 Task: Research Airbnb options in Tecamachalco, Mexico from 1st December, 2023 to 9th December, 2023 for 2 adults.1  bedroom having 1 bed and 1 bathroom. Property type can be house. Look for 5 properties as per requirement.
Action: Mouse moved to (568, 96)
Screenshot: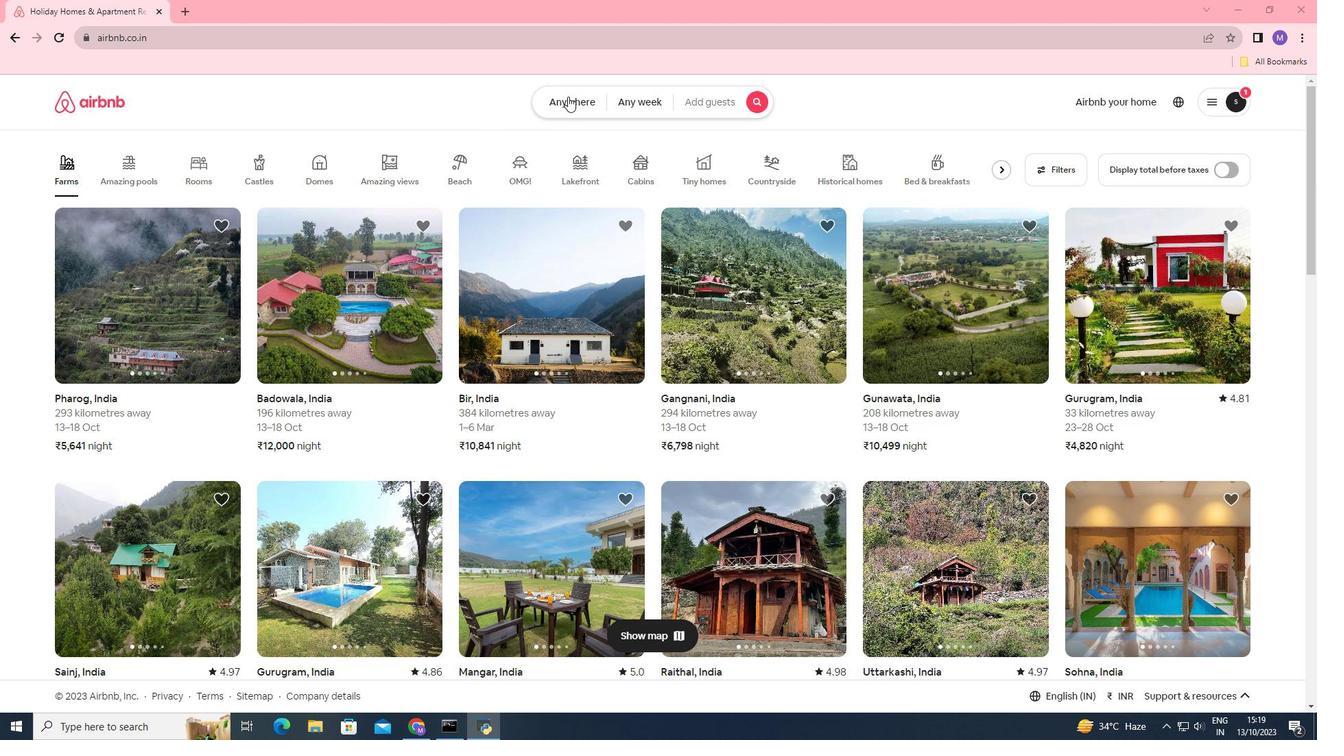 
Action: Mouse pressed left at (568, 96)
Screenshot: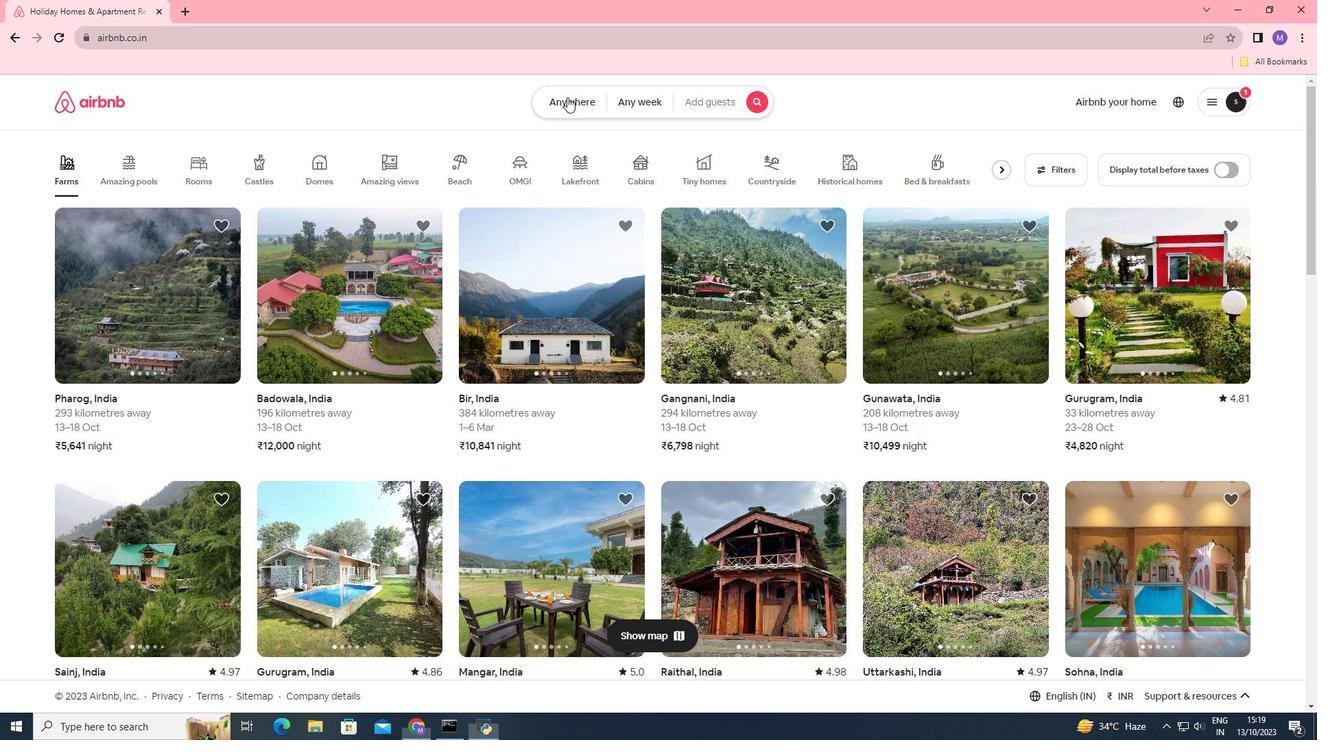 
Action: Mouse moved to (441, 161)
Screenshot: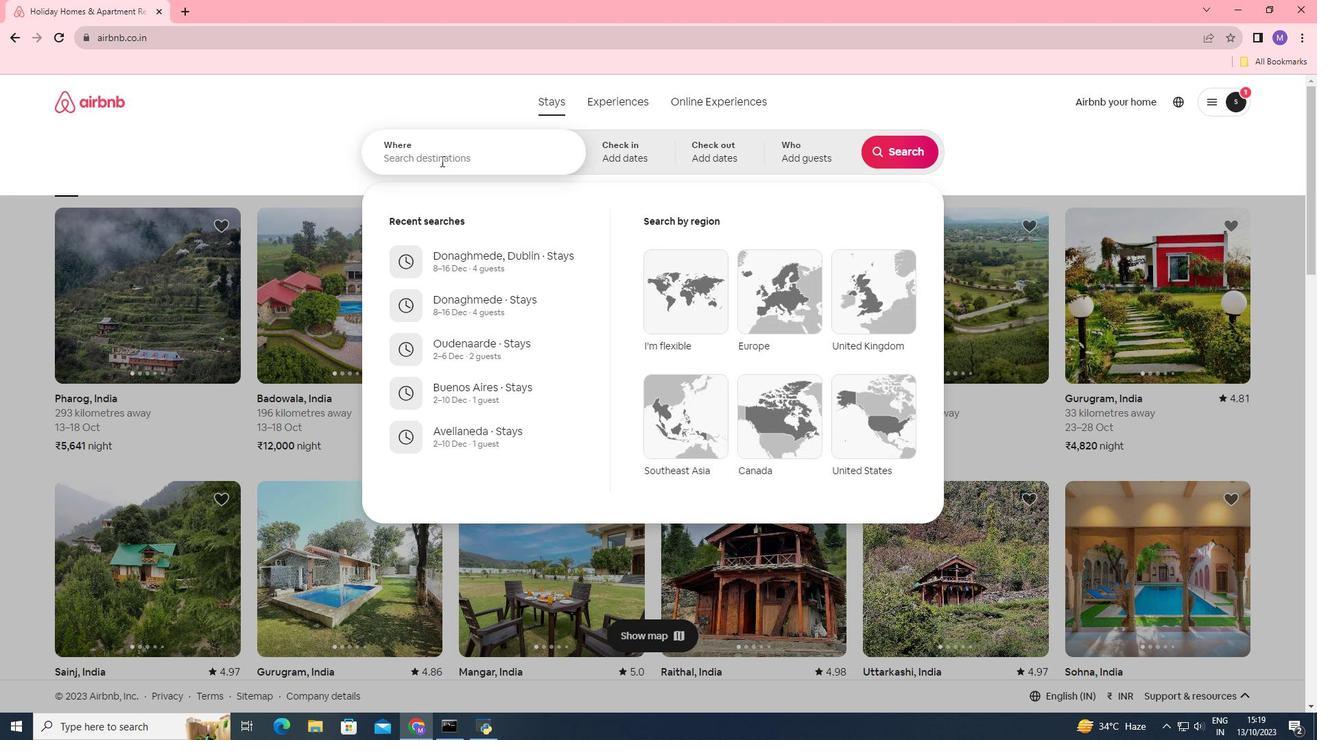 
Action: Mouse pressed left at (441, 161)
Screenshot: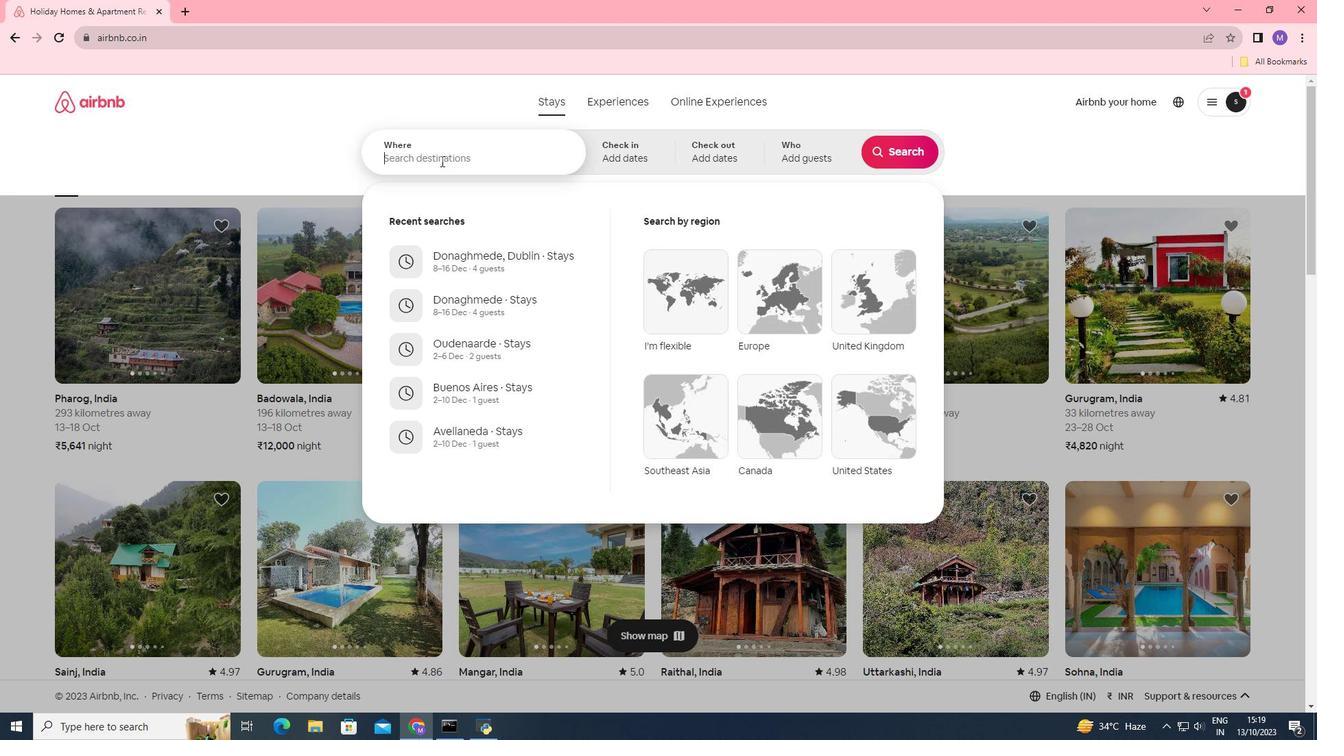 
Action: Key pressed <Key.shift>Tecamachalco,<Key.space><Key.shift_r><Key.shift_r><Key.shift_r><Key.shift_r><Key.shift_r>Mexico
Screenshot: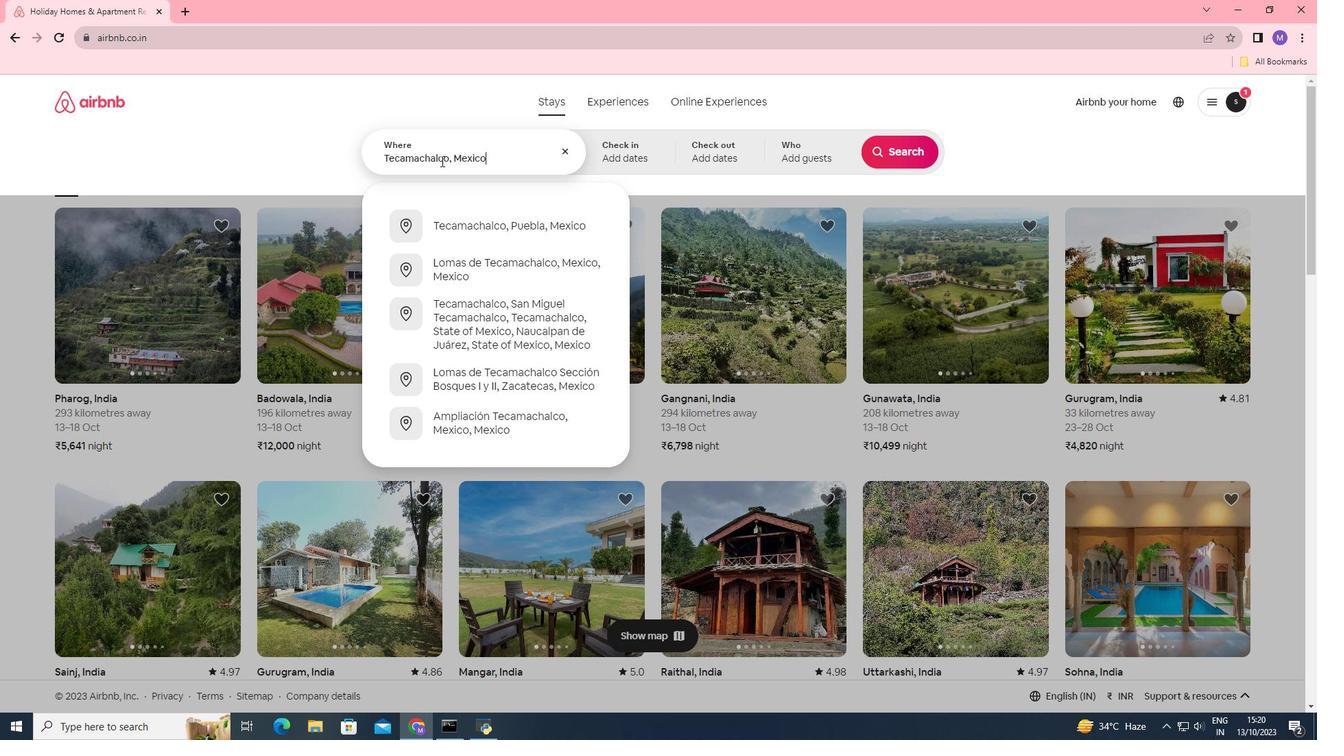 
Action: Mouse moved to (631, 157)
Screenshot: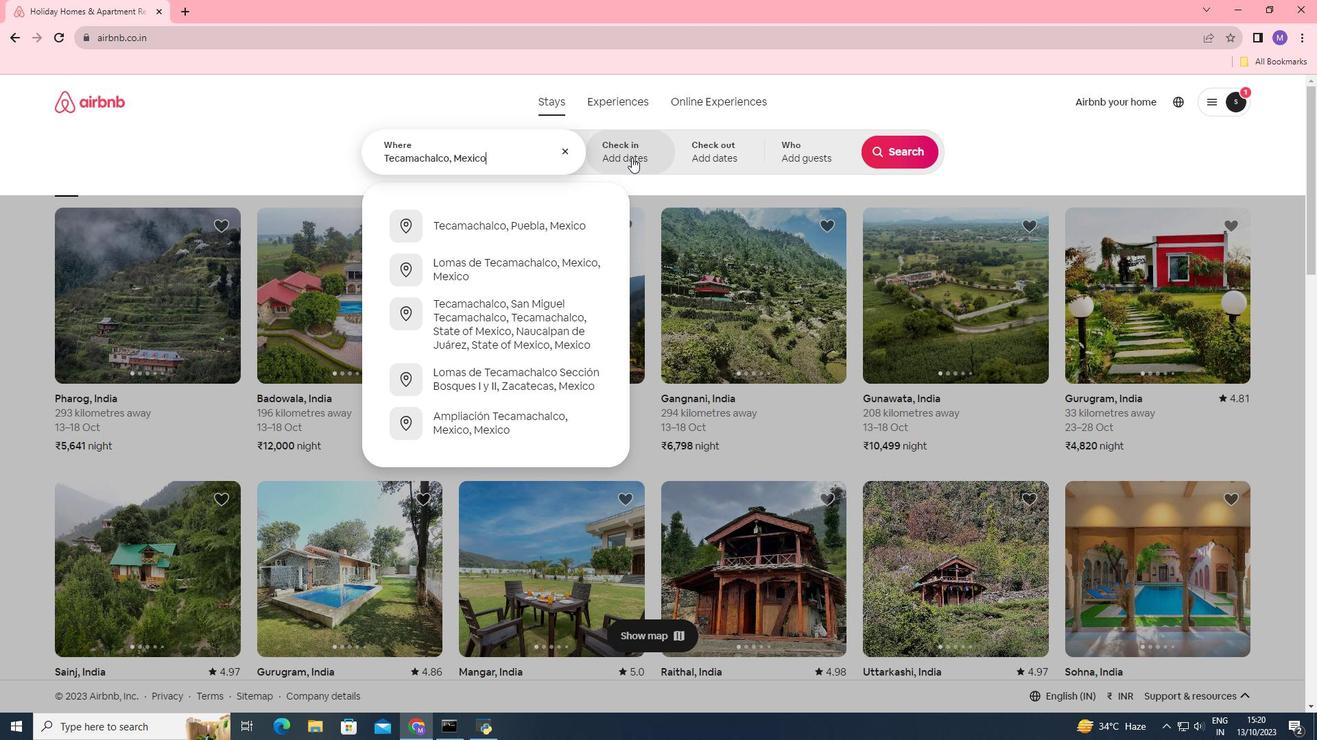 
Action: Mouse pressed left at (631, 157)
Screenshot: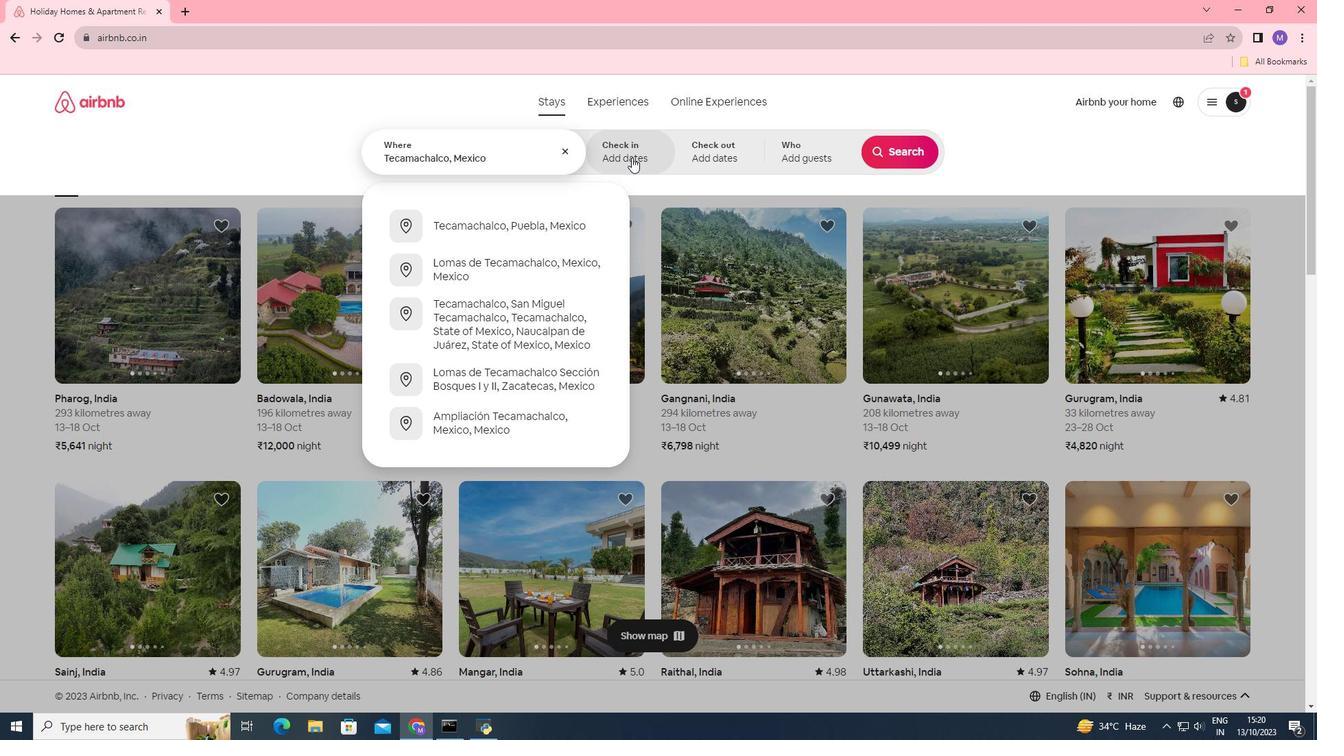
Action: Mouse moved to (898, 267)
Screenshot: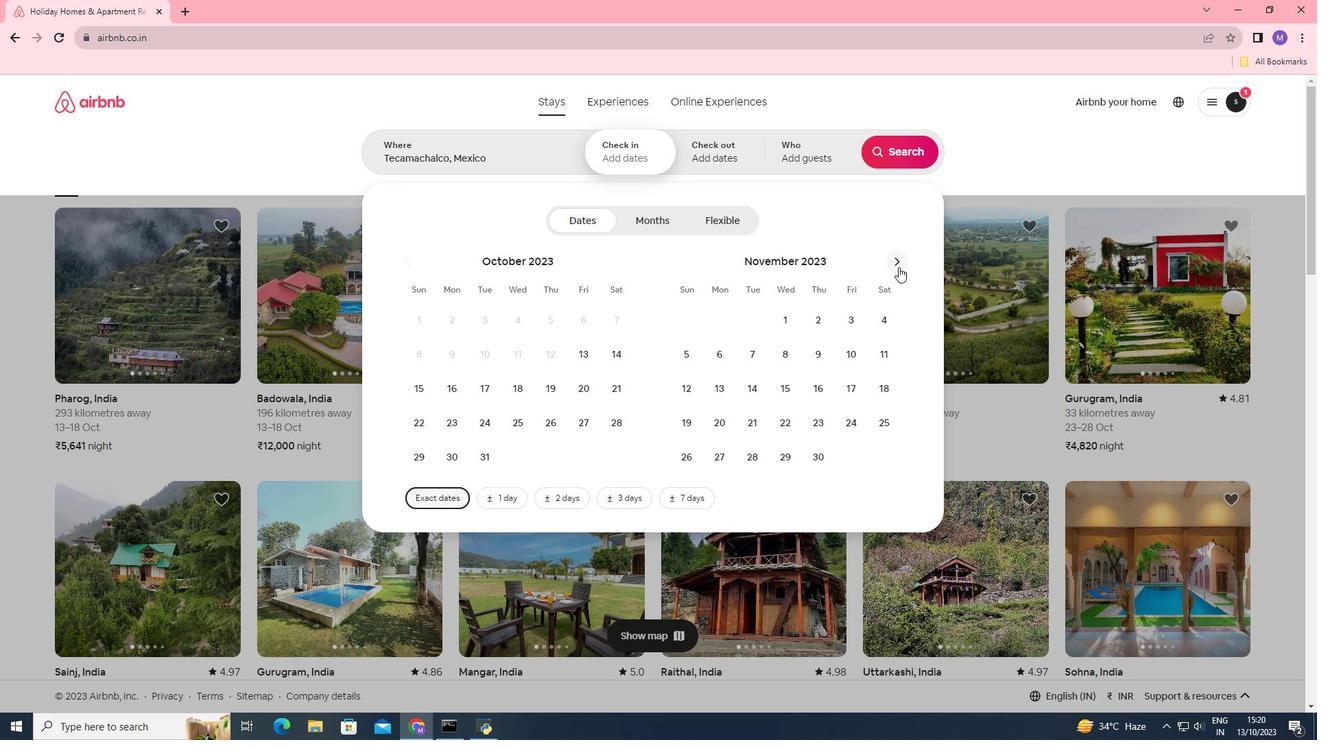 
Action: Mouse pressed left at (898, 267)
Screenshot: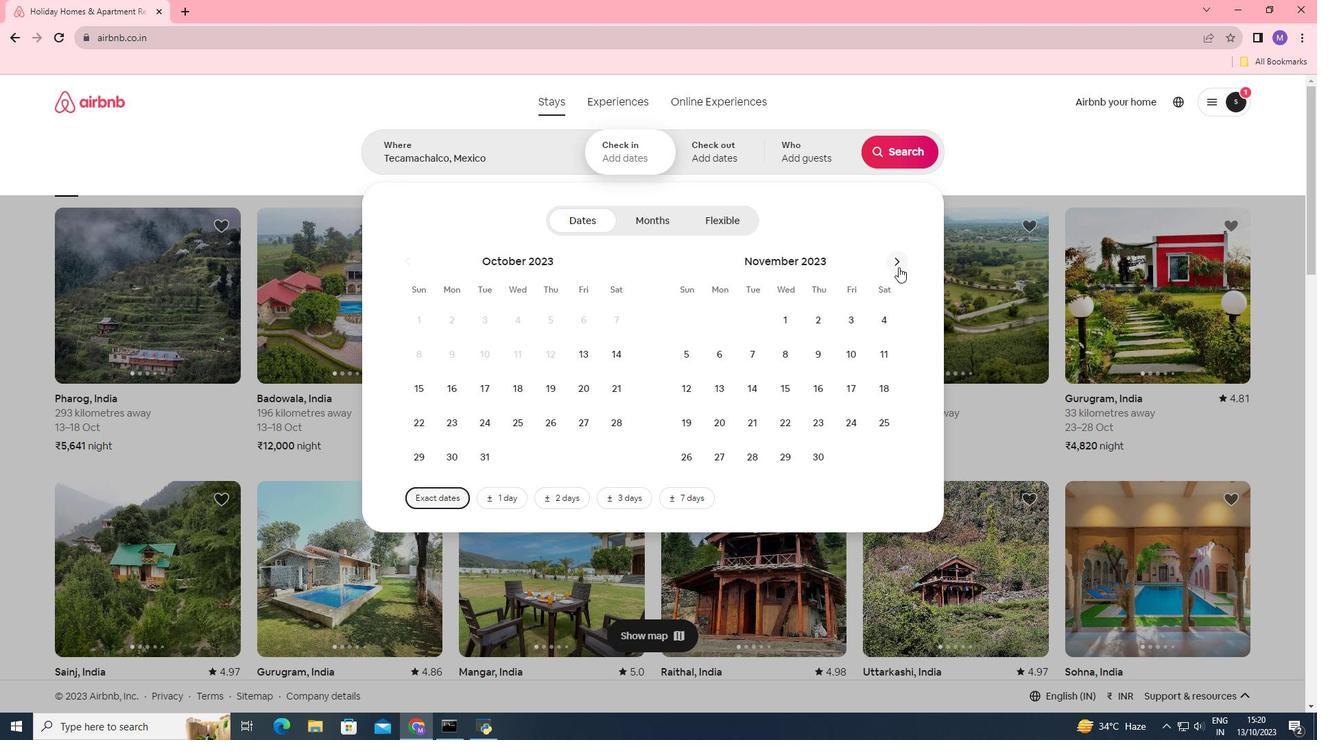 
Action: Mouse moved to (858, 321)
Screenshot: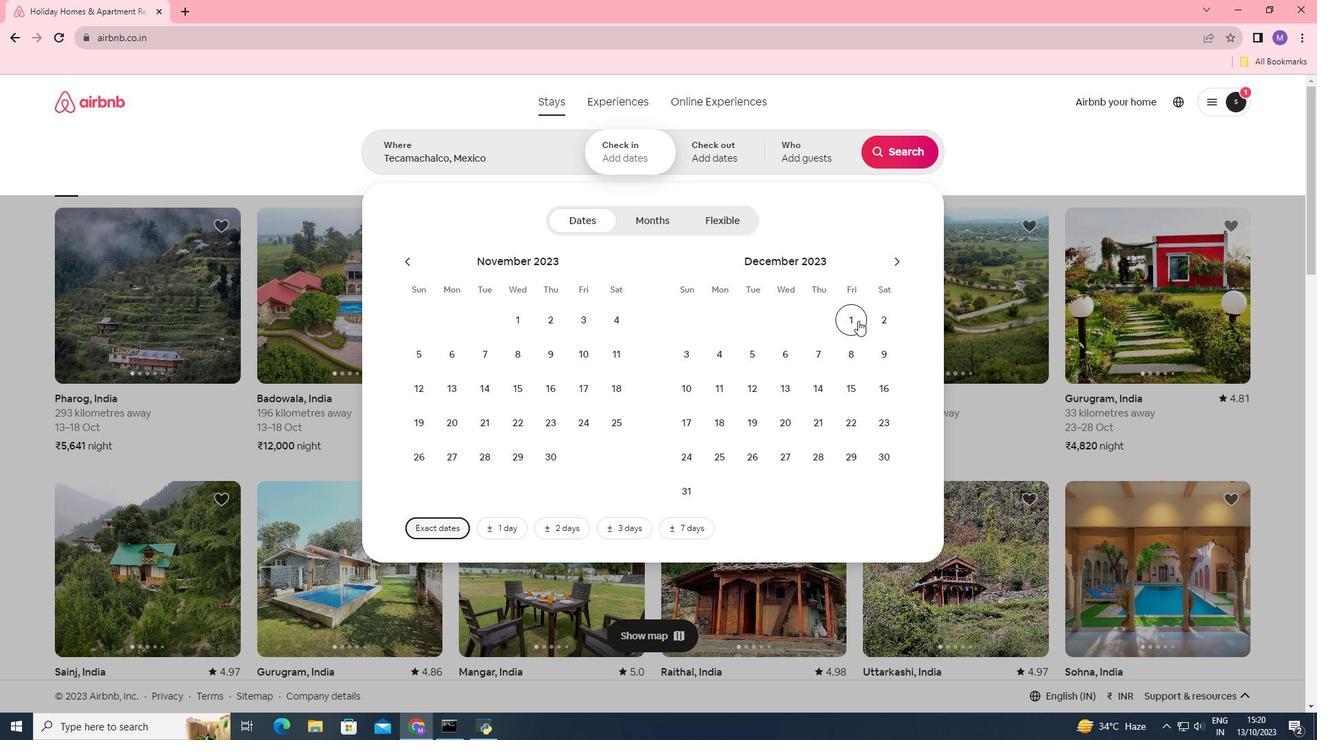 
Action: Mouse pressed left at (858, 321)
Screenshot: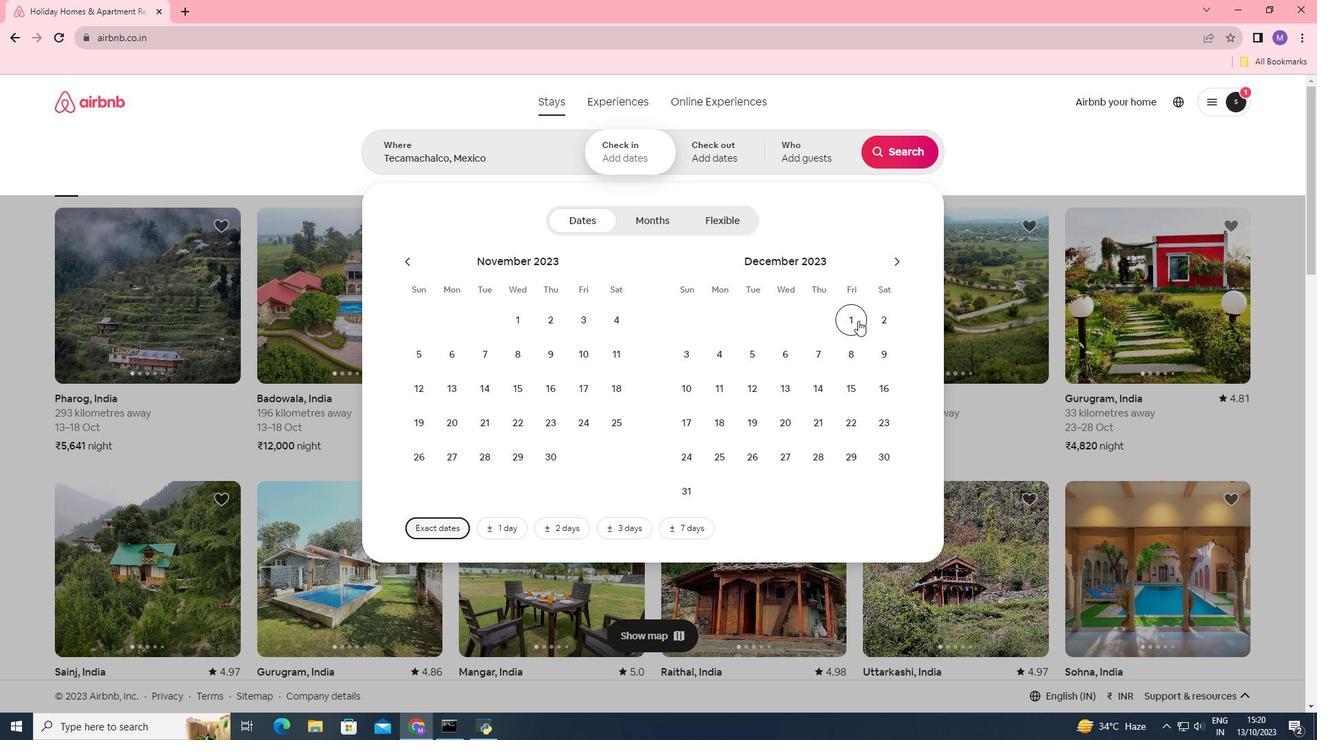 
Action: Mouse moved to (885, 365)
Screenshot: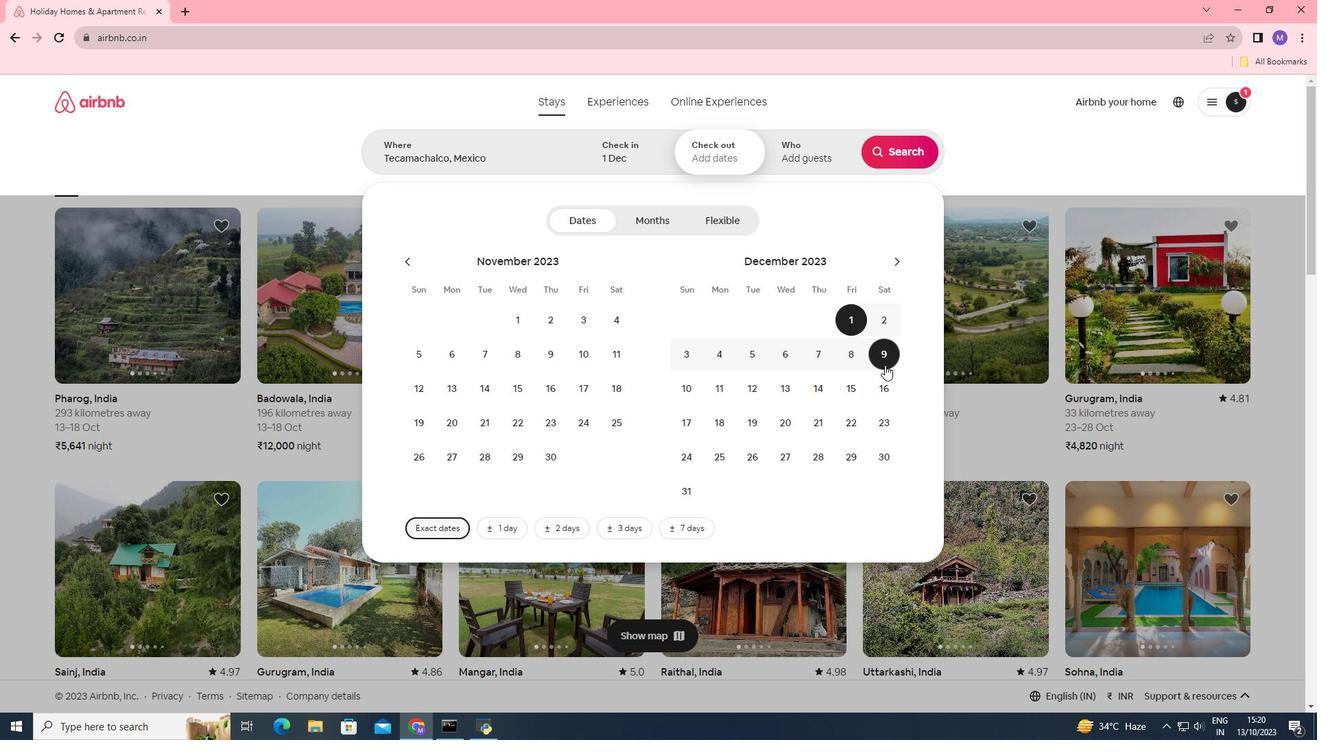 
Action: Mouse pressed left at (885, 365)
Screenshot: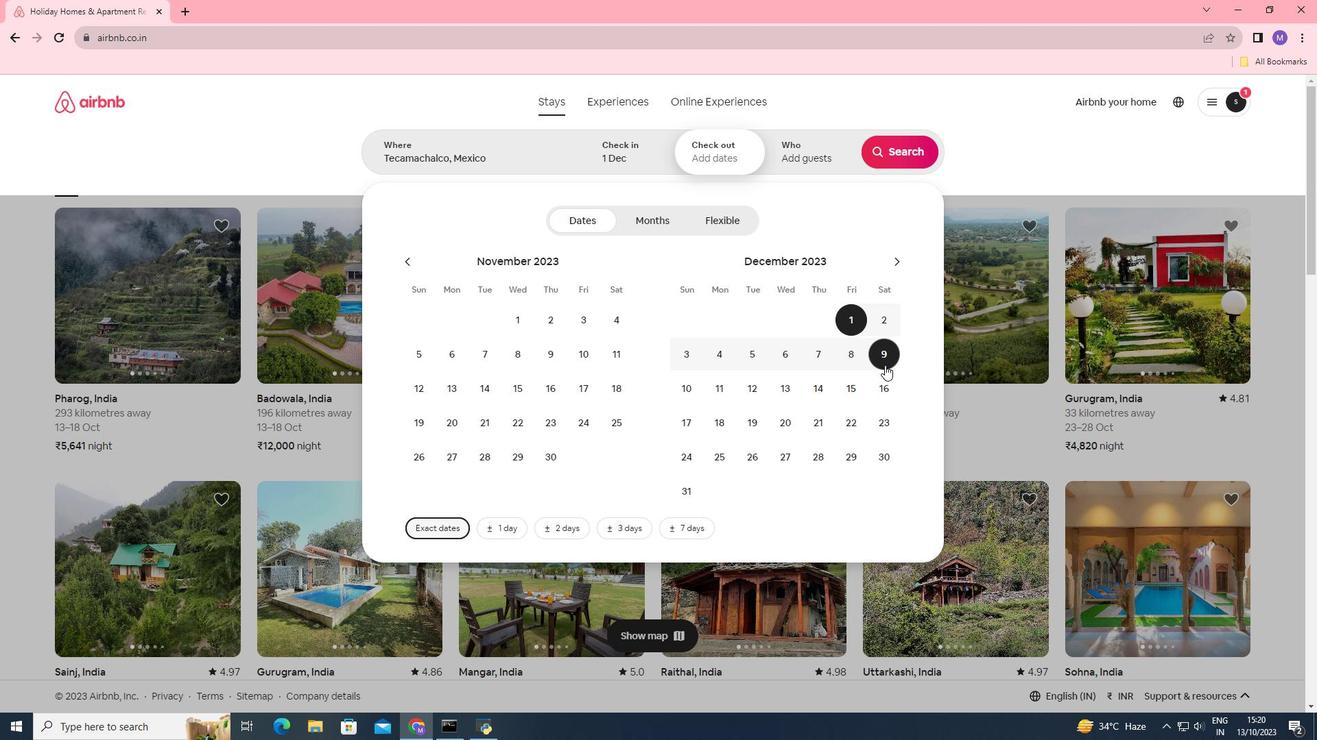 
Action: Mouse moved to (823, 162)
Screenshot: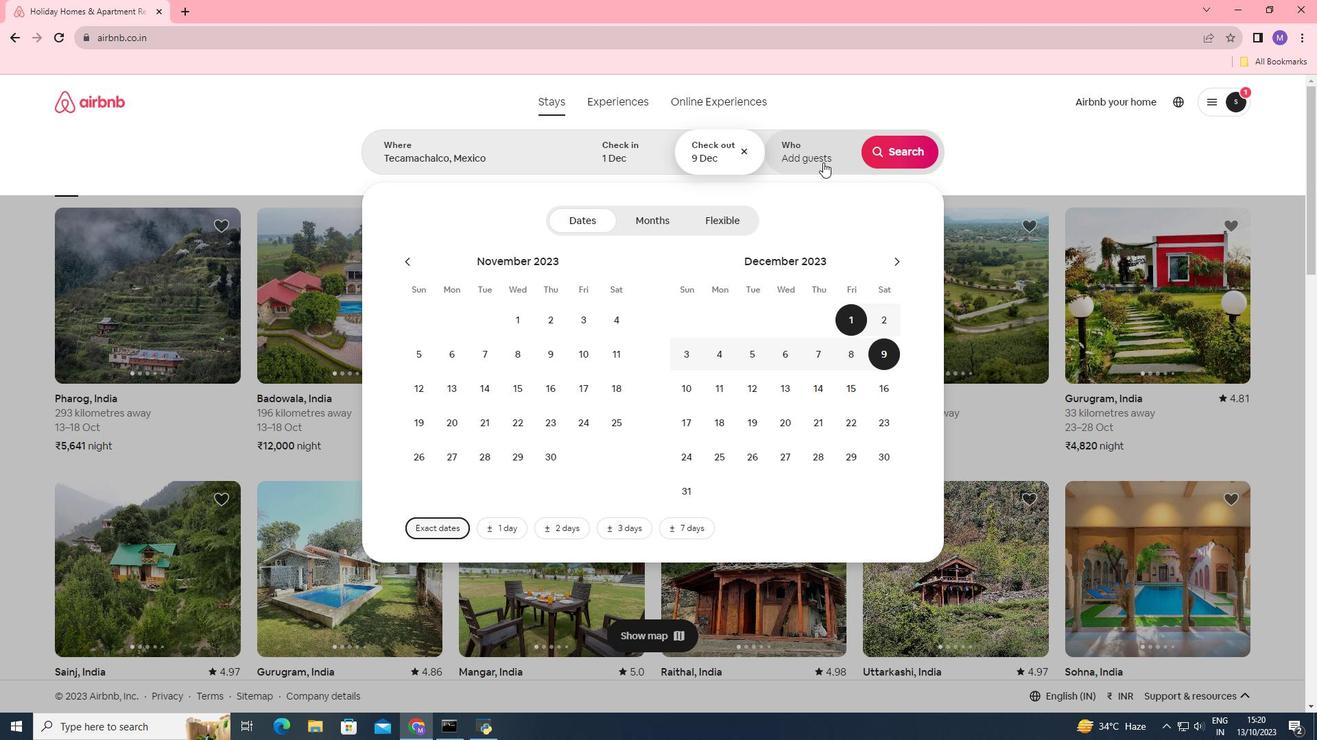 
Action: Mouse pressed left at (823, 162)
Screenshot: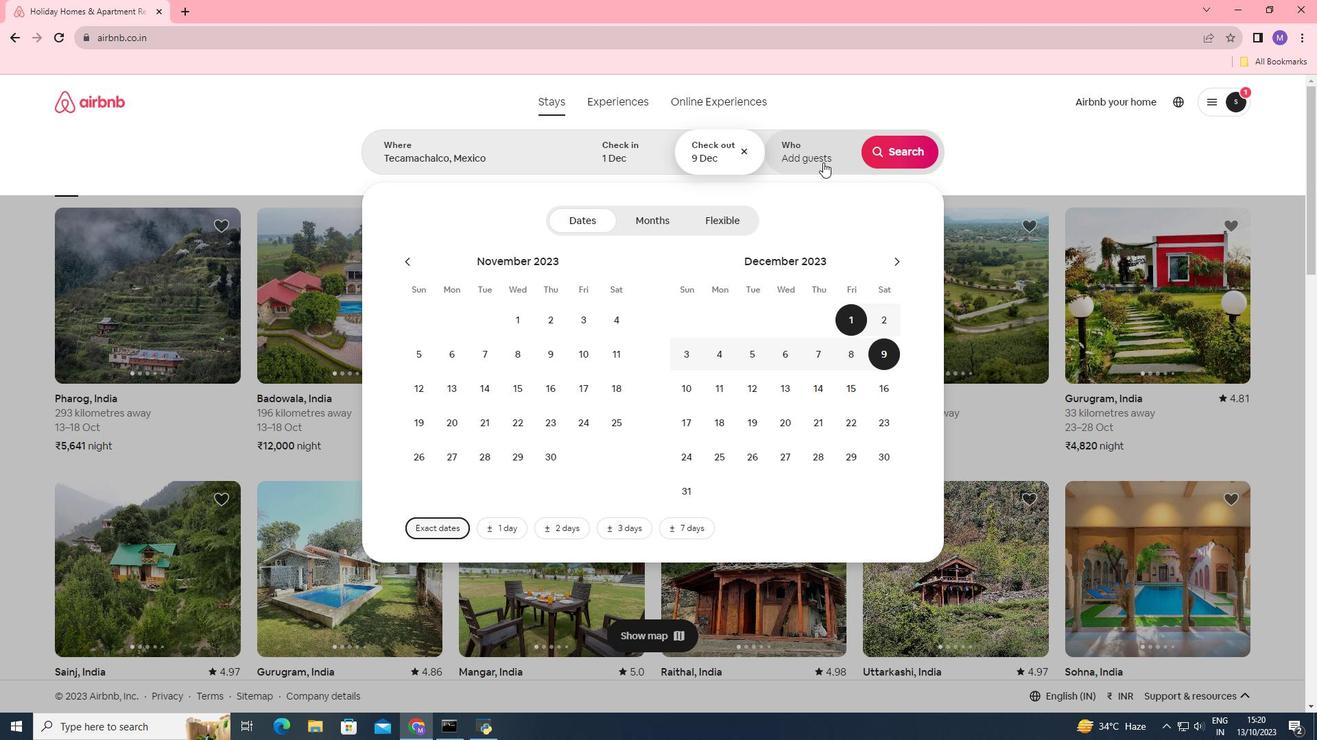 
Action: Mouse moved to (913, 223)
Screenshot: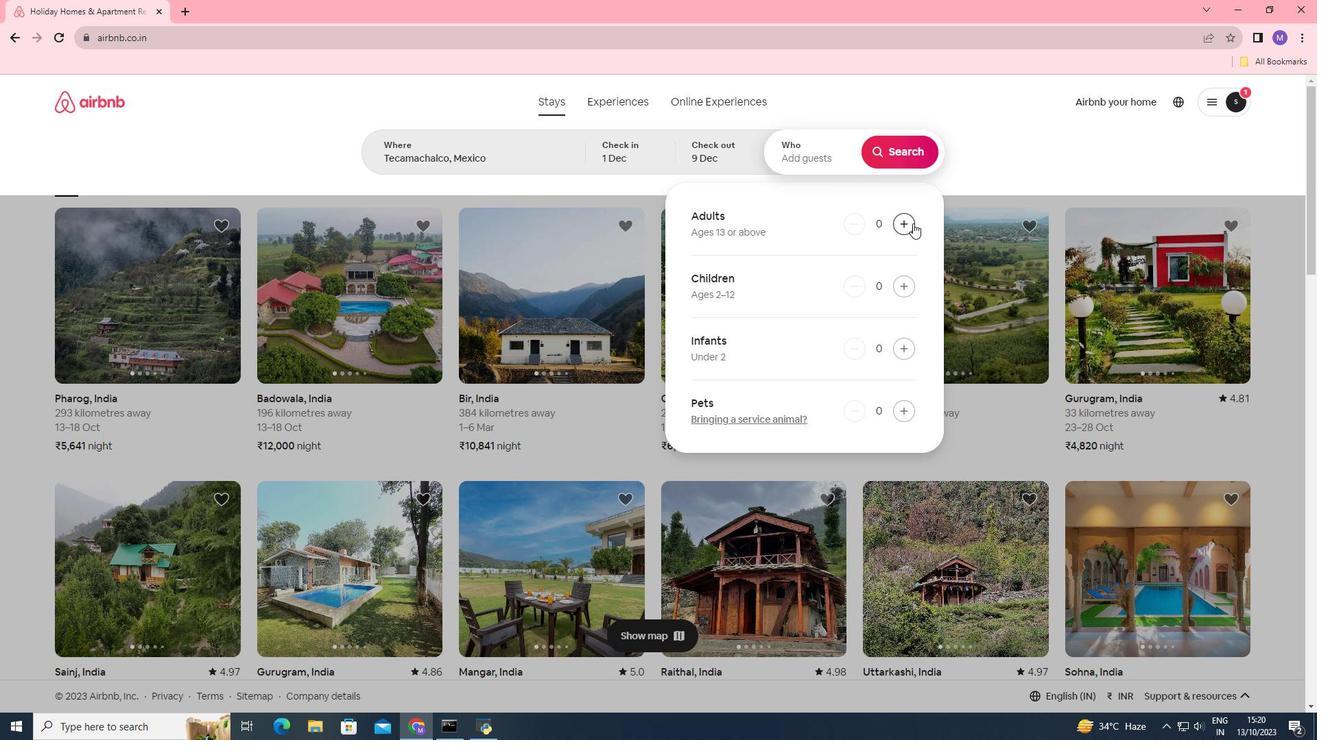 
Action: Mouse pressed left at (913, 223)
Screenshot: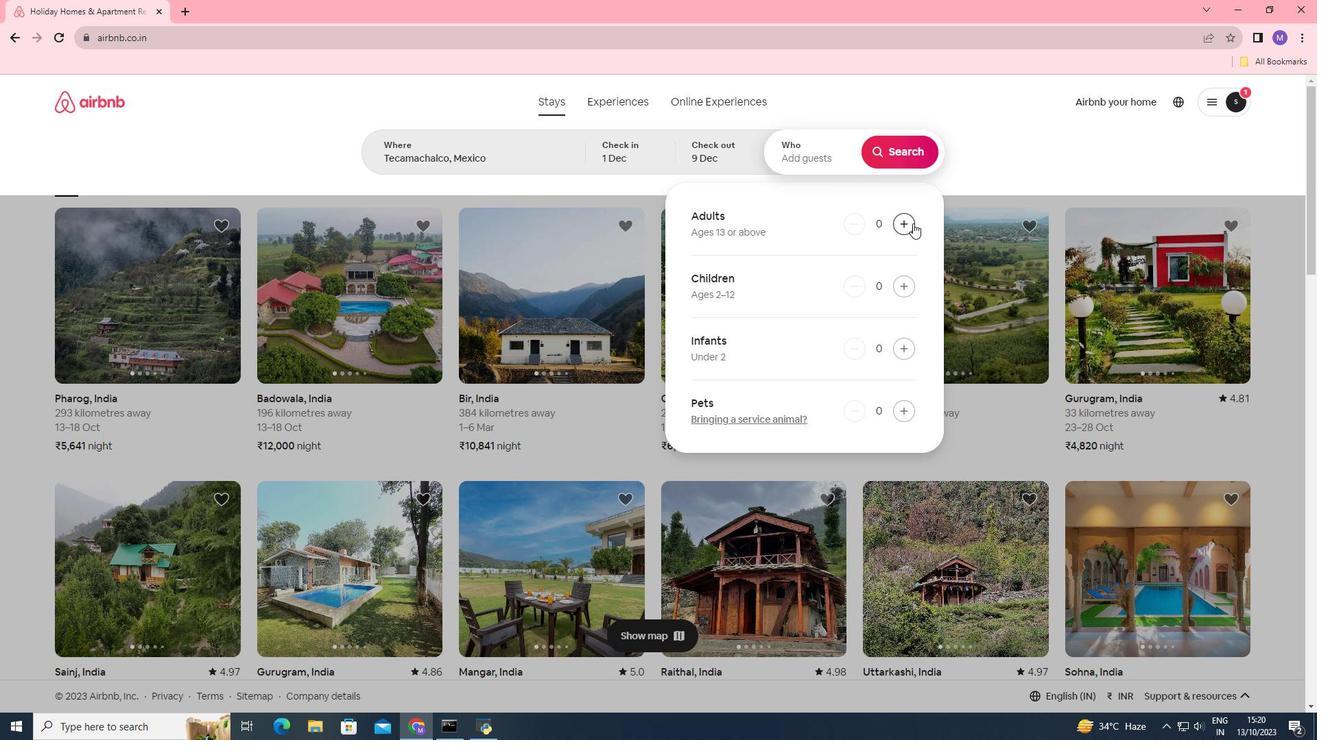 
Action: Mouse moved to (913, 223)
Screenshot: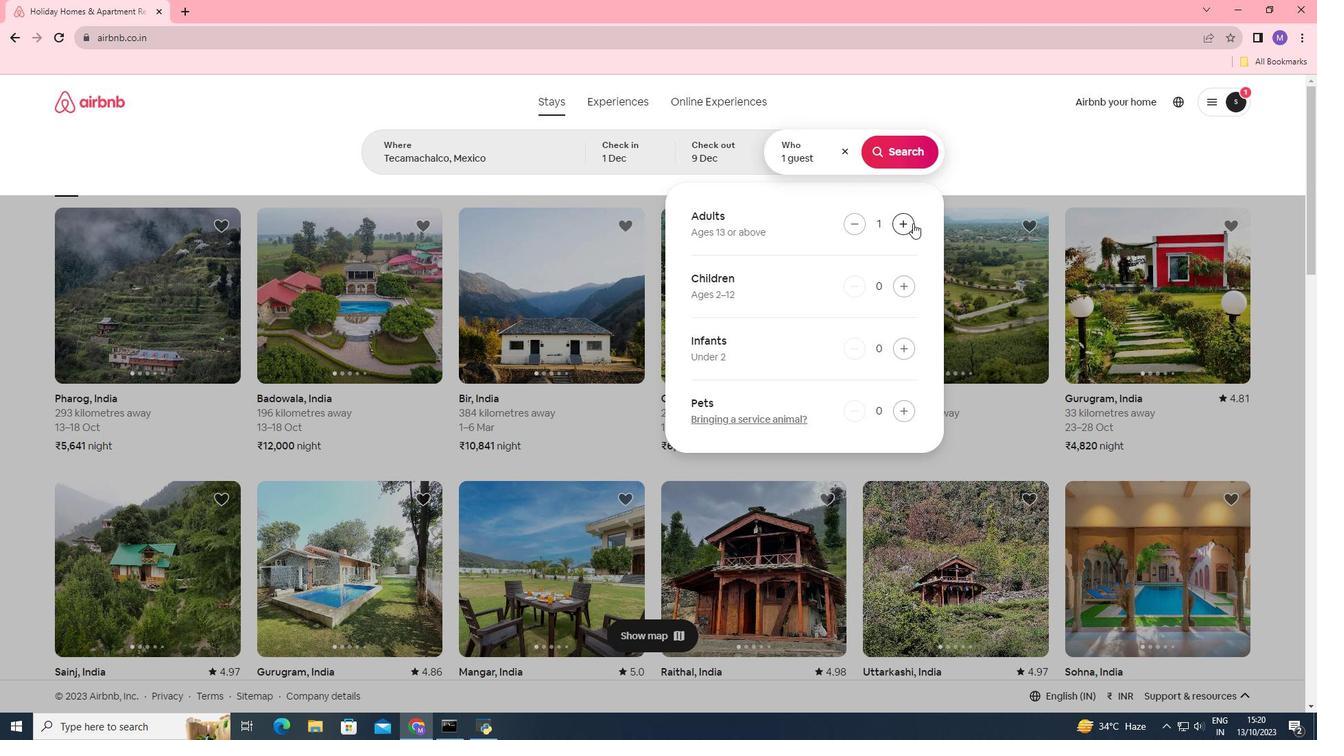 
Action: Mouse pressed left at (913, 223)
Screenshot: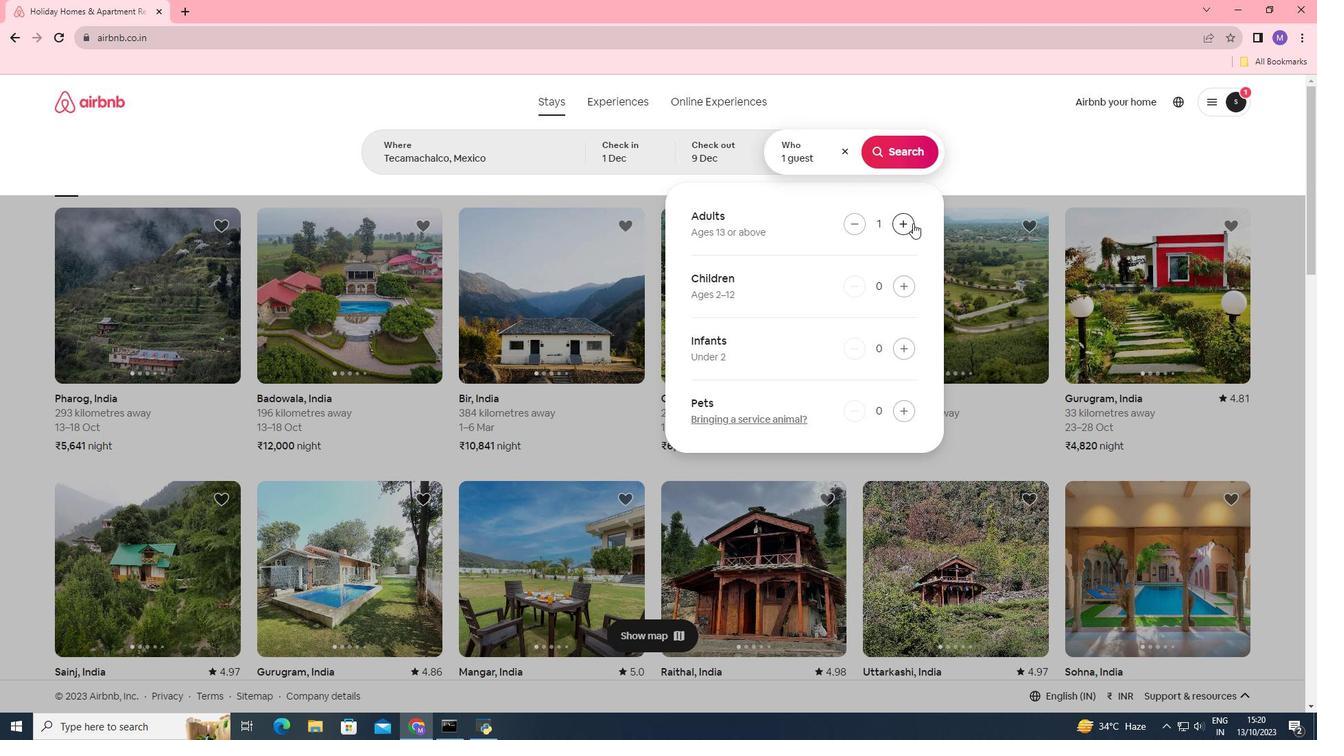 
Action: Mouse moved to (892, 146)
Screenshot: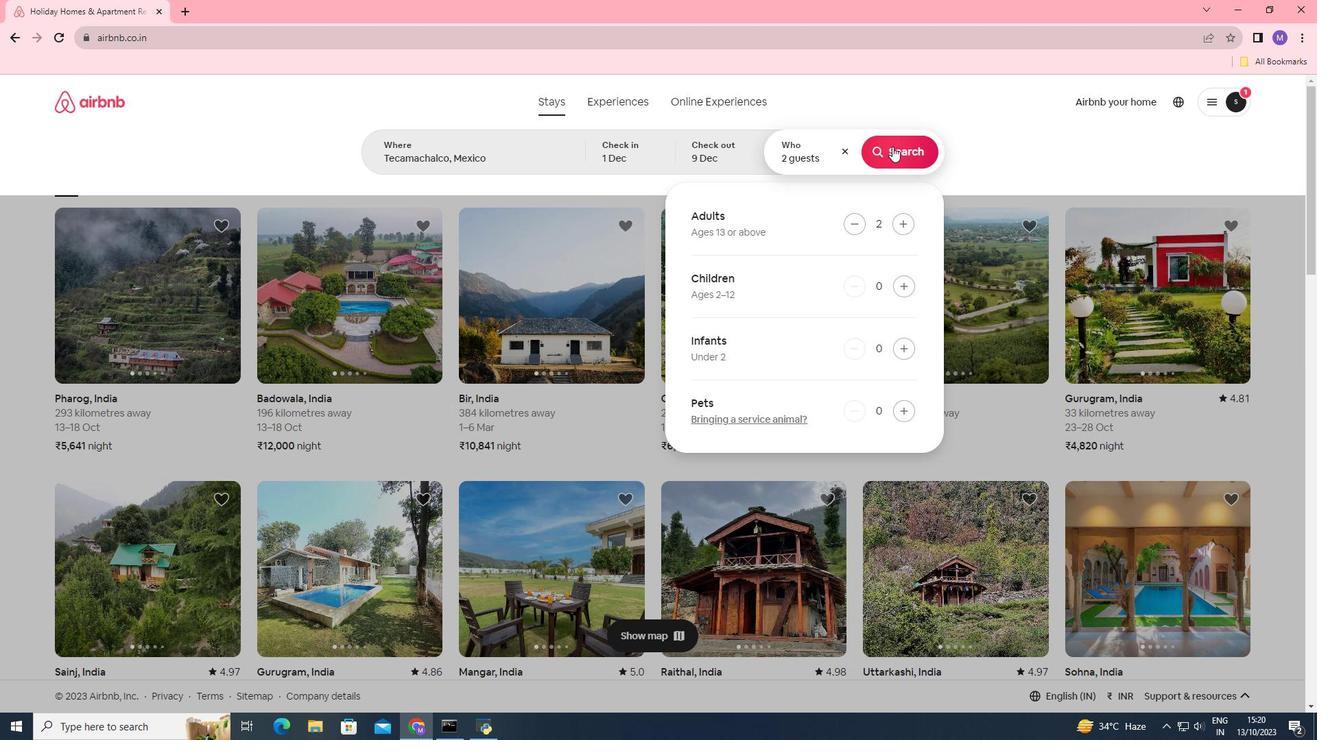 
Action: Mouse pressed left at (892, 146)
Screenshot: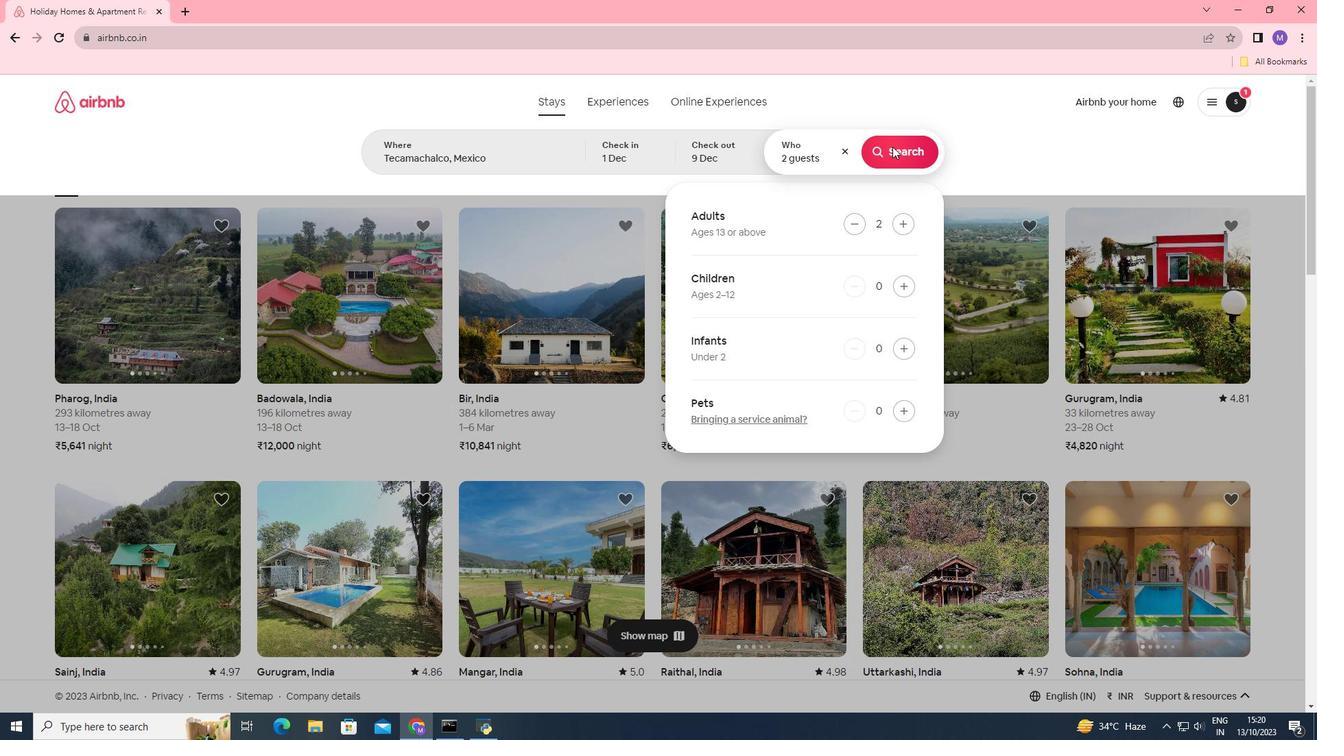 
Action: Mouse moved to (1097, 163)
Screenshot: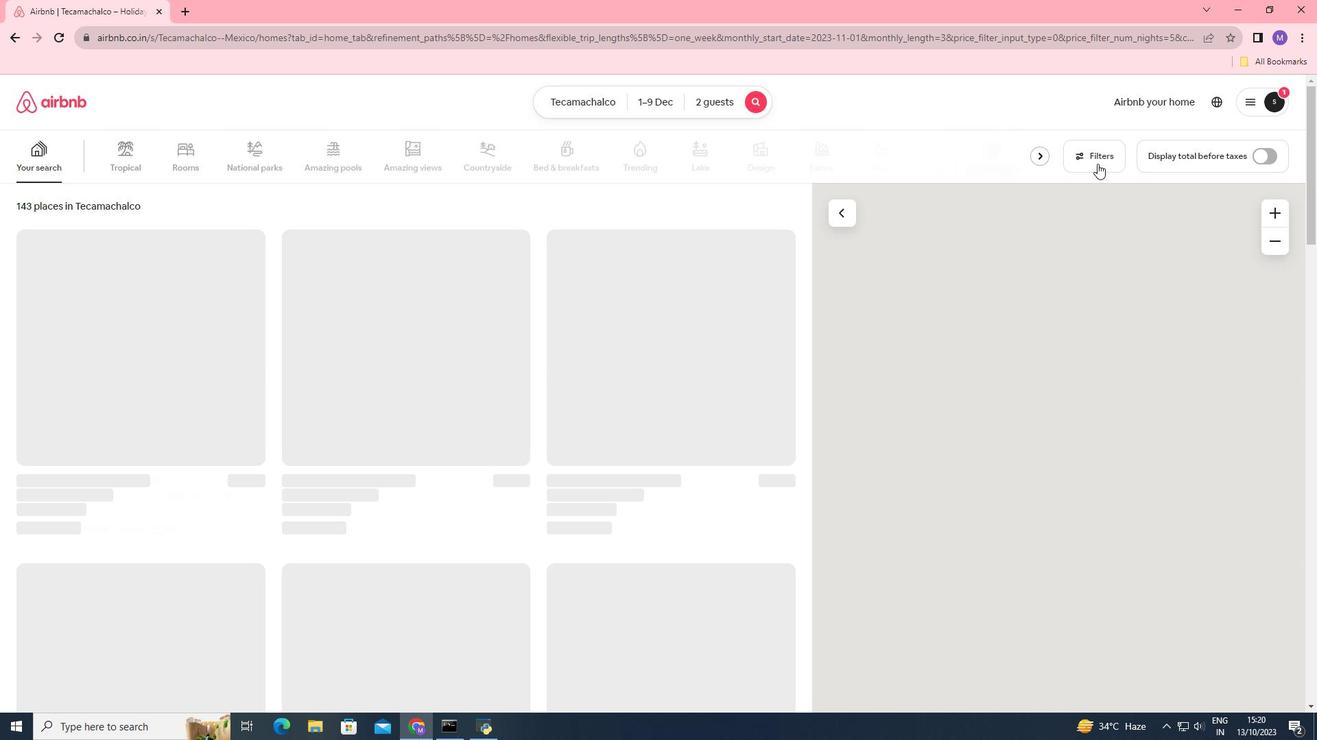 
Action: Mouse pressed left at (1097, 163)
Screenshot: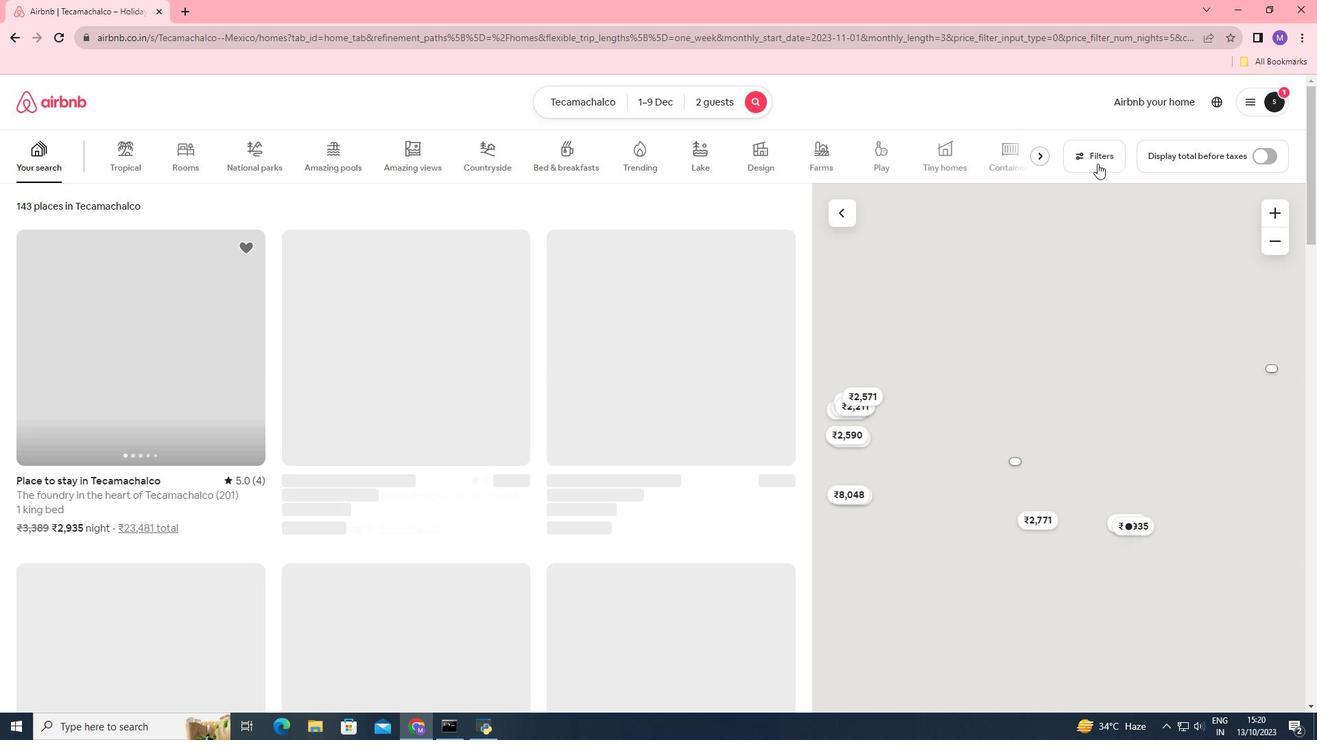 
Action: Mouse moved to (481, 508)
Screenshot: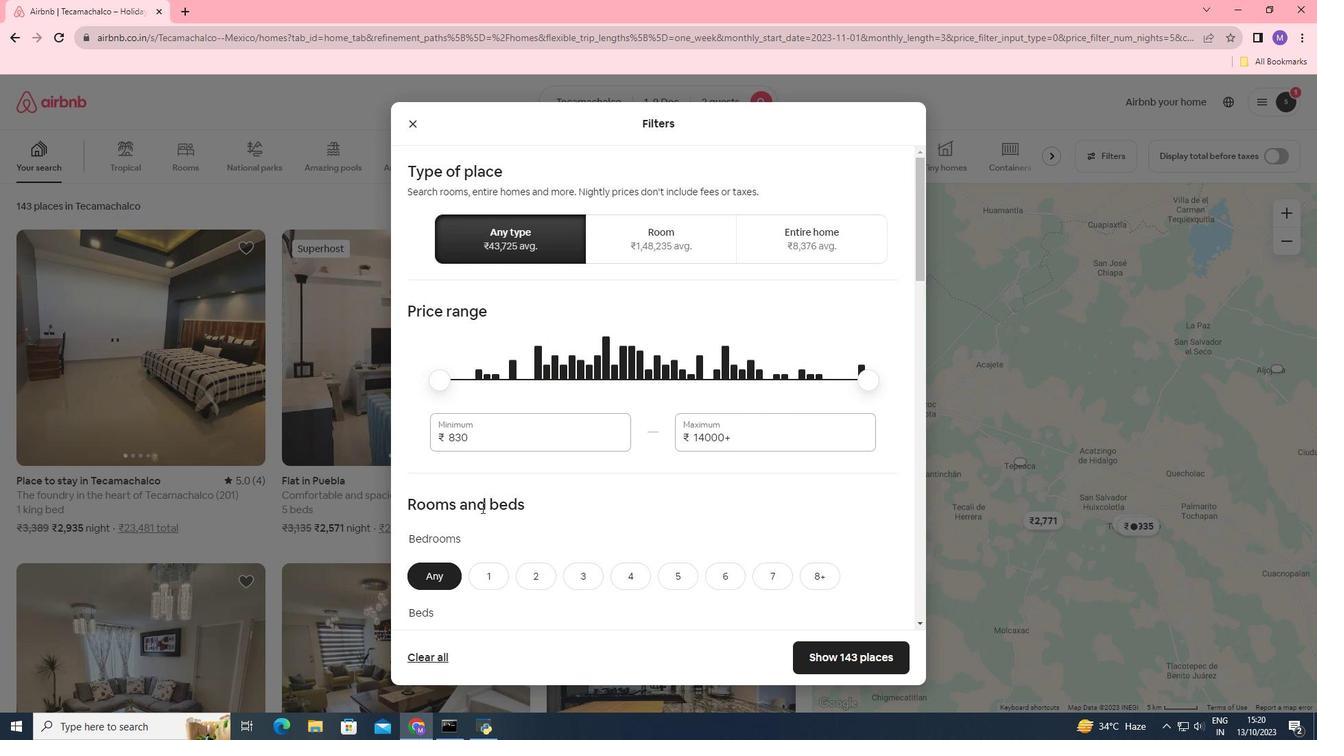 
Action: Mouse scrolled (481, 507) with delta (0, 0)
Screenshot: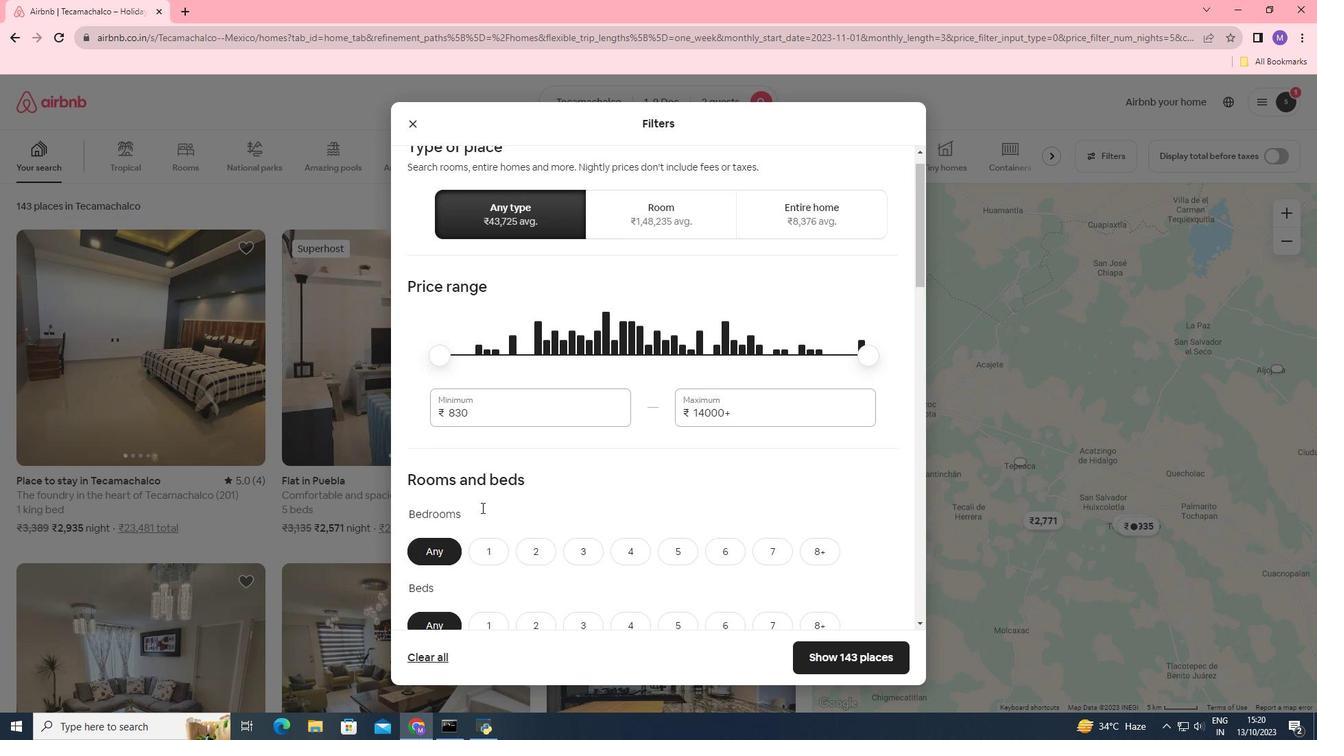 
Action: Mouse moved to (477, 507)
Screenshot: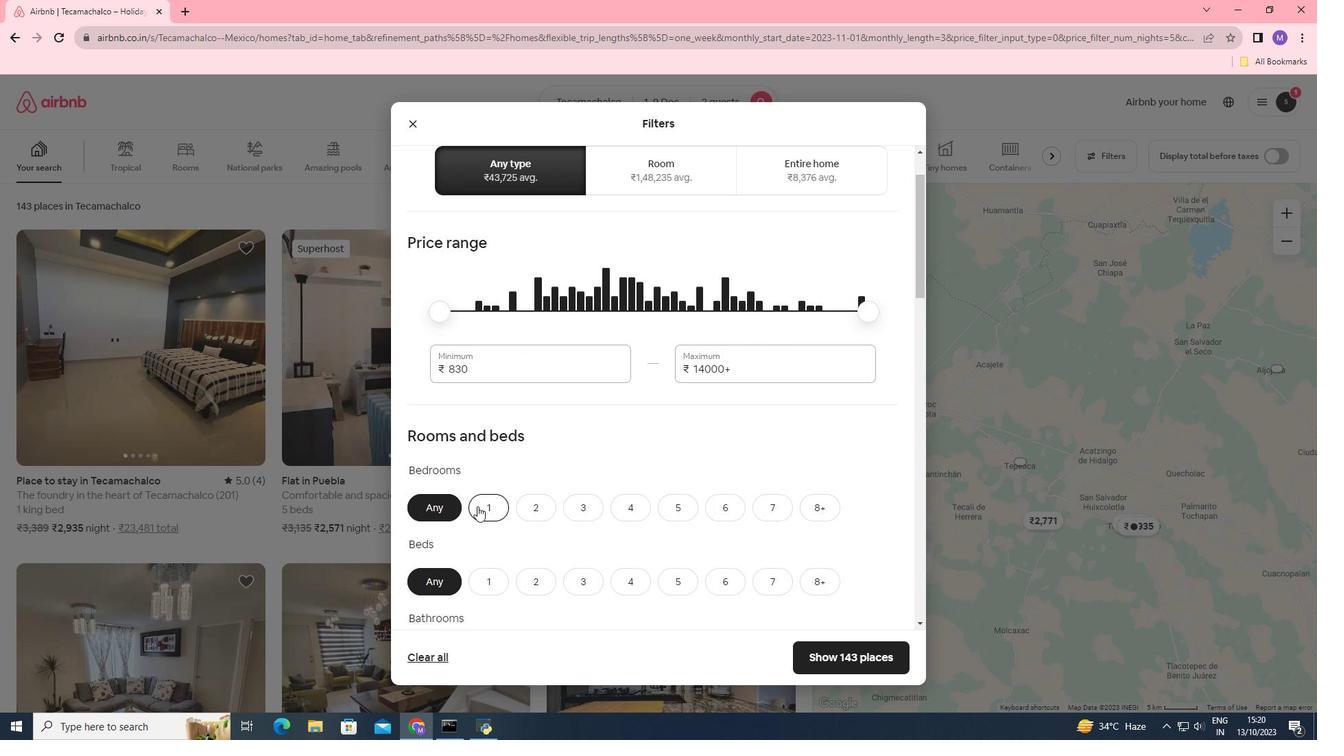 
Action: Mouse pressed left at (477, 507)
Screenshot: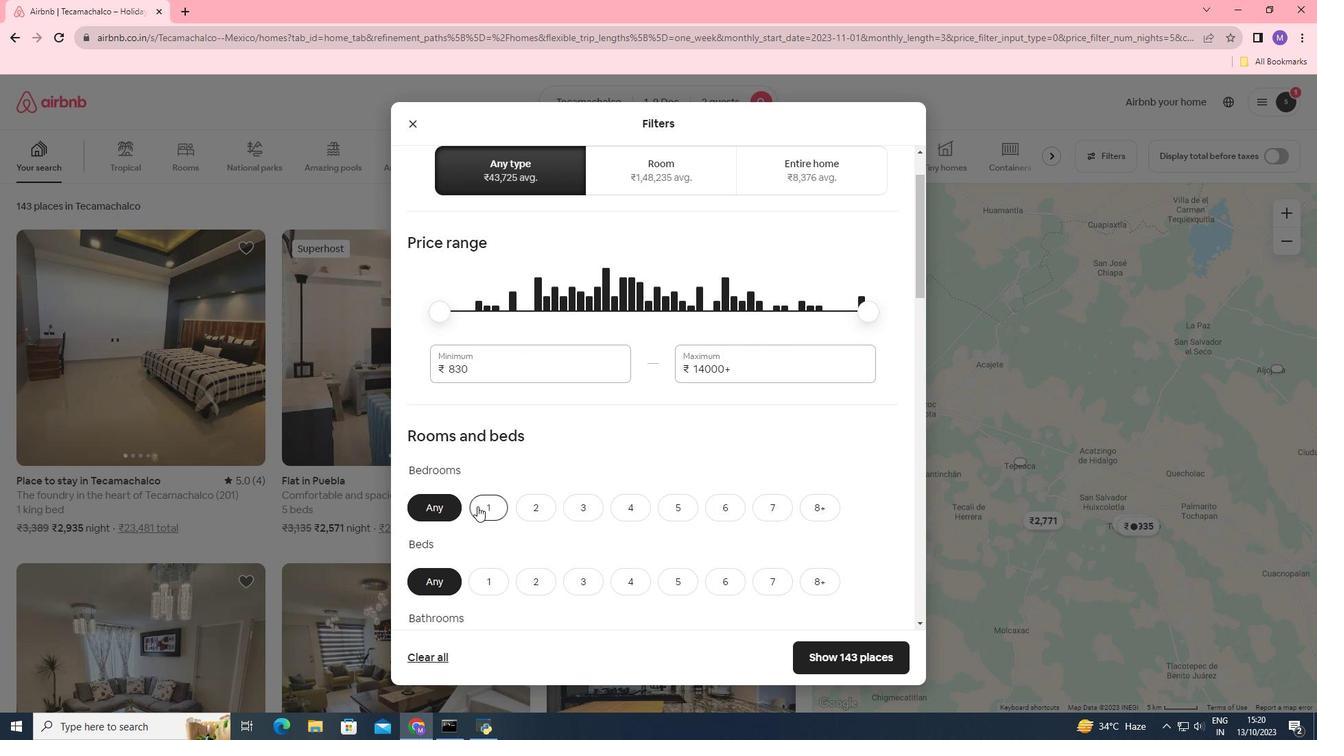 
Action: Mouse moved to (498, 464)
Screenshot: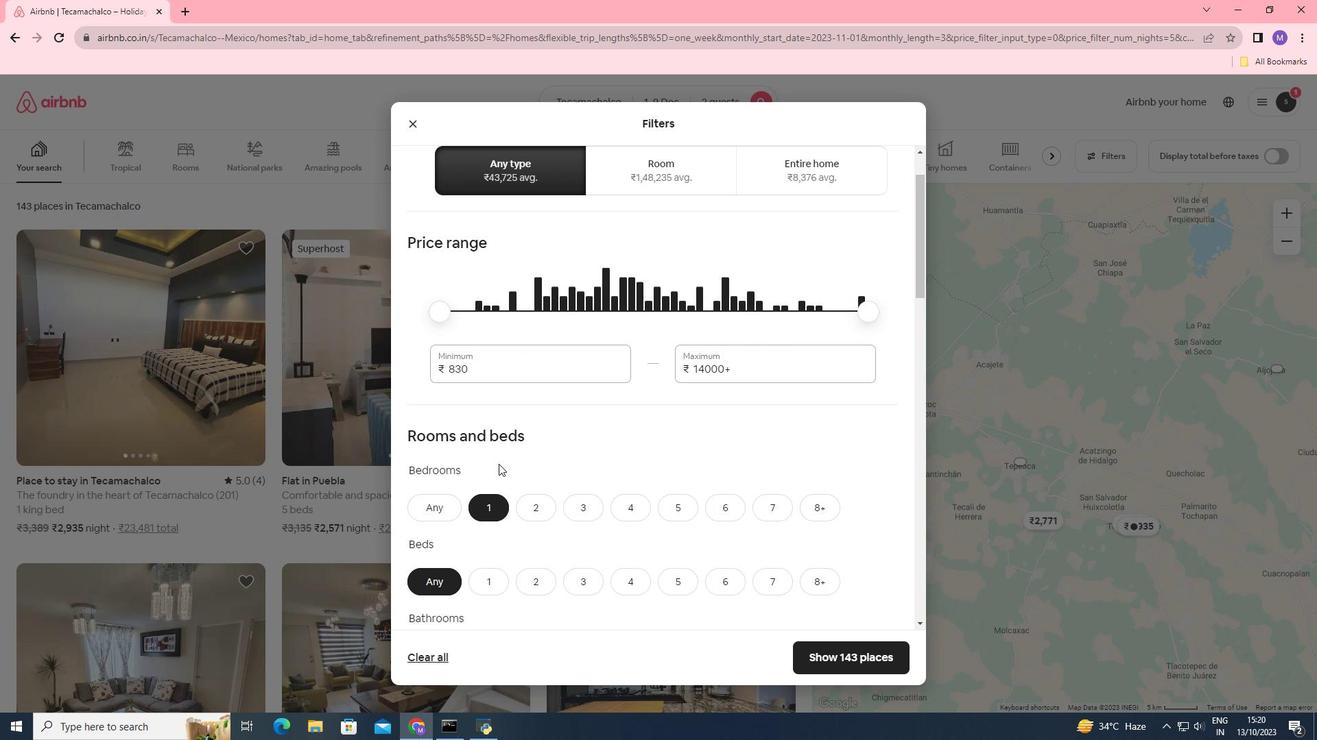 
Action: Mouse scrolled (498, 463) with delta (0, 0)
Screenshot: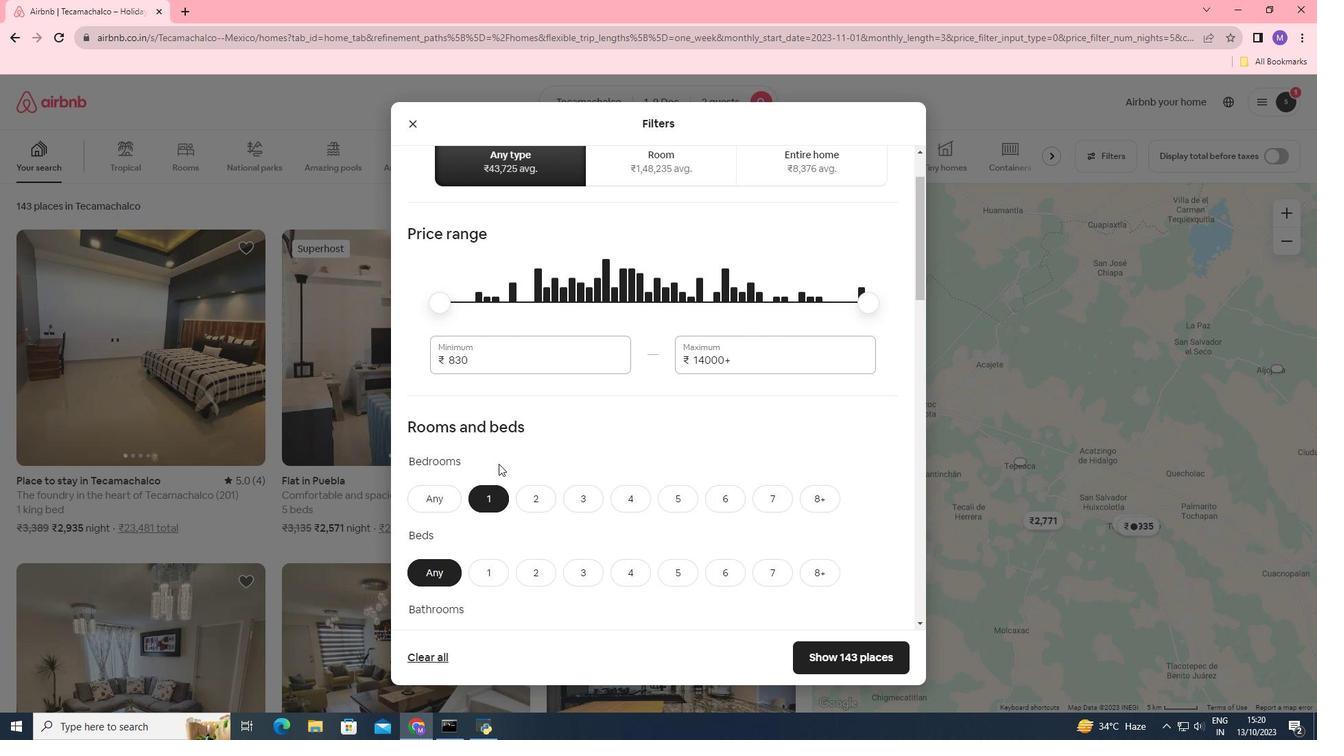 
Action: Mouse moved to (487, 513)
Screenshot: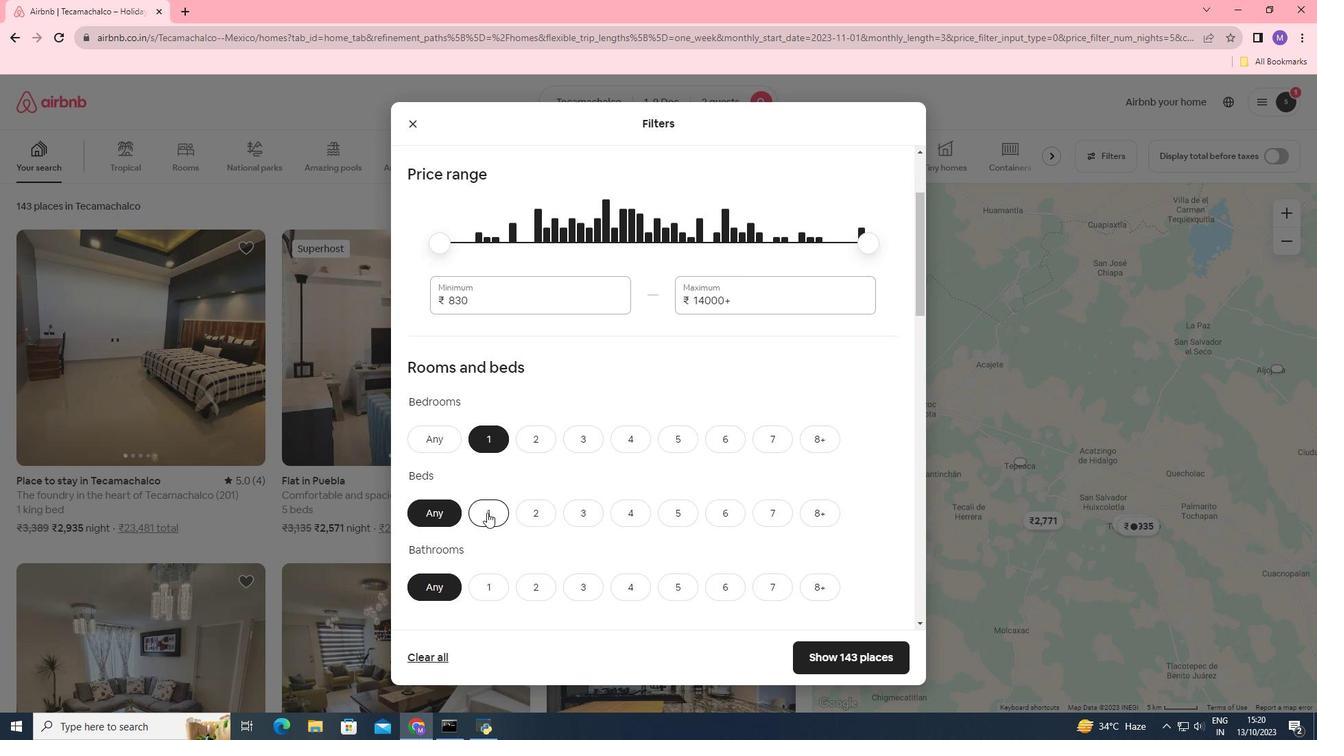 
Action: Mouse pressed left at (487, 513)
Screenshot: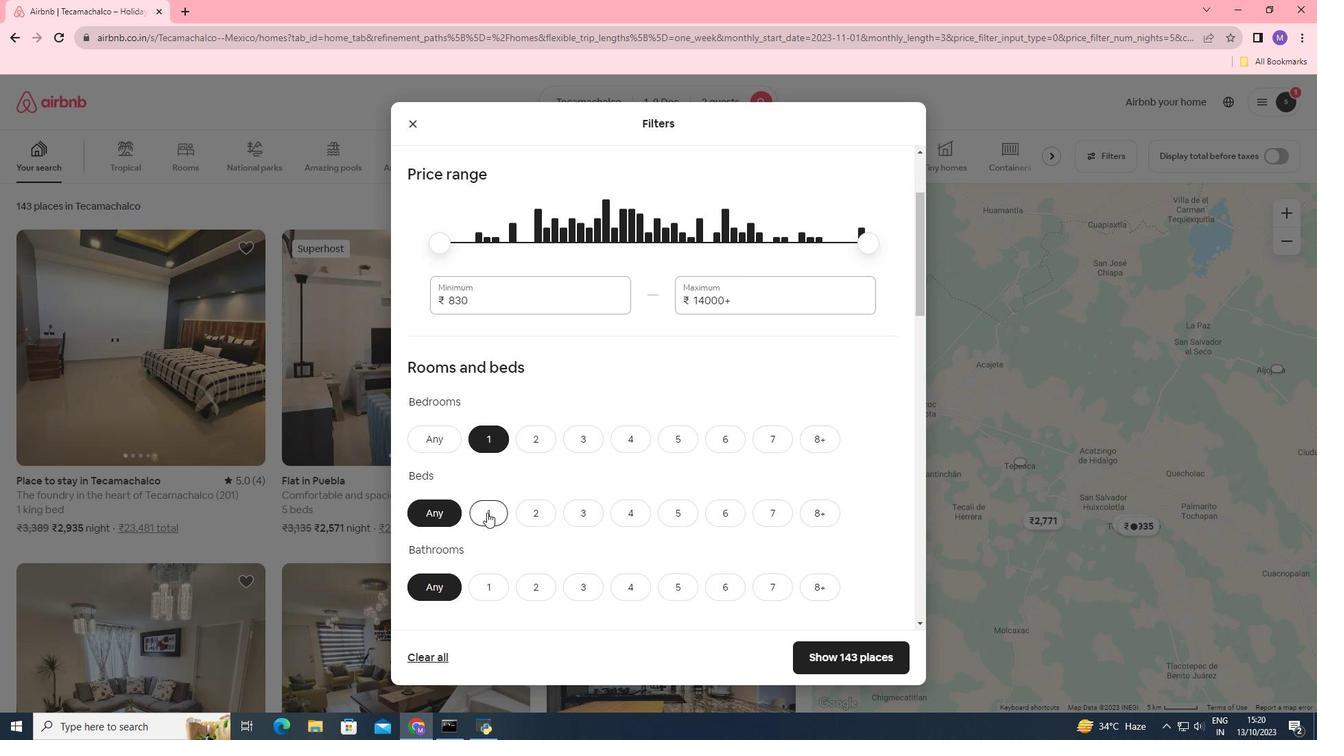 
Action: Mouse moved to (489, 590)
Screenshot: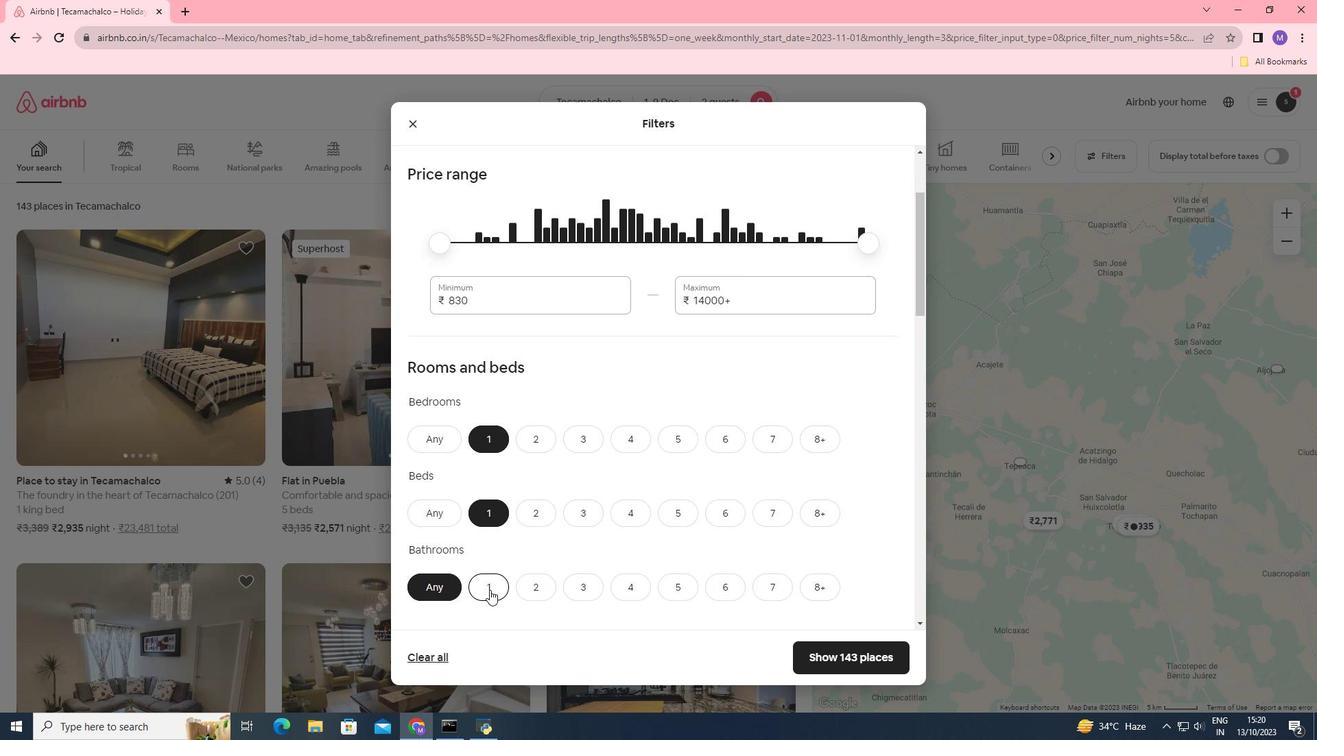 
Action: Mouse pressed left at (489, 590)
Screenshot: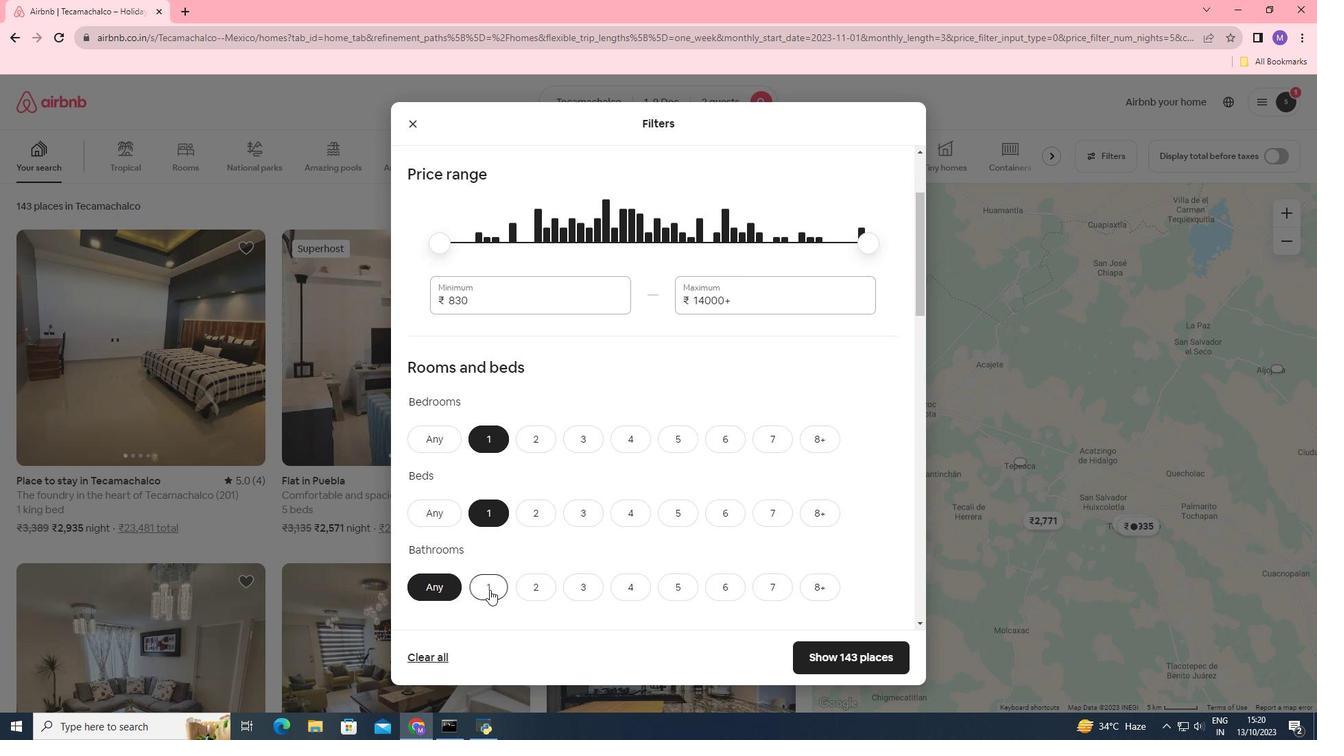 
Action: Mouse moved to (568, 432)
Screenshot: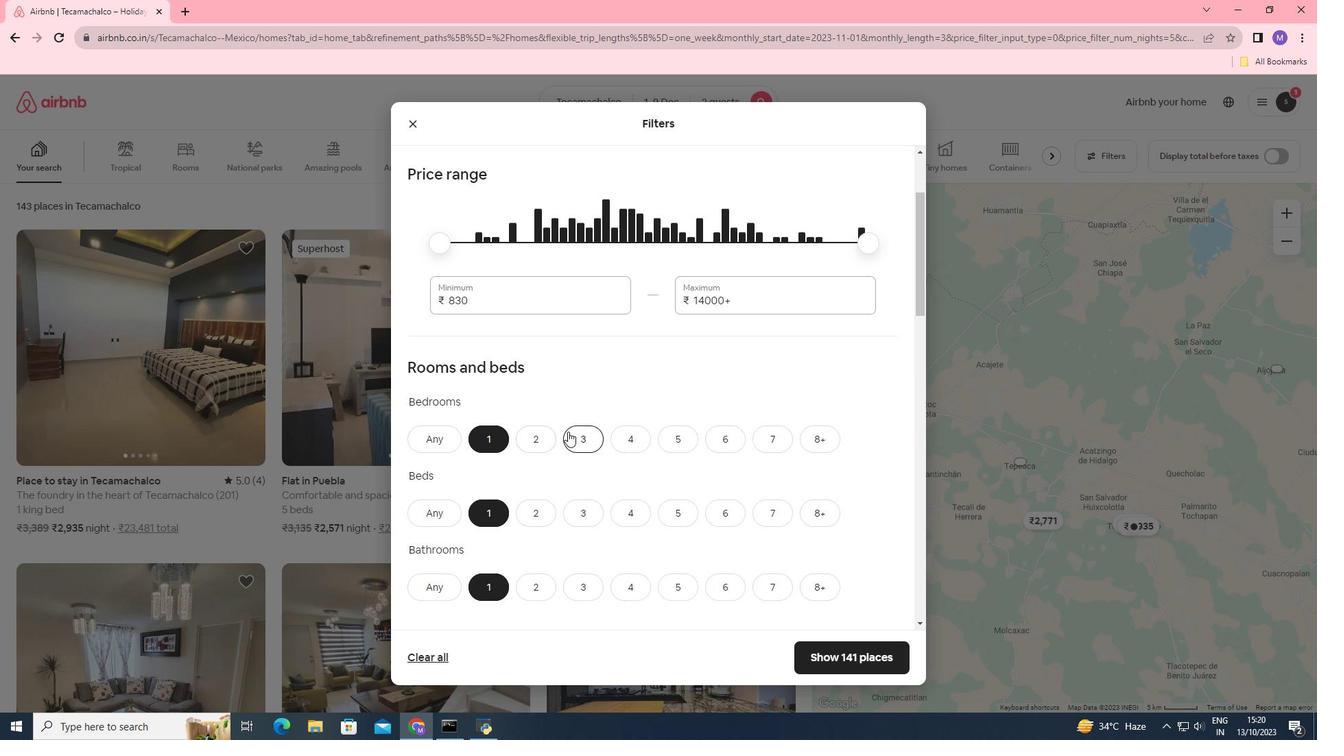 
Action: Mouse scrolled (568, 431) with delta (0, 0)
Screenshot: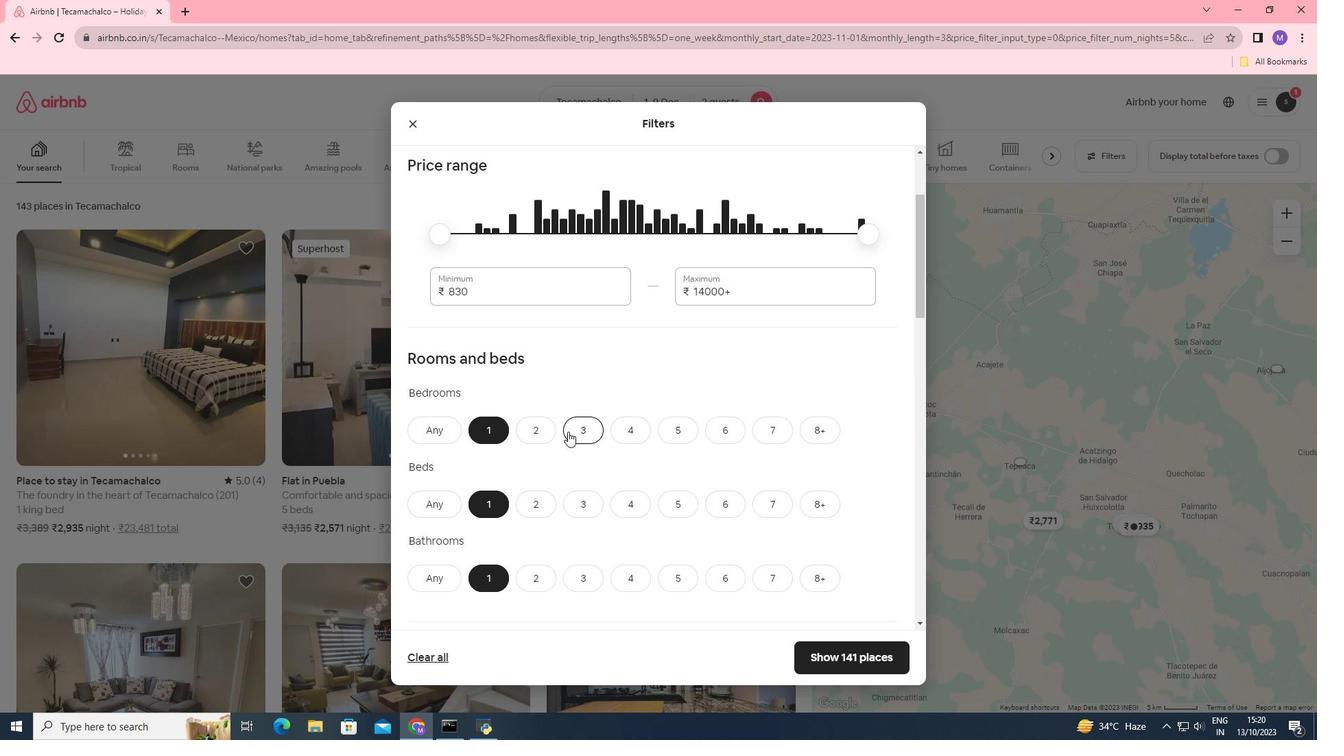 
Action: Mouse scrolled (568, 431) with delta (0, 0)
Screenshot: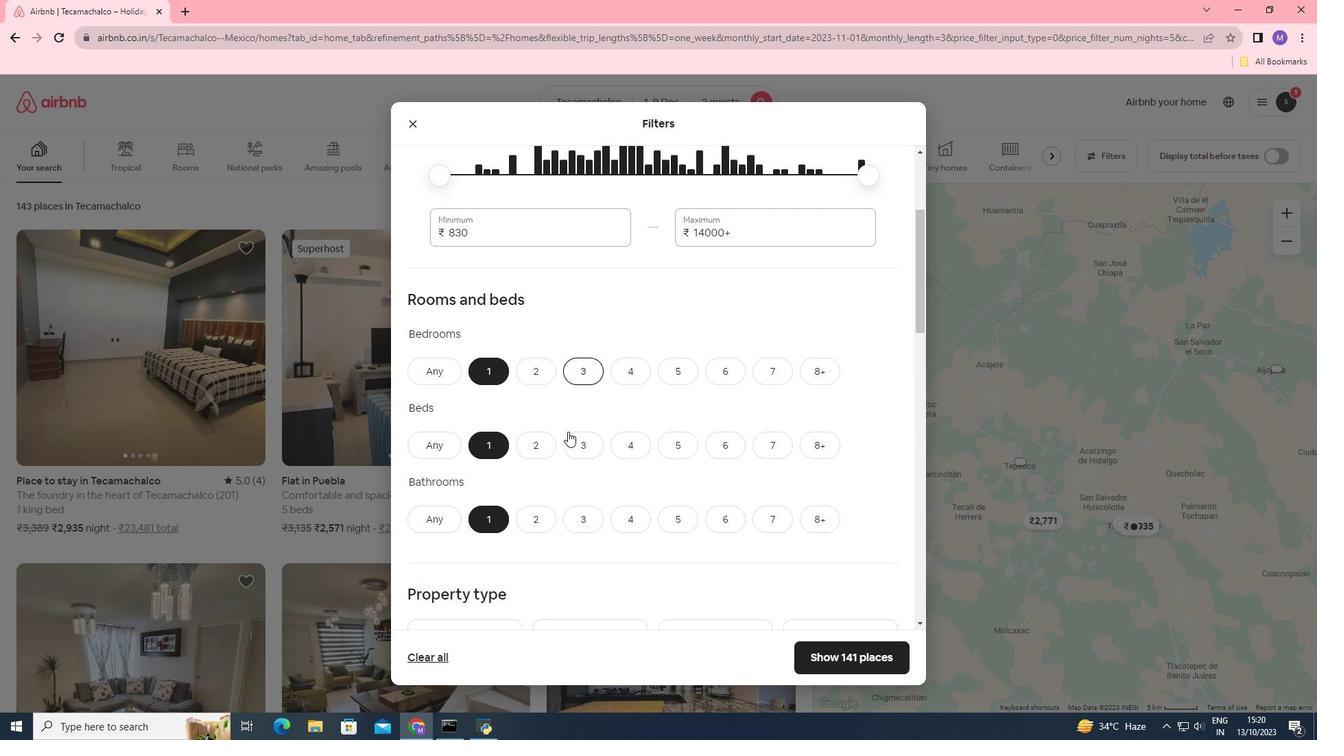 
Action: Mouse moved to (568, 432)
Screenshot: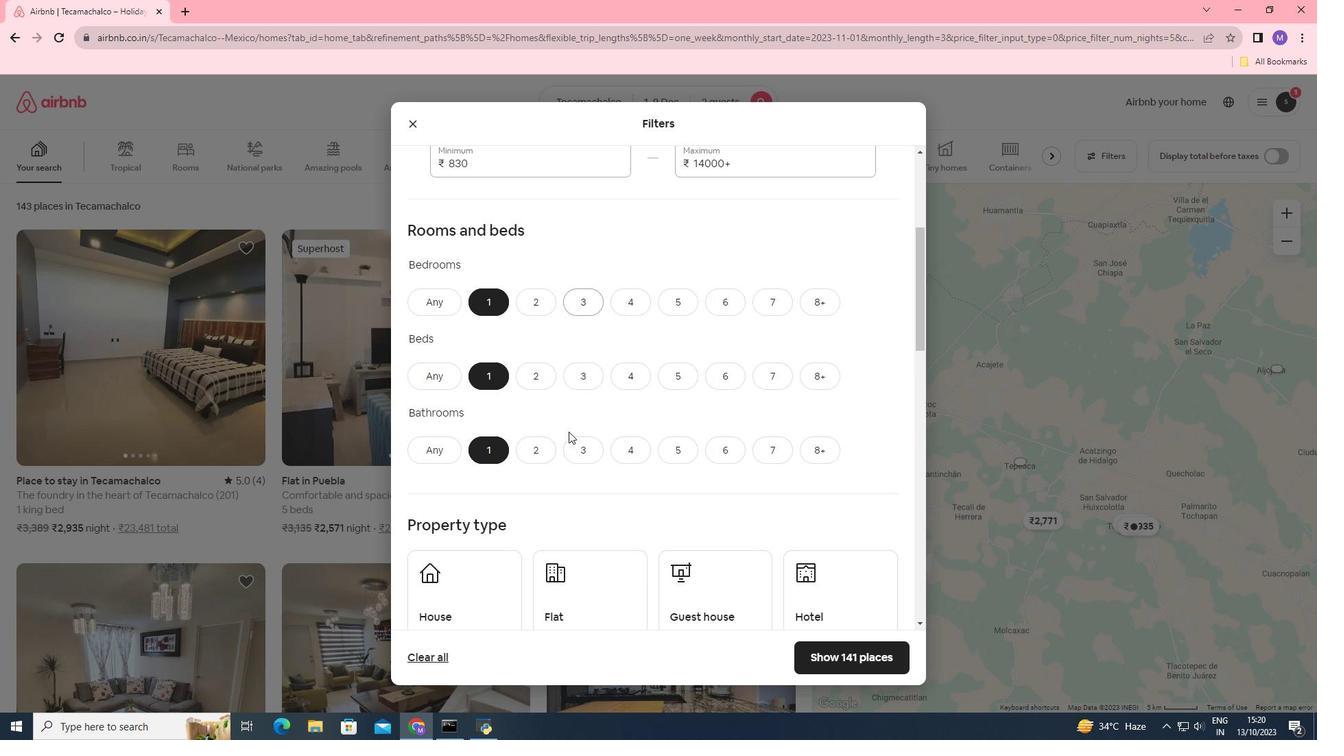
Action: Mouse scrolled (568, 431) with delta (0, 0)
Screenshot: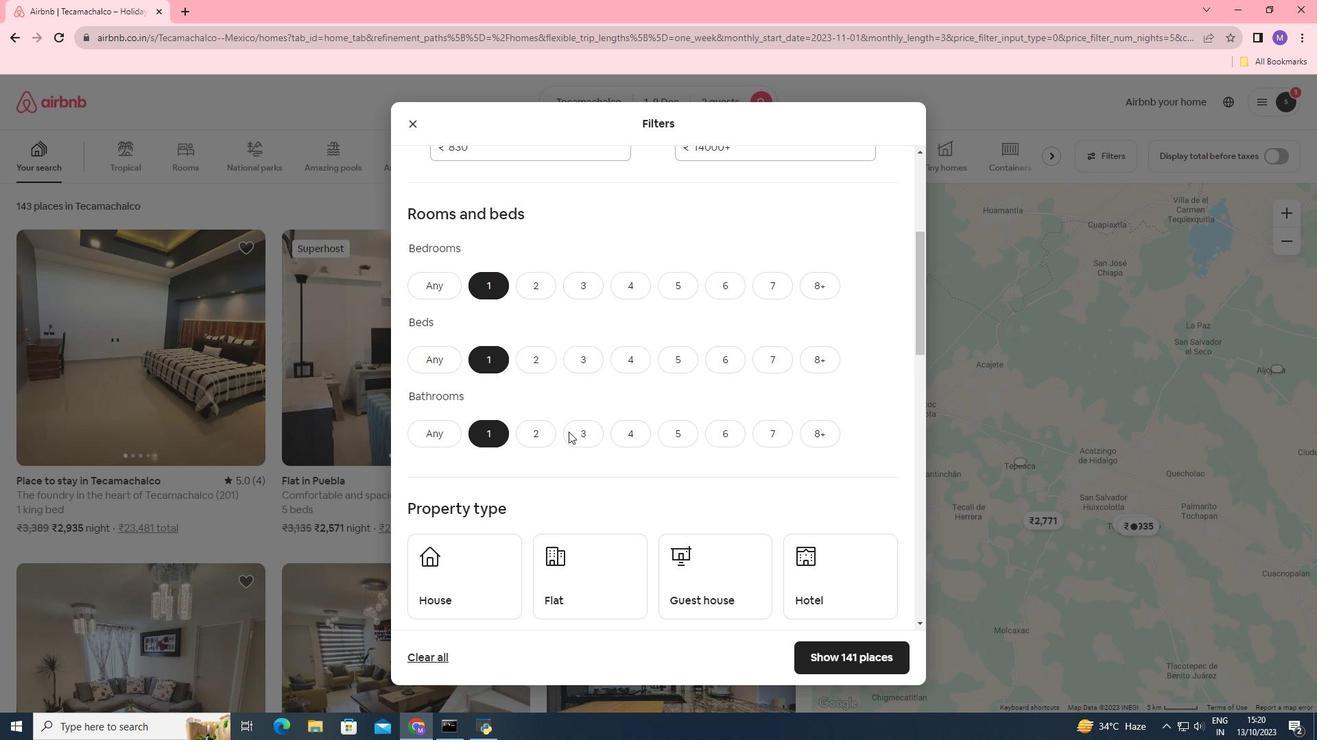 
Action: Mouse scrolled (568, 431) with delta (0, 0)
Screenshot: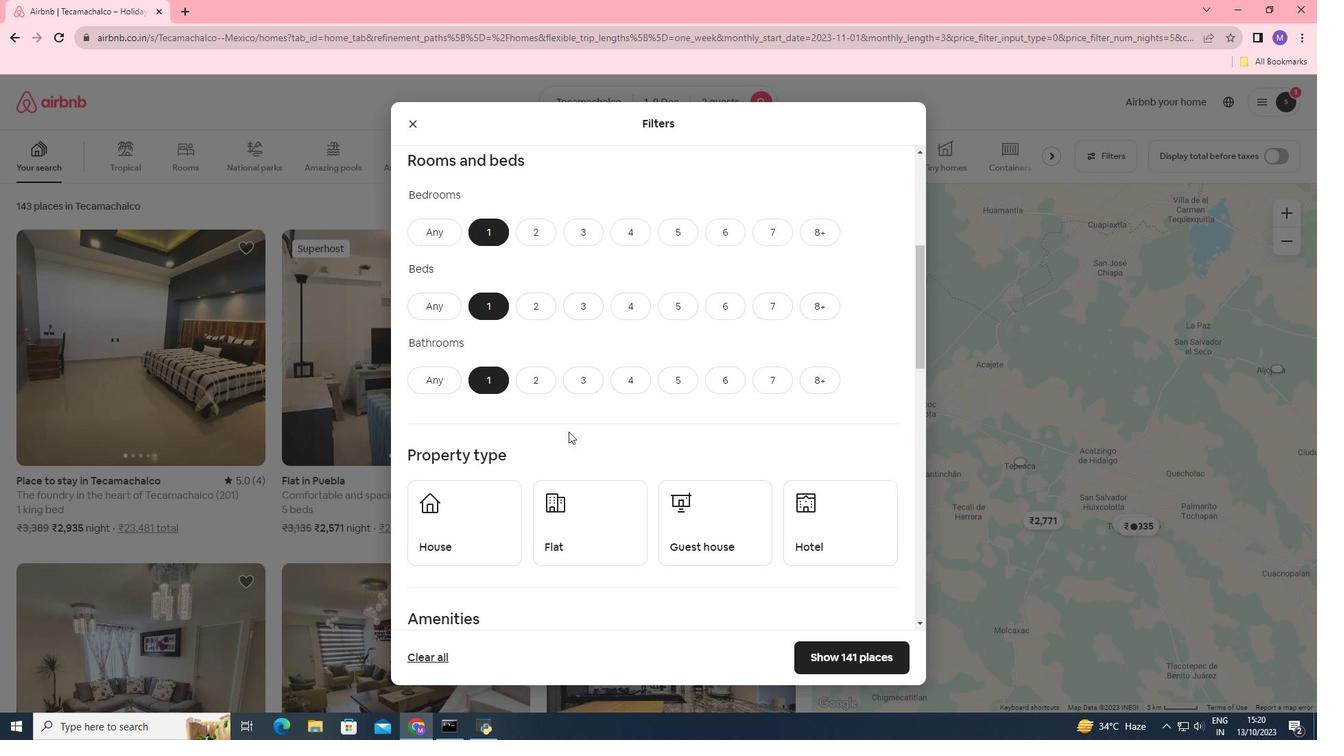 
Action: Mouse moved to (523, 455)
Screenshot: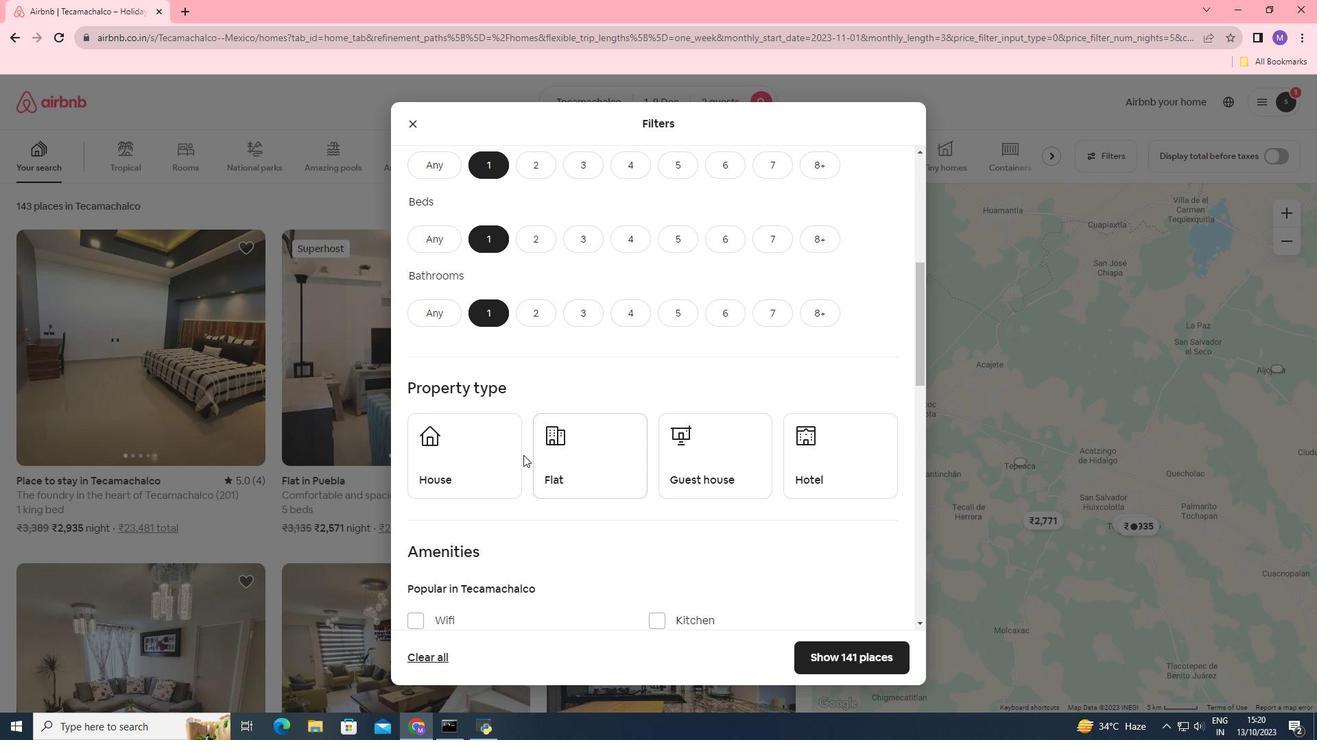 
Action: Mouse pressed left at (523, 455)
Screenshot: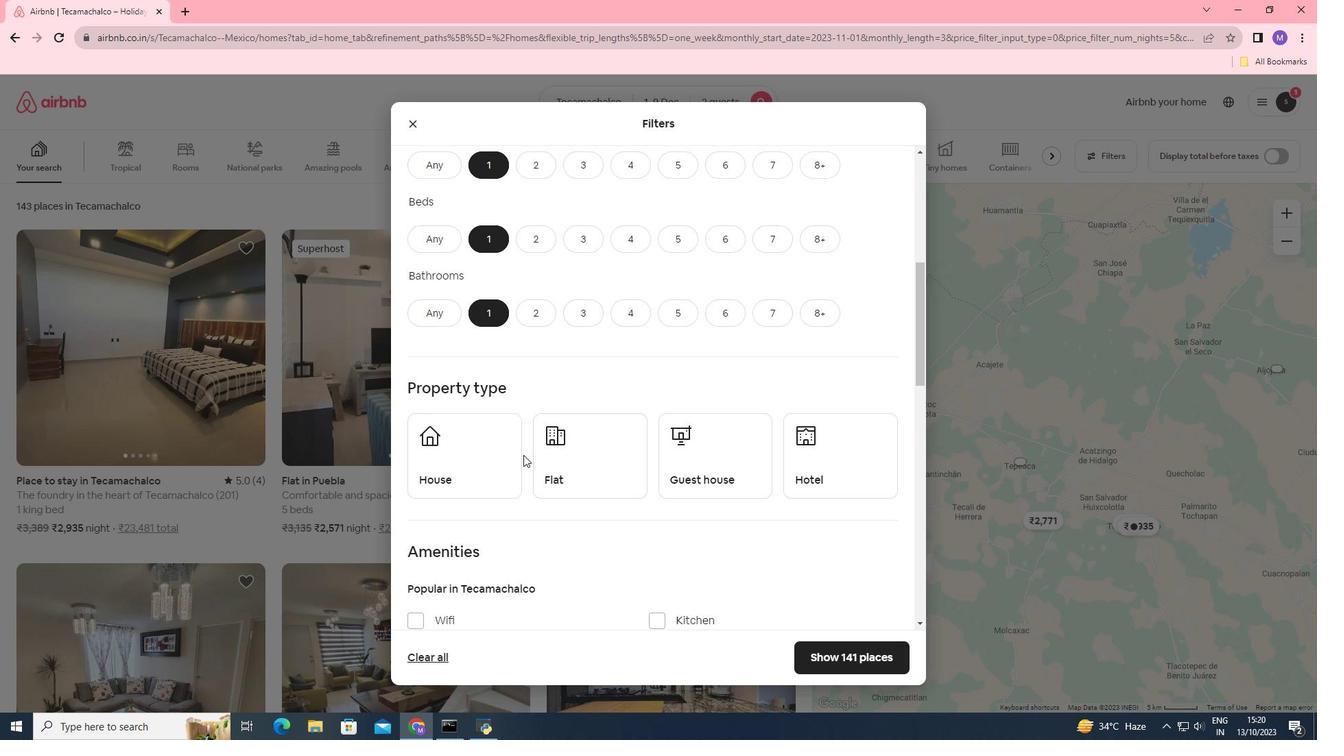 
Action: Mouse moved to (513, 452)
Screenshot: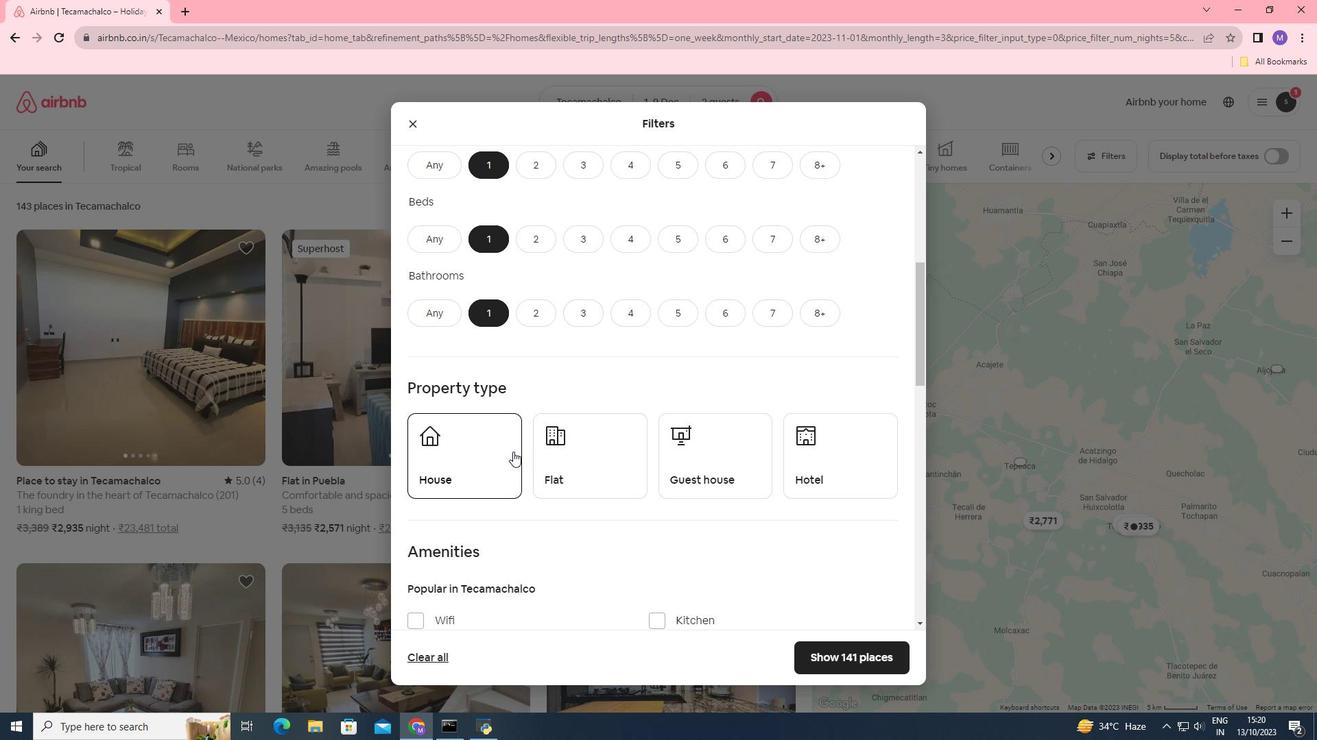 
Action: Mouse pressed left at (513, 452)
Screenshot: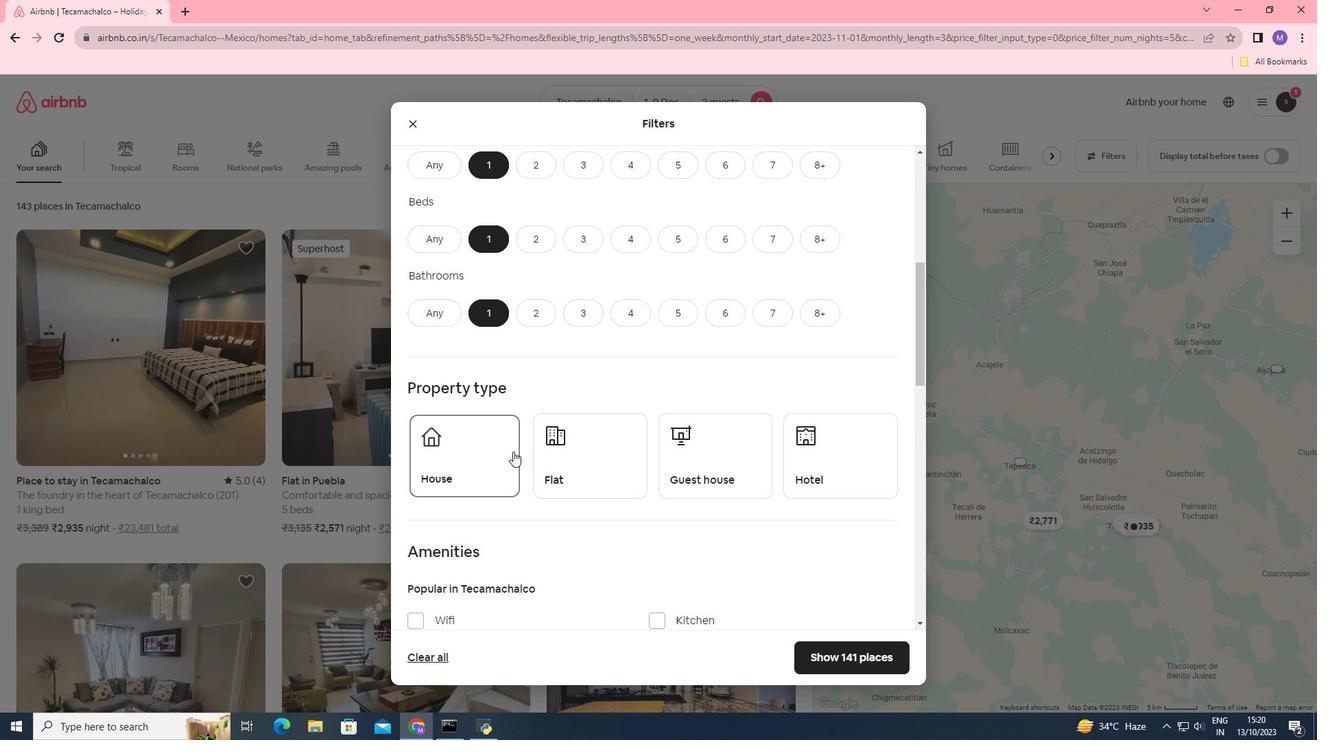 
Action: Mouse moved to (740, 495)
Screenshot: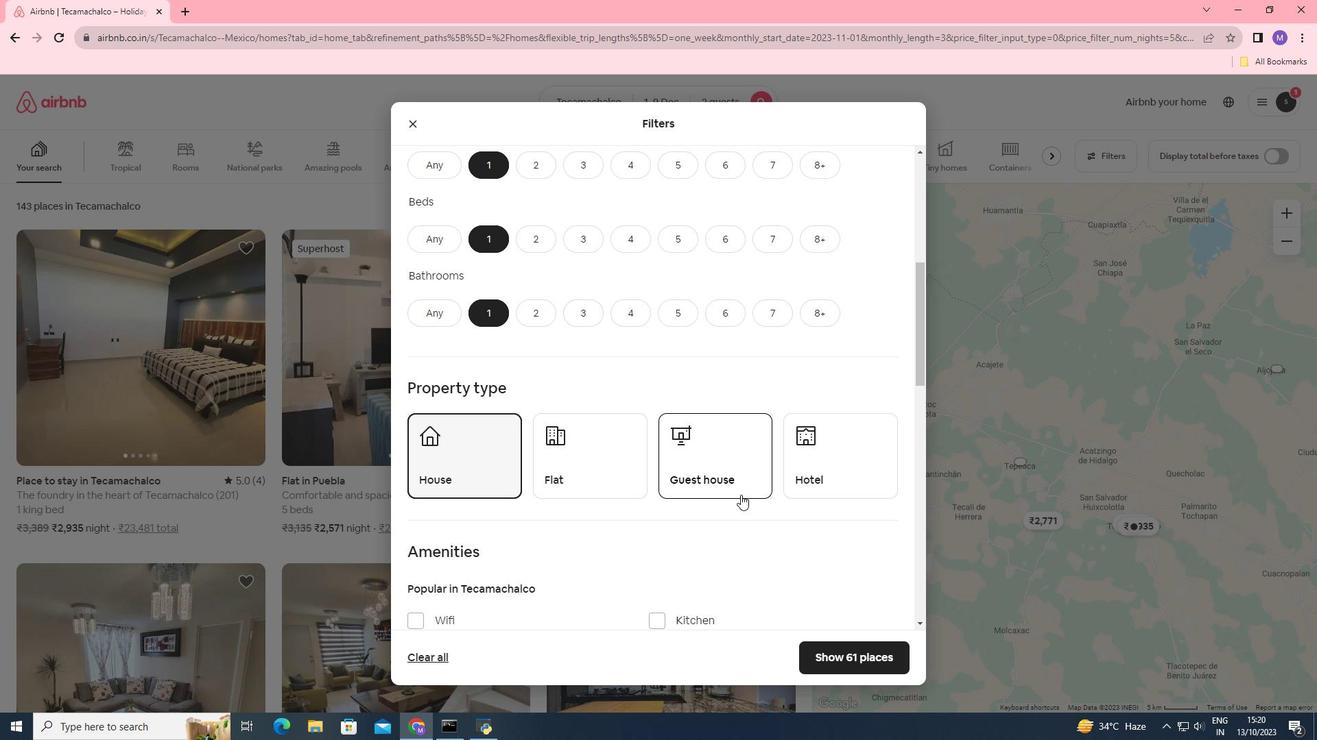 
Action: Mouse scrolled (740, 494) with delta (0, 0)
Screenshot: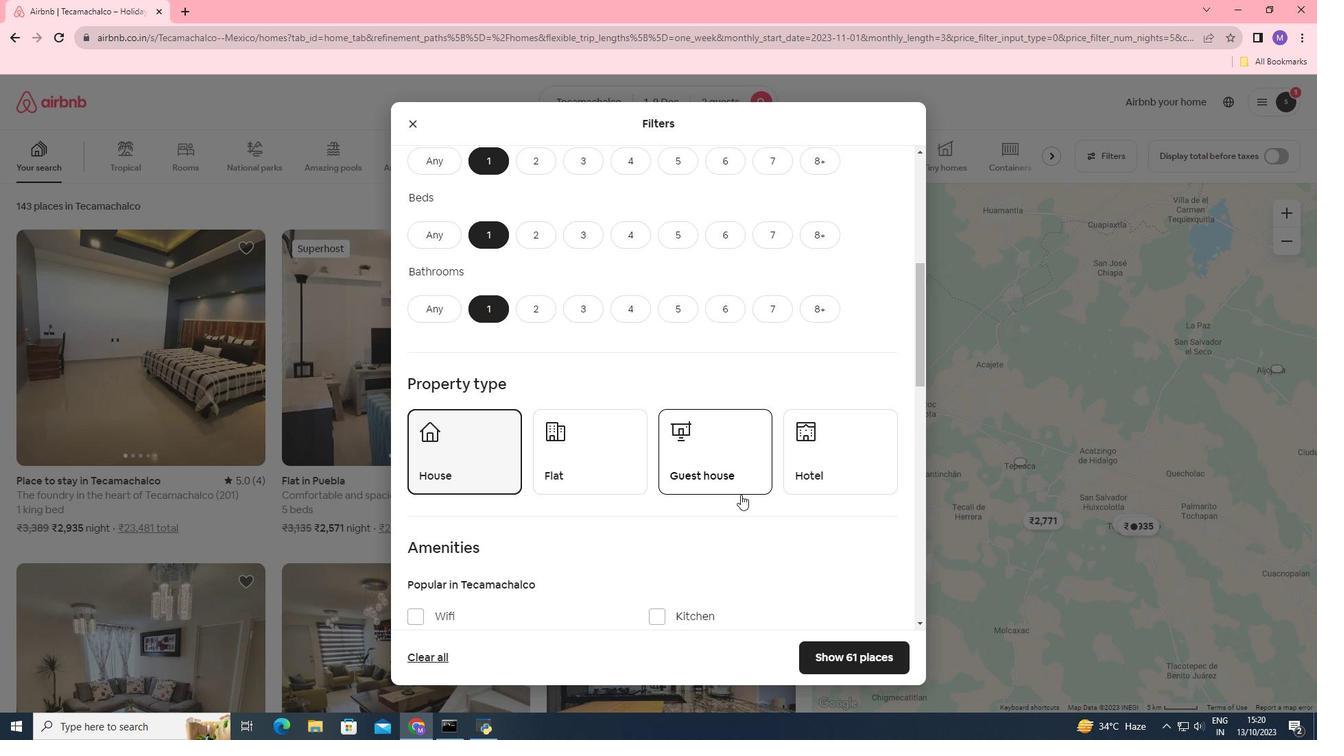 
Action: Mouse moved to (782, 483)
Screenshot: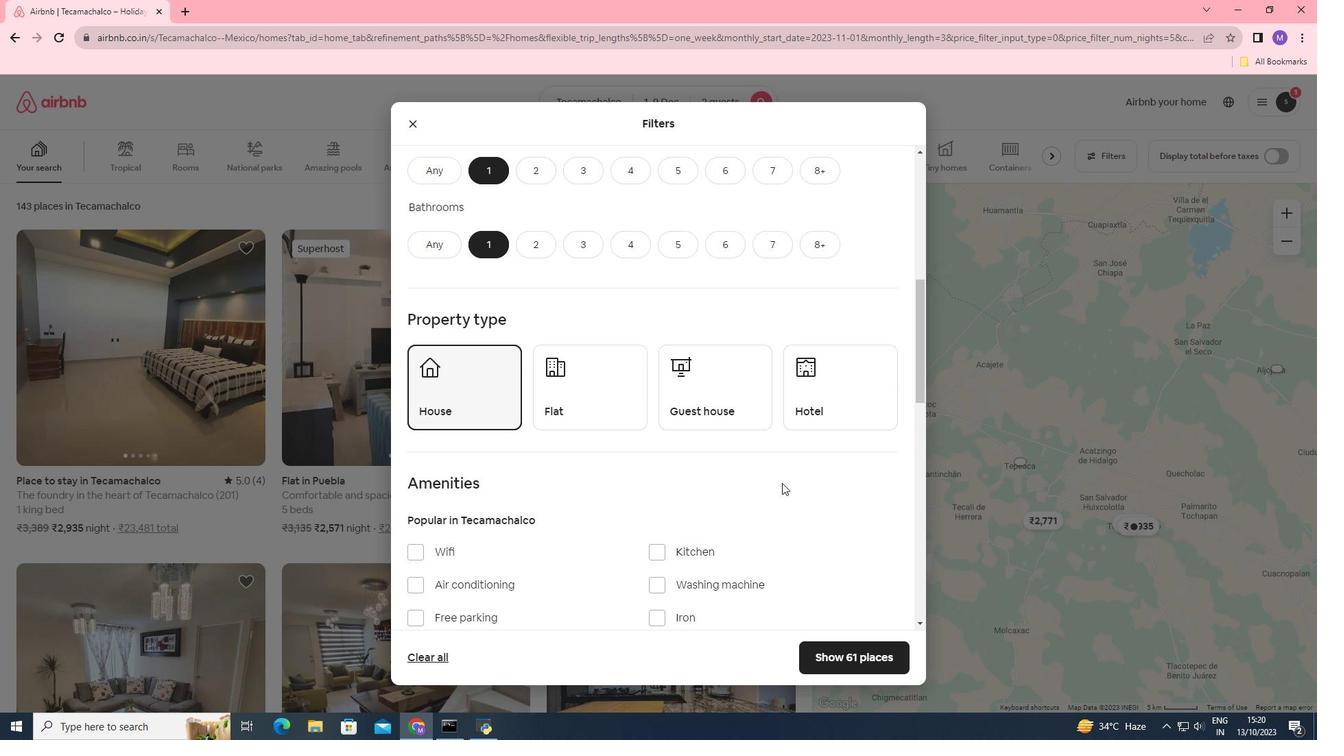 
Action: Mouse scrolled (782, 483) with delta (0, 0)
Screenshot: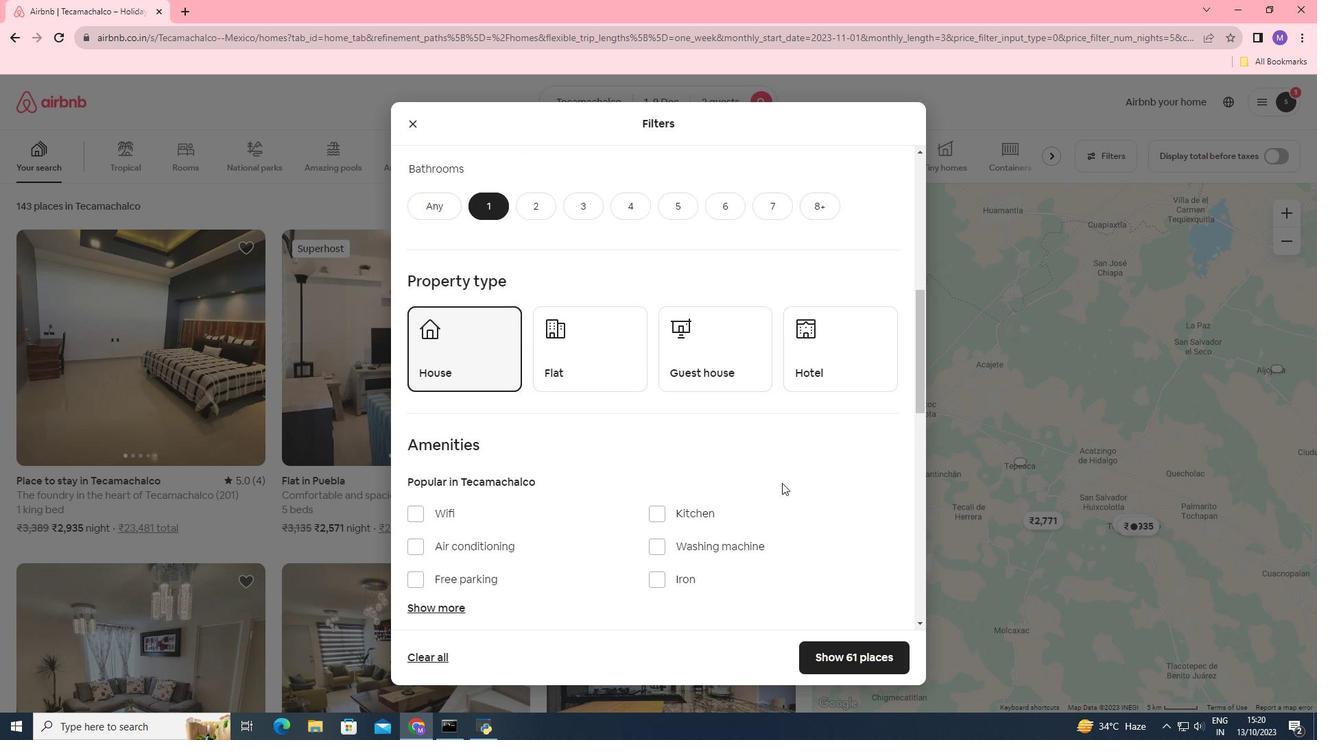 
Action: Mouse scrolled (782, 483) with delta (0, 0)
Screenshot: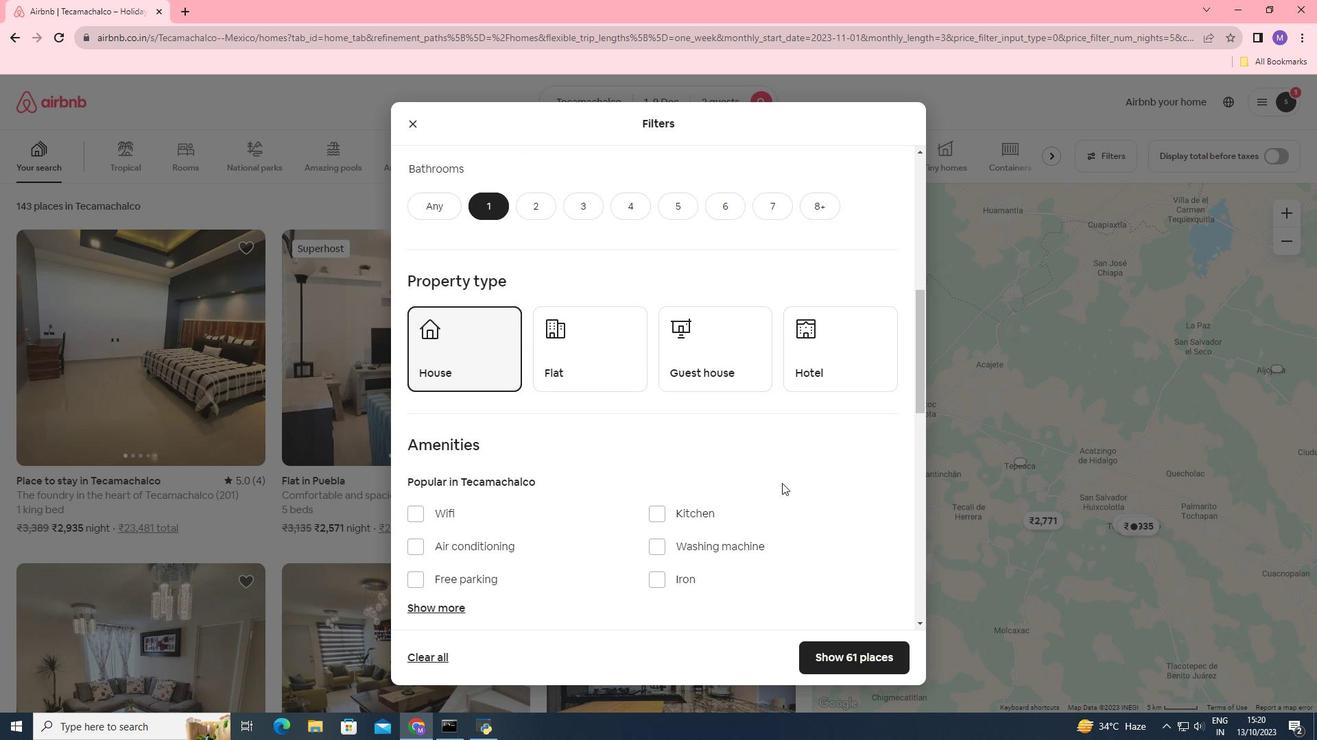 
Action: Mouse moved to (865, 659)
Screenshot: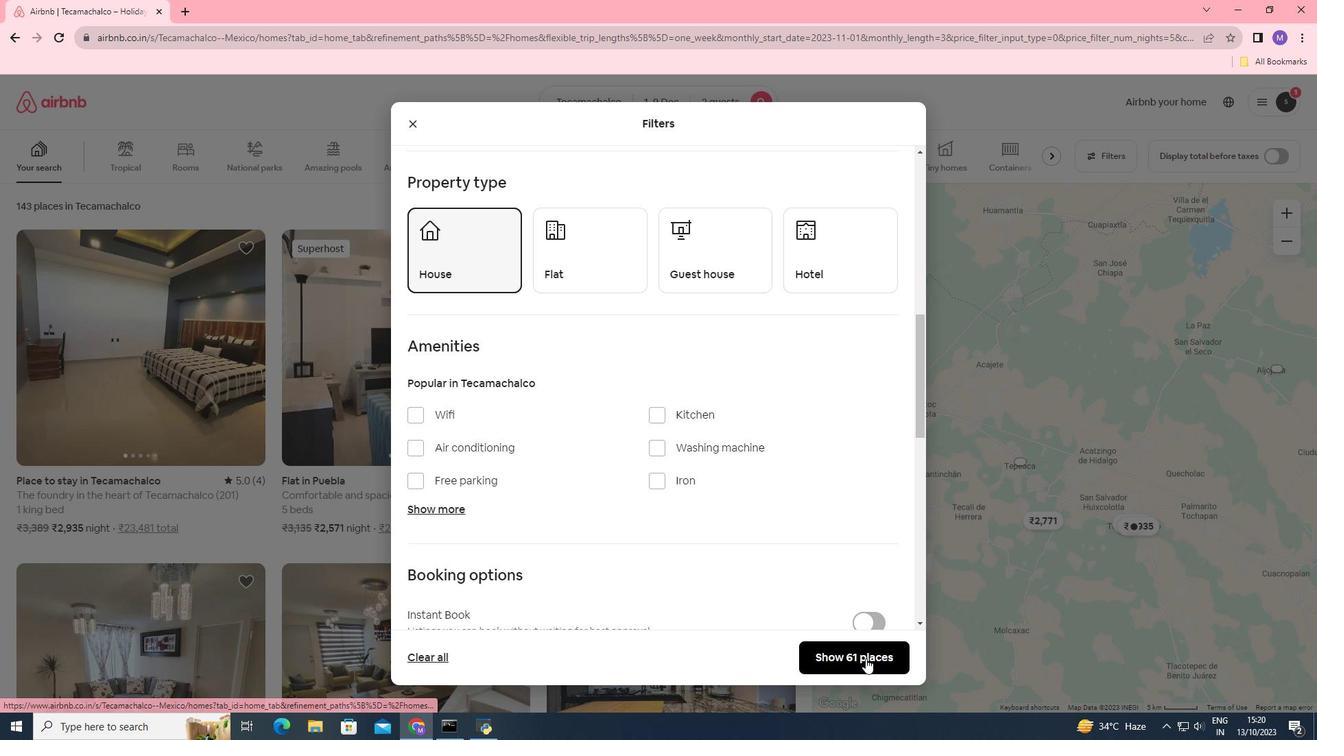 
Action: Mouse pressed left at (865, 659)
Screenshot: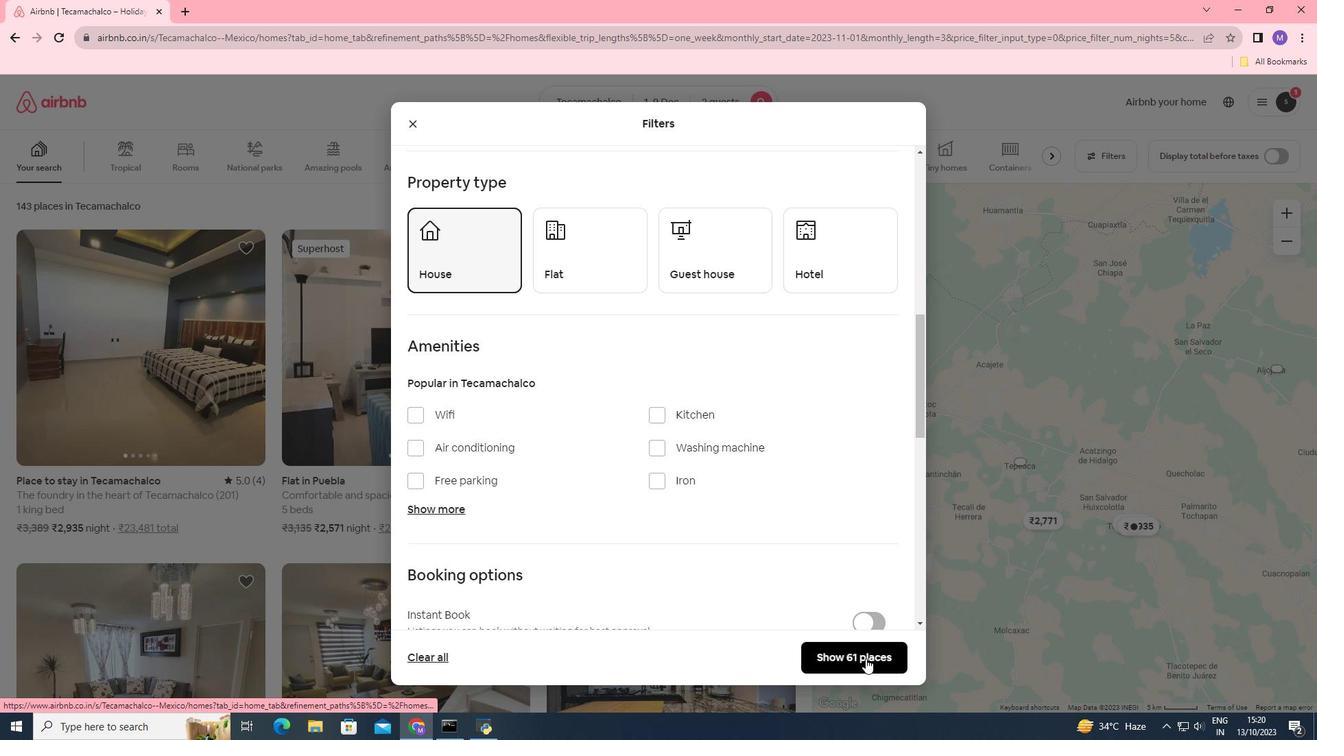 
Action: Mouse moved to (177, 369)
Screenshot: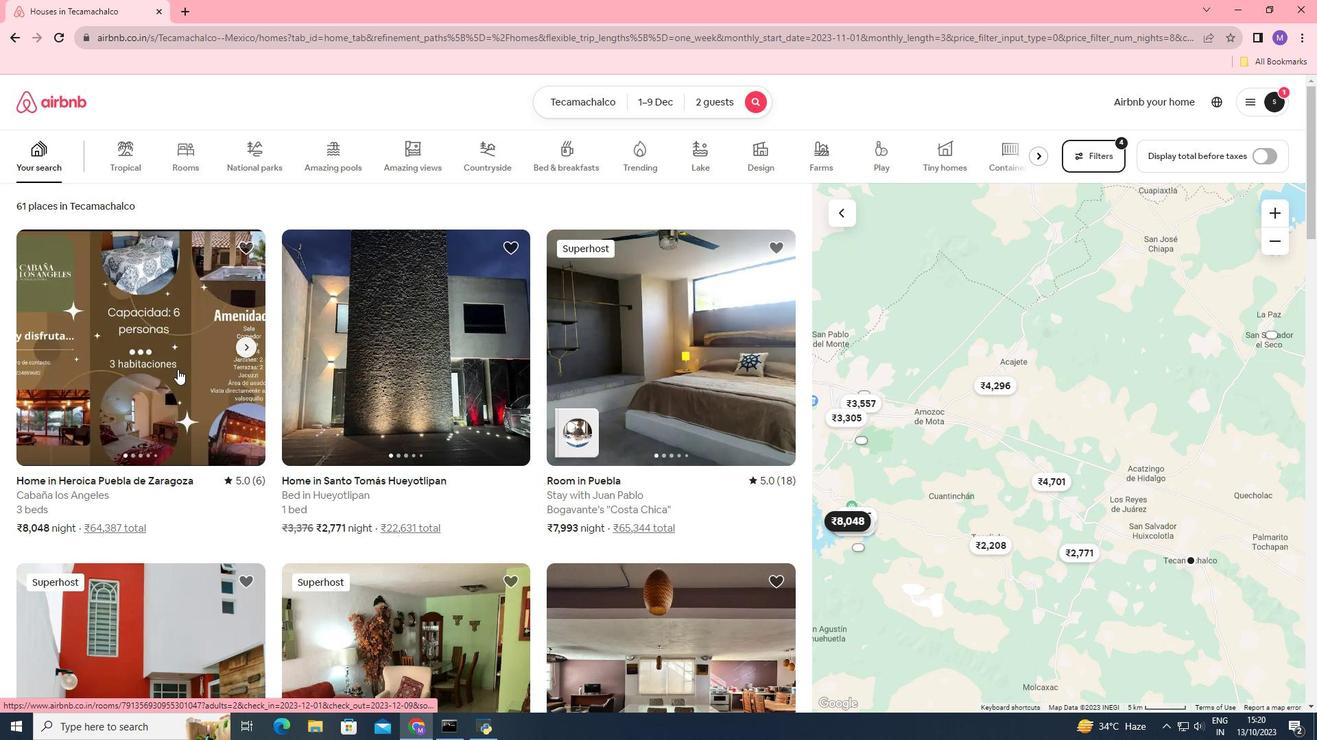 
Action: Mouse pressed left at (177, 369)
Screenshot: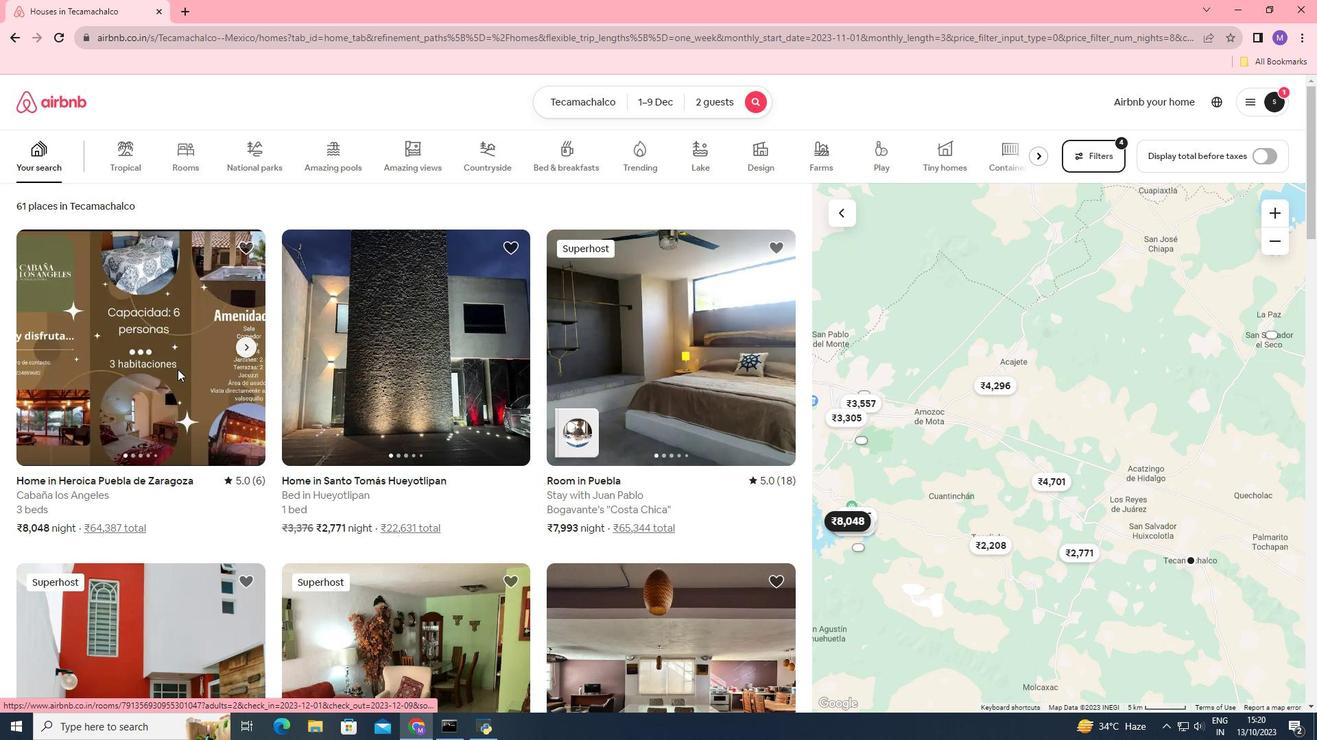 
Action: Mouse moved to (979, 517)
Screenshot: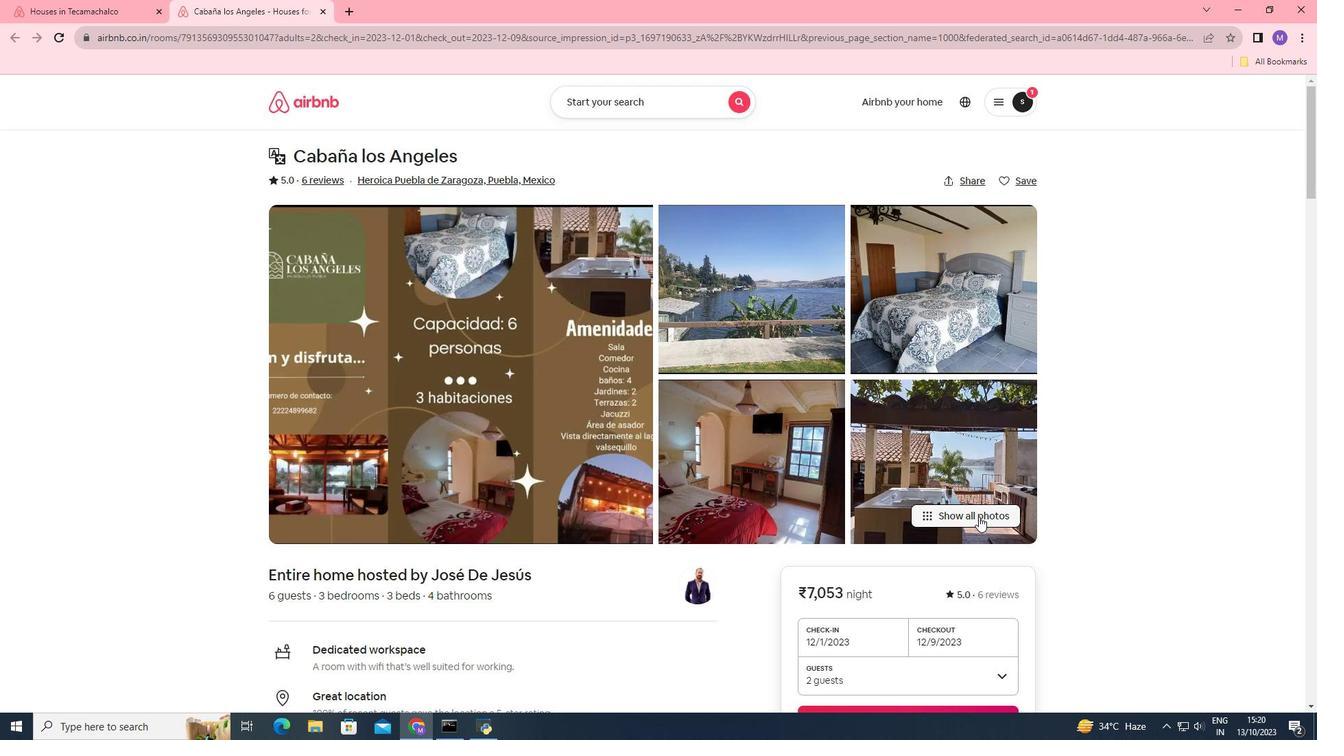 
Action: Mouse pressed left at (979, 517)
Screenshot: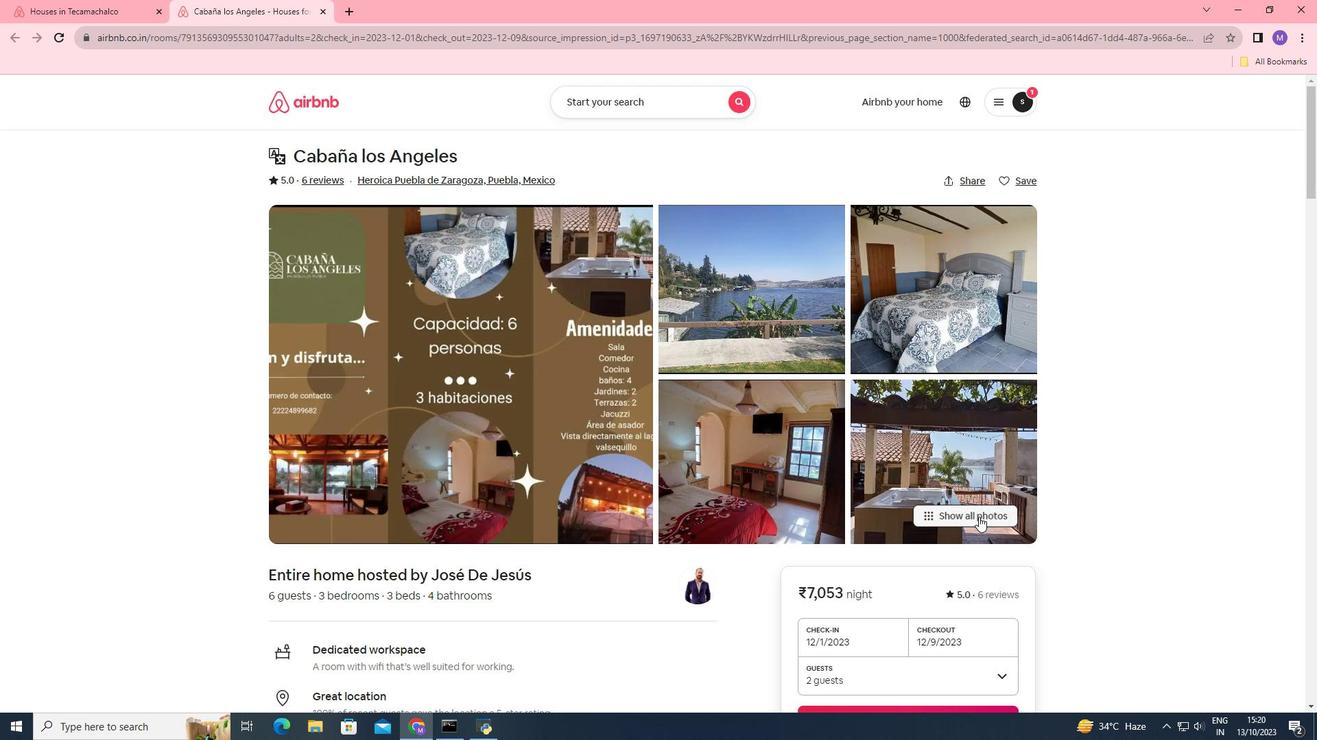 
Action: Mouse moved to (751, 371)
Screenshot: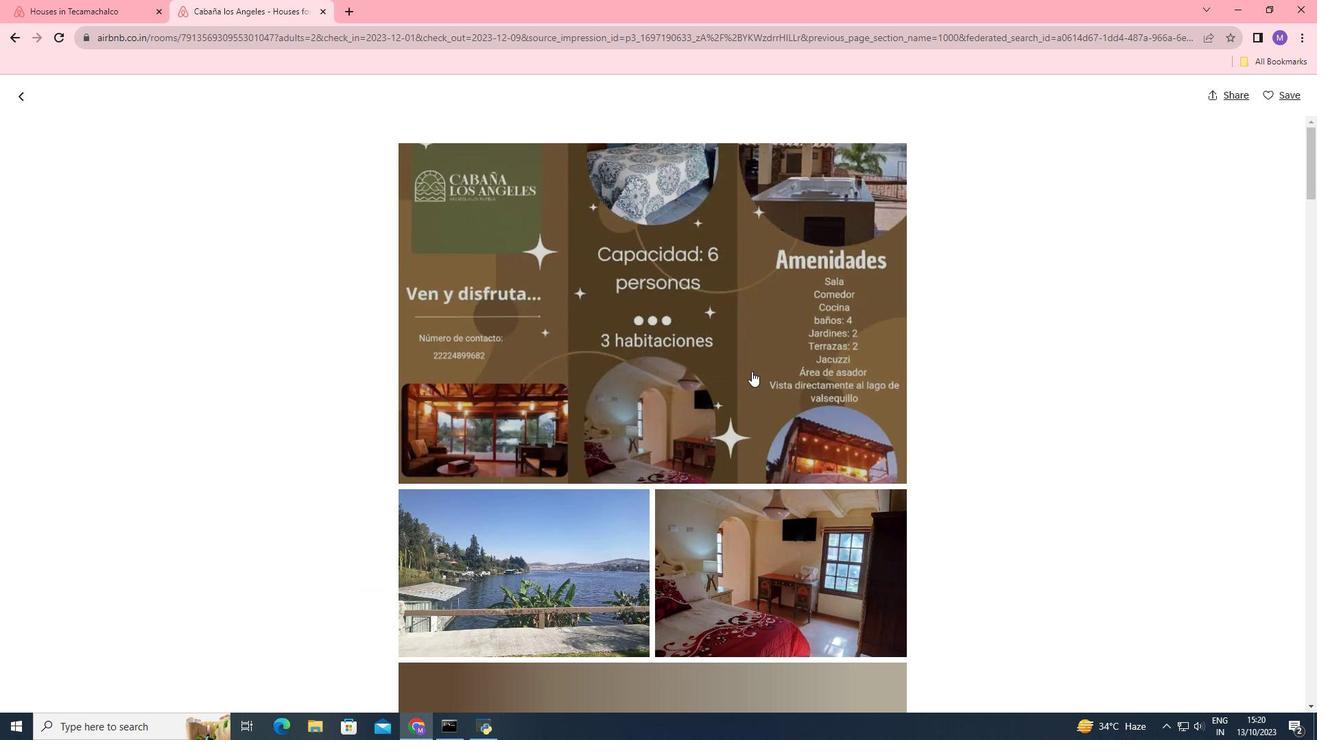
Action: Mouse scrolled (751, 371) with delta (0, 0)
Screenshot: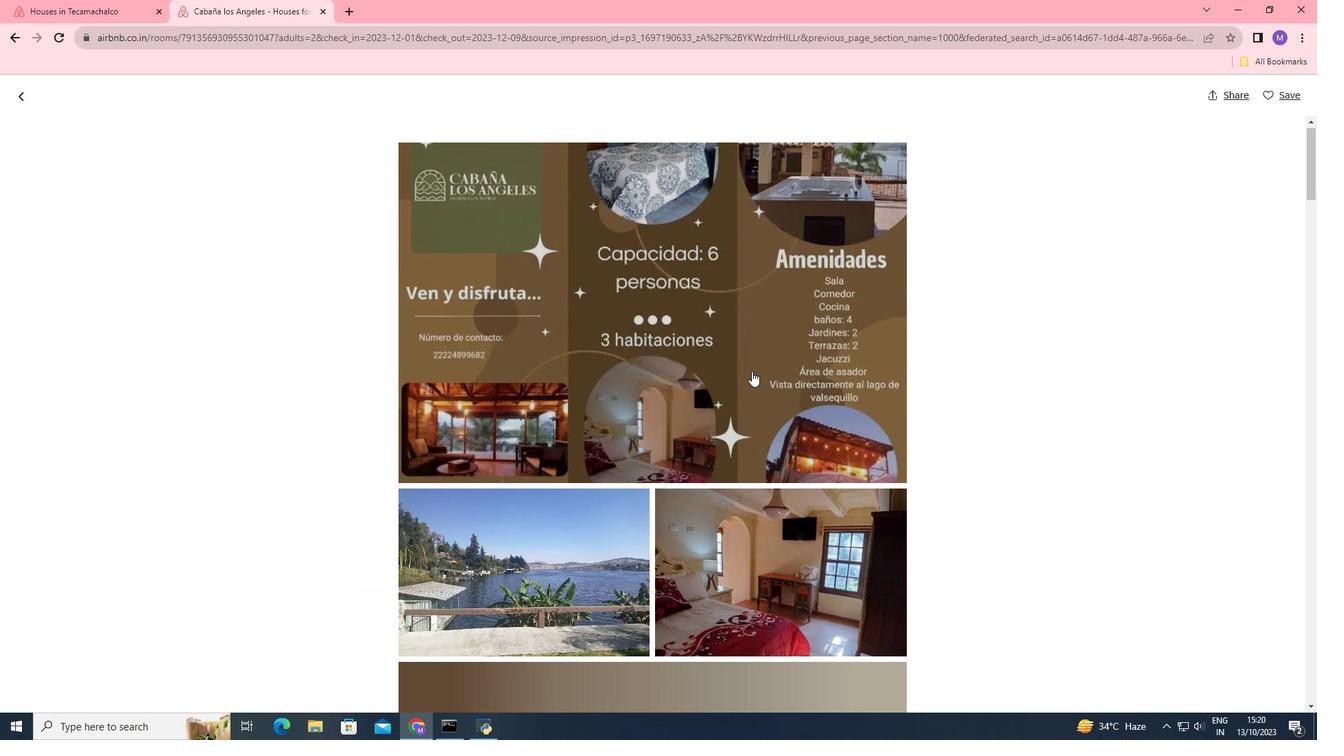 
Action: Mouse scrolled (751, 371) with delta (0, 0)
Screenshot: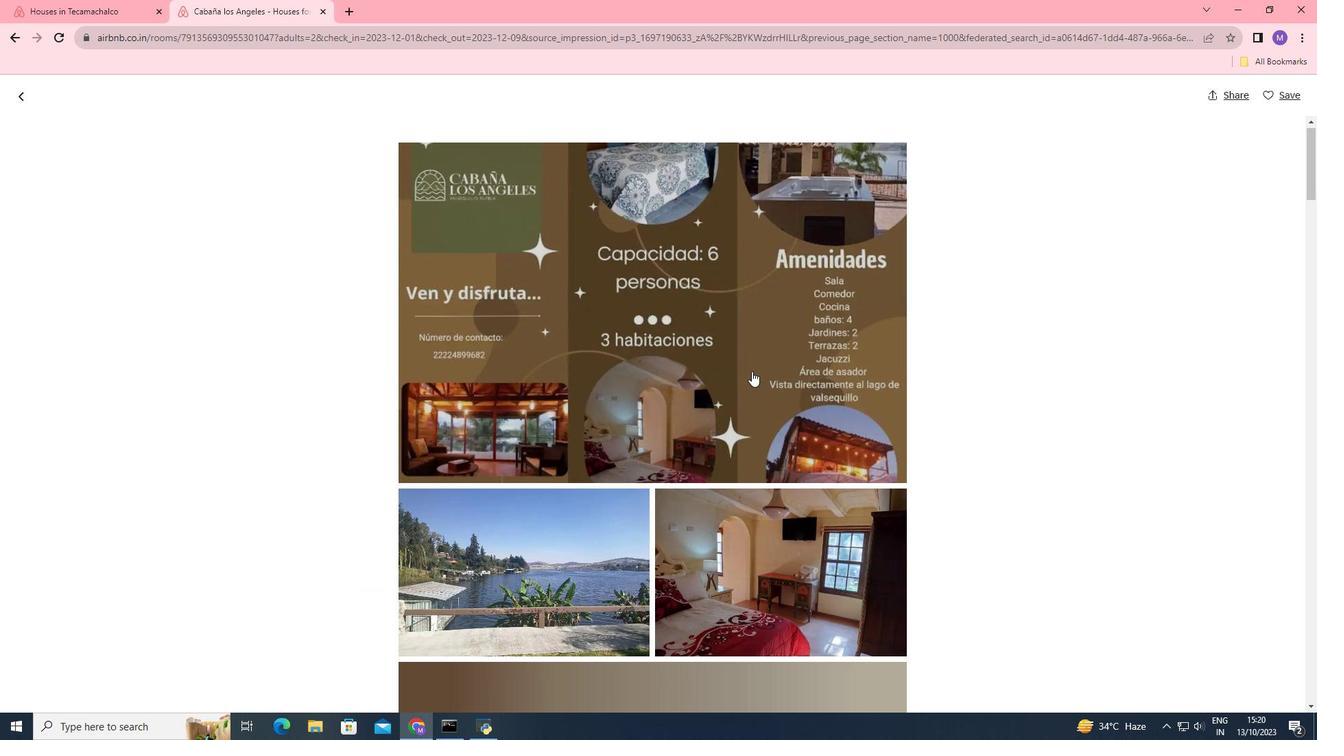 
Action: Mouse scrolled (751, 371) with delta (0, 0)
Screenshot: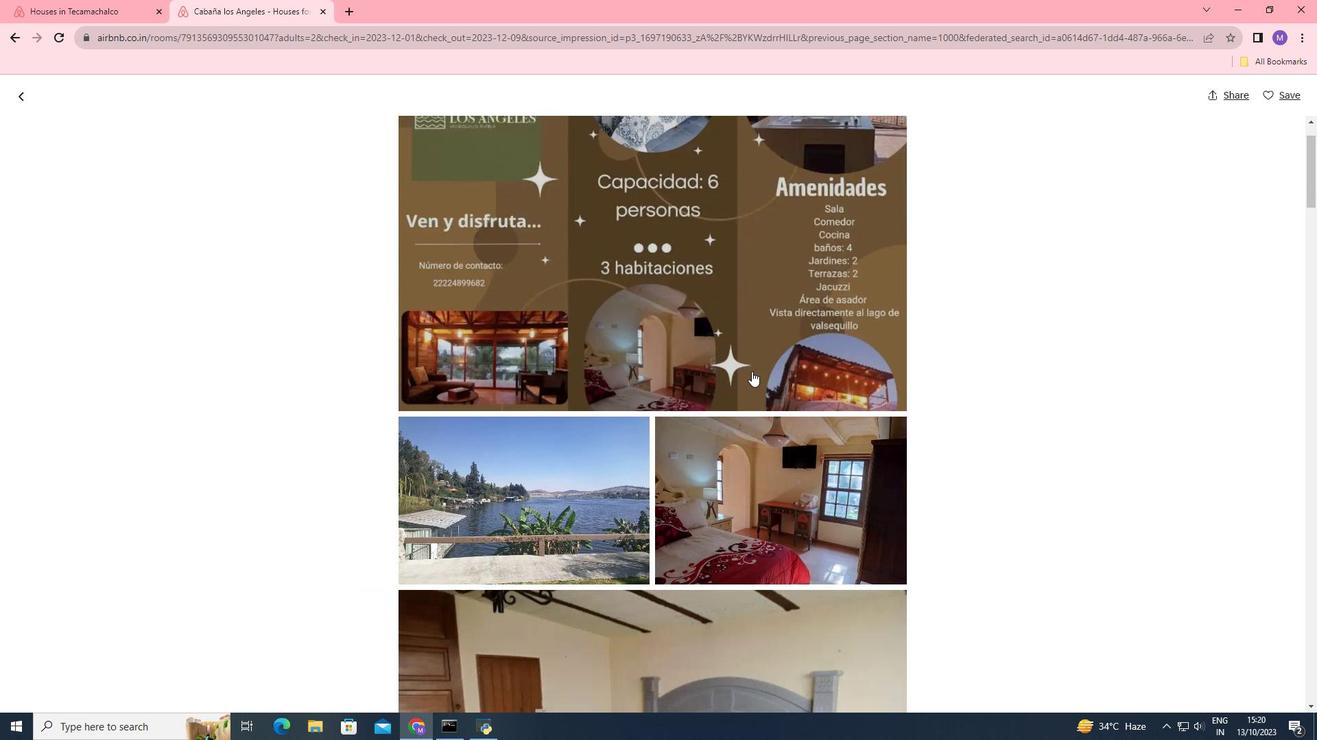 
Action: Mouse scrolled (751, 371) with delta (0, 0)
Screenshot: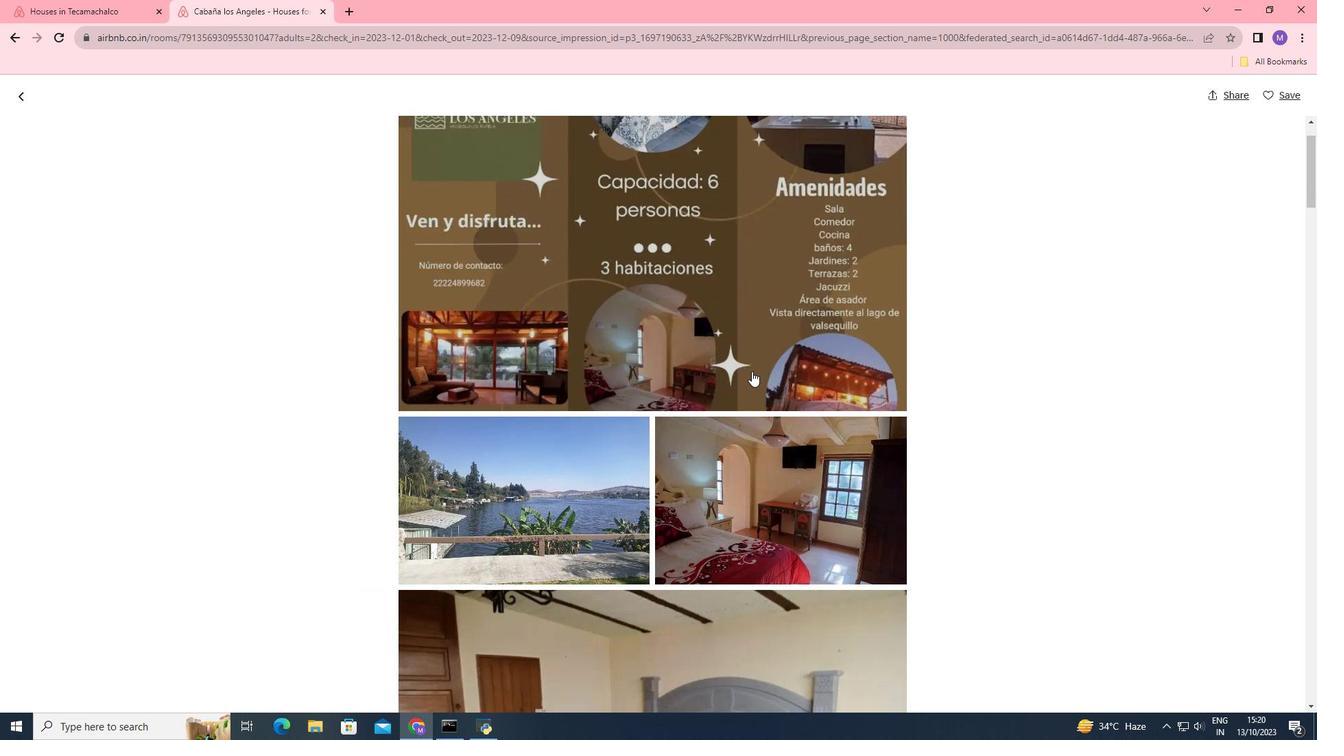 
Action: Mouse scrolled (751, 371) with delta (0, 0)
Screenshot: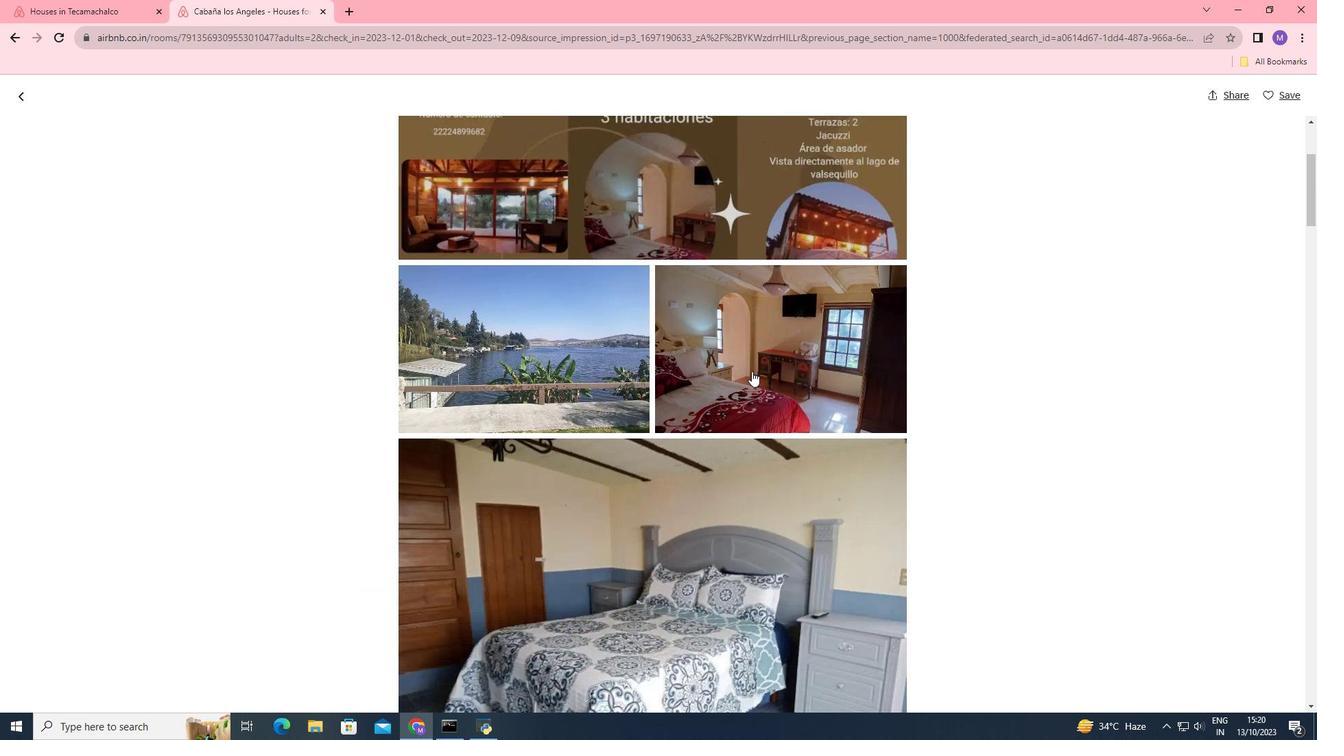
Action: Mouse moved to (773, 378)
Screenshot: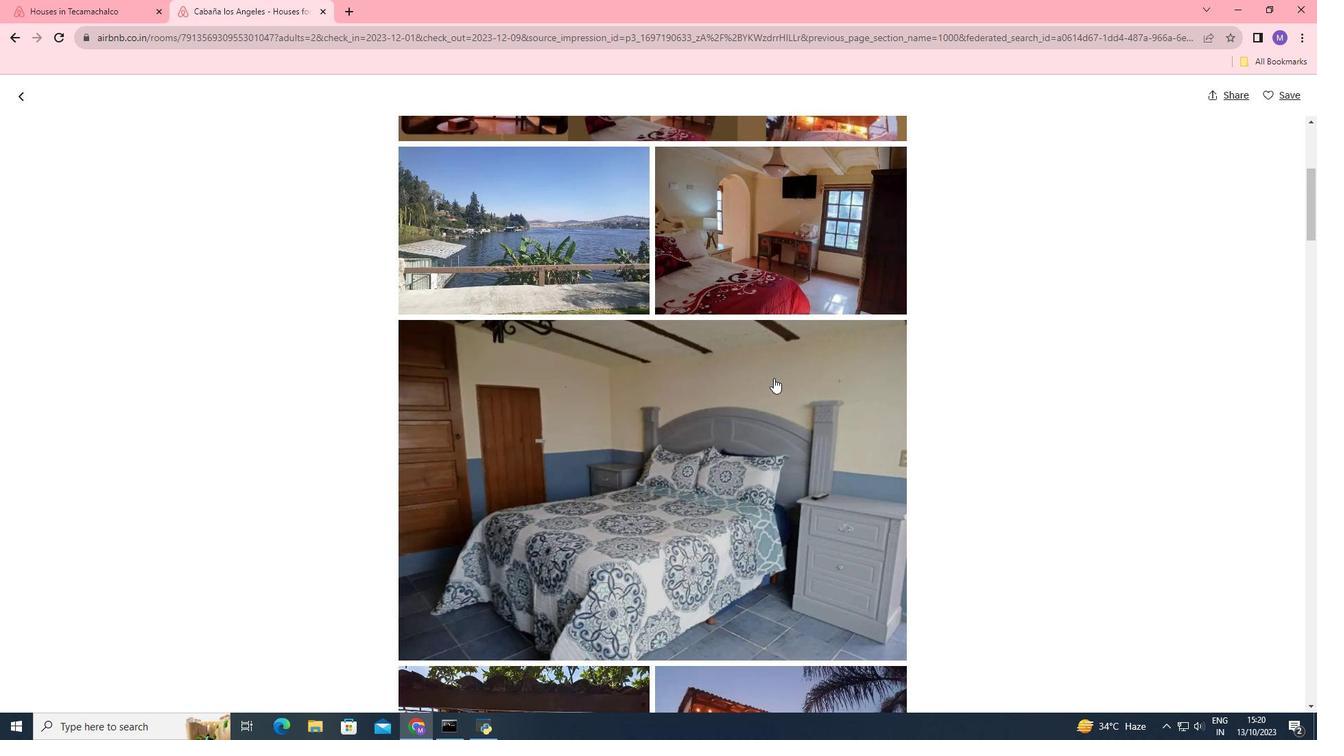
Action: Mouse scrolled (773, 378) with delta (0, 0)
Screenshot: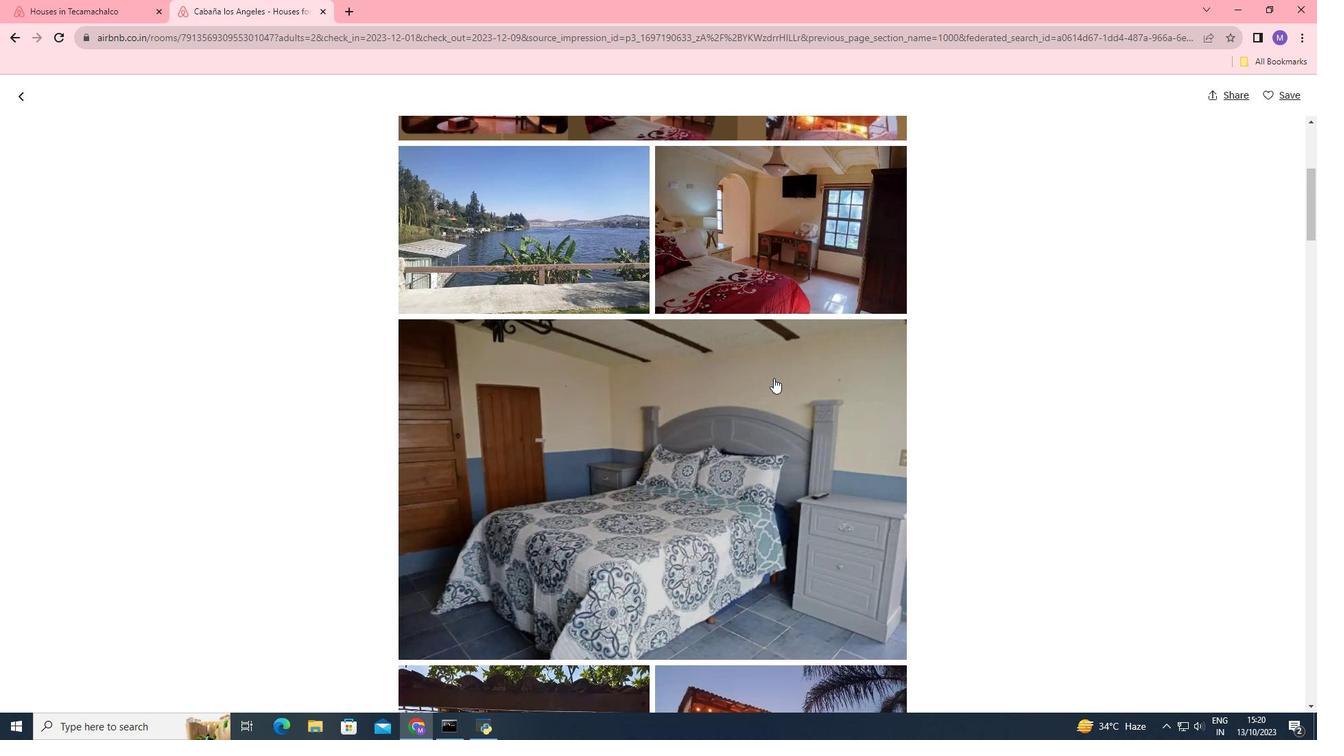 
Action: Mouse scrolled (773, 378) with delta (0, 0)
Screenshot: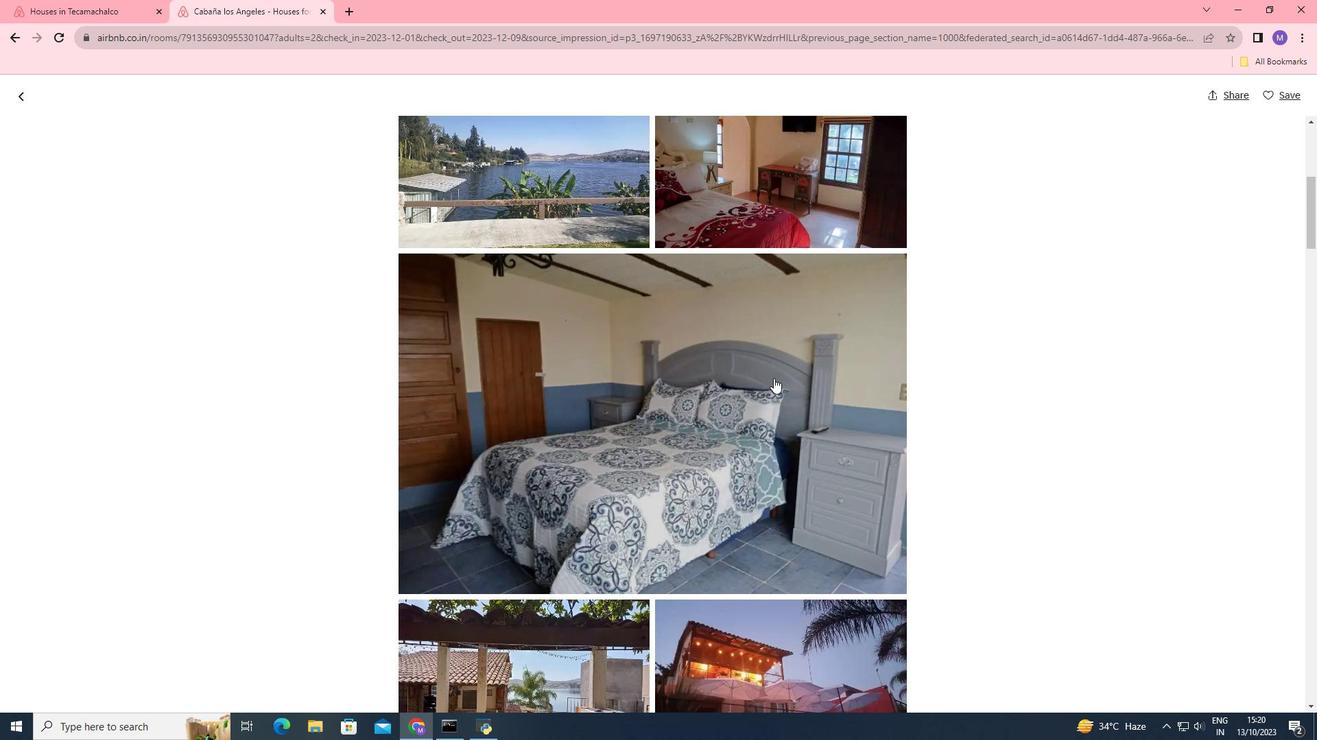 
Action: Mouse scrolled (773, 378) with delta (0, 0)
Screenshot: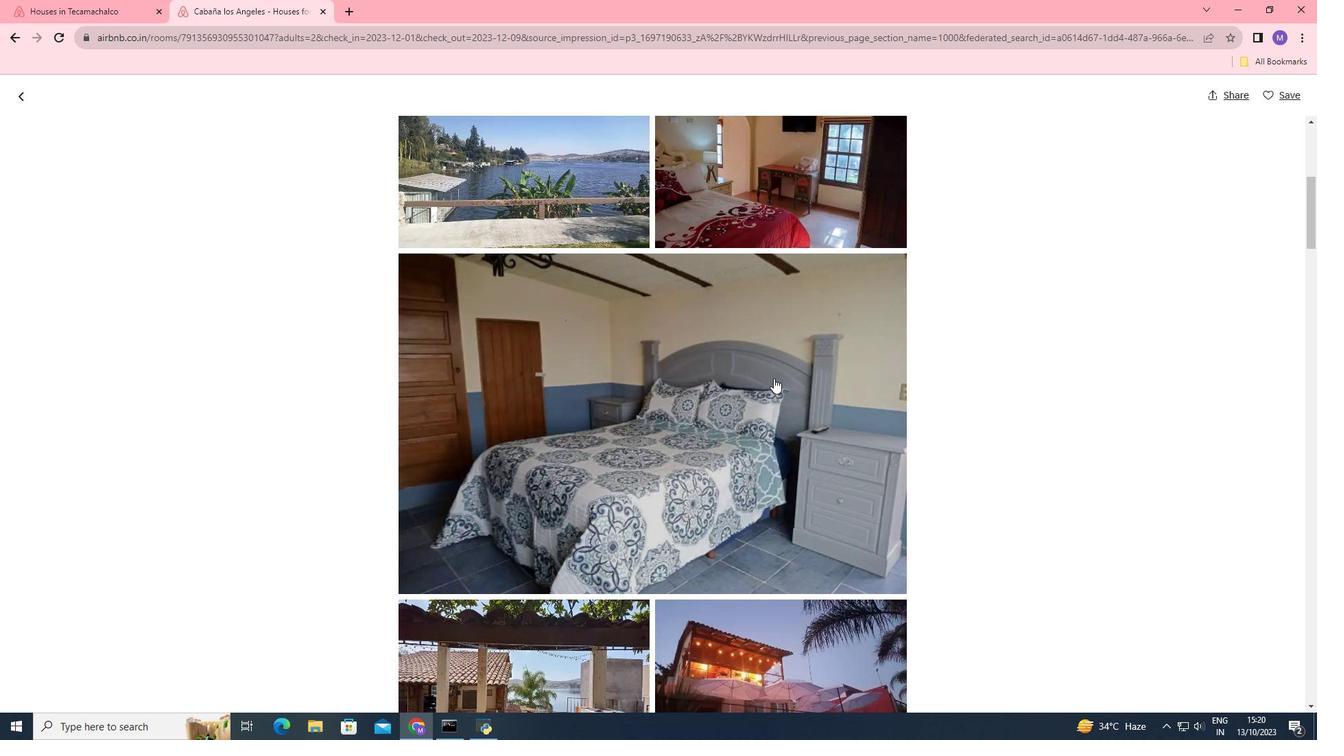 
Action: Mouse scrolled (773, 378) with delta (0, 0)
Screenshot: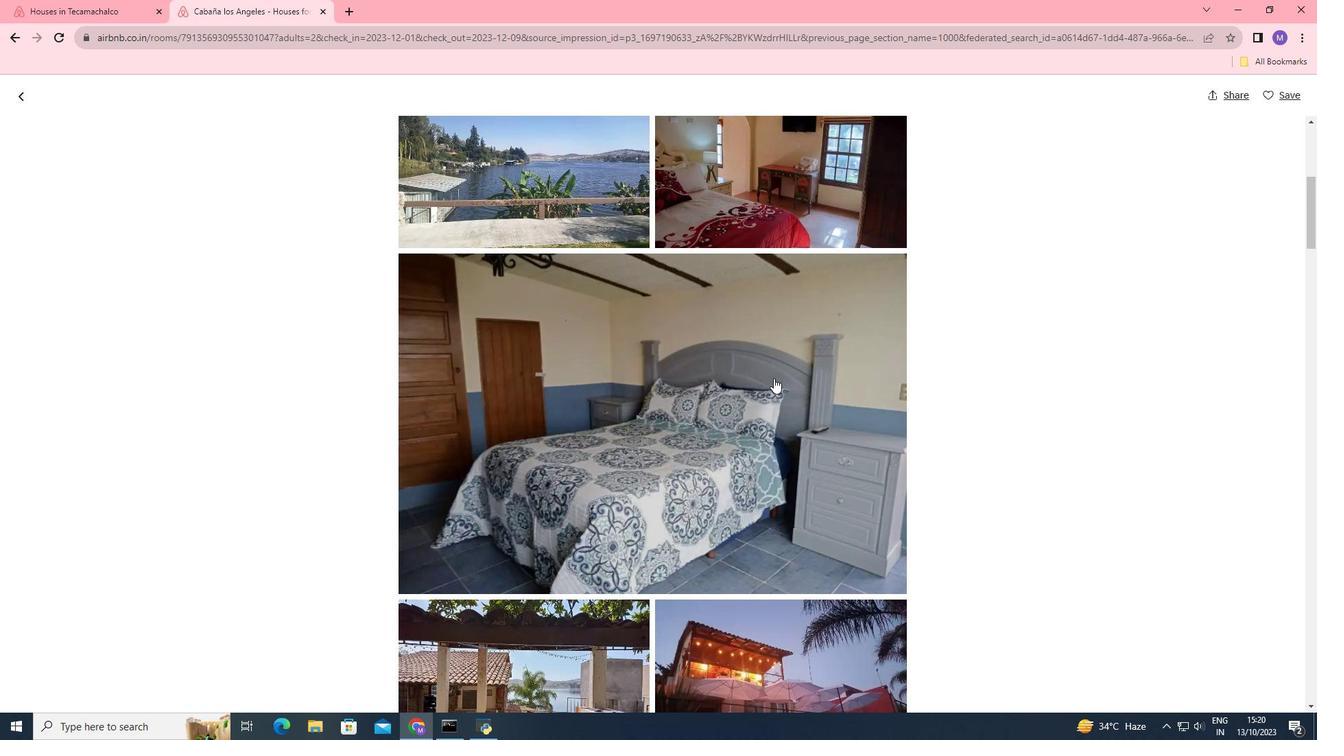 
Action: Mouse scrolled (773, 378) with delta (0, 0)
Screenshot: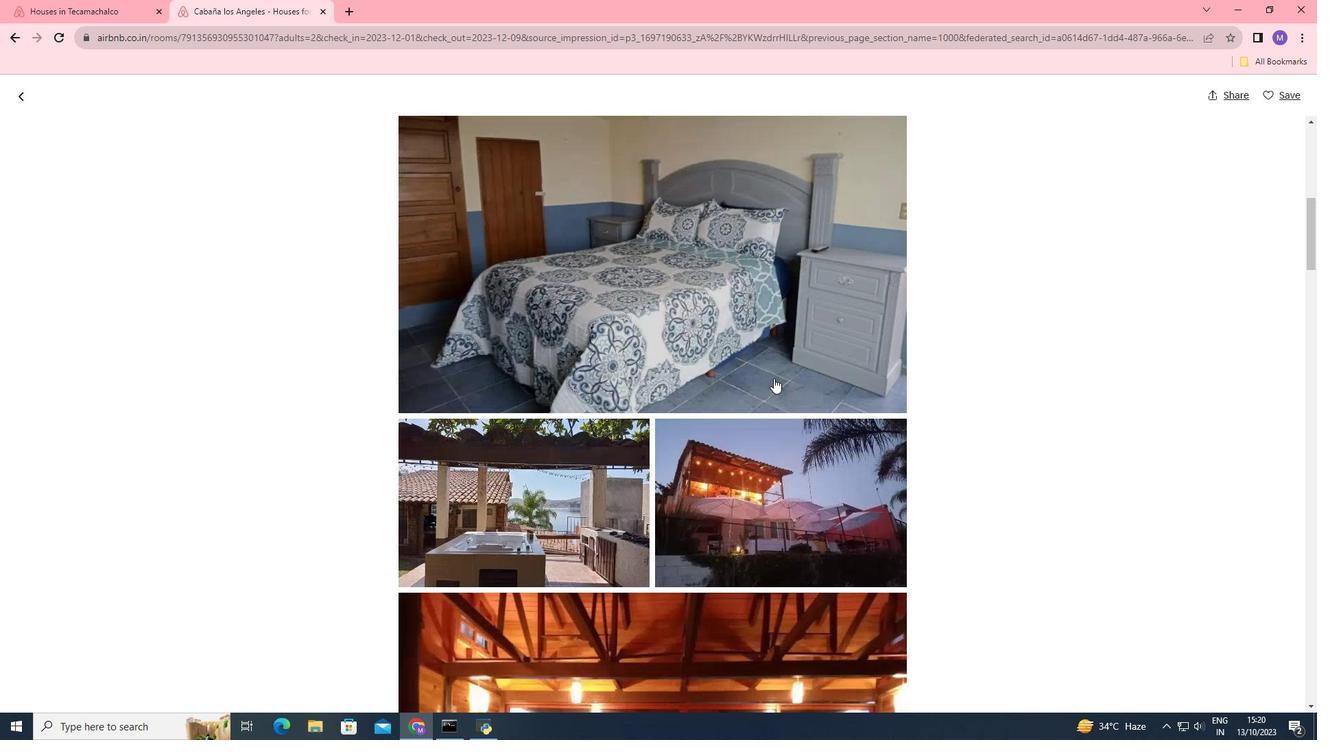 
Action: Mouse scrolled (773, 378) with delta (0, 0)
Screenshot: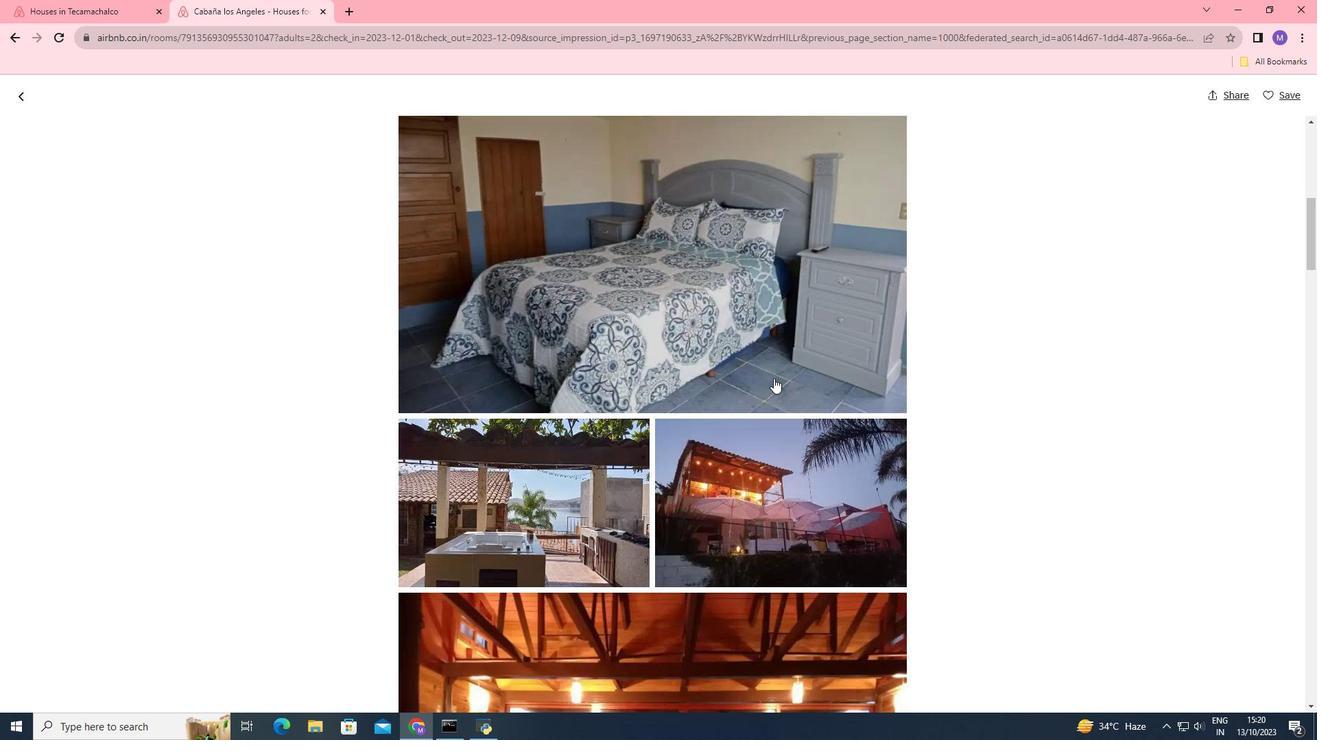 
Action: Mouse scrolled (773, 378) with delta (0, 0)
Screenshot: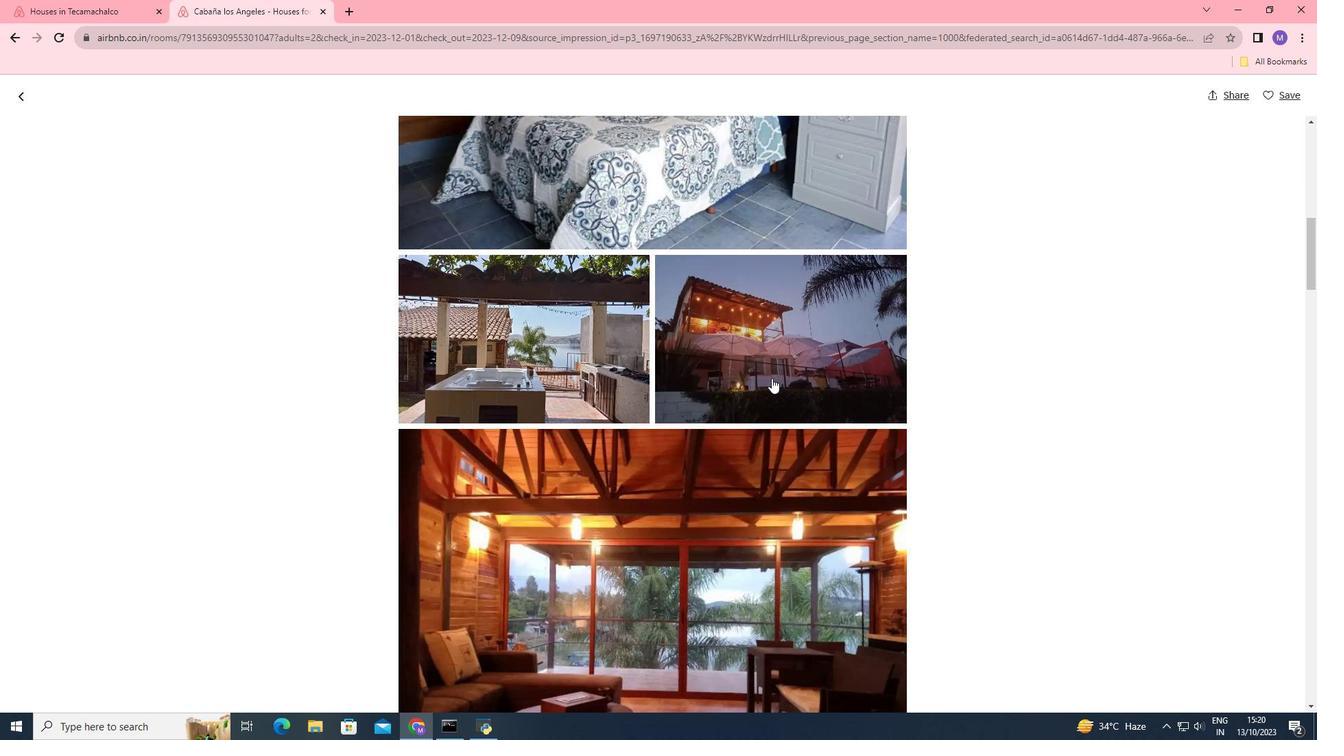 
Action: Mouse moved to (773, 378)
Screenshot: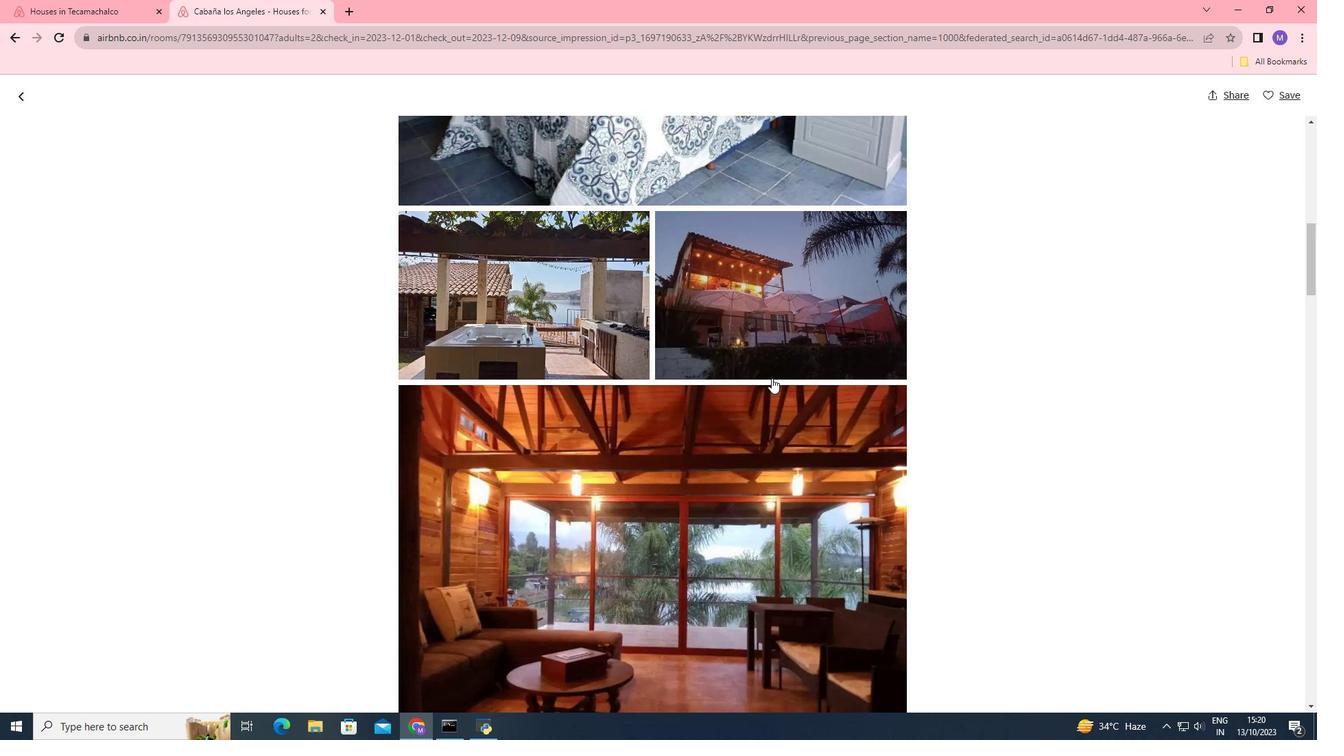 
Action: Mouse scrolled (773, 378) with delta (0, 0)
Screenshot: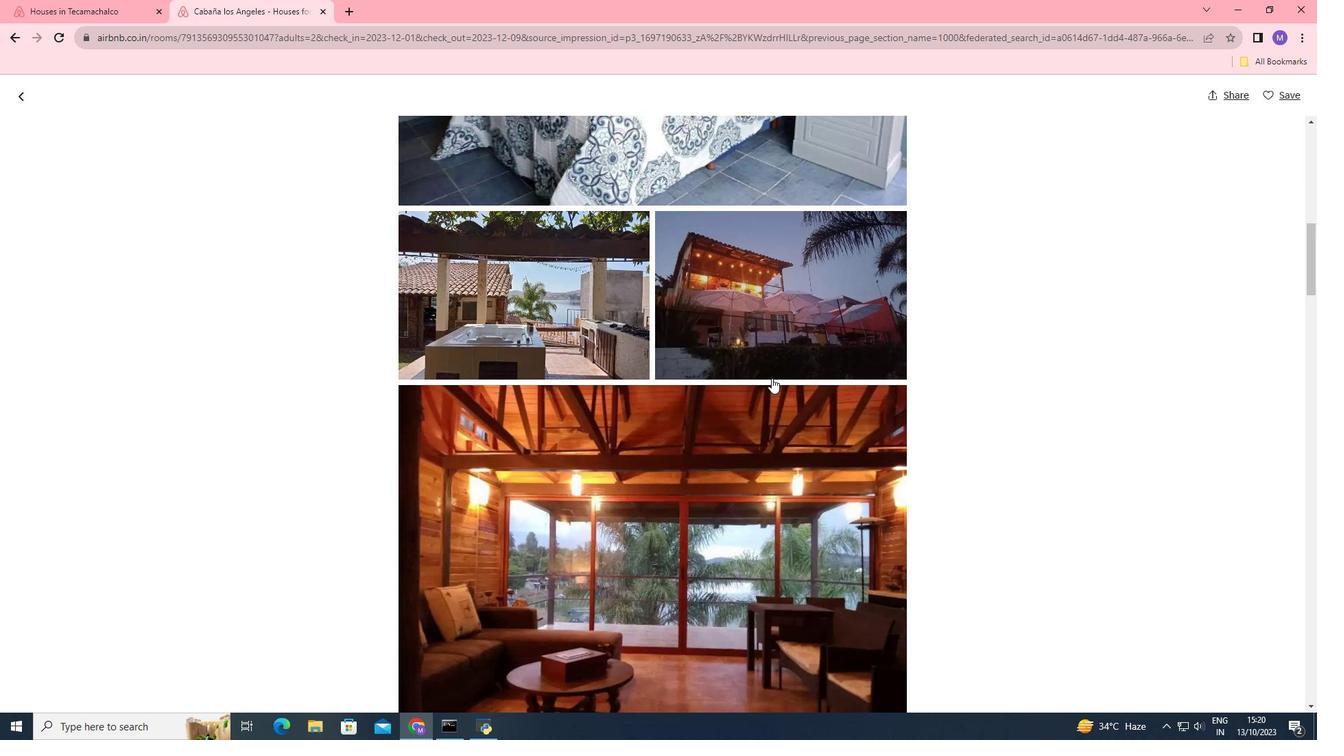 
Action: Mouse moved to (771, 378)
Screenshot: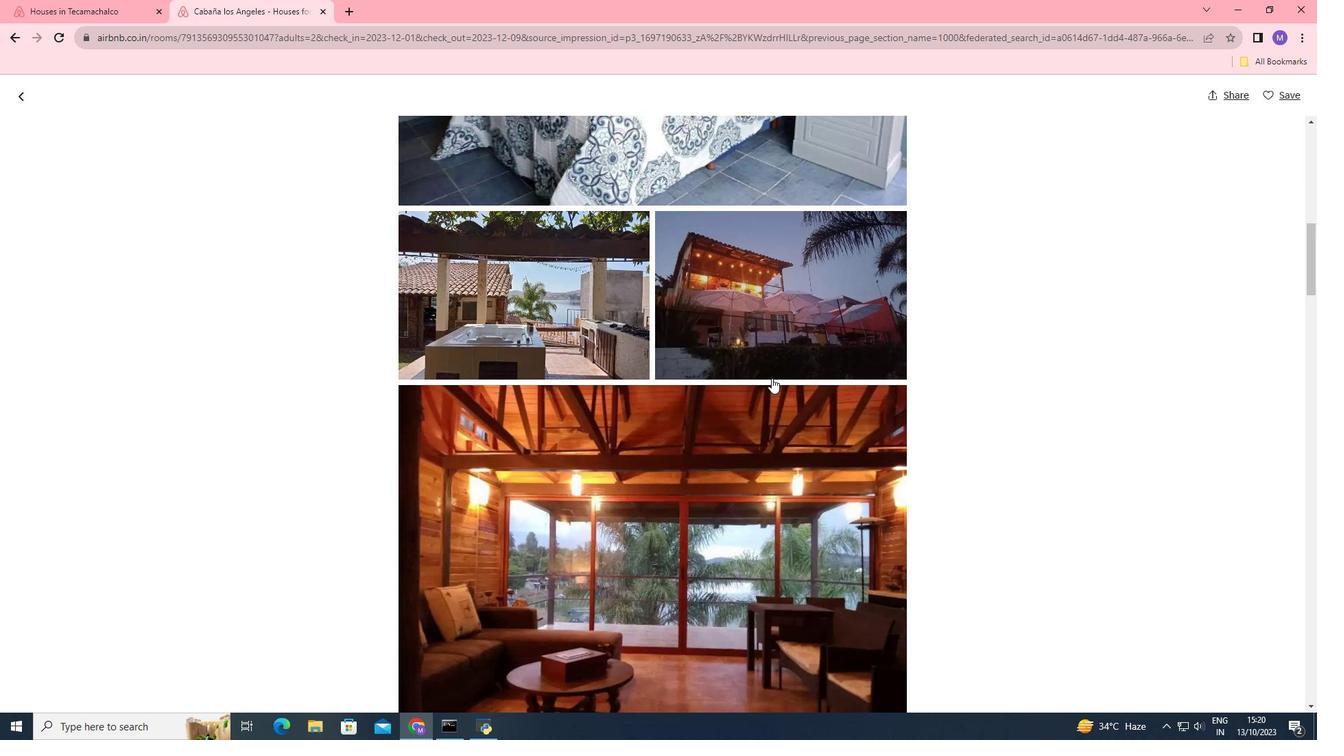 
Action: Mouse scrolled (771, 378) with delta (0, 0)
Screenshot: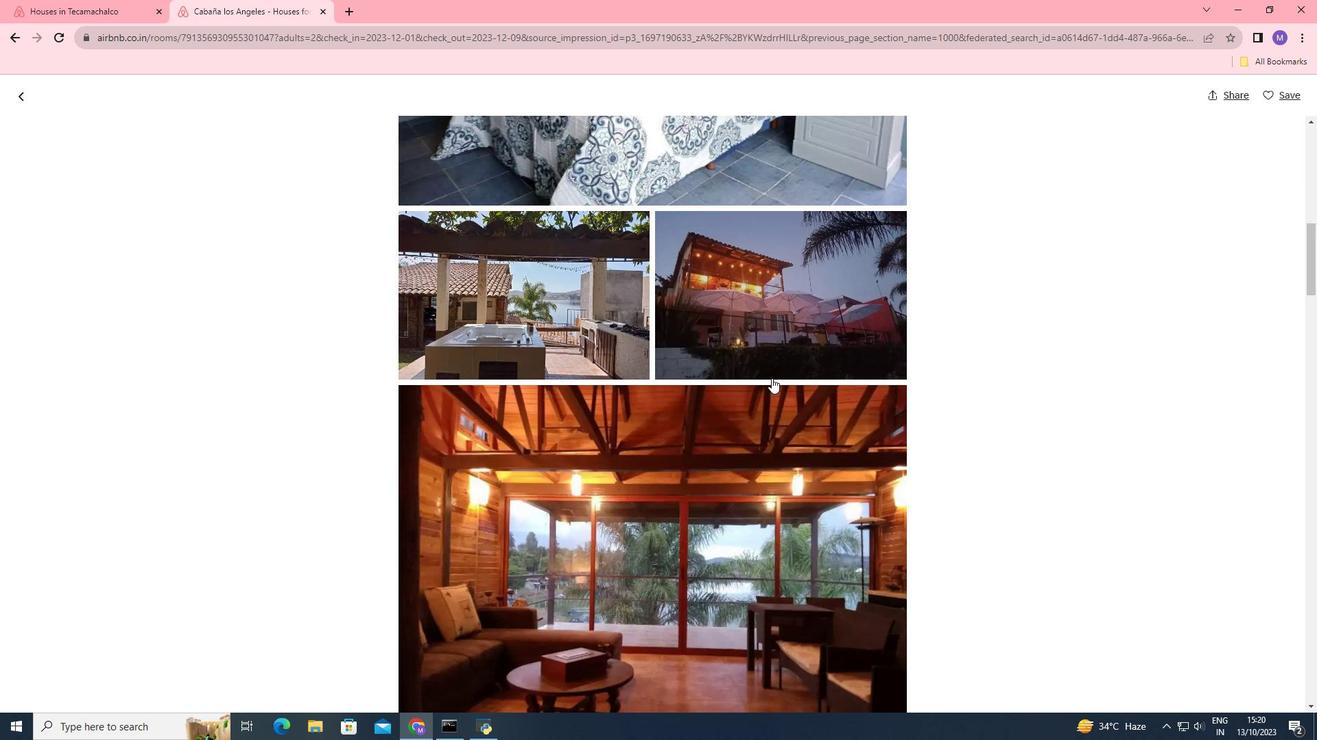 
Action: Mouse scrolled (771, 378) with delta (0, 0)
Screenshot: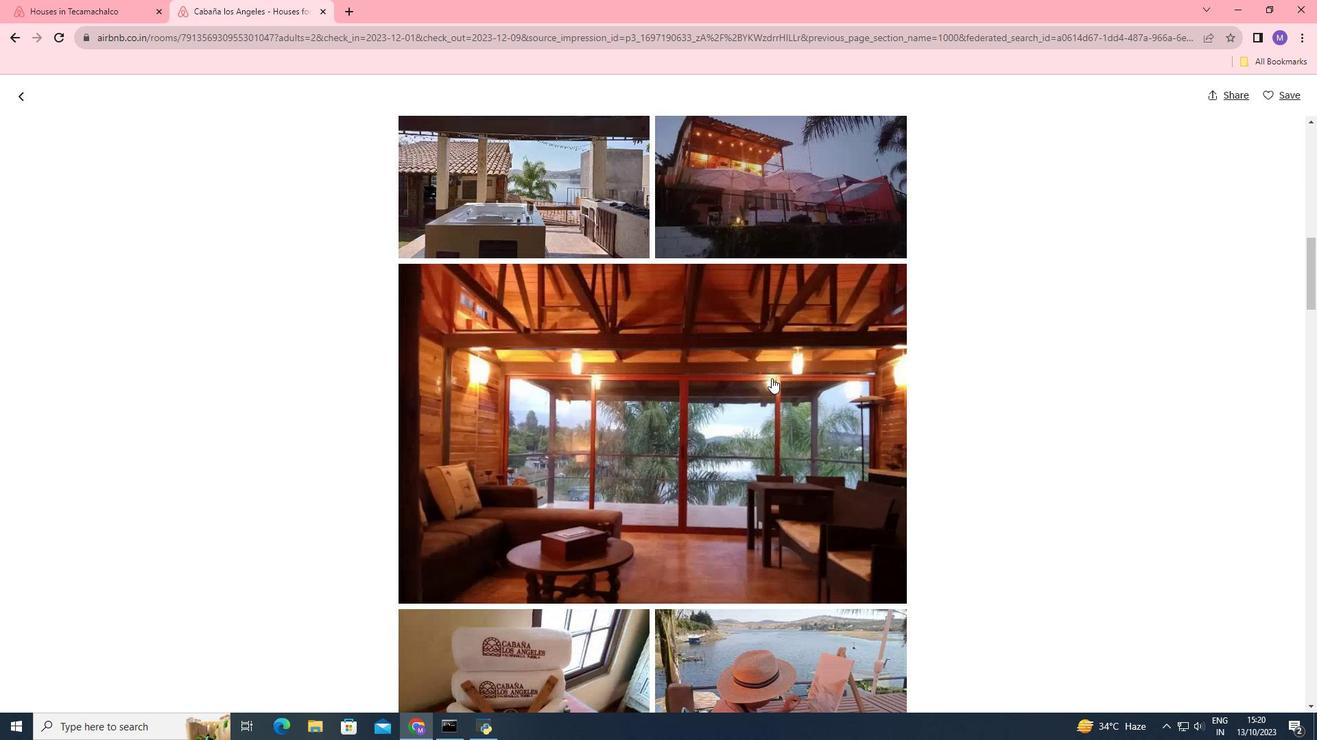 
Action: Mouse scrolled (771, 378) with delta (0, 0)
Screenshot: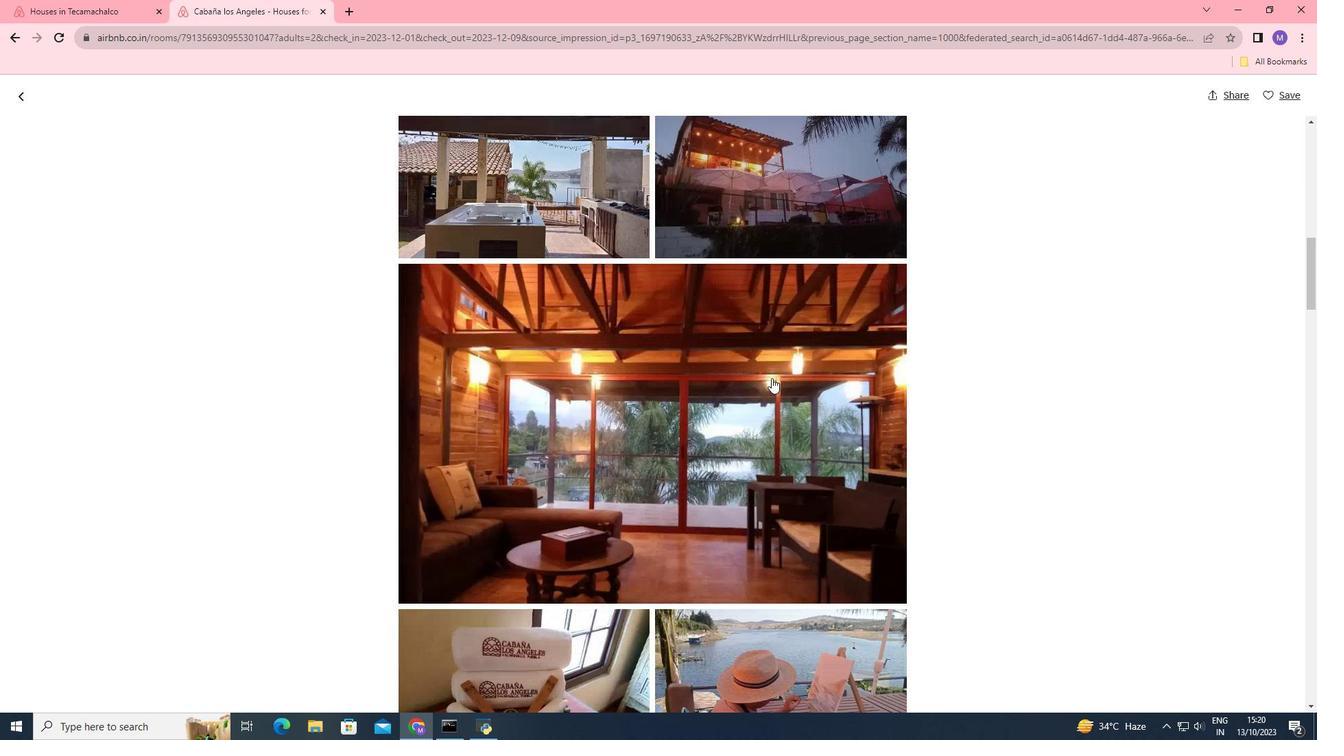 
Action: Mouse scrolled (771, 378) with delta (0, 0)
Screenshot: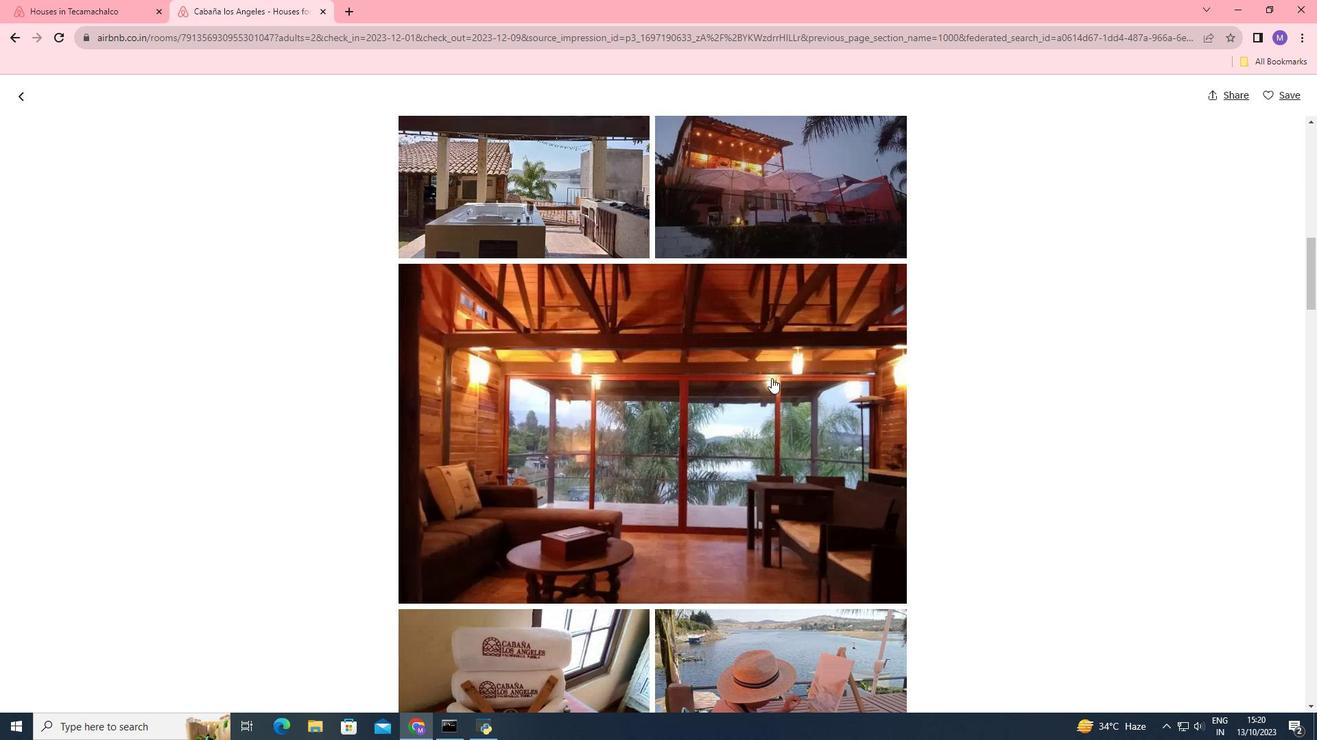 
Action: Mouse scrolled (771, 378) with delta (0, 0)
Screenshot: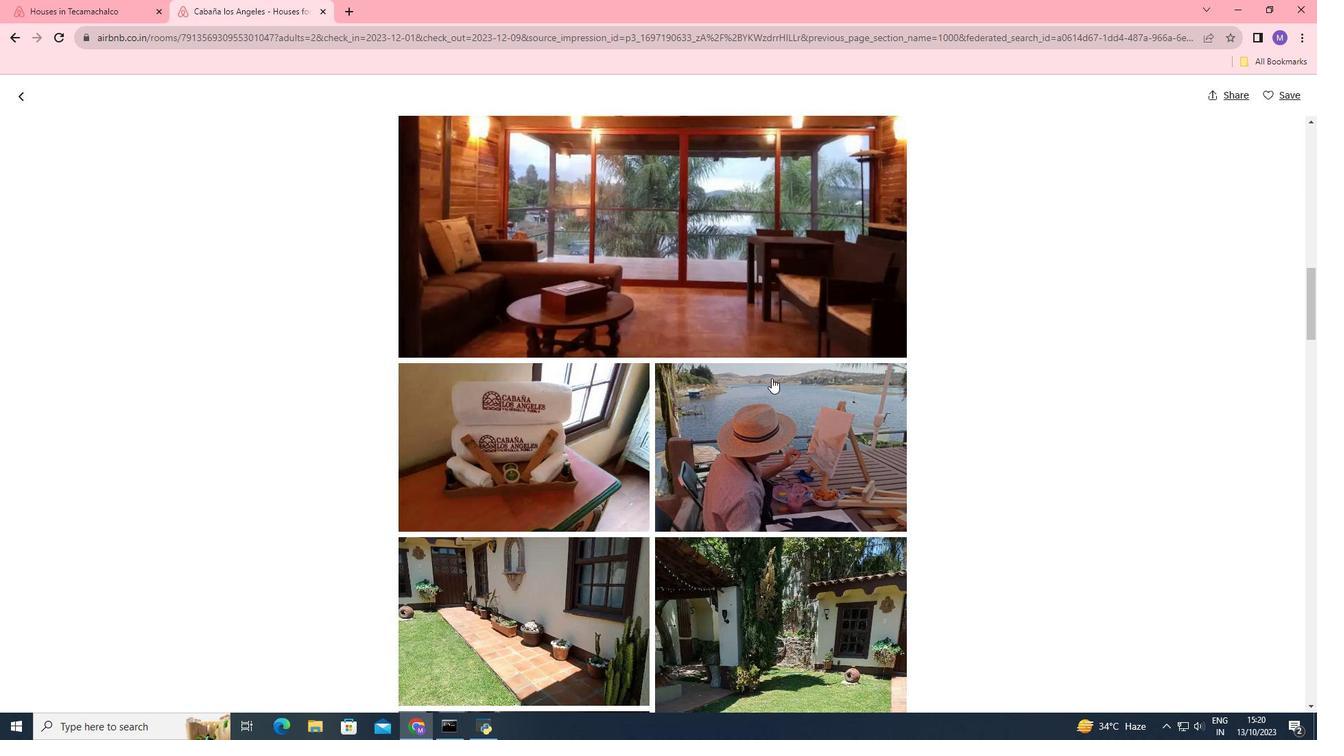 
Action: Mouse scrolled (771, 378) with delta (0, 0)
Screenshot: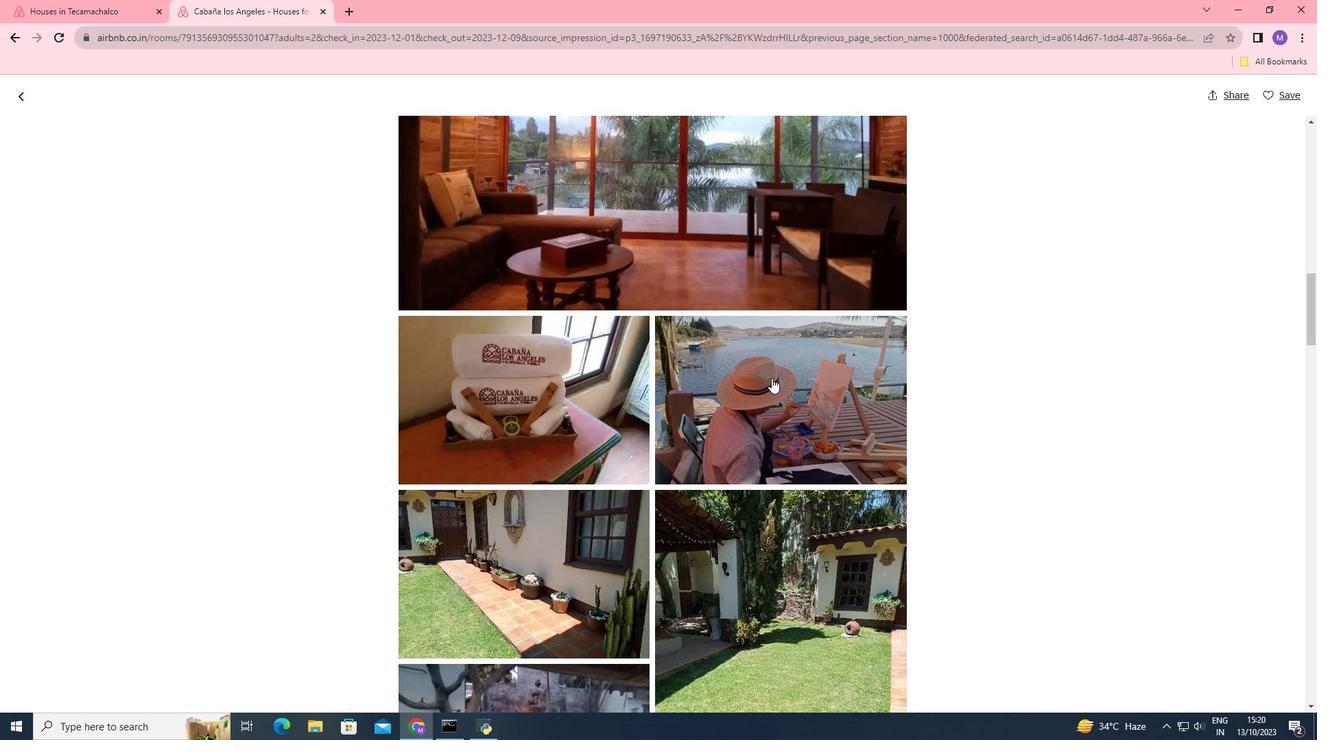 
Action: Mouse scrolled (771, 378) with delta (0, 0)
Screenshot: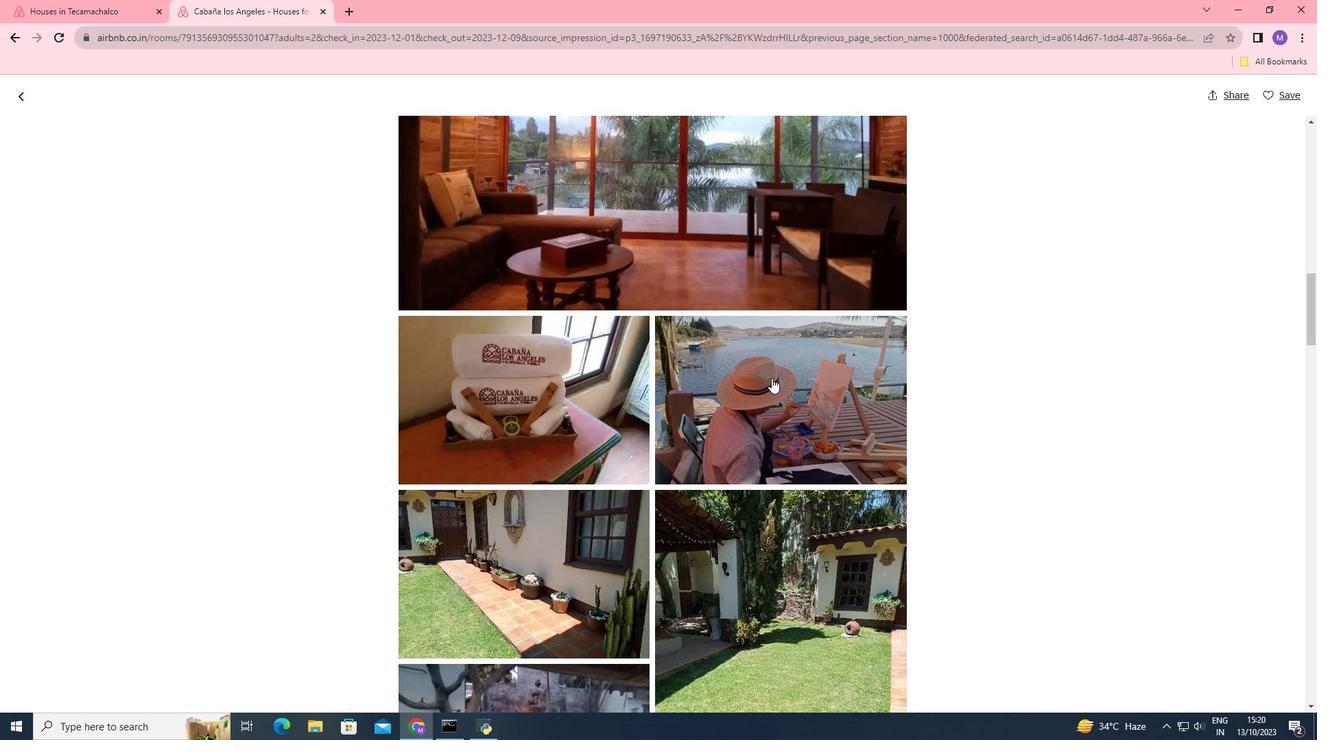 
Action: Mouse scrolled (771, 378) with delta (0, 0)
Screenshot: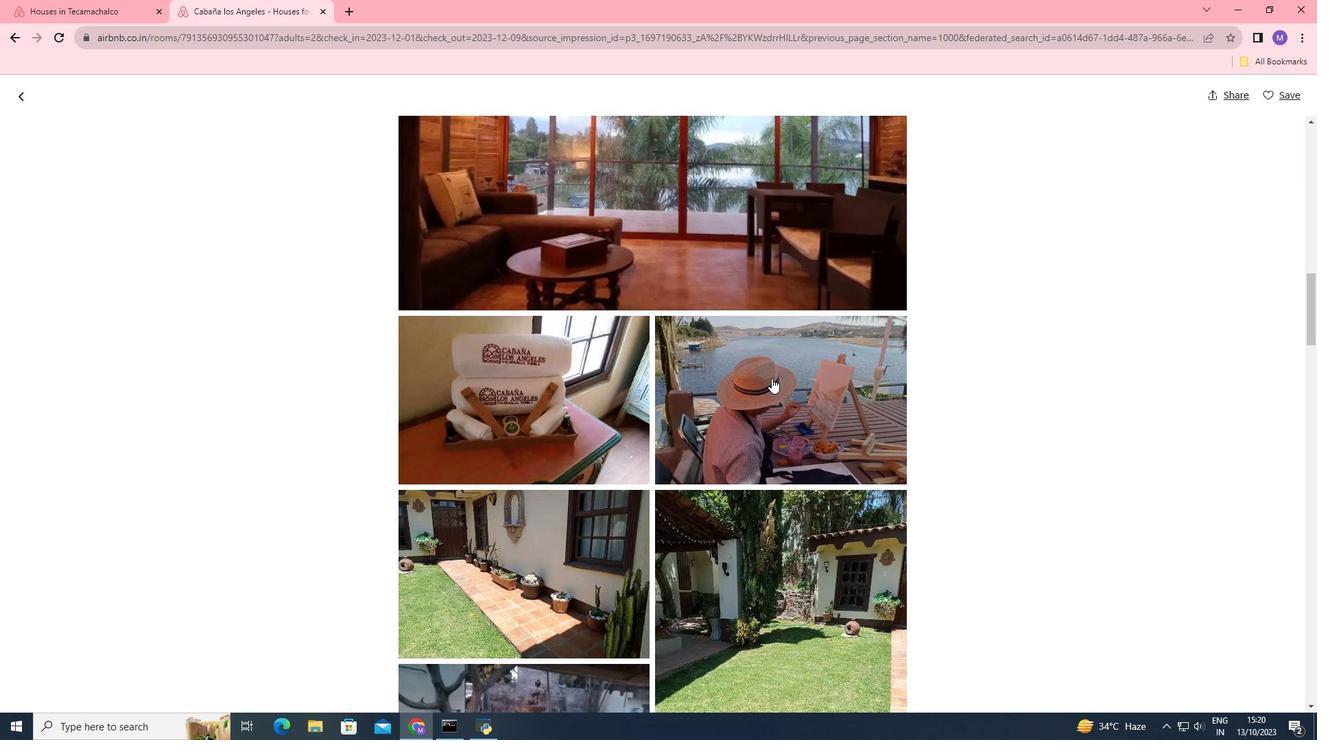 
Action: Mouse scrolled (771, 378) with delta (0, 0)
Screenshot: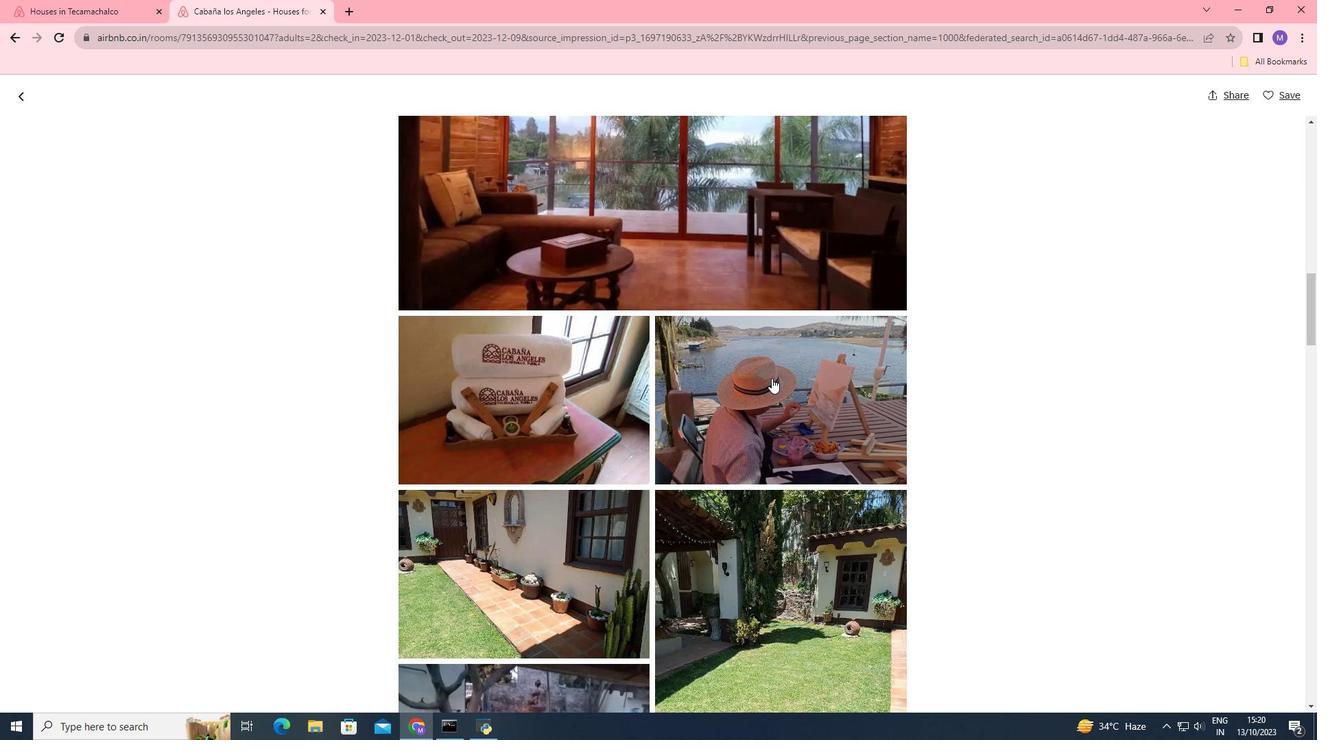 
Action: Mouse scrolled (771, 378) with delta (0, 0)
Screenshot: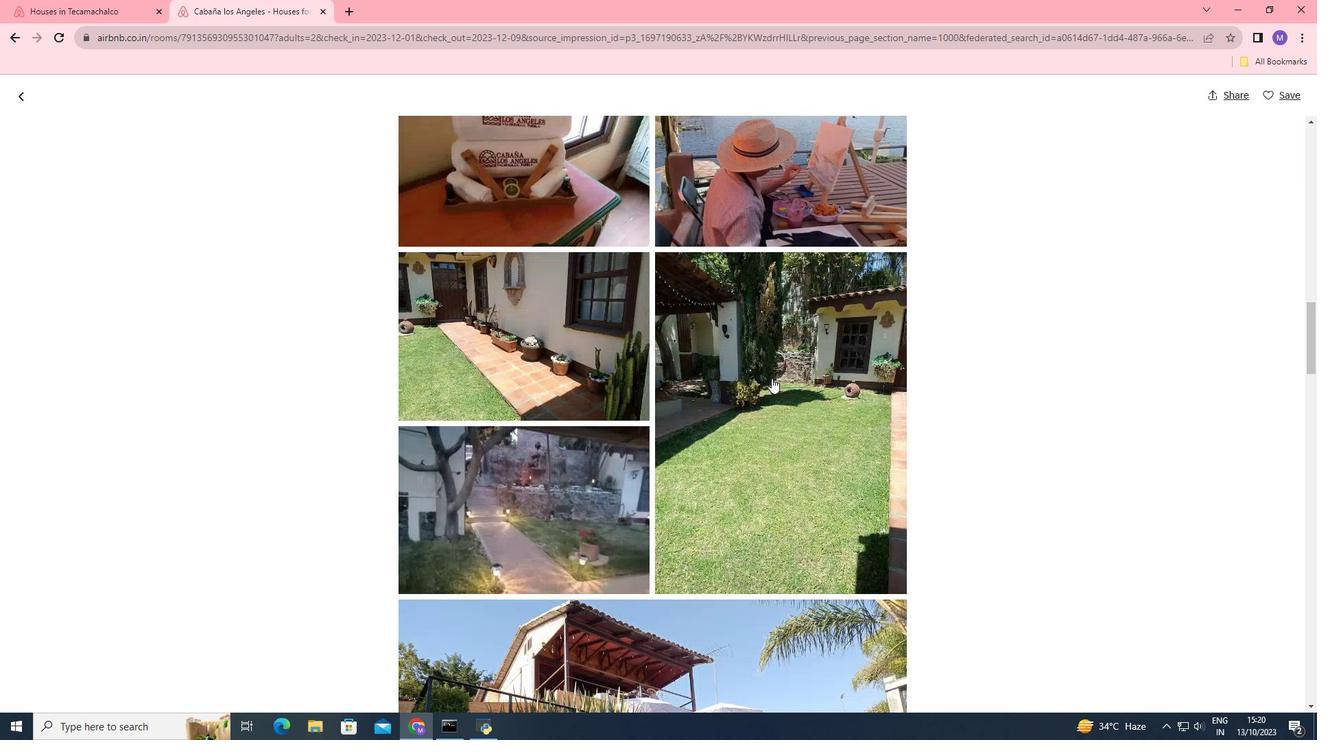 
Action: Mouse scrolled (771, 378) with delta (0, 0)
Screenshot: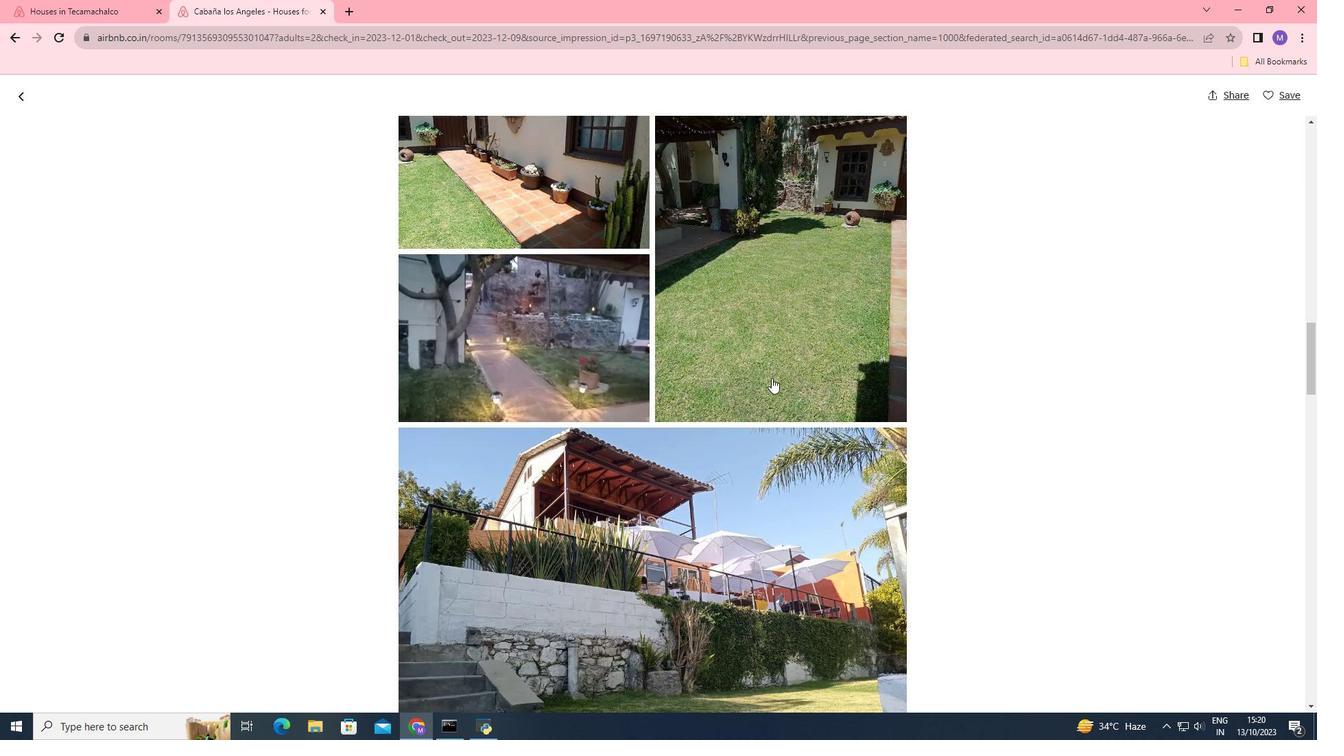 
Action: Mouse scrolled (771, 378) with delta (0, 0)
Screenshot: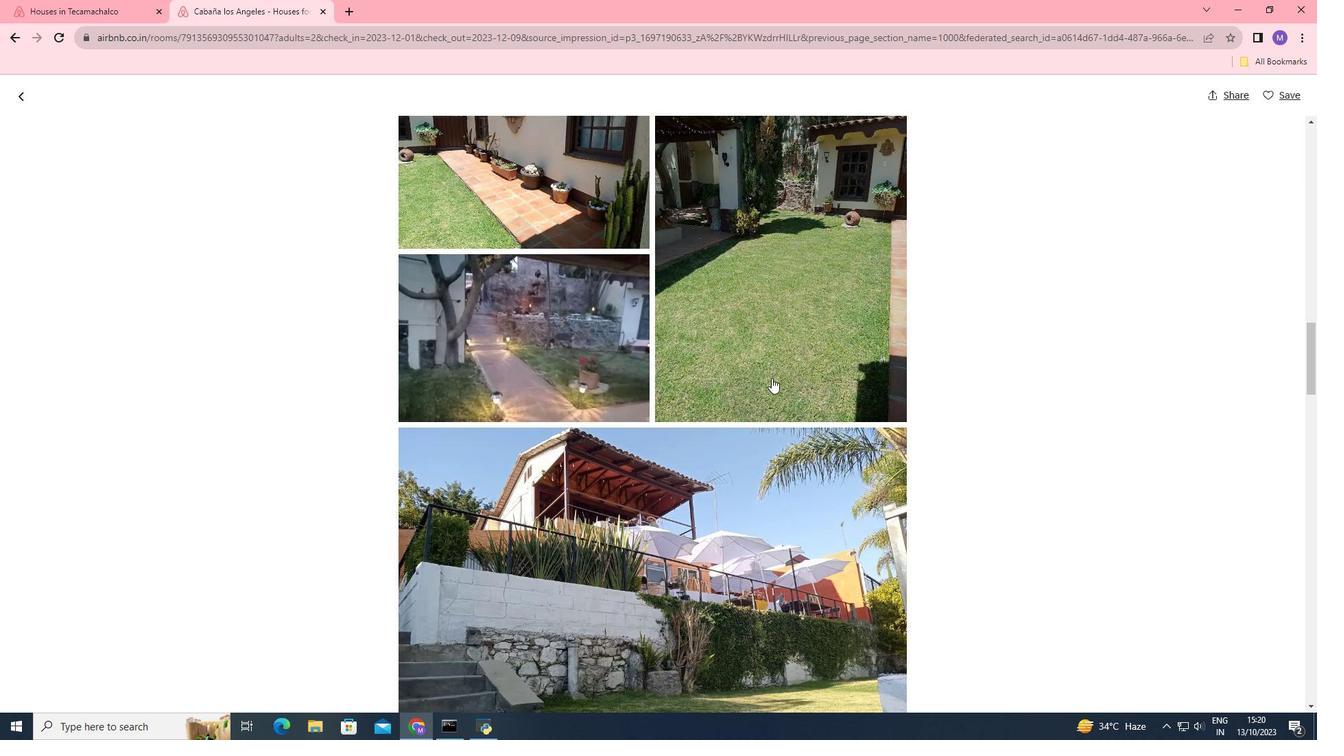 
Action: Mouse scrolled (771, 378) with delta (0, 0)
Screenshot: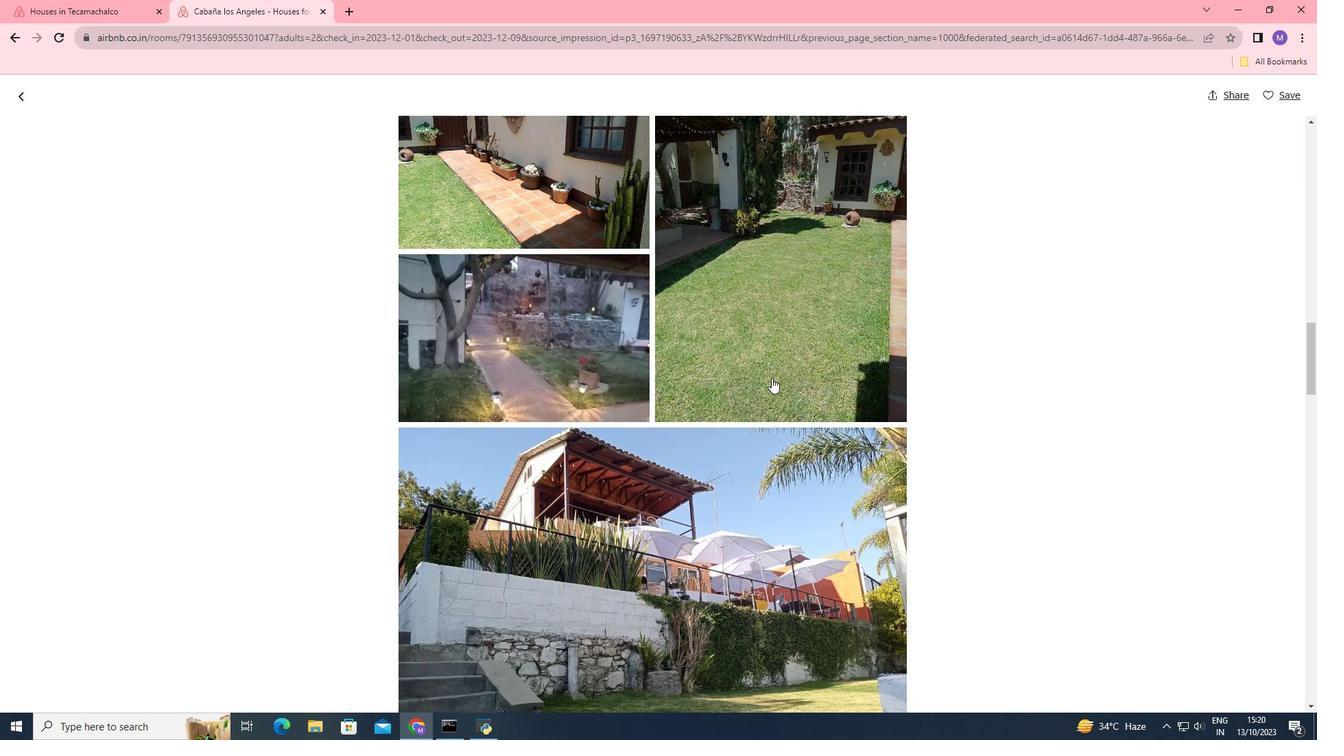 
Action: Mouse scrolled (771, 378) with delta (0, 0)
Screenshot: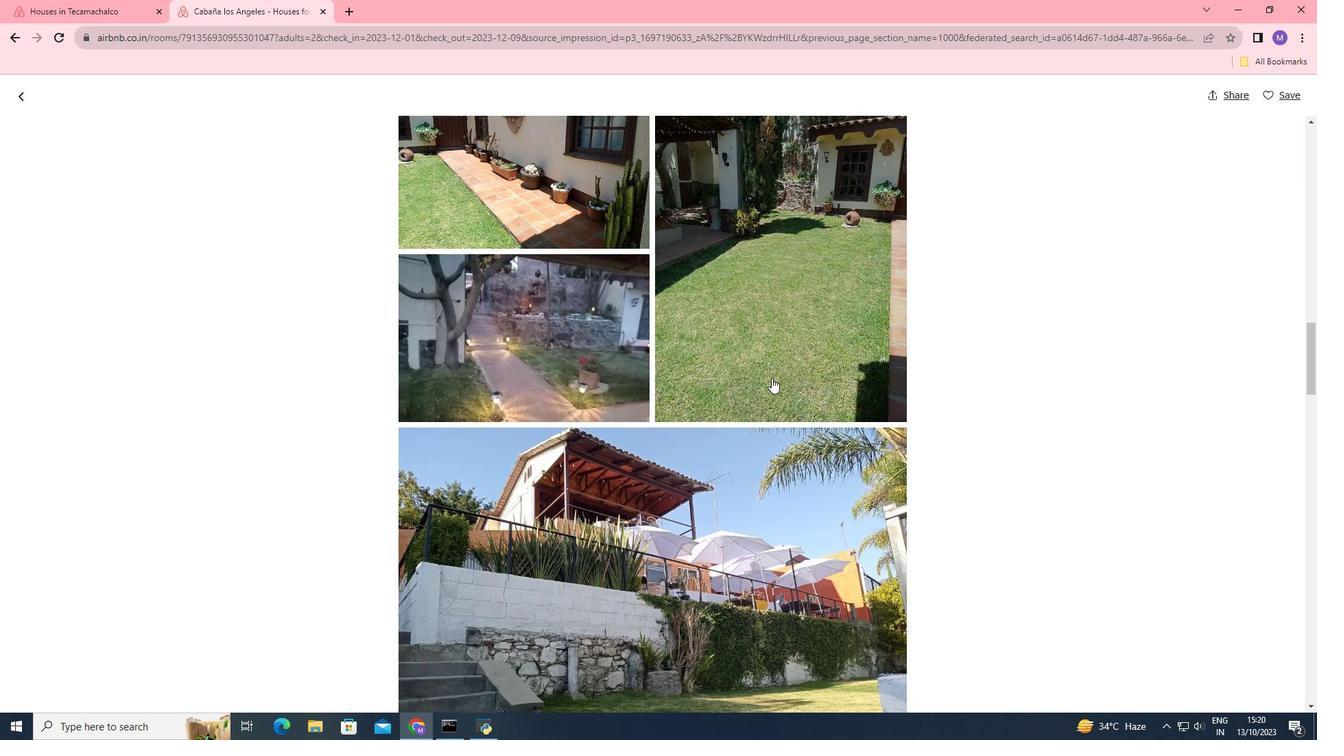 
Action: Mouse scrolled (771, 378) with delta (0, 0)
Screenshot: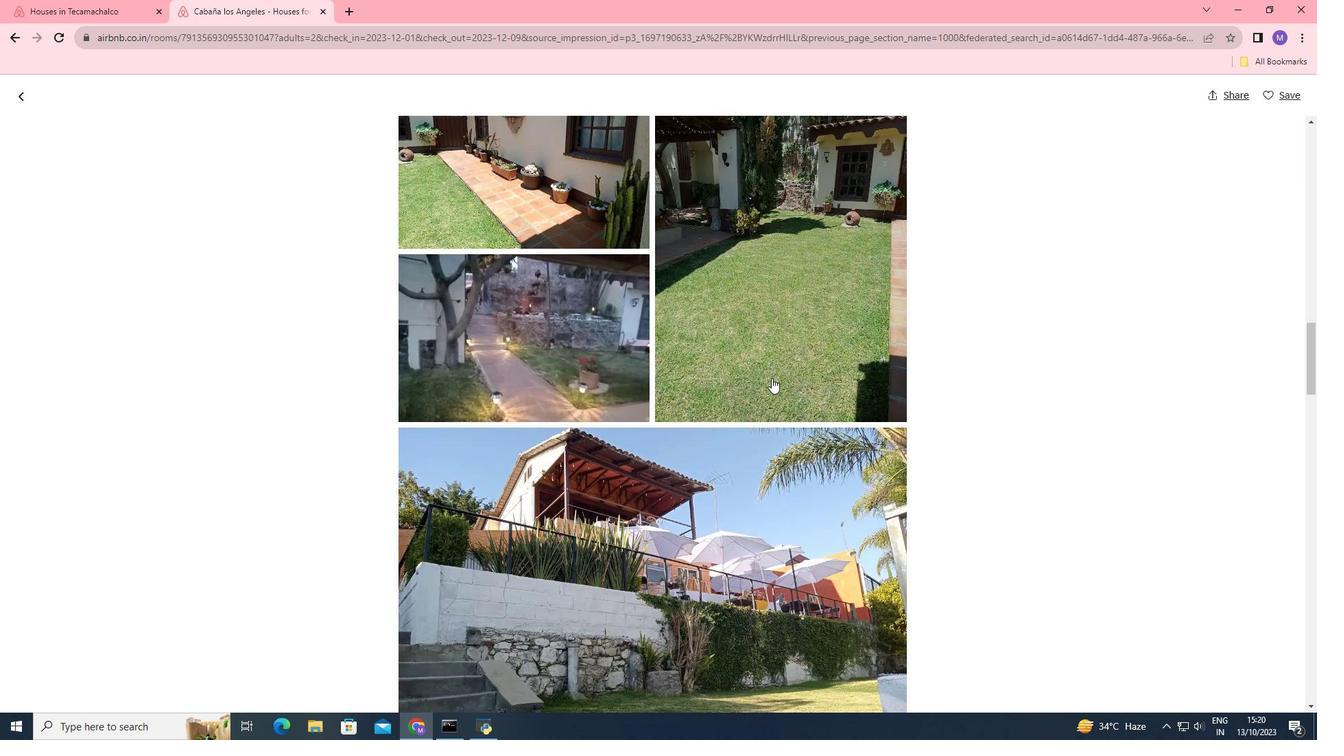 
Action: Mouse scrolled (771, 378) with delta (0, 0)
Screenshot: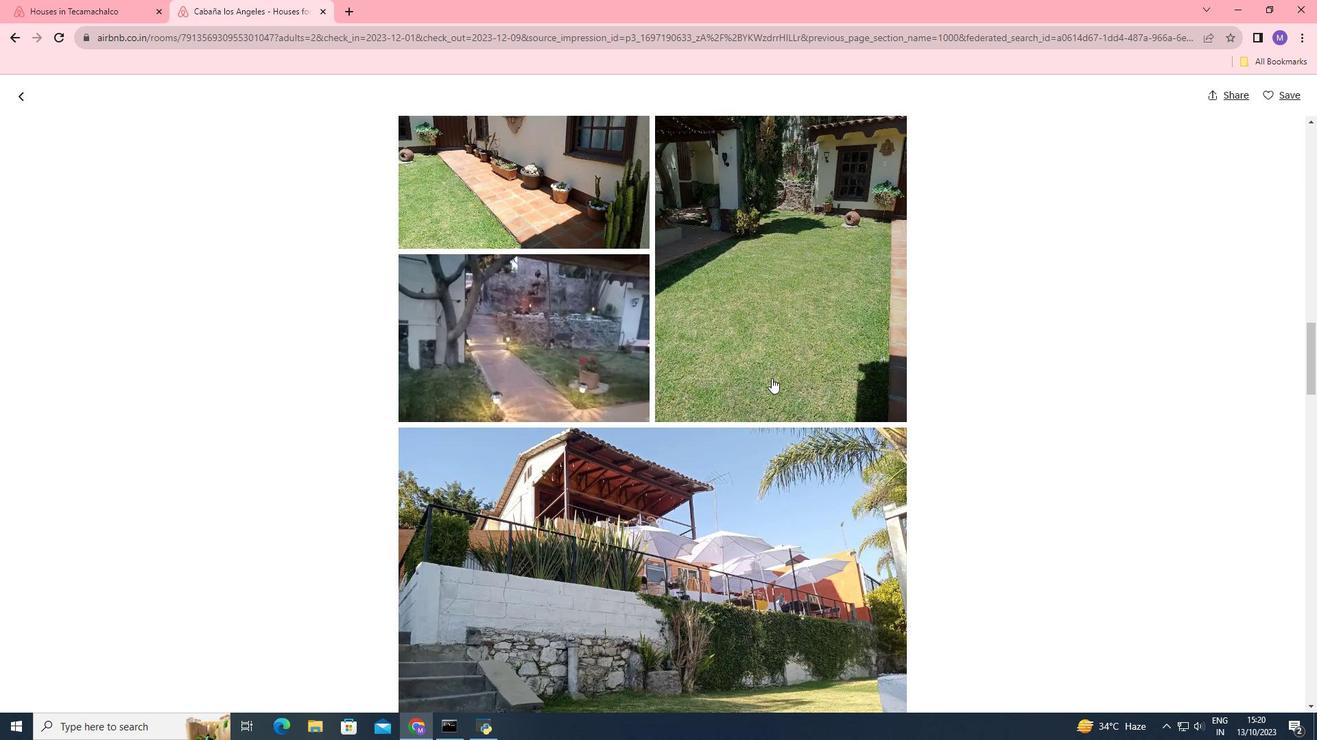 
Action: Mouse scrolled (771, 378) with delta (0, 0)
Screenshot: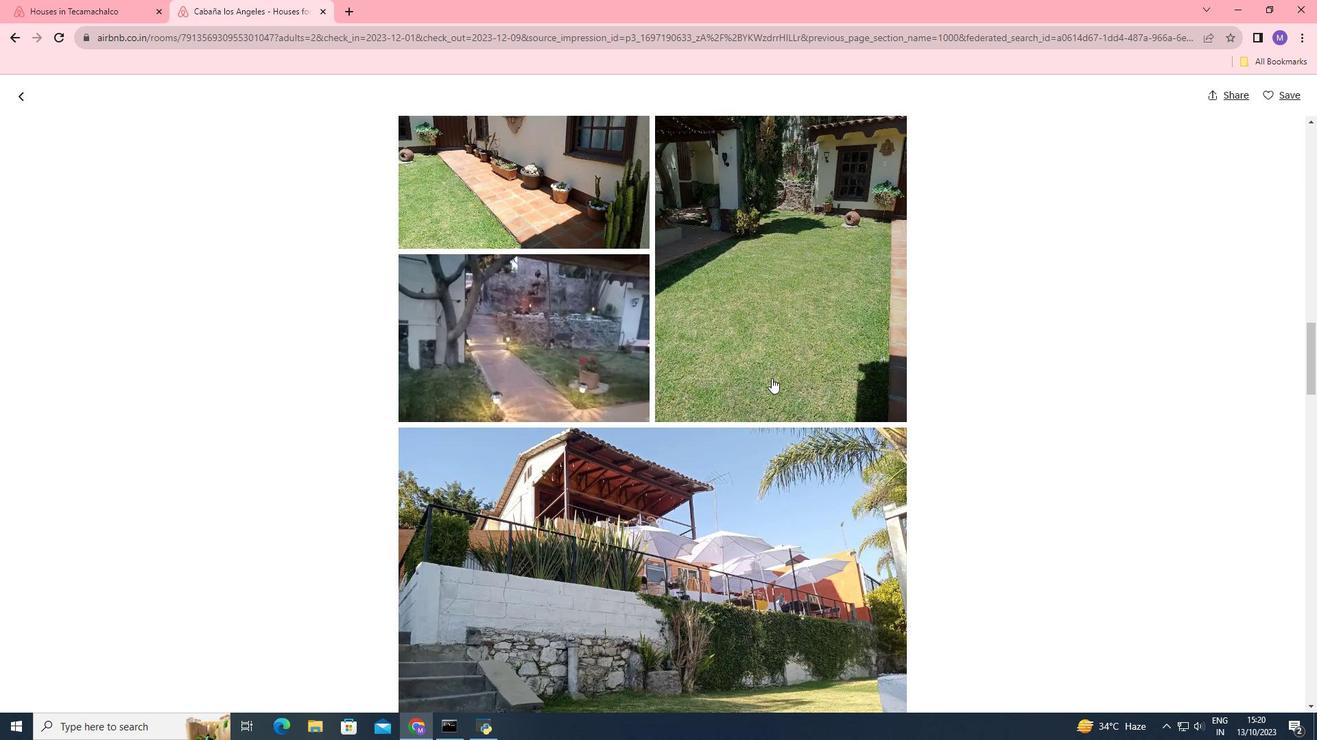 
Action: Mouse moved to (771, 379)
Screenshot: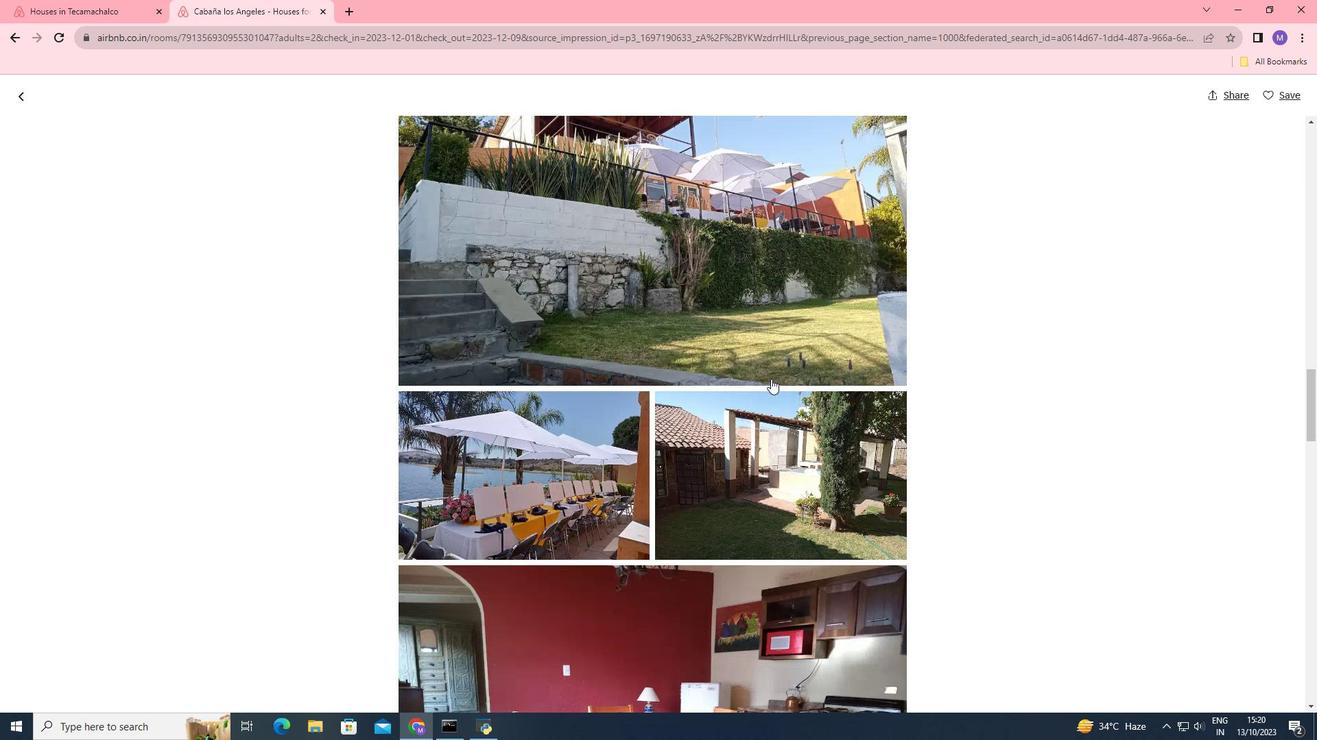 
Action: Mouse scrolled (771, 378) with delta (0, 0)
Screenshot: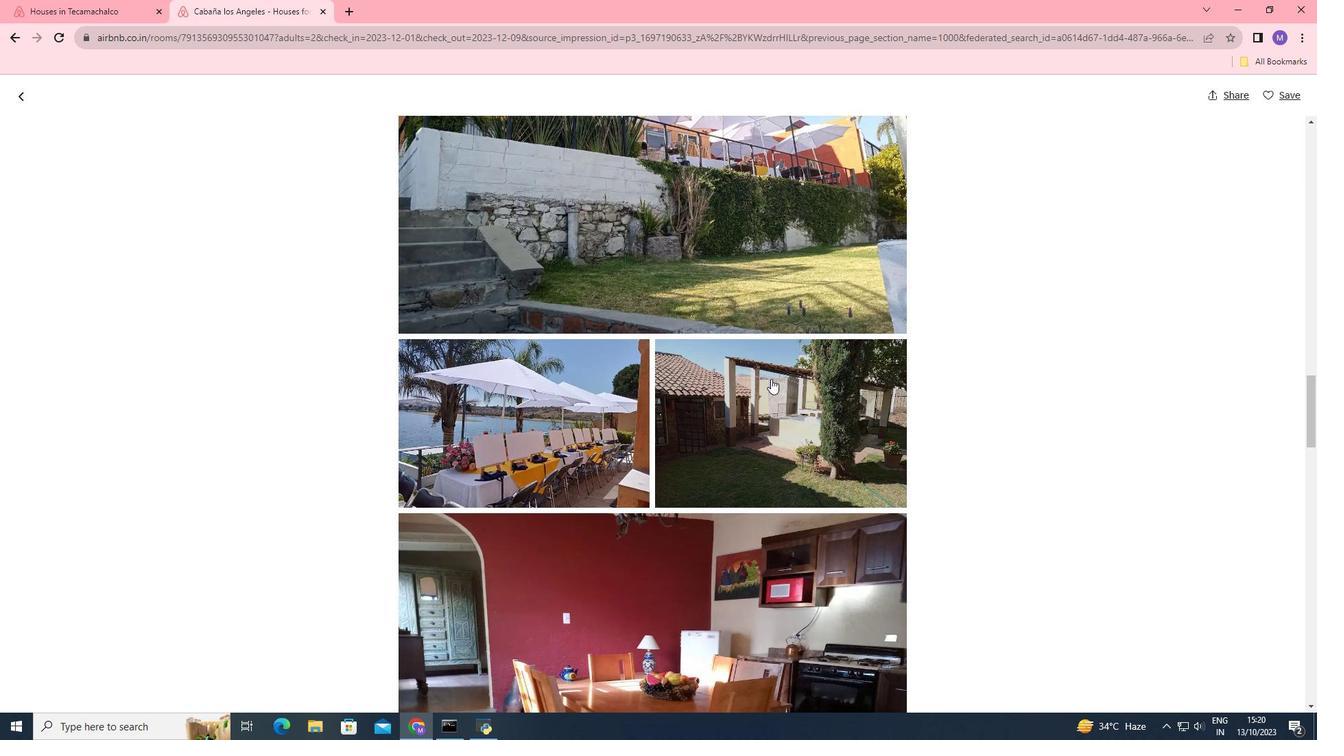 
Action: Mouse scrolled (771, 378) with delta (0, 0)
Screenshot: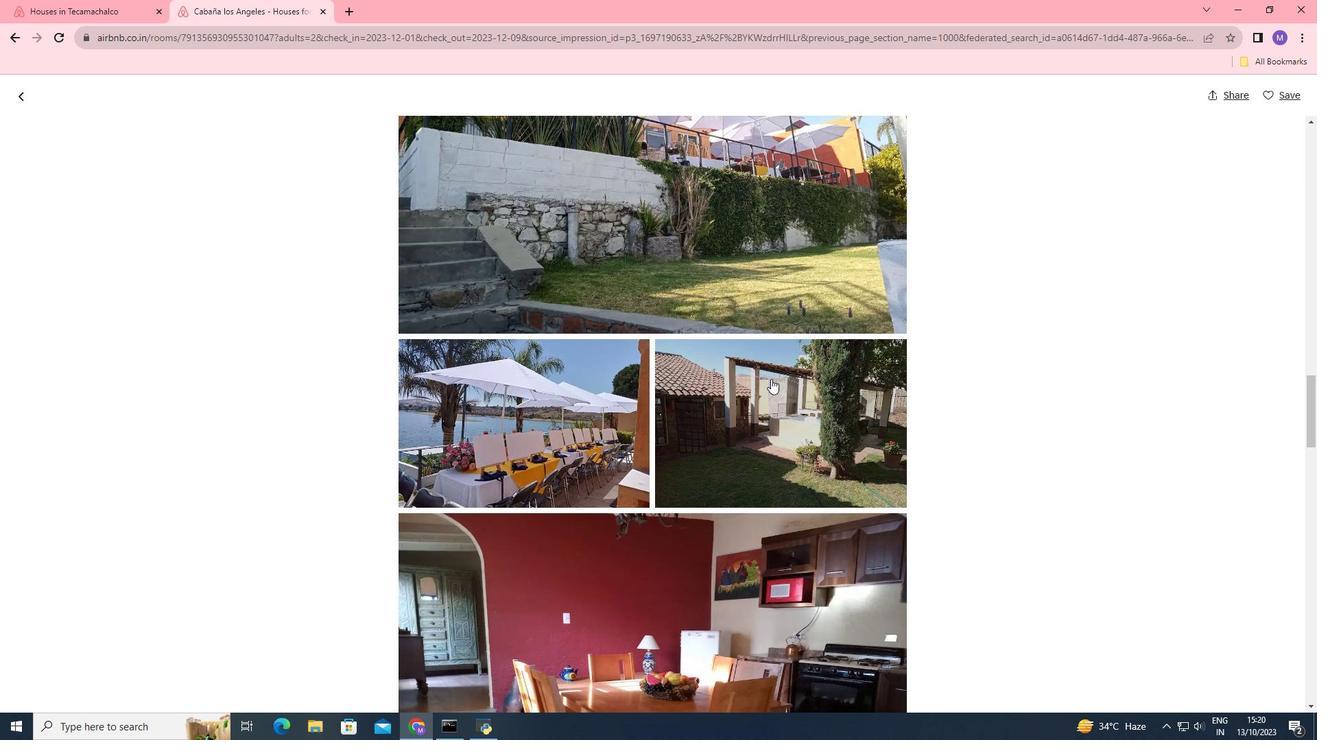 
Action: Mouse scrolled (771, 378) with delta (0, 0)
Screenshot: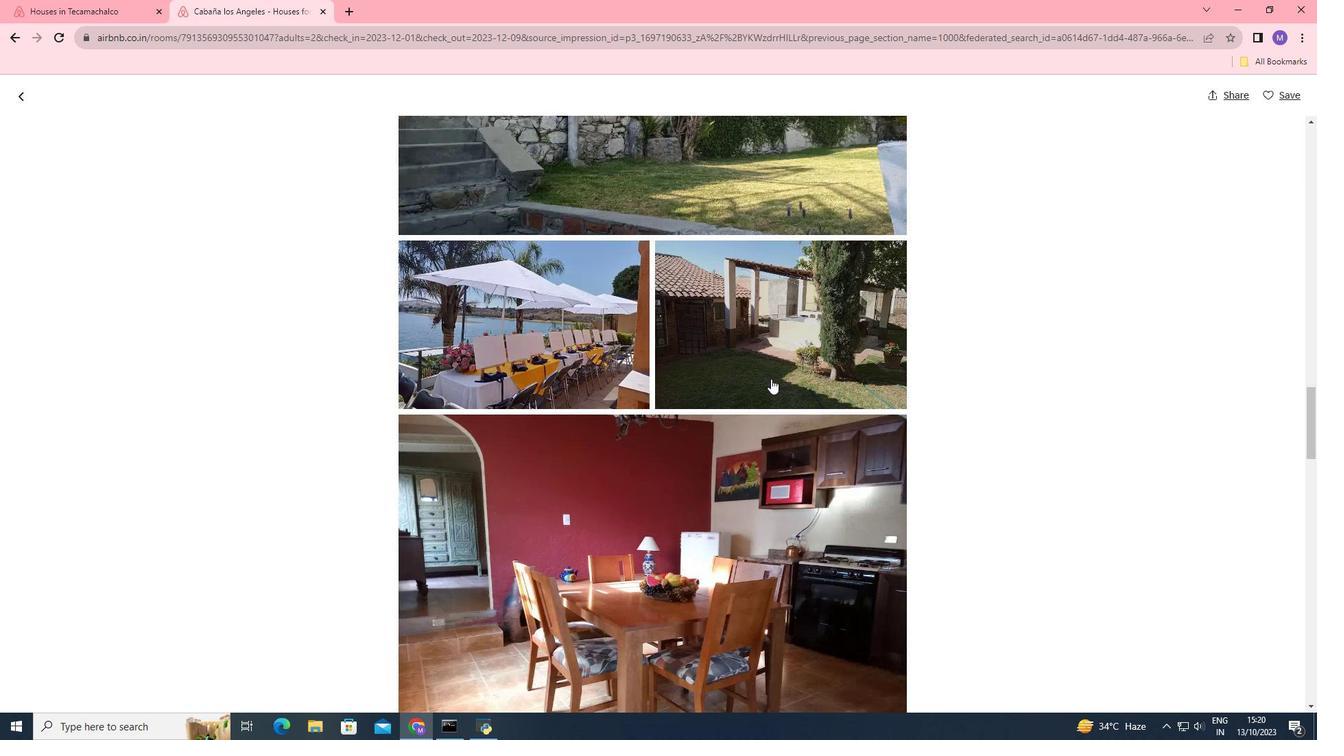
Action: Mouse scrolled (771, 378) with delta (0, 0)
Screenshot: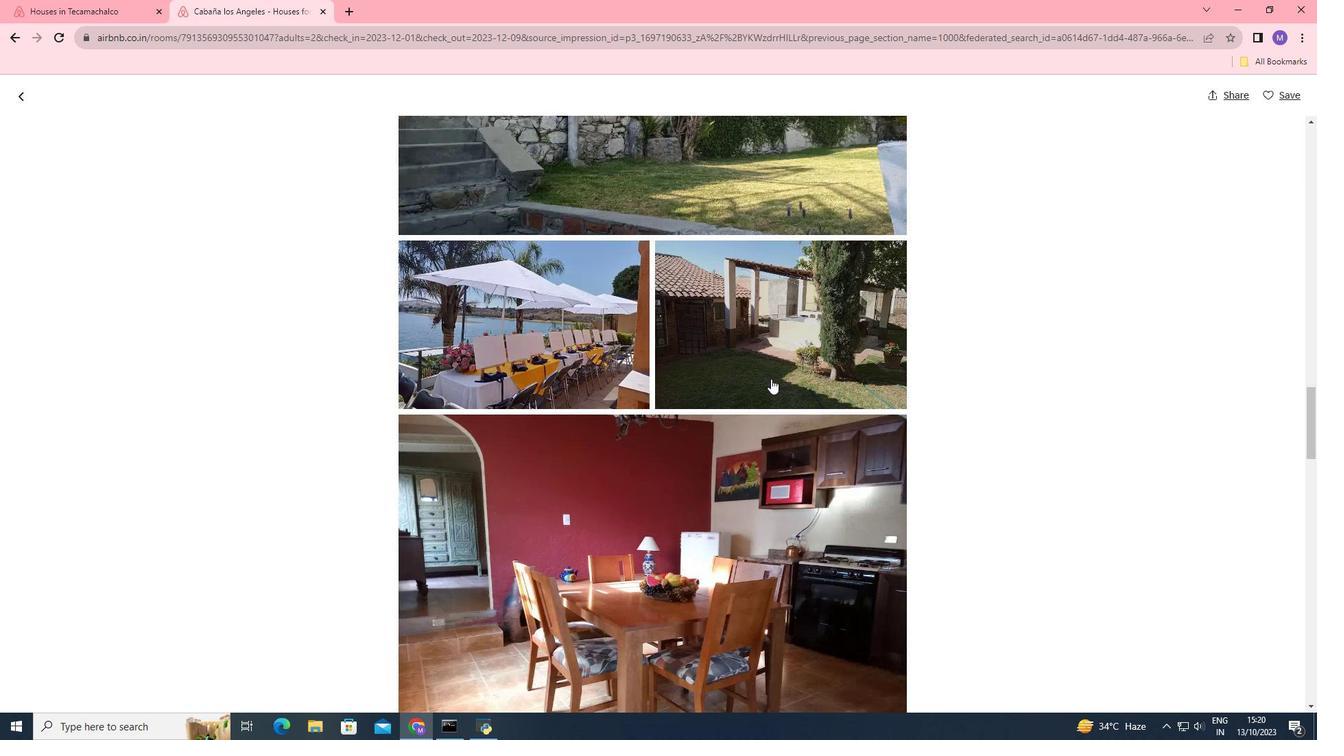 
Action: Mouse scrolled (771, 378) with delta (0, 0)
Screenshot: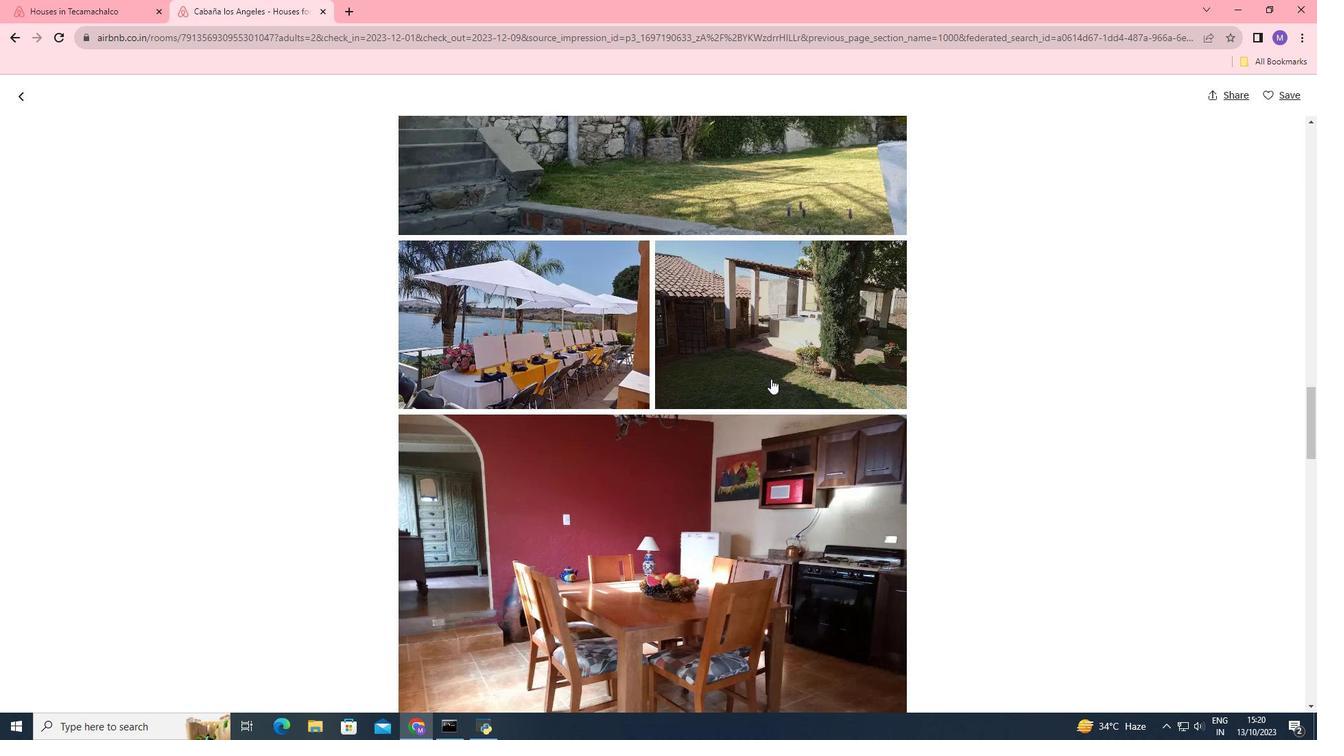 
Action: Mouse scrolled (771, 378) with delta (0, 0)
Screenshot: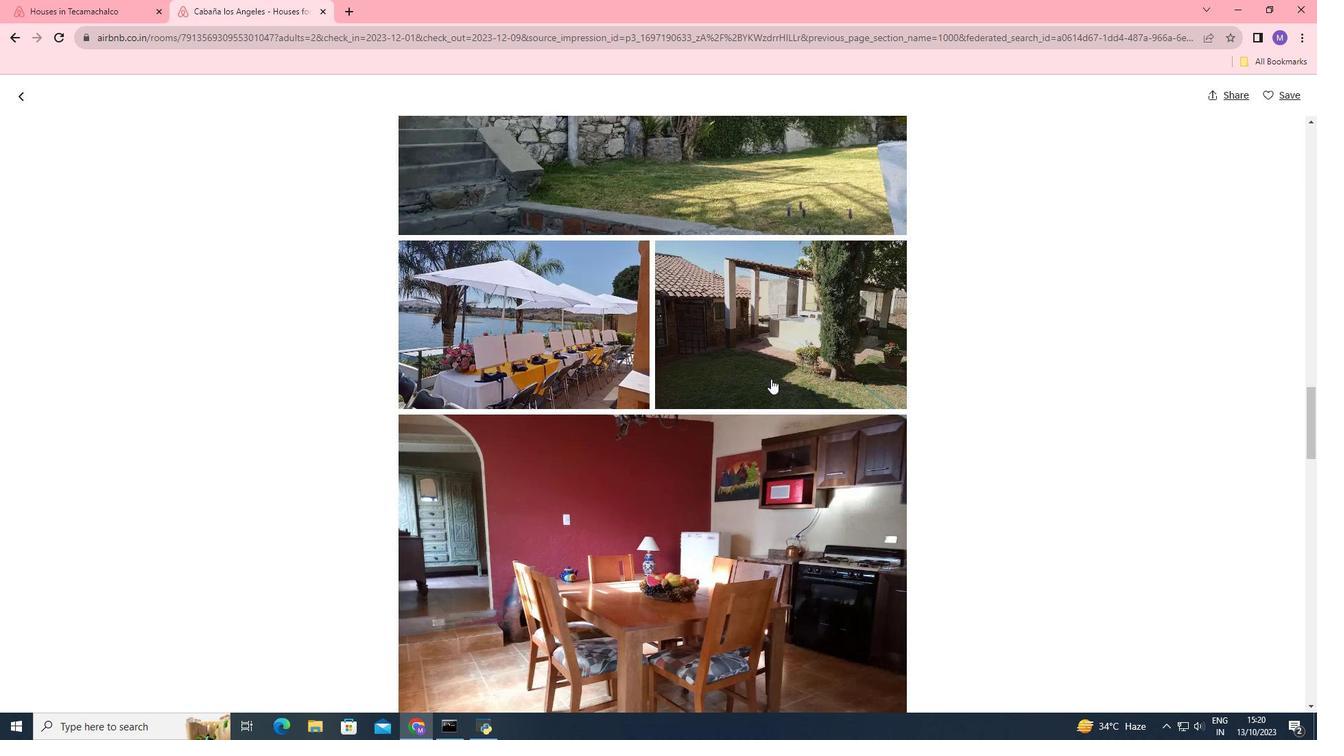 
Action: Mouse scrolled (771, 378) with delta (0, 0)
Screenshot: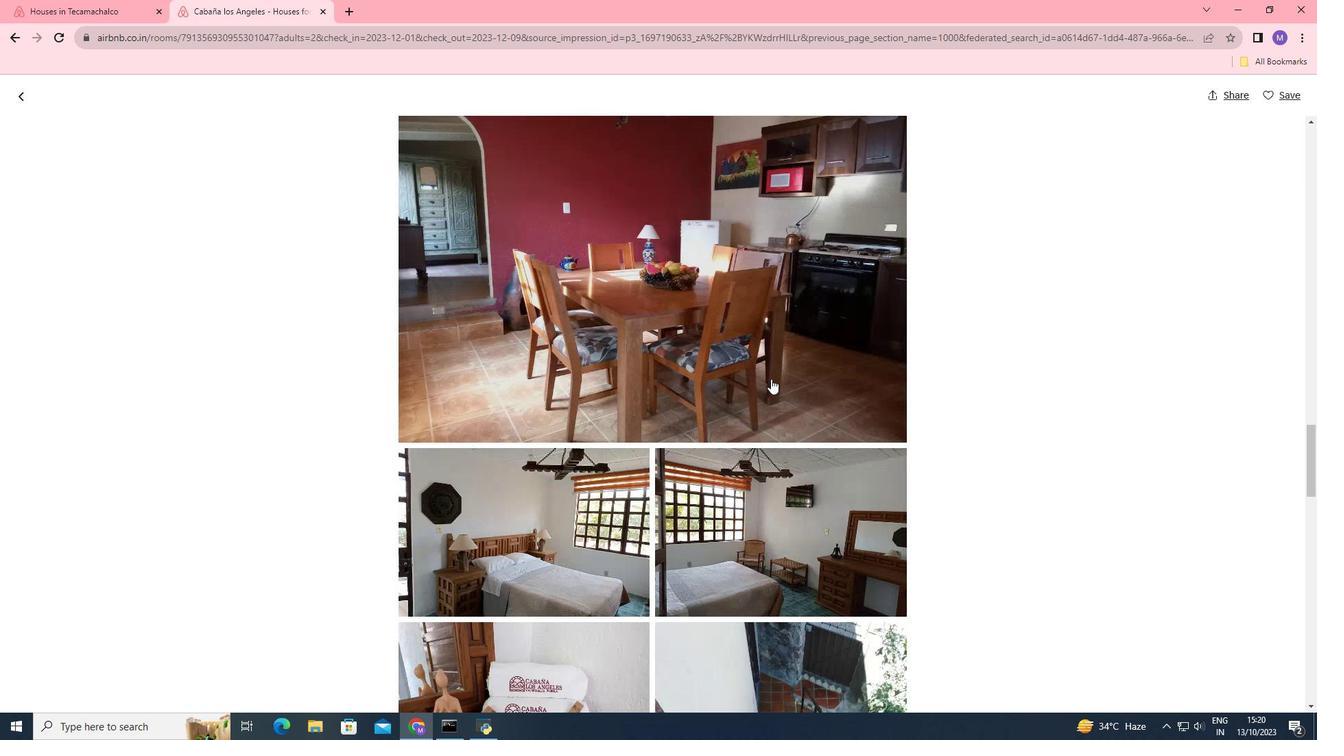 
Action: Mouse scrolled (771, 378) with delta (0, 0)
Screenshot: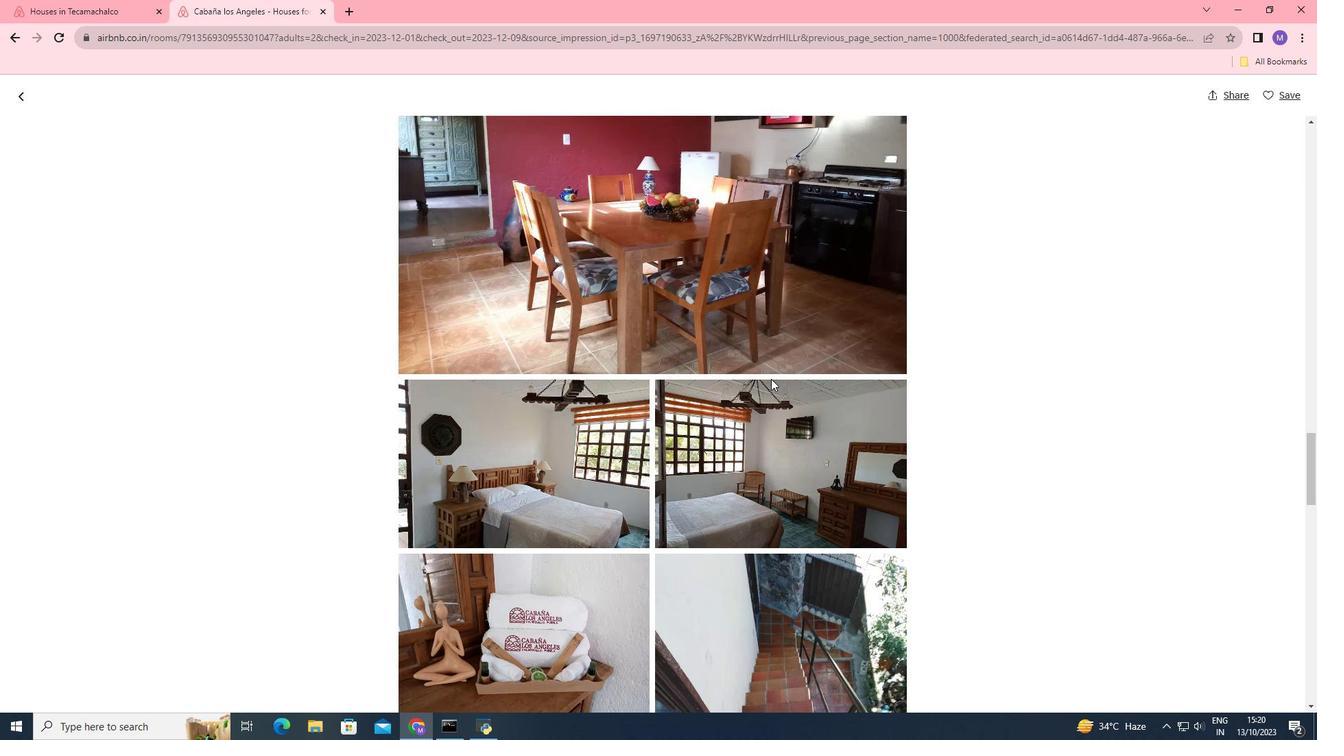 
Action: Mouse scrolled (771, 378) with delta (0, 0)
Screenshot: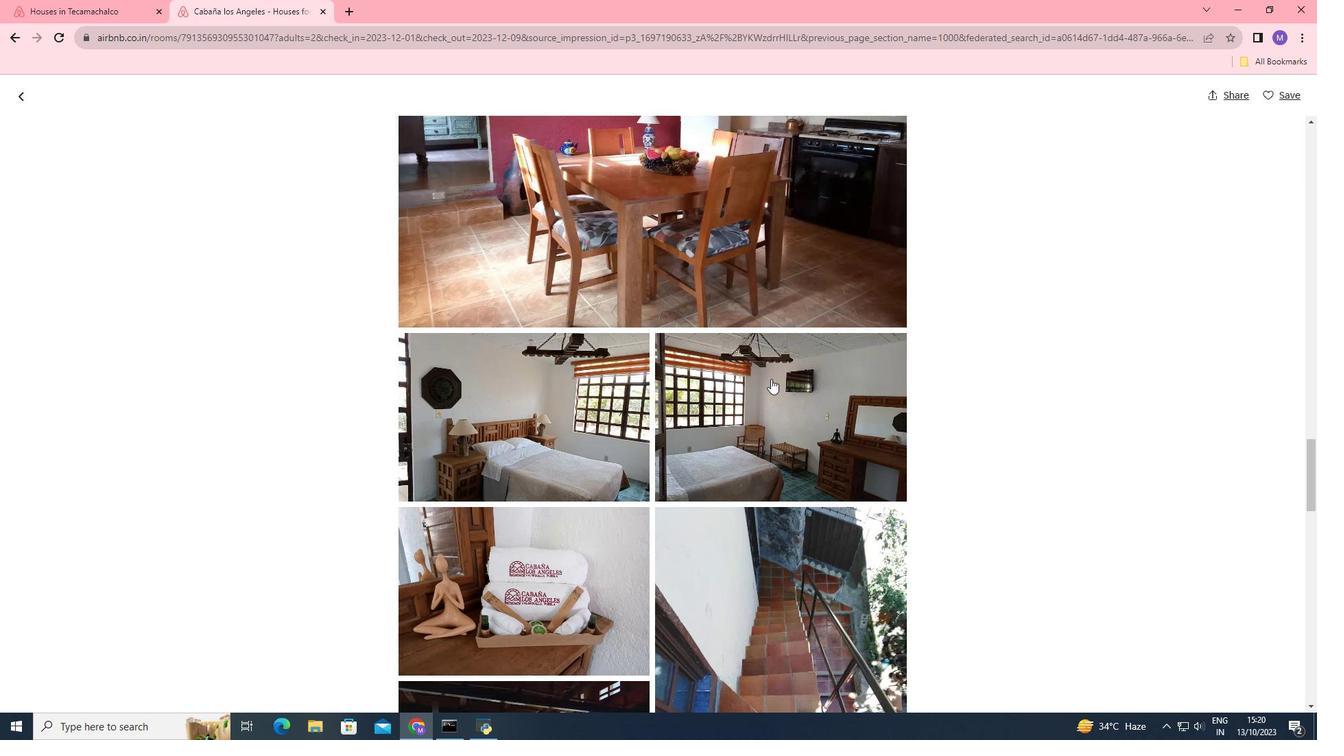 
Action: Mouse scrolled (771, 378) with delta (0, 0)
Screenshot: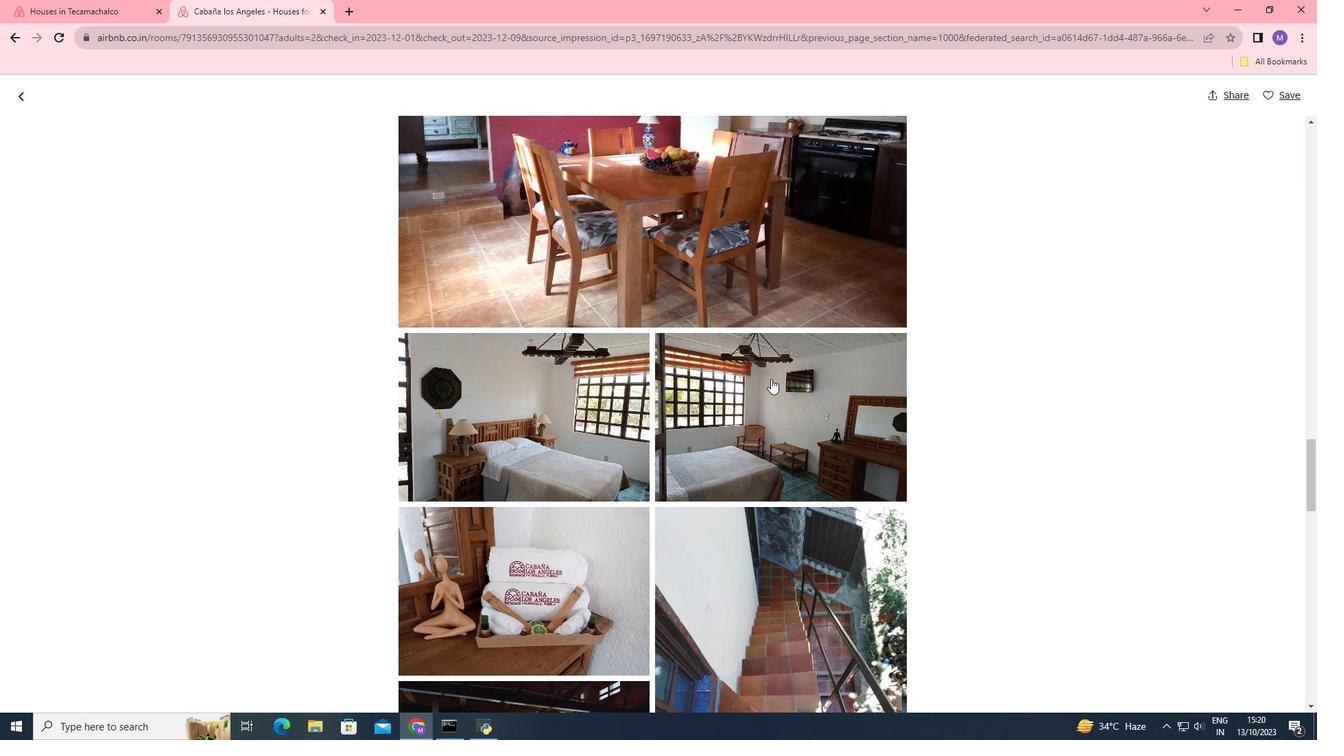 
Action: Mouse scrolled (771, 378) with delta (0, 0)
Screenshot: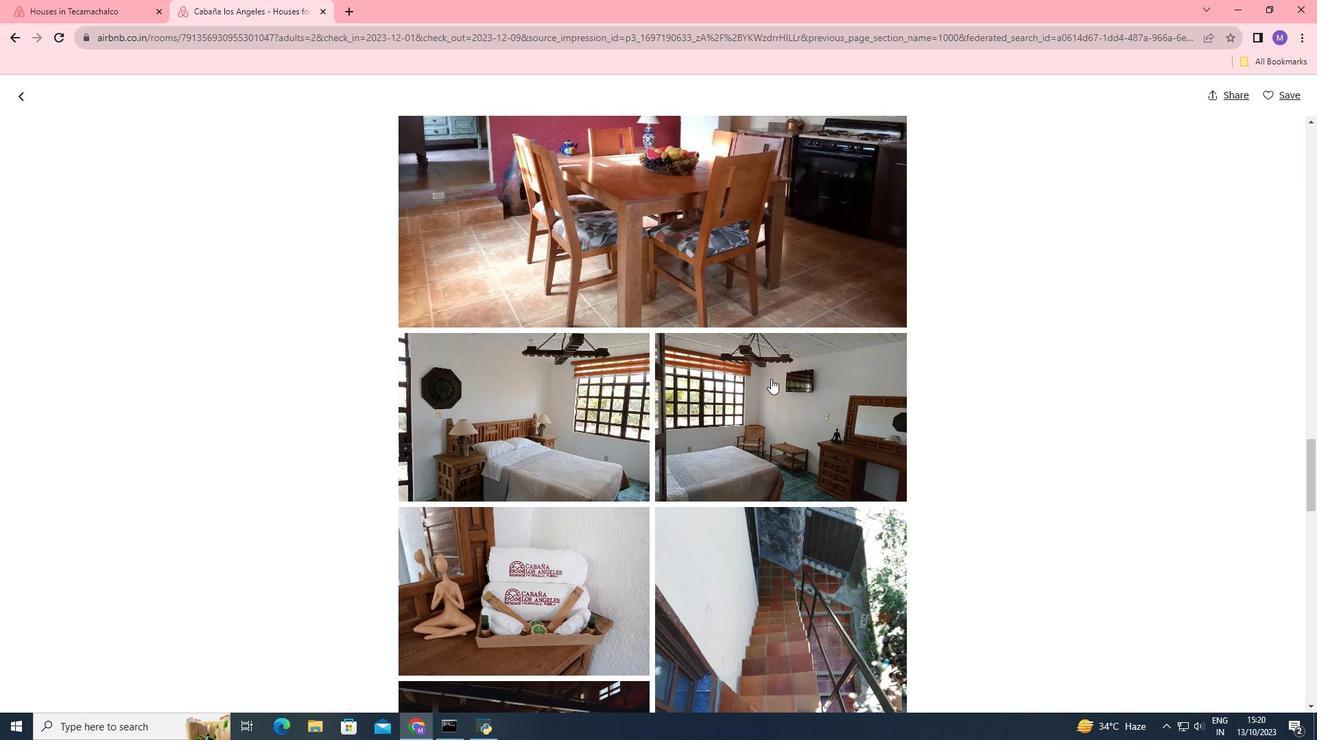 
Action: Mouse scrolled (771, 378) with delta (0, 0)
Screenshot: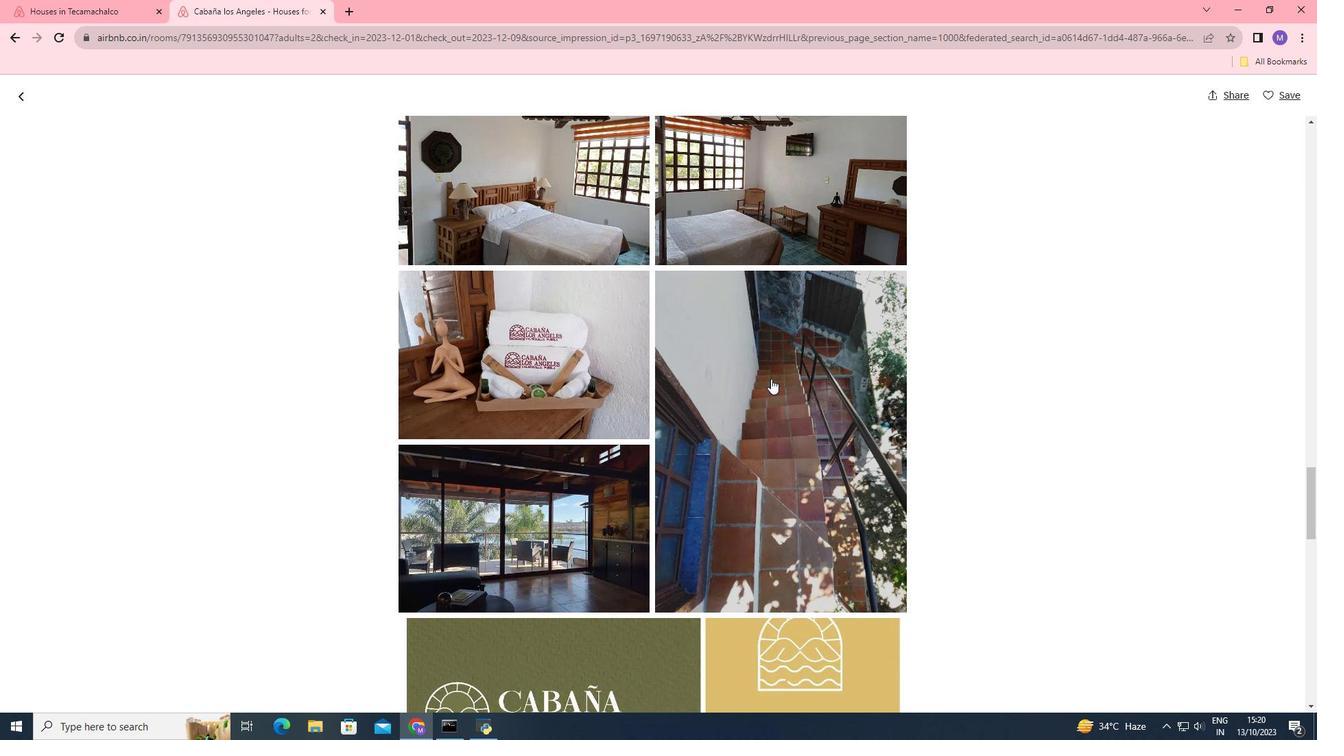 
Action: Mouse scrolled (771, 378) with delta (0, 0)
Screenshot: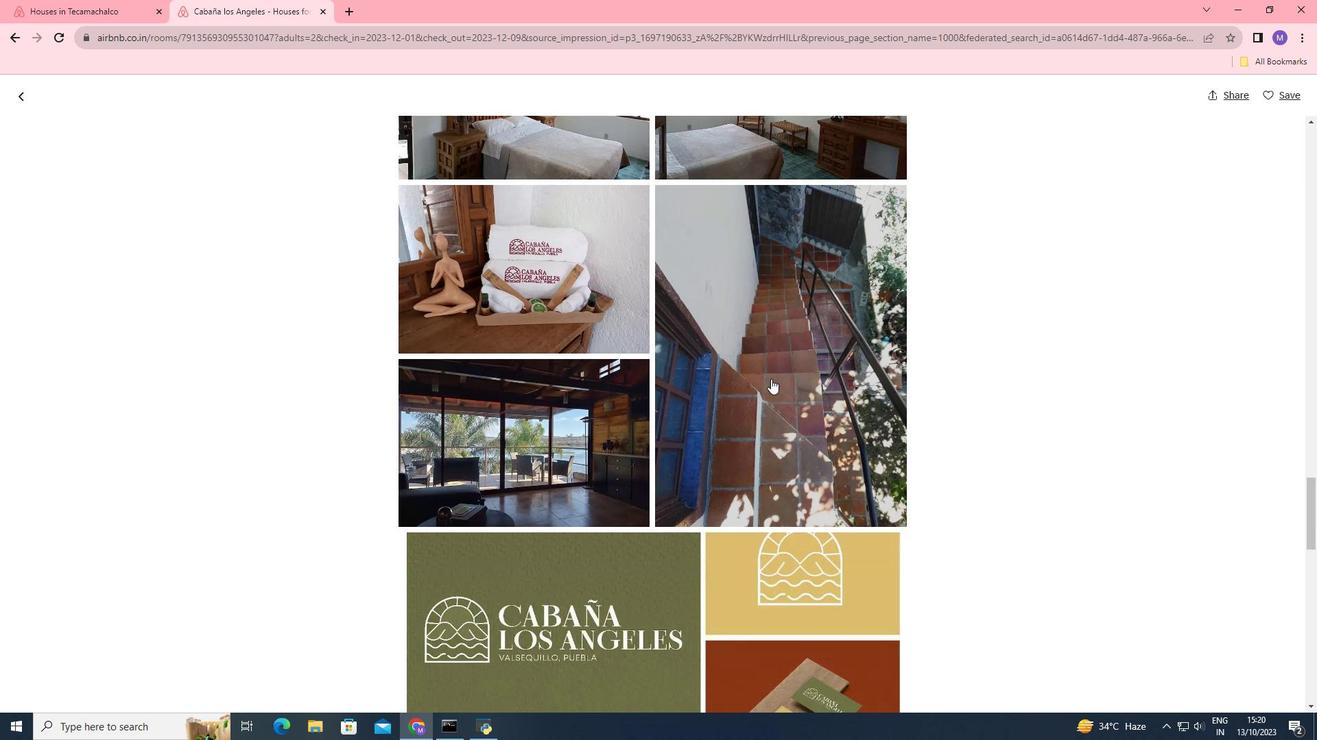 
Action: Mouse scrolled (771, 378) with delta (0, 0)
Screenshot: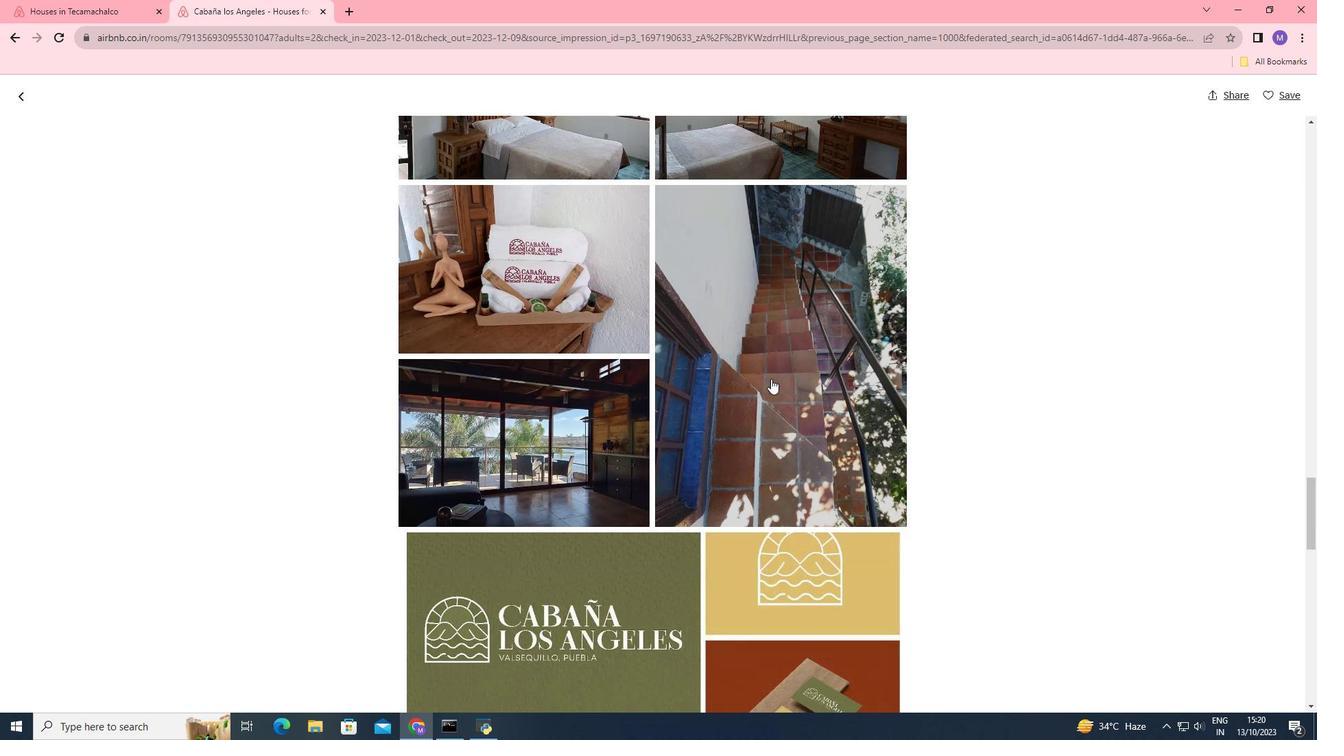 
Action: Mouse scrolled (771, 378) with delta (0, 0)
Screenshot: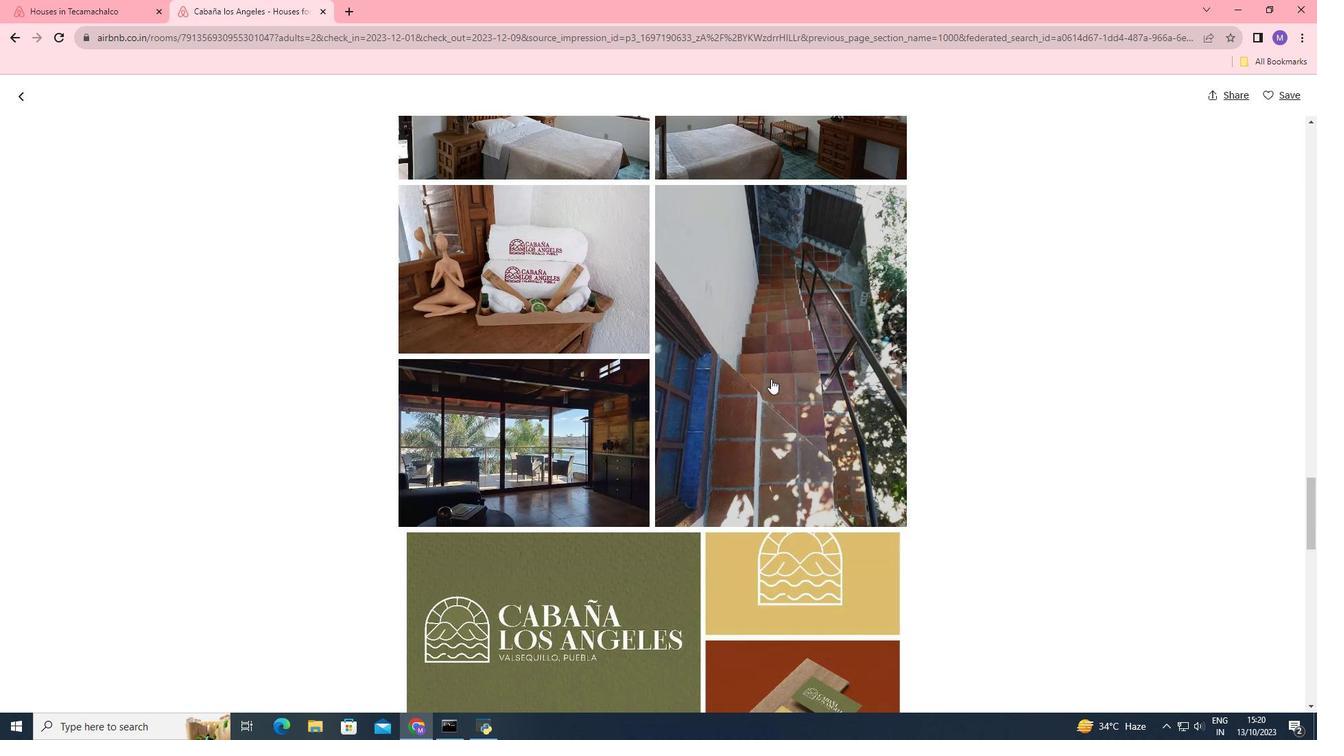 
Action: Mouse scrolled (771, 378) with delta (0, 0)
Screenshot: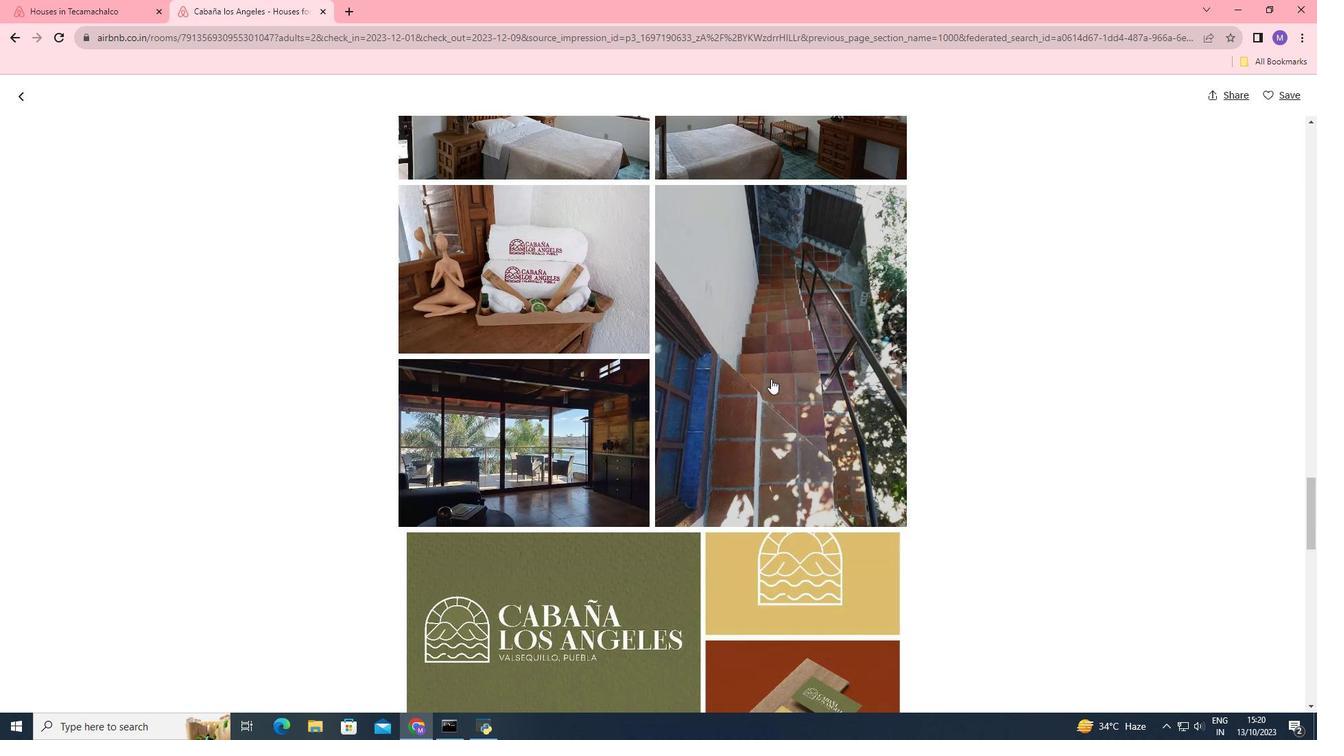 
Action: Mouse scrolled (771, 378) with delta (0, 0)
Screenshot: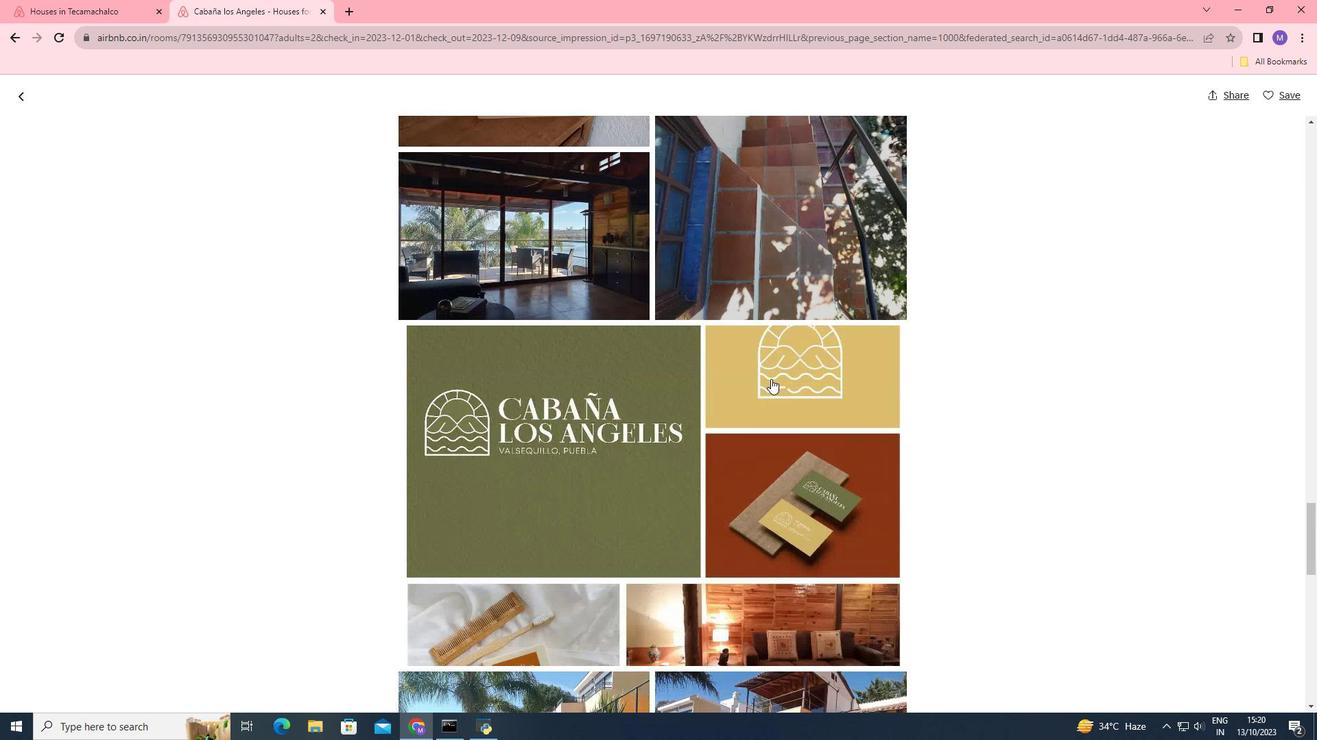 
Action: Mouse scrolled (771, 378) with delta (0, 0)
Screenshot: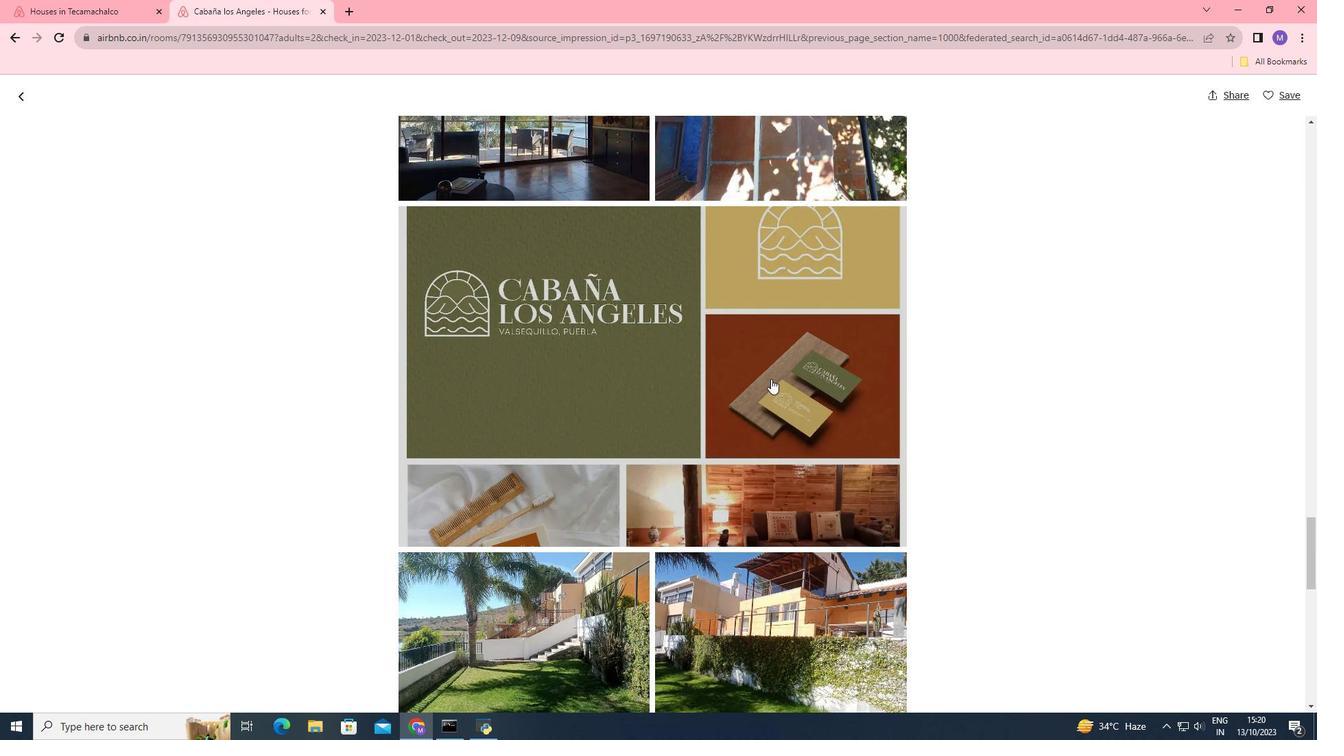 
Action: Mouse scrolled (771, 378) with delta (0, 0)
Screenshot: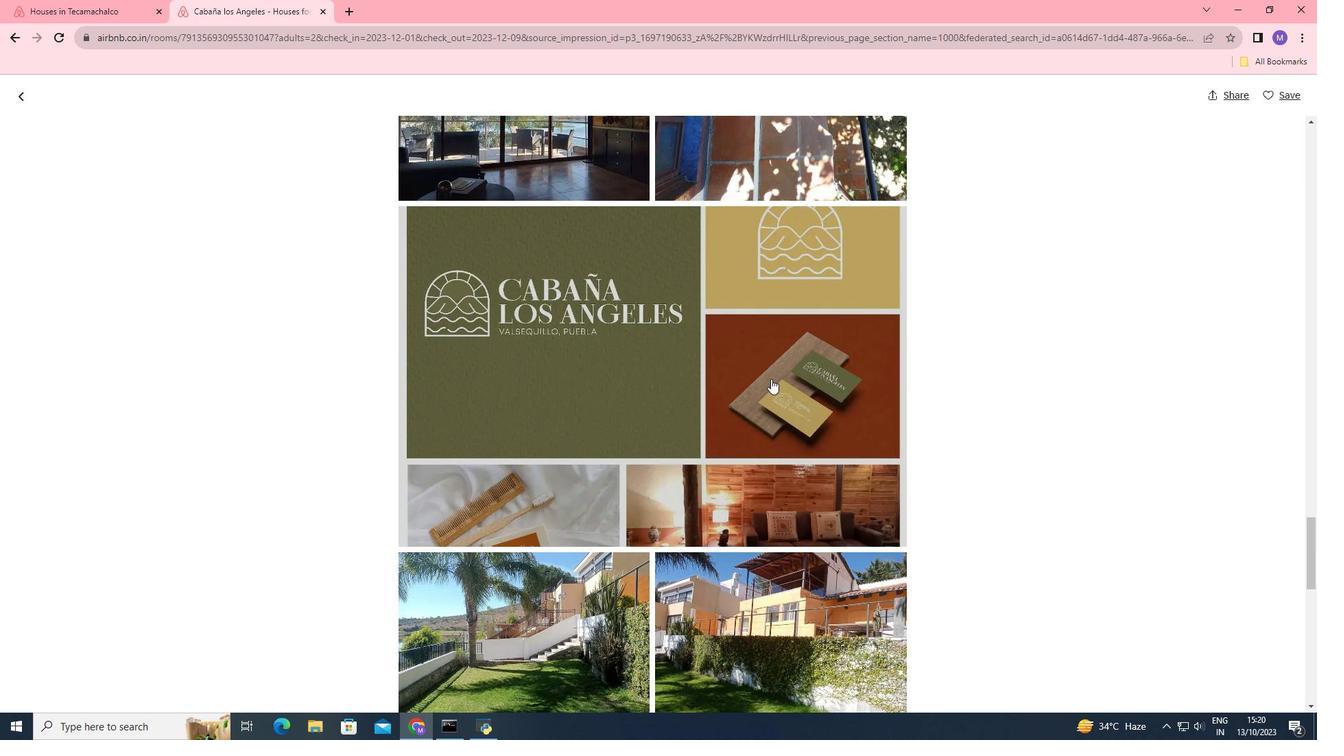 
Action: Mouse scrolled (771, 378) with delta (0, 0)
Screenshot: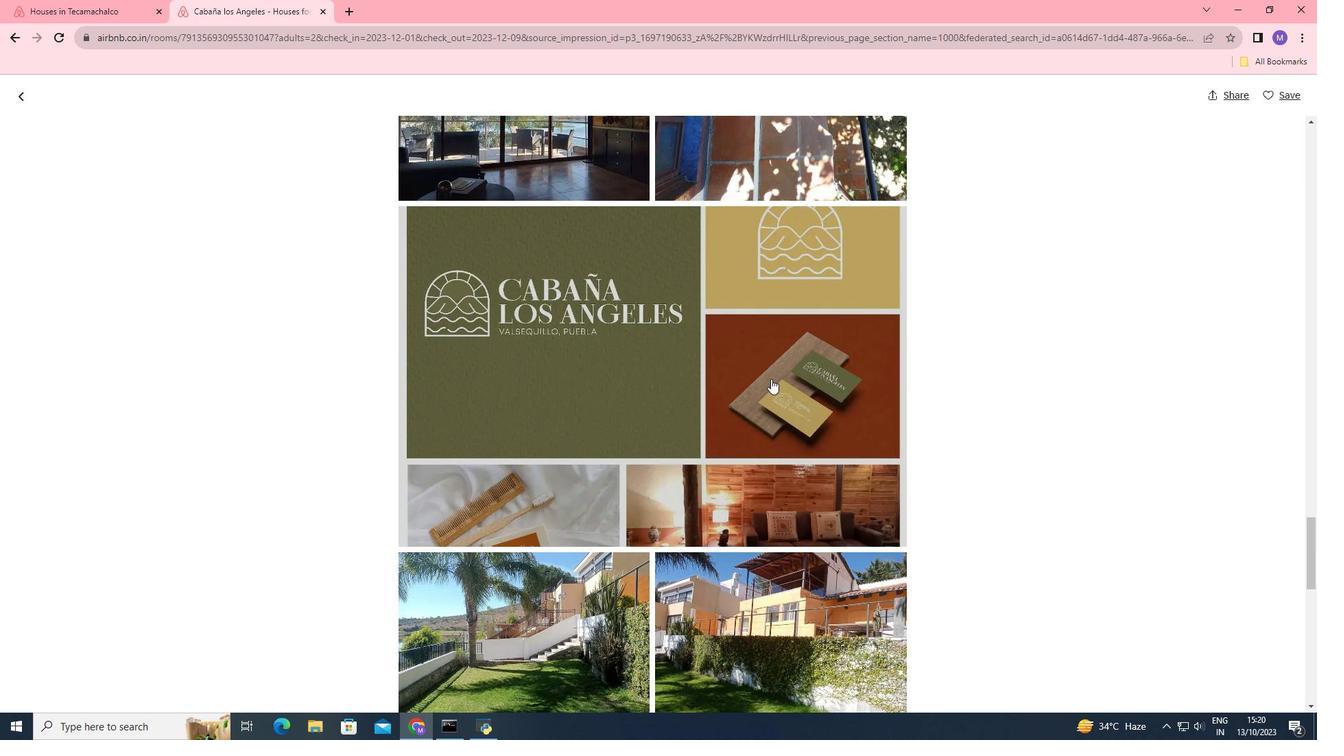 
Action: Mouse scrolled (771, 378) with delta (0, 0)
Screenshot: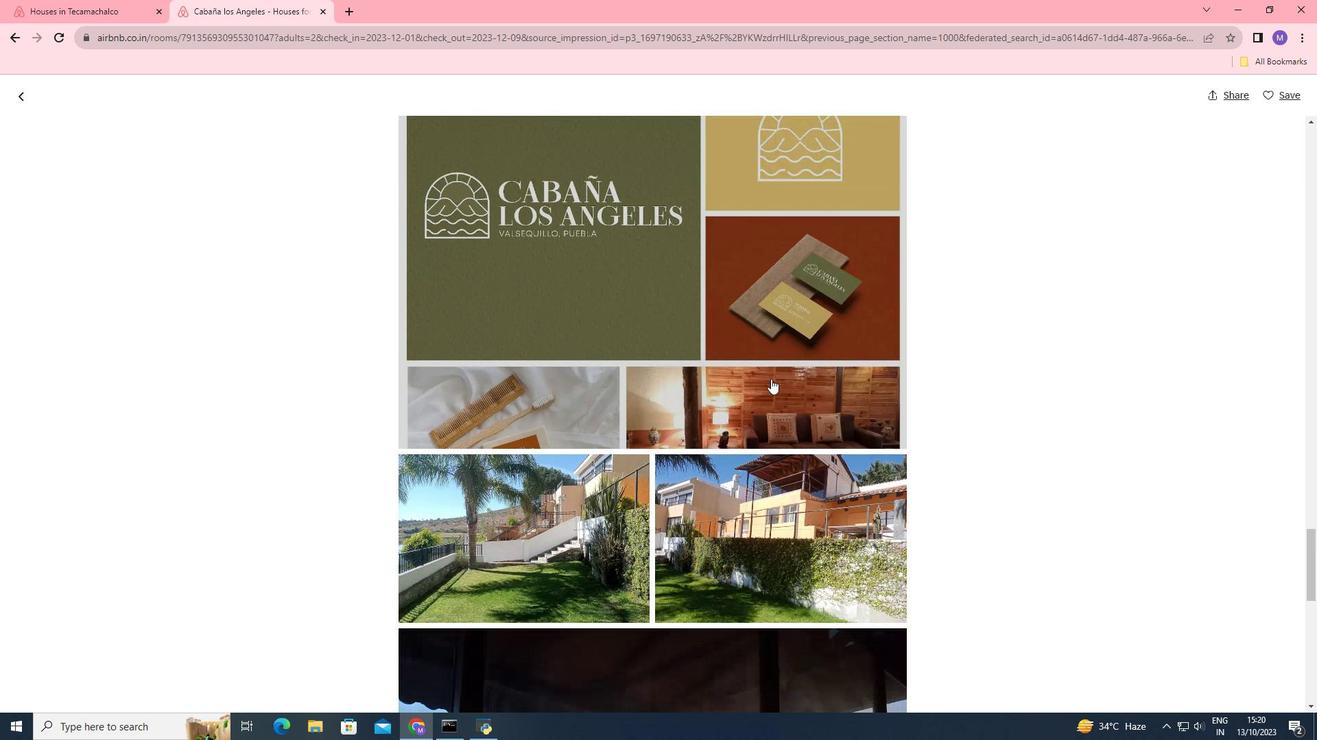 
Action: Mouse scrolled (771, 378) with delta (0, 0)
Screenshot: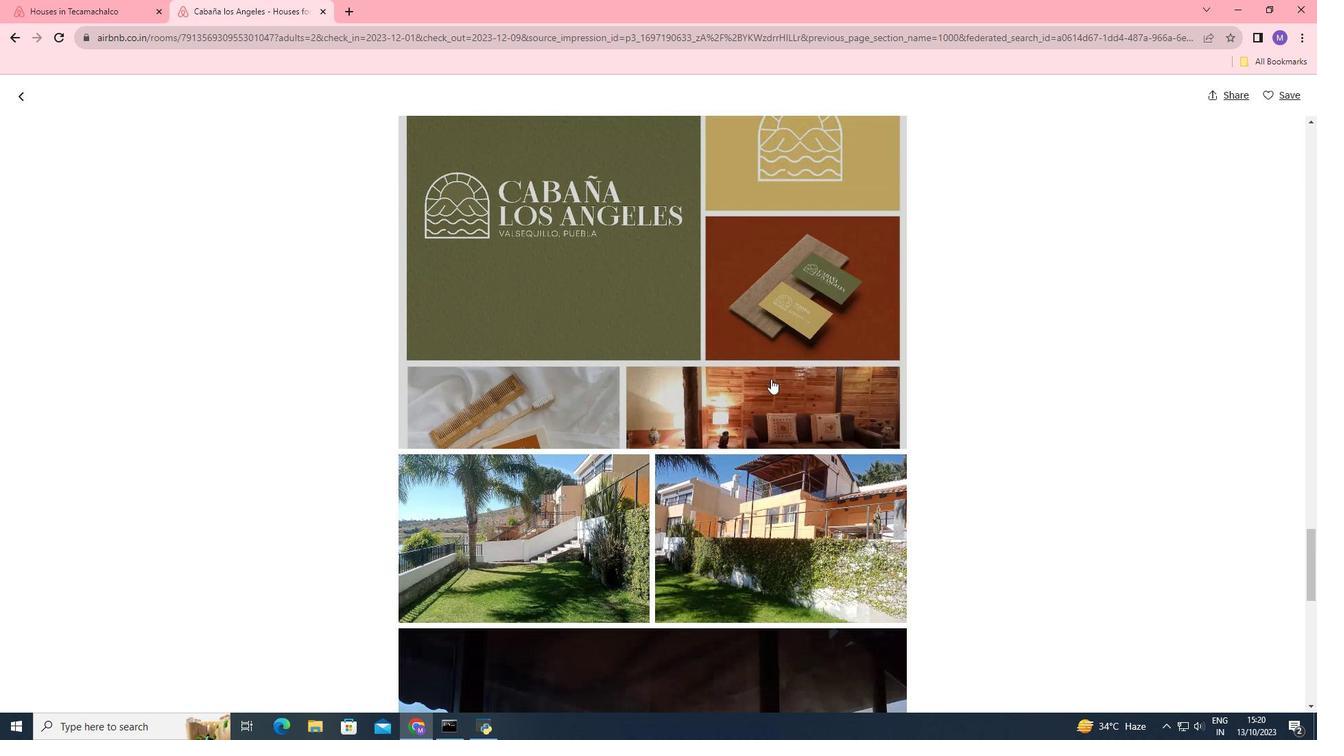 
Action: Mouse scrolled (771, 378) with delta (0, 0)
Screenshot: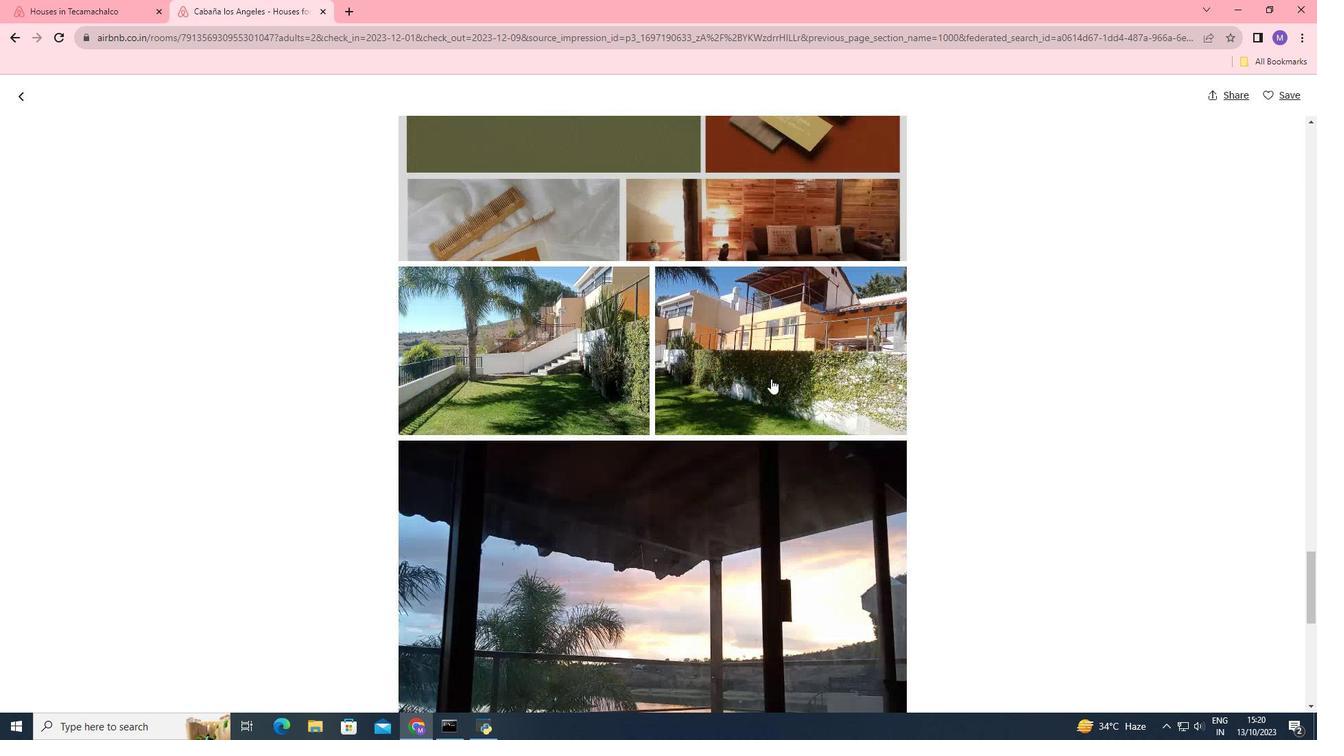 
Action: Mouse scrolled (771, 378) with delta (0, 0)
Screenshot: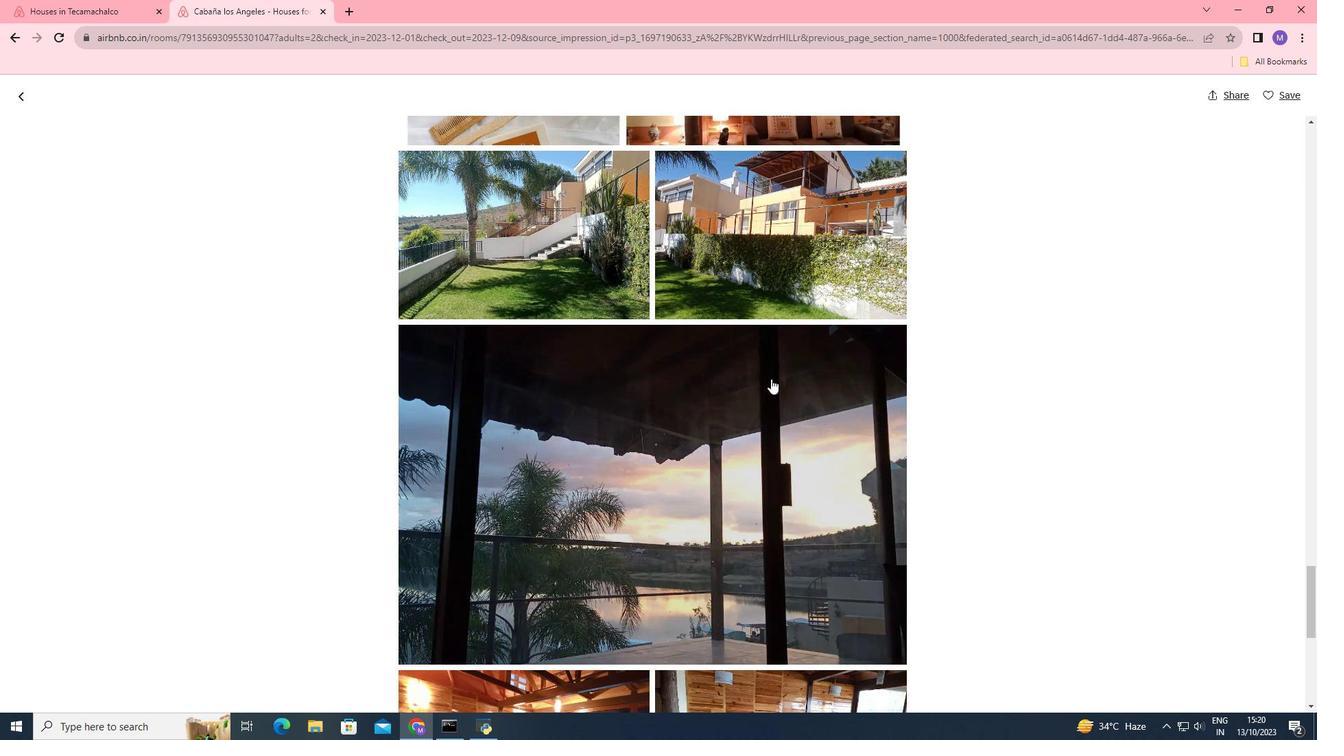 
Action: Mouse scrolled (771, 378) with delta (0, 0)
Screenshot: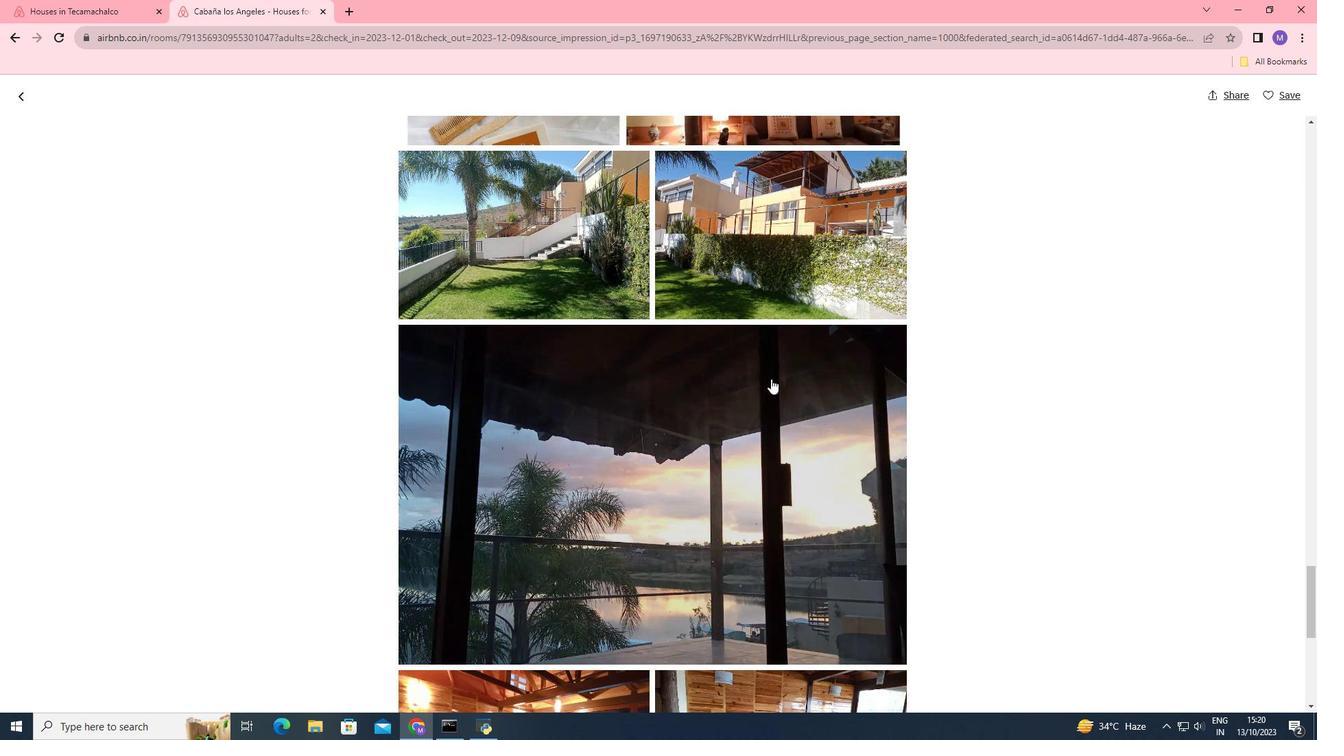 
Action: Mouse scrolled (771, 378) with delta (0, 0)
Screenshot: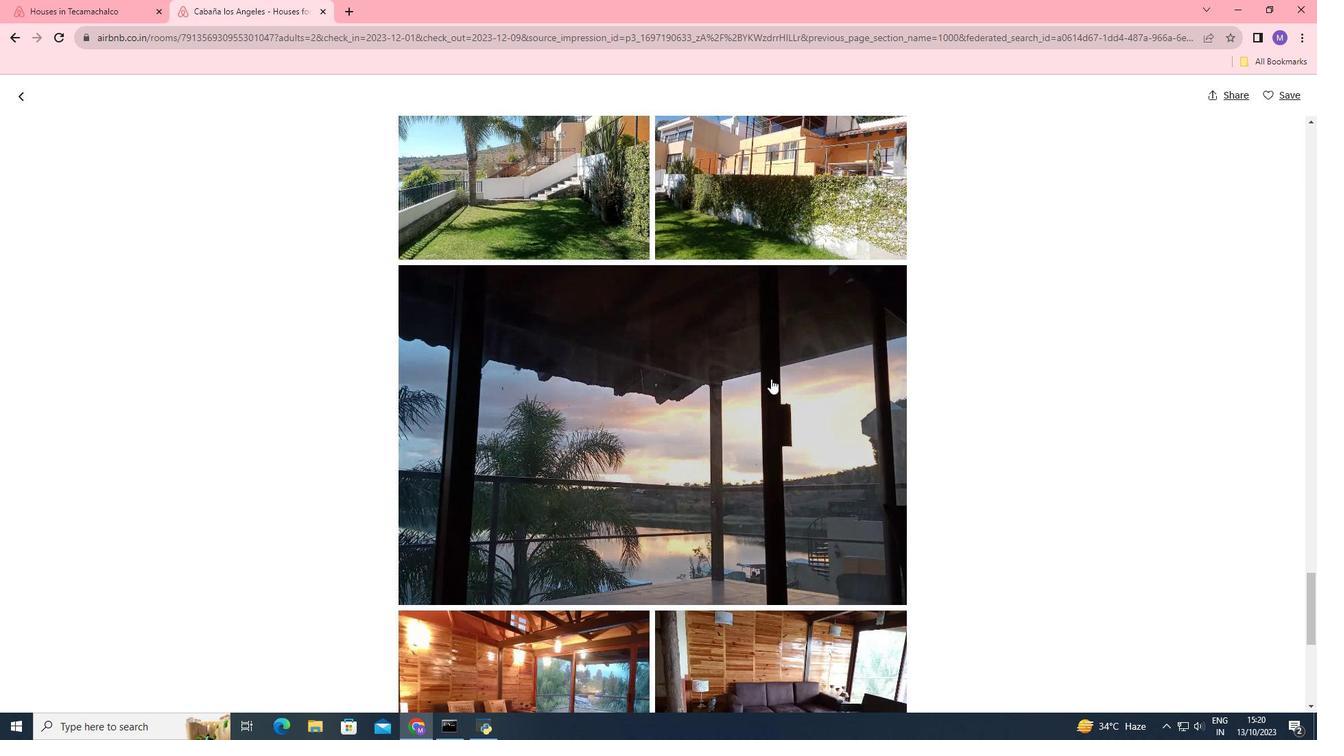 
Action: Mouse scrolled (771, 378) with delta (0, 0)
Screenshot: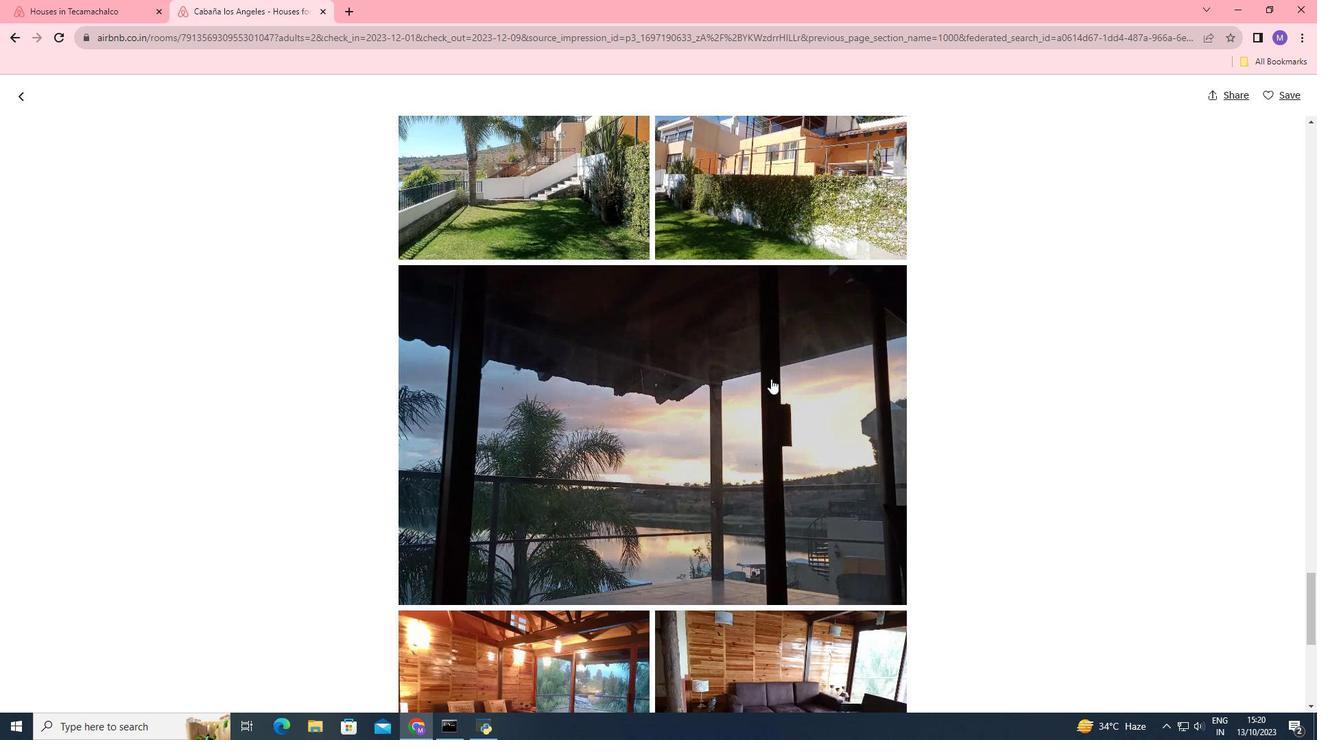 
Action: Mouse scrolled (771, 378) with delta (0, 0)
Screenshot: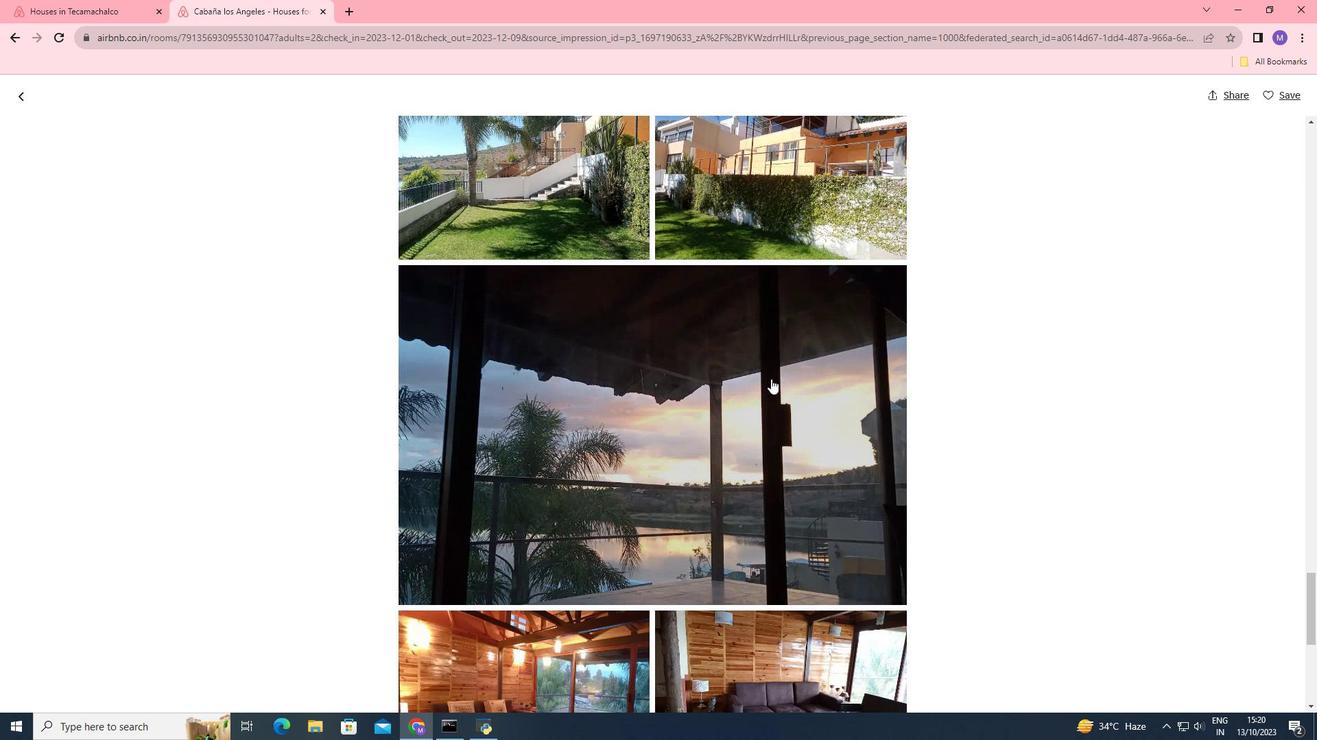 
Action: Mouse scrolled (771, 378) with delta (0, 0)
Screenshot: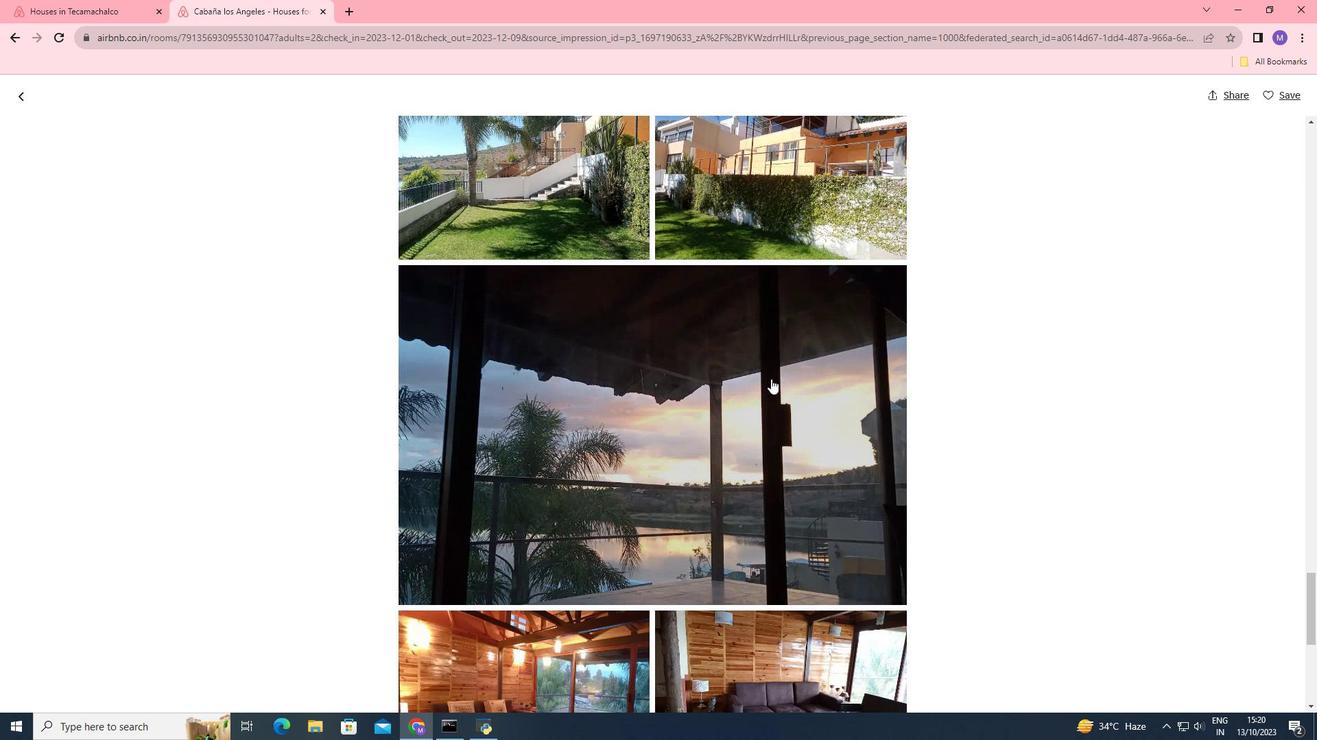 
Action: Mouse scrolled (771, 378) with delta (0, 0)
Screenshot: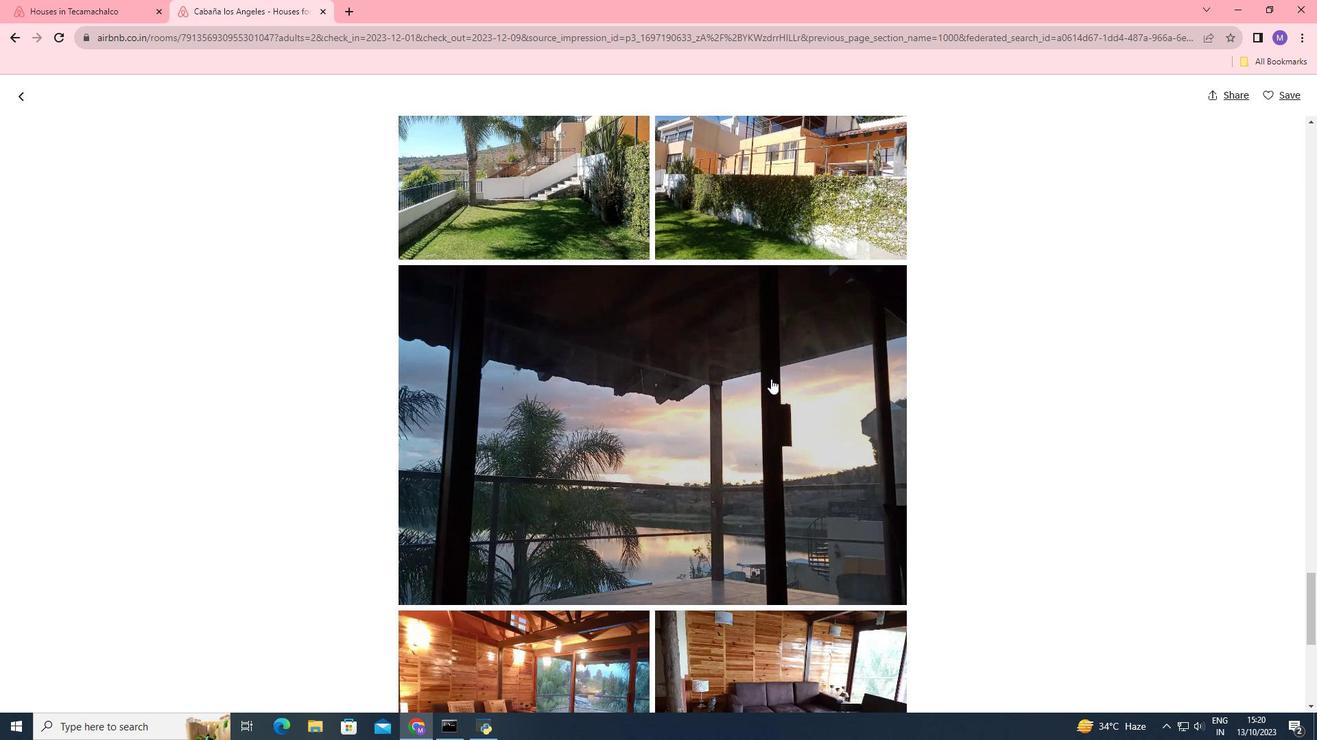 
Action: Mouse scrolled (771, 378) with delta (0, 0)
Screenshot: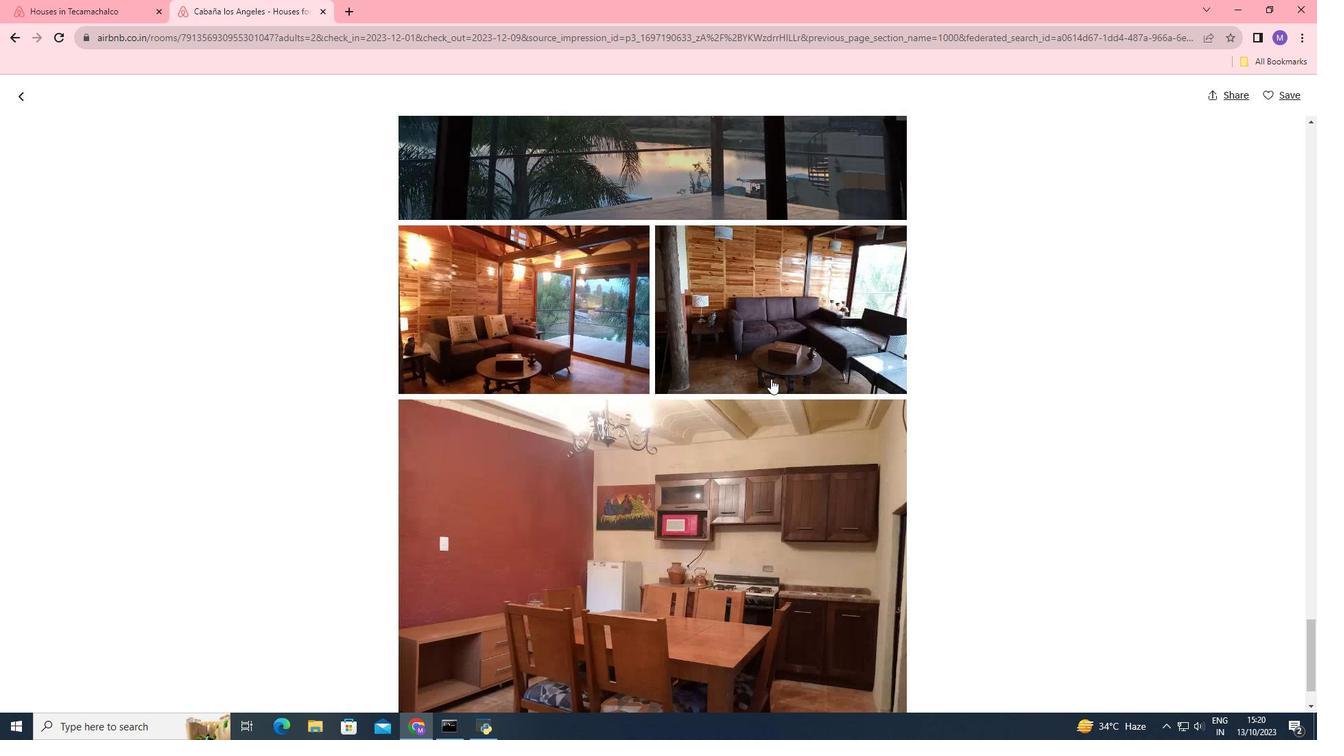 
Action: Mouse moved to (13, 95)
Screenshot: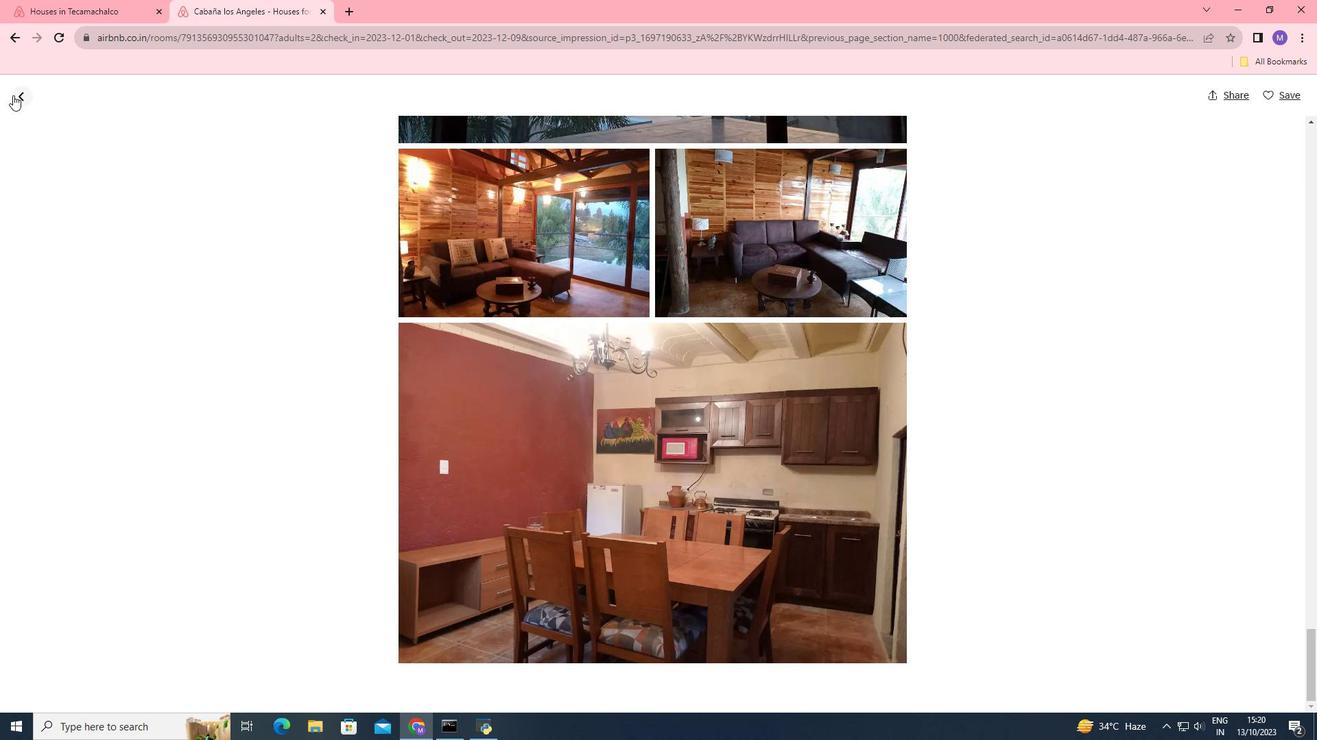 
Action: Mouse pressed left at (13, 95)
Screenshot: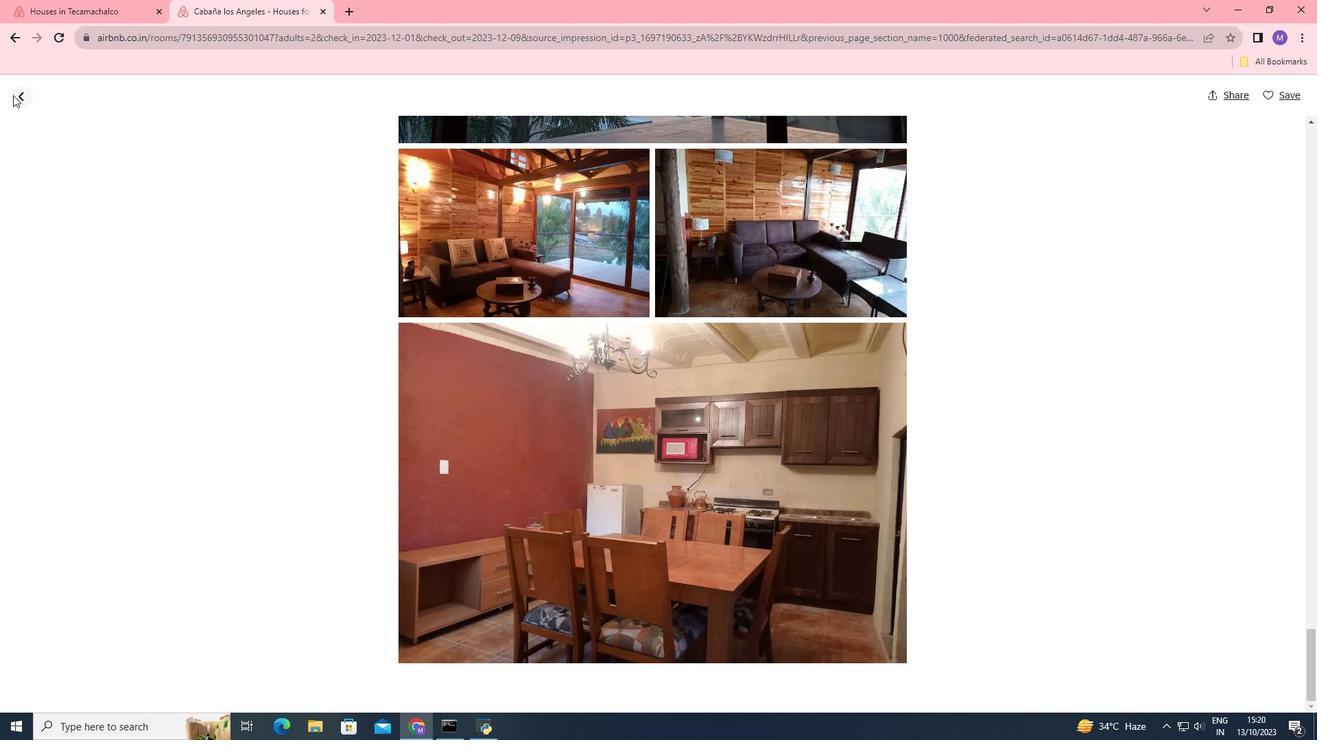
Action: Mouse moved to (623, 416)
Screenshot: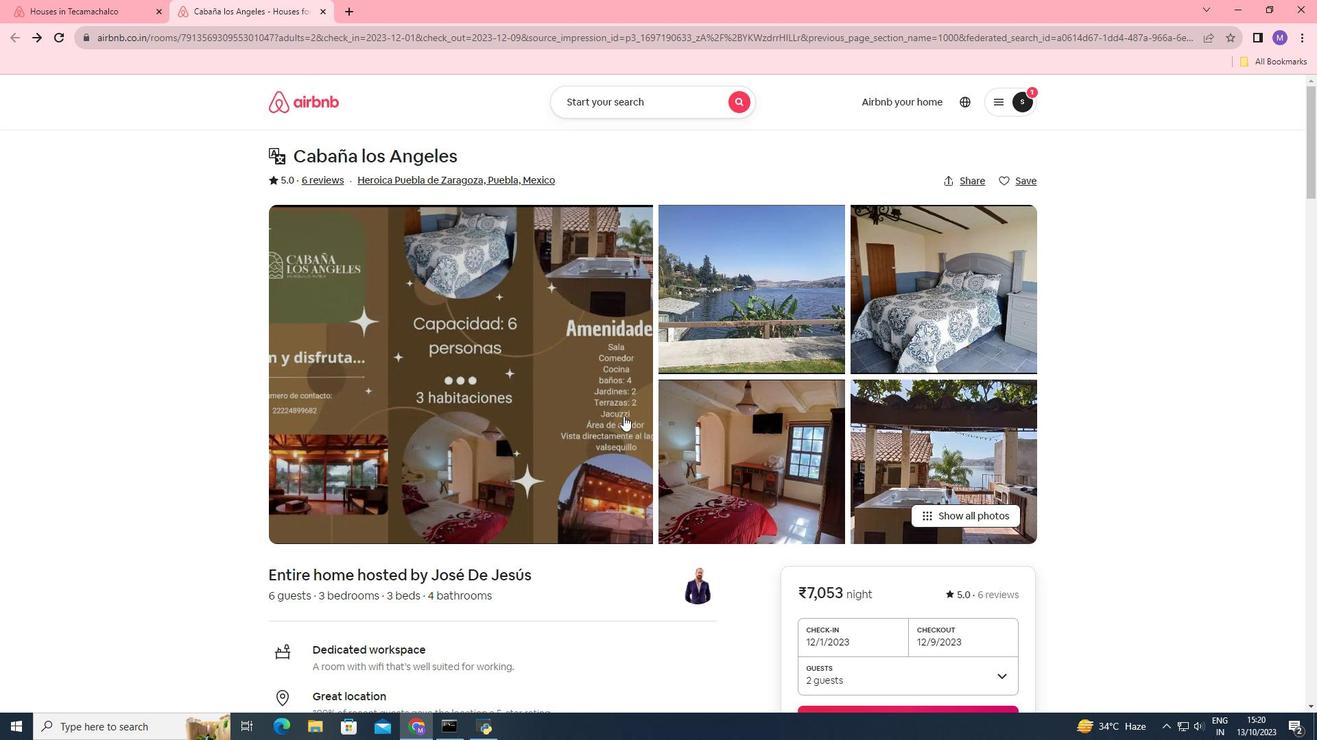 
Action: Mouse scrolled (623, 415) with delta (0, 0)
Screenshot: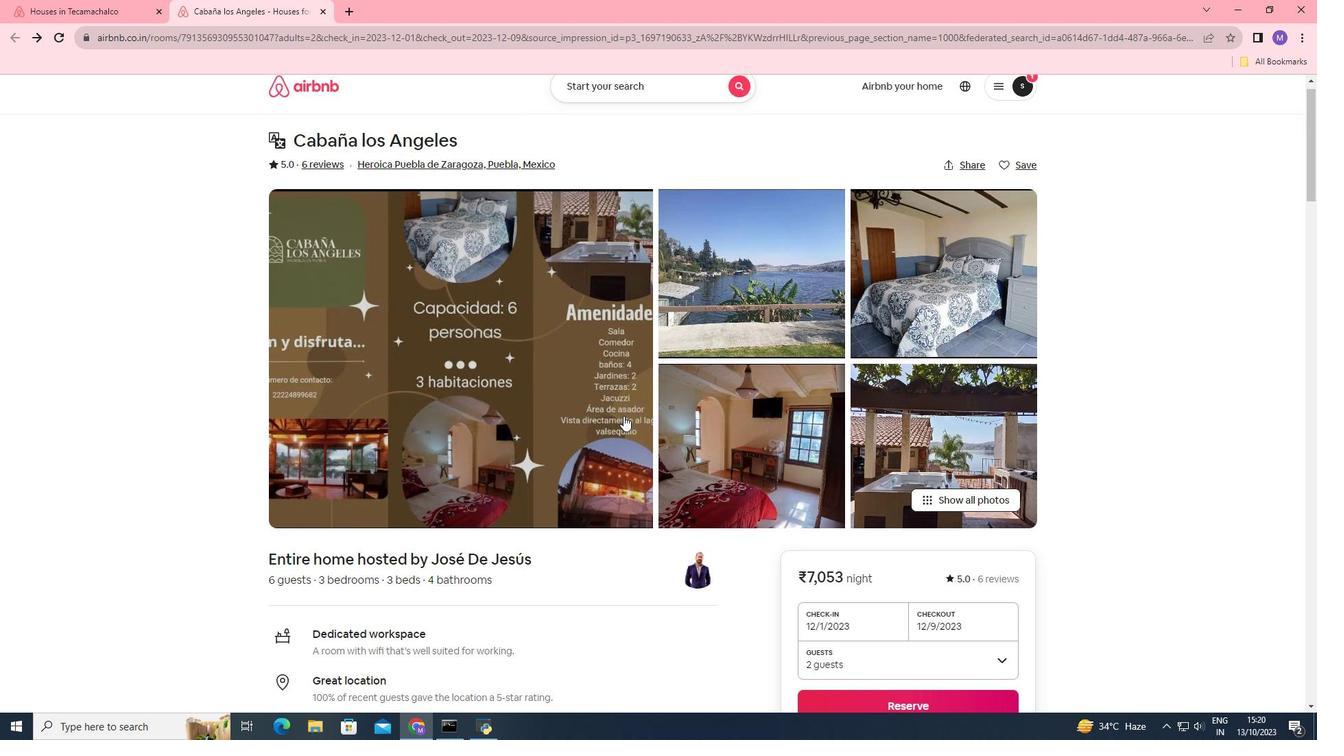 
Action: Mouse scrolled (623, 415) with delta (0, 0)
Screenshot: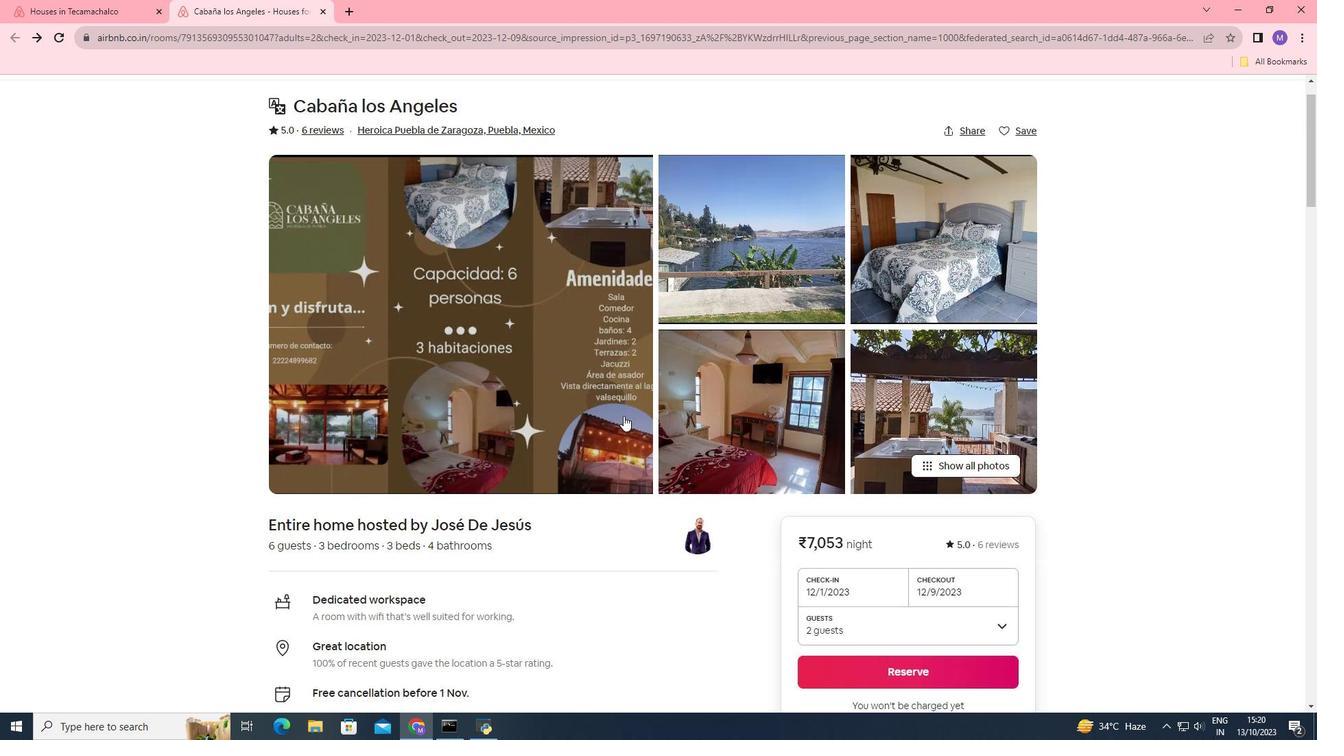 
Action: Mouse moved to (570, 378)
Screenshot: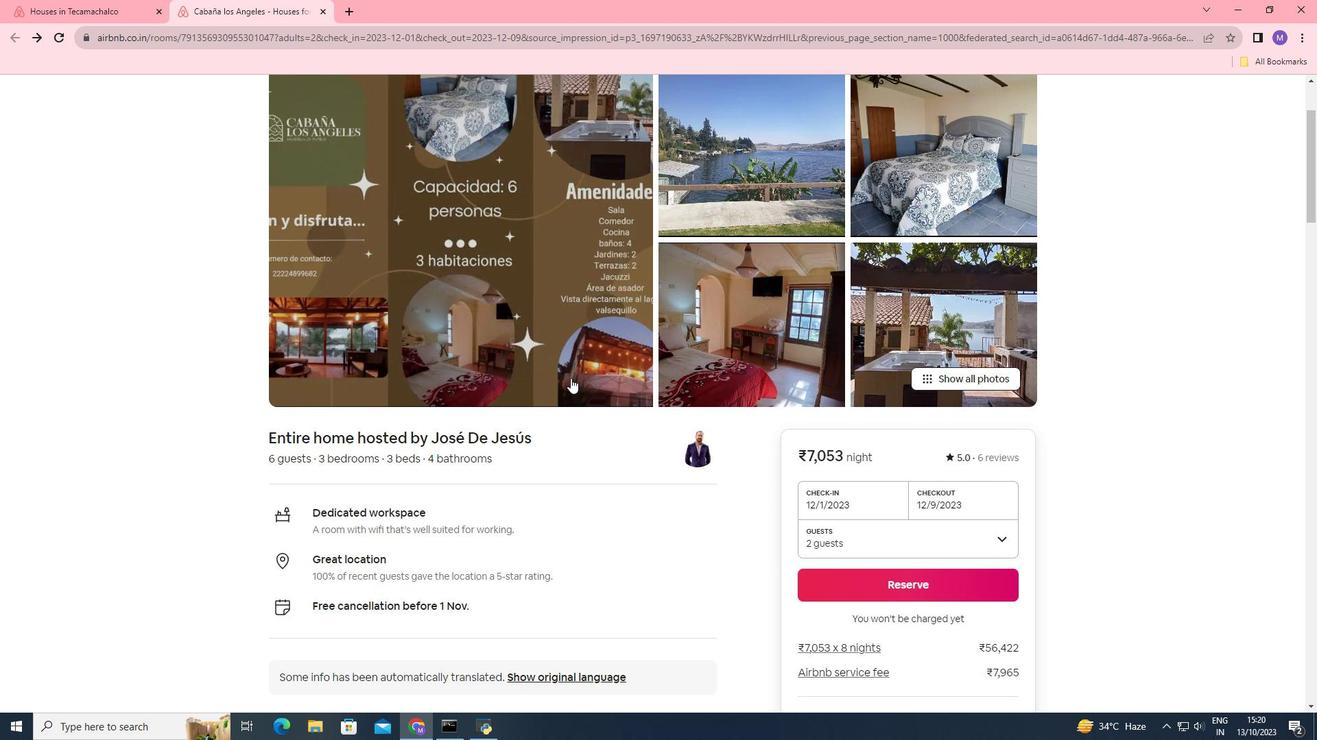 
Action: Mouse scrolled (570, 378) with delta (0, 0)
Screenshot: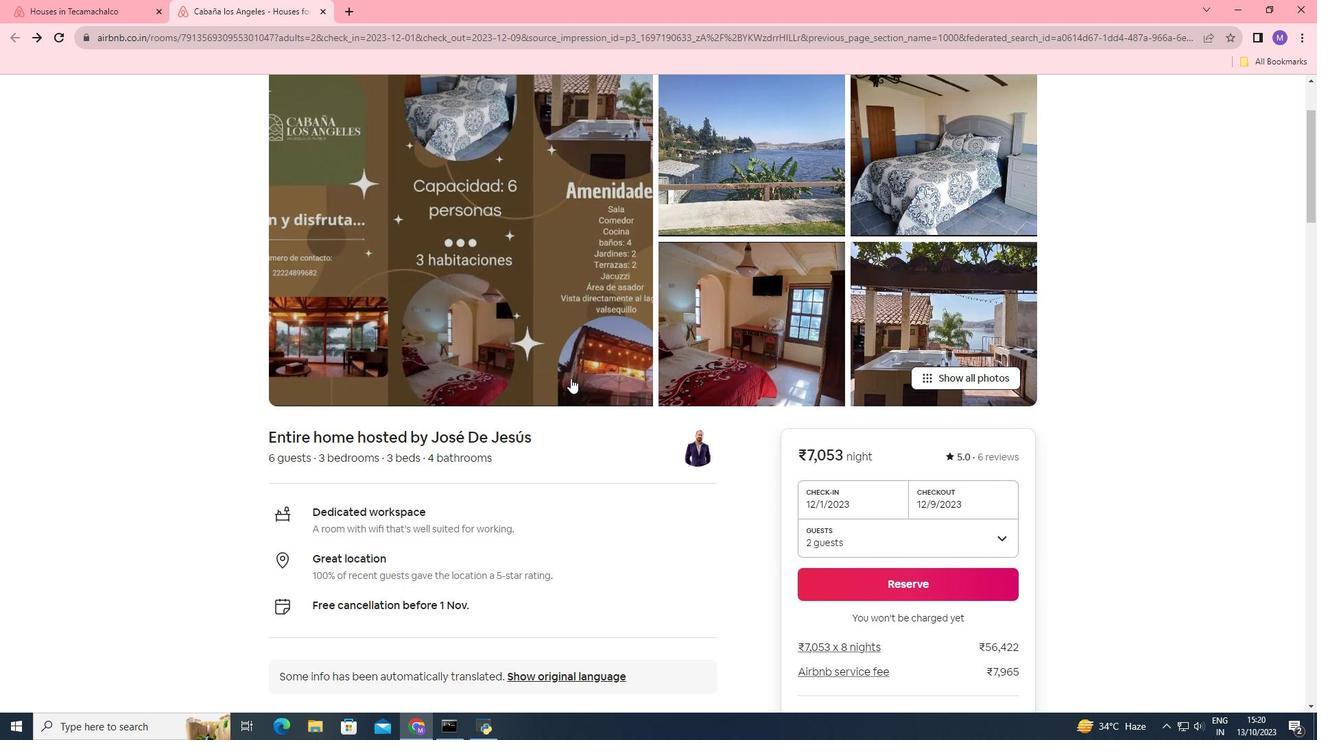 
Action: Mouse scrolled (570, 378) with delta (0, 0)
Screenshot: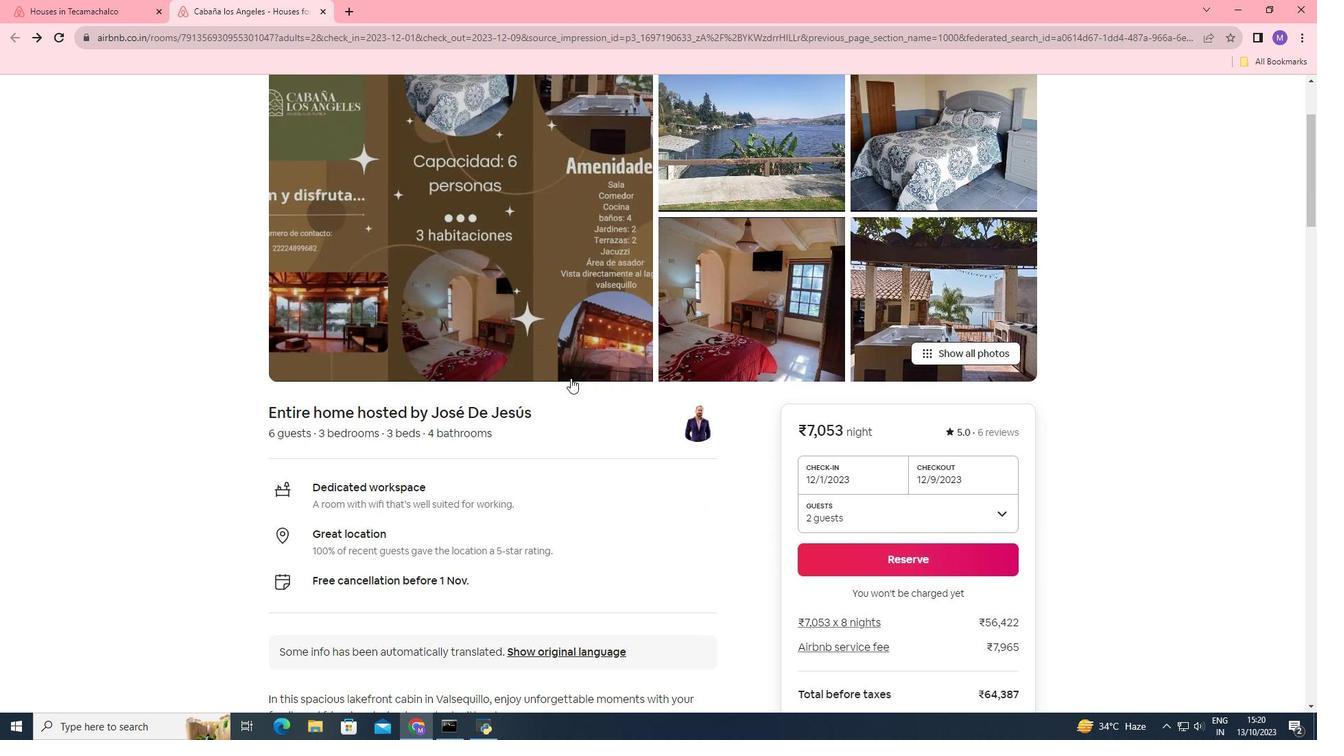 
Action: Mouse scrolled (570, 378) with delta (0, 0)
Screenshot: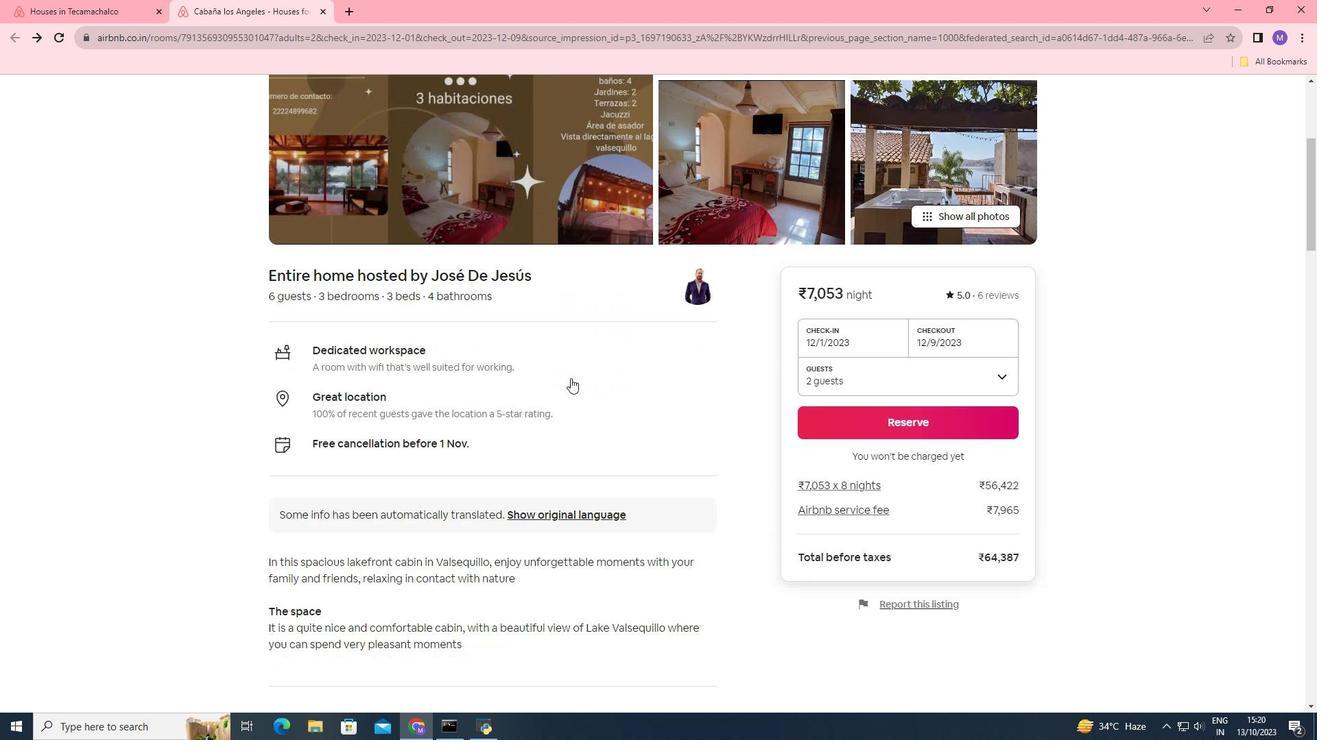 
Action: Mouse moved to (566, 378)
Screenshot: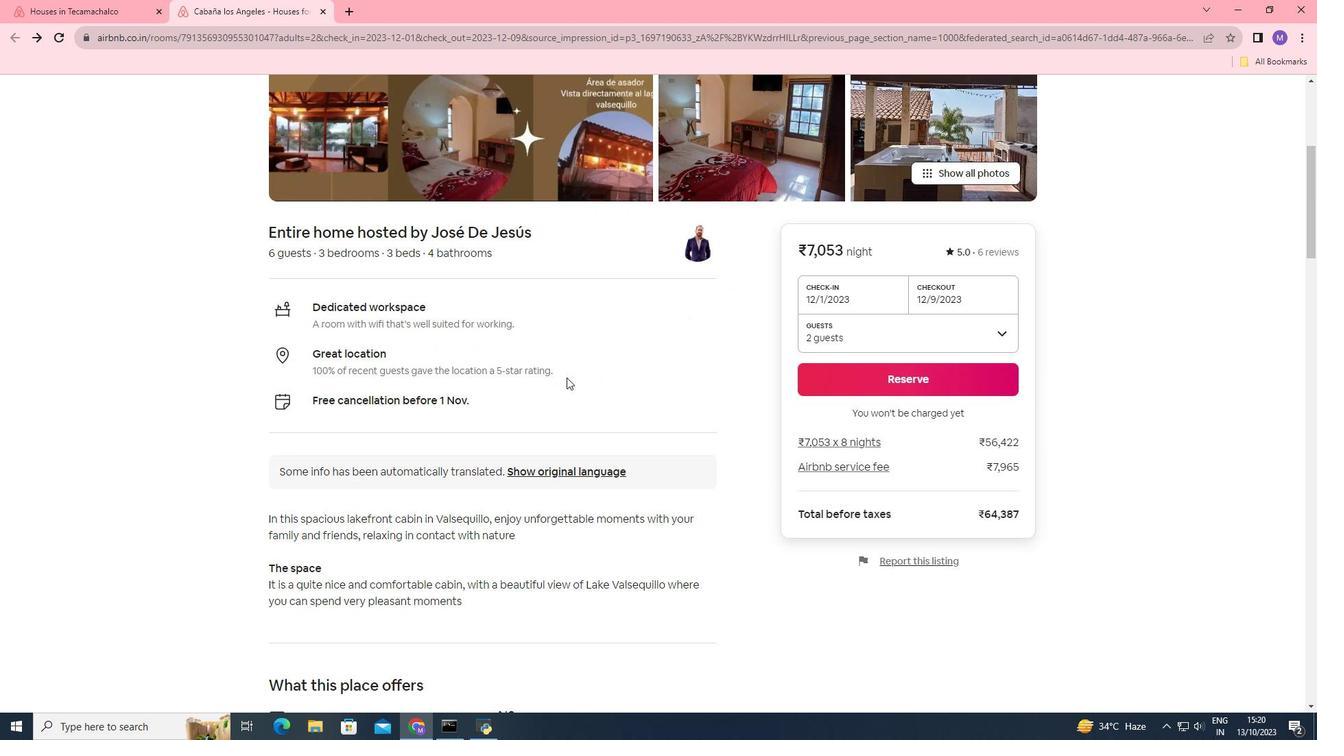 
Action: Mouse scrolled (566, 377) with delta (0, 0)
Screenshot: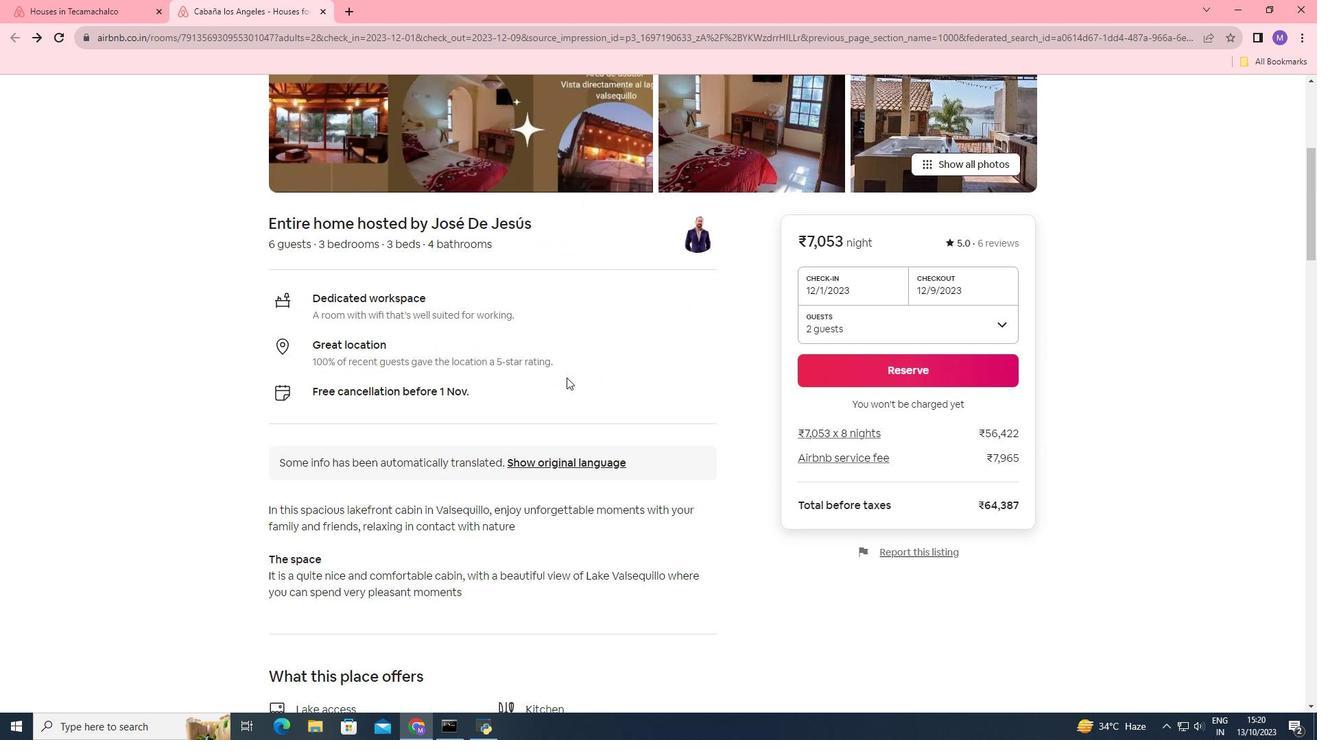 
Action: Mouse scrolled (566, 377) with delta (0, 0)
Screenshot: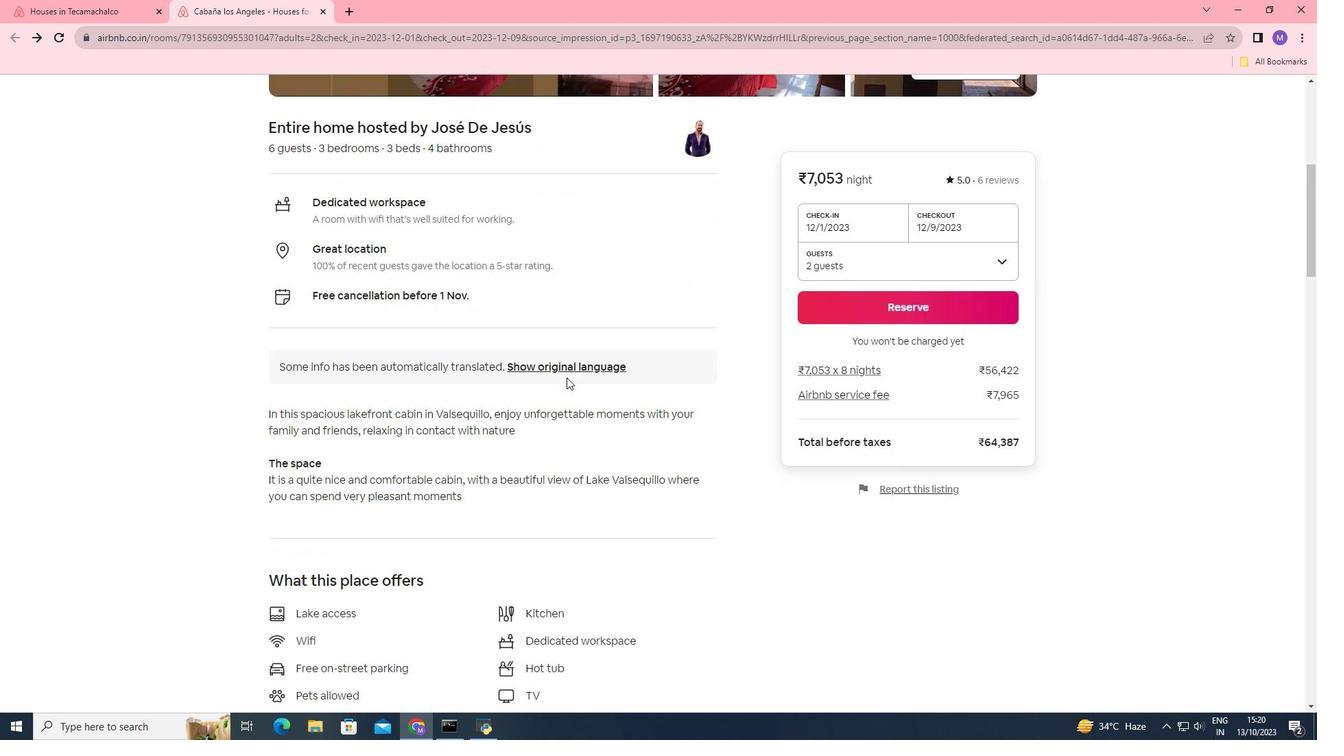 
Action: Mouse moved to (481, 326)
Screenshot: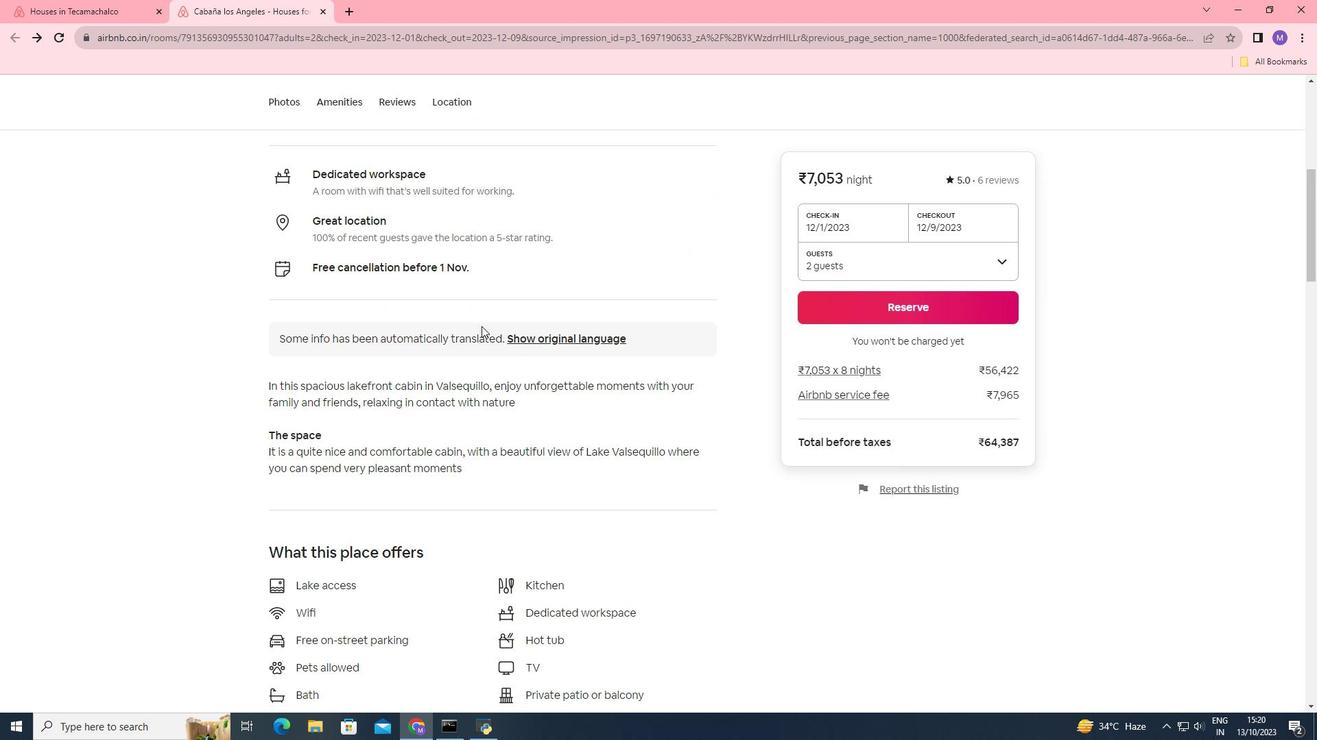 
Action: Mouse scrolled (481, 327) with delta (0, 0)
Screenshot: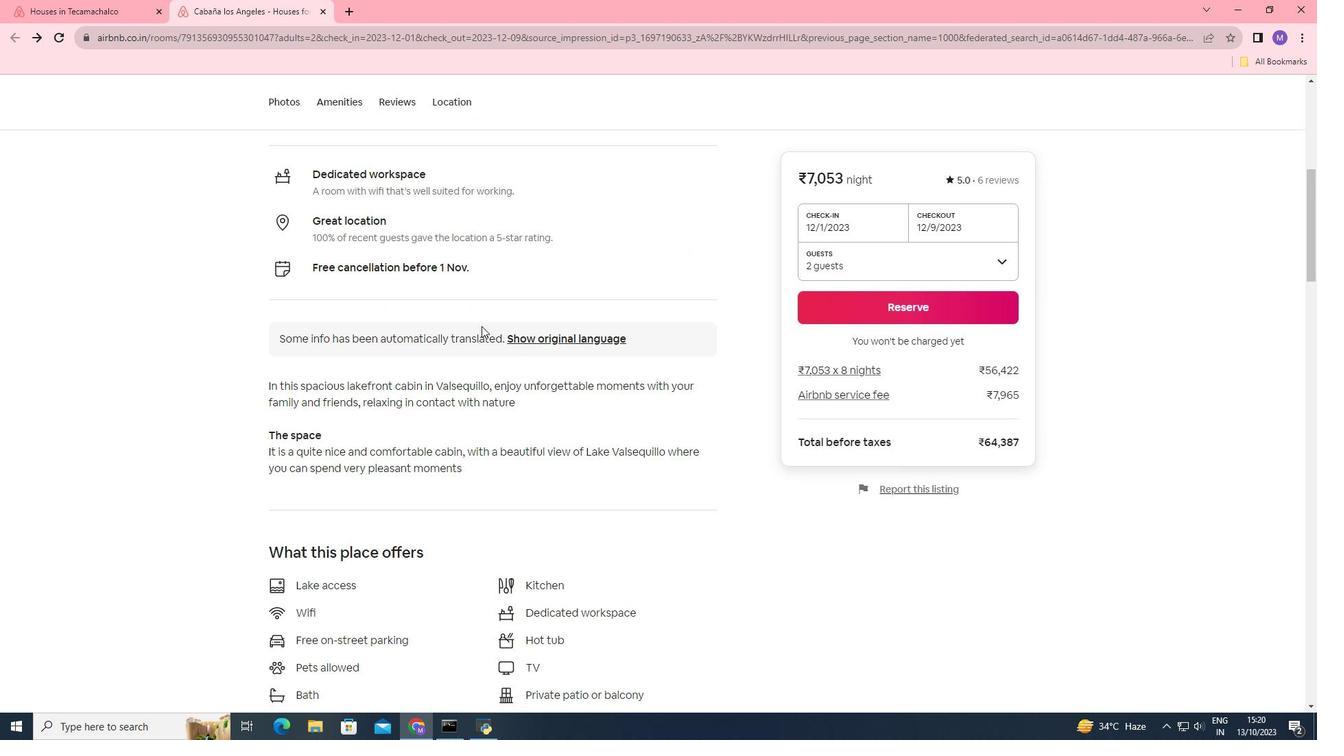 
Action: Mouse scrolled (481, 327) with delta (0, 0)
Screenshot: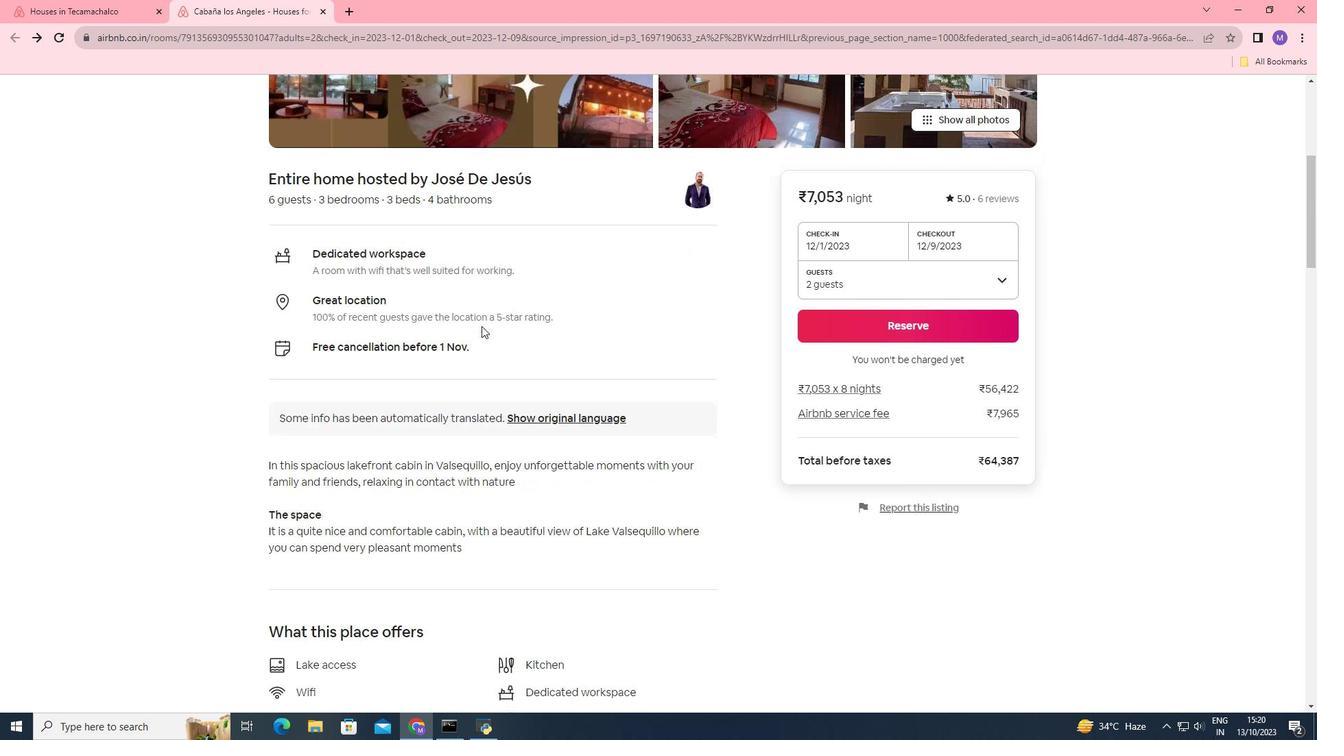 
Action: Mouse scrolled (481, 327) with delta (0, 0)
Screenshot: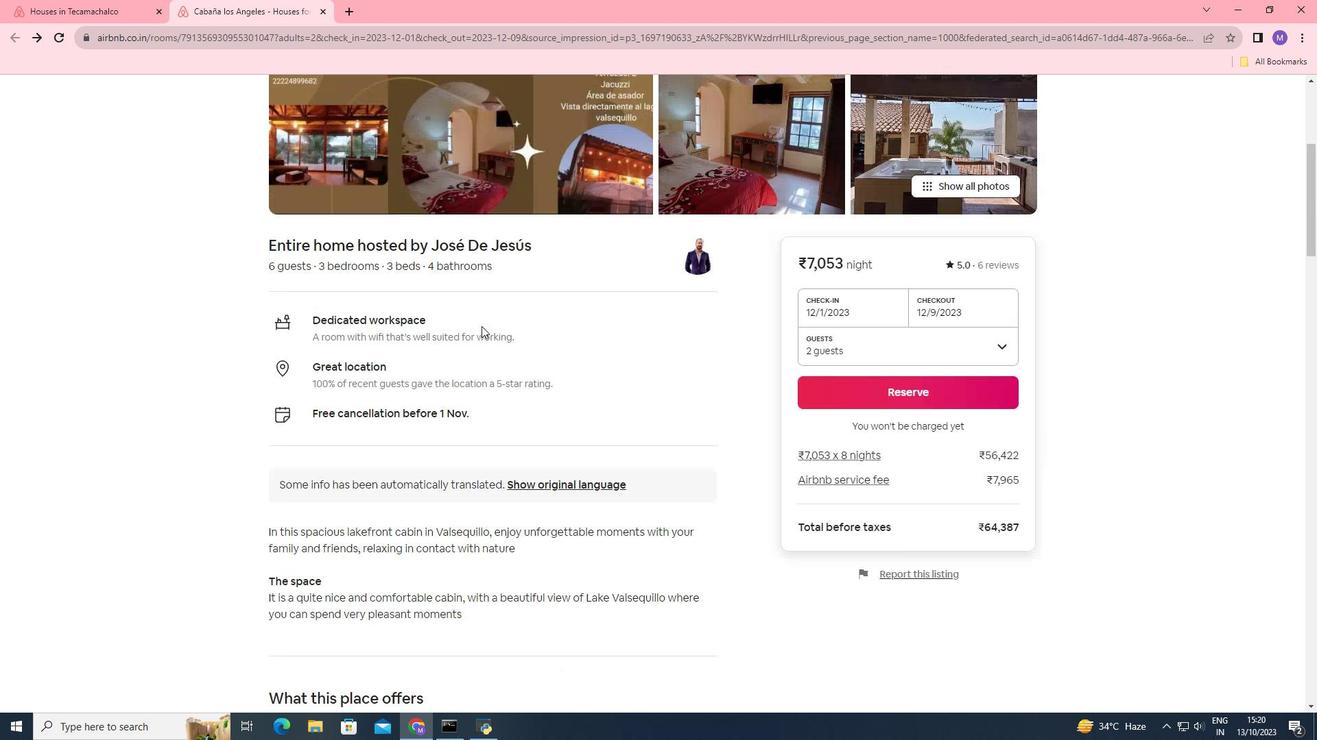 
Action: Mouse moved to (468, 342)
Screenshot: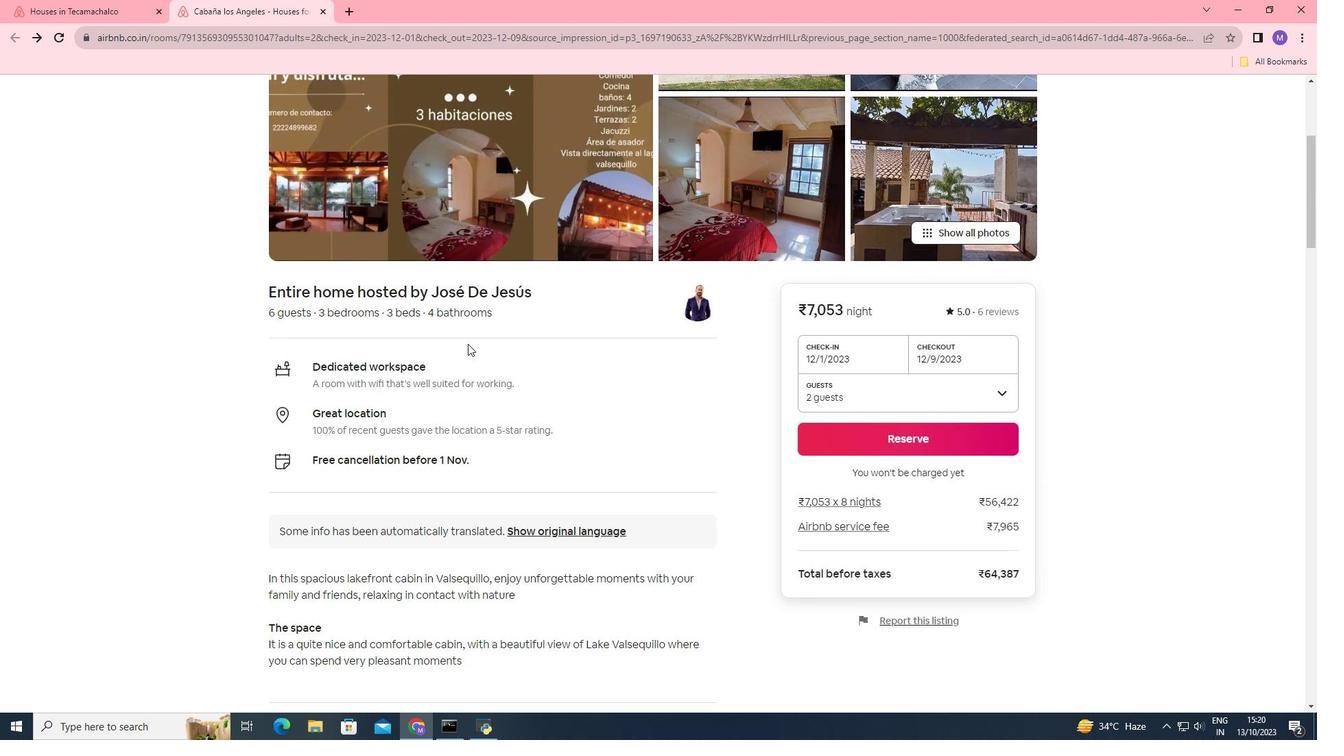 
Action: Mouse scrolled (468, 341) with delta (0, 0)
Screenshot: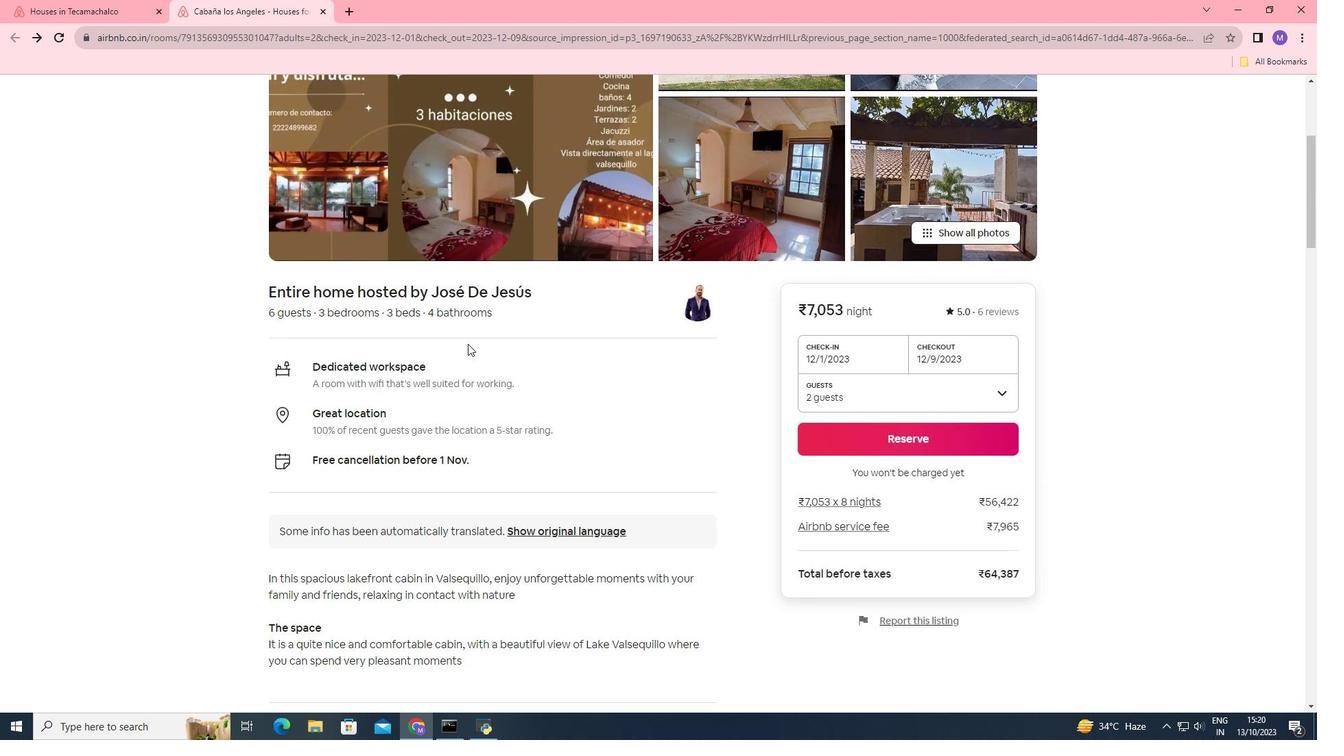 
Action: Mouse moved to (467, 344)
Screenshot: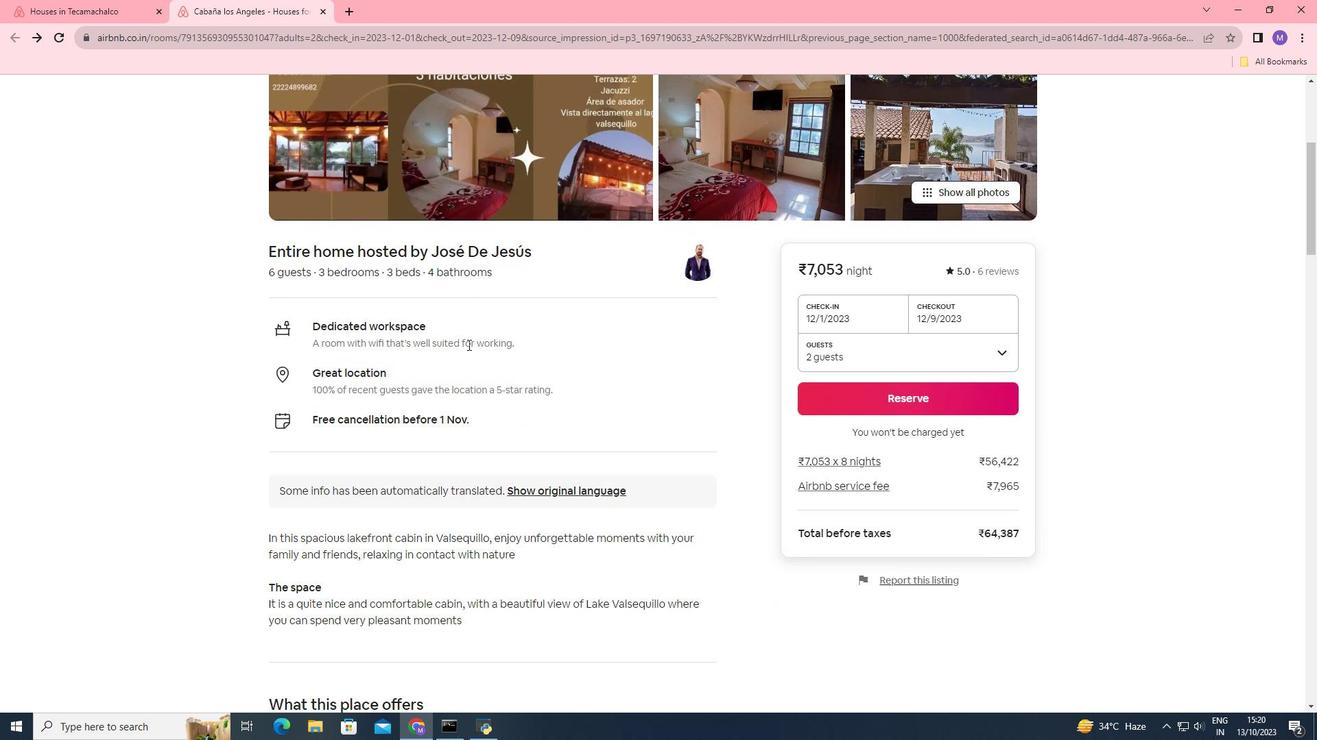 
Action: Mouse scrolled (467, 343) with delta (0, 0)
Screenshot: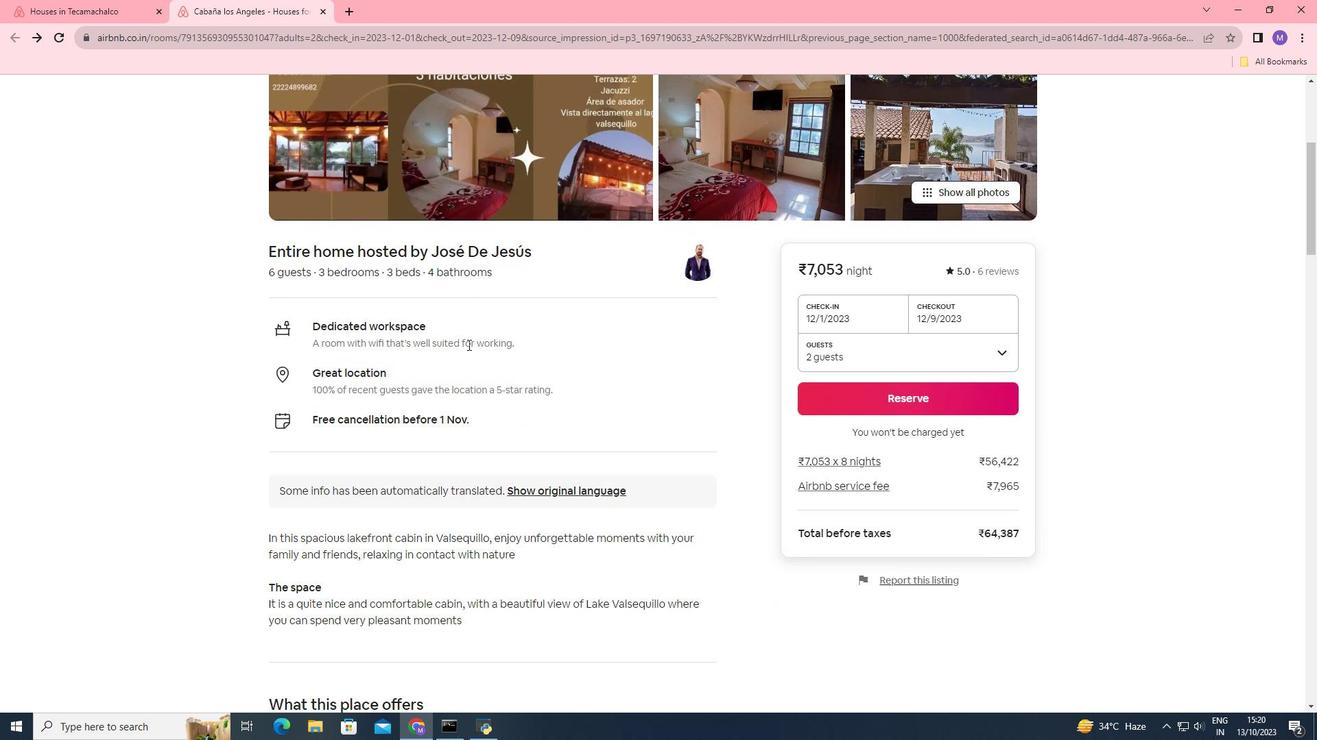 
Action: Mouse moved to (467, 345)
Screenshot: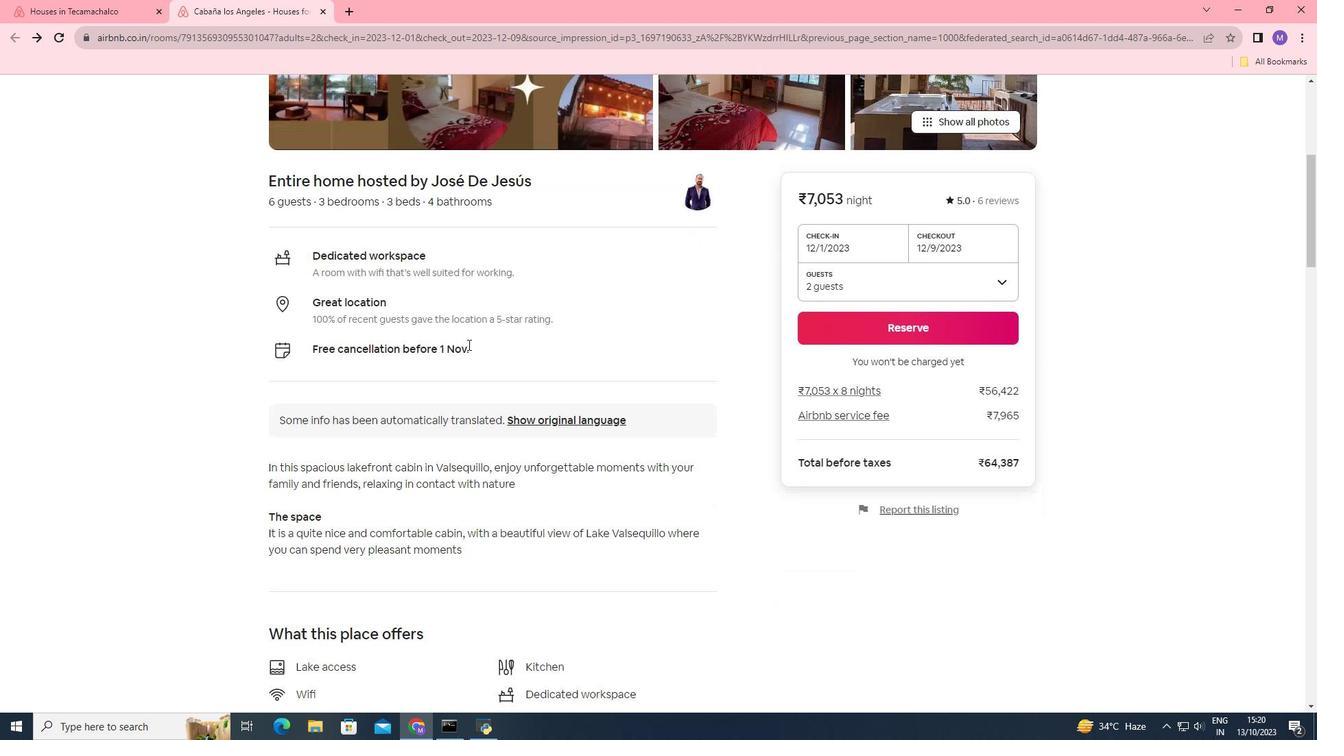 
Action: Mouse scrolled (467, 344) with delta (0, 0)
Screenshot: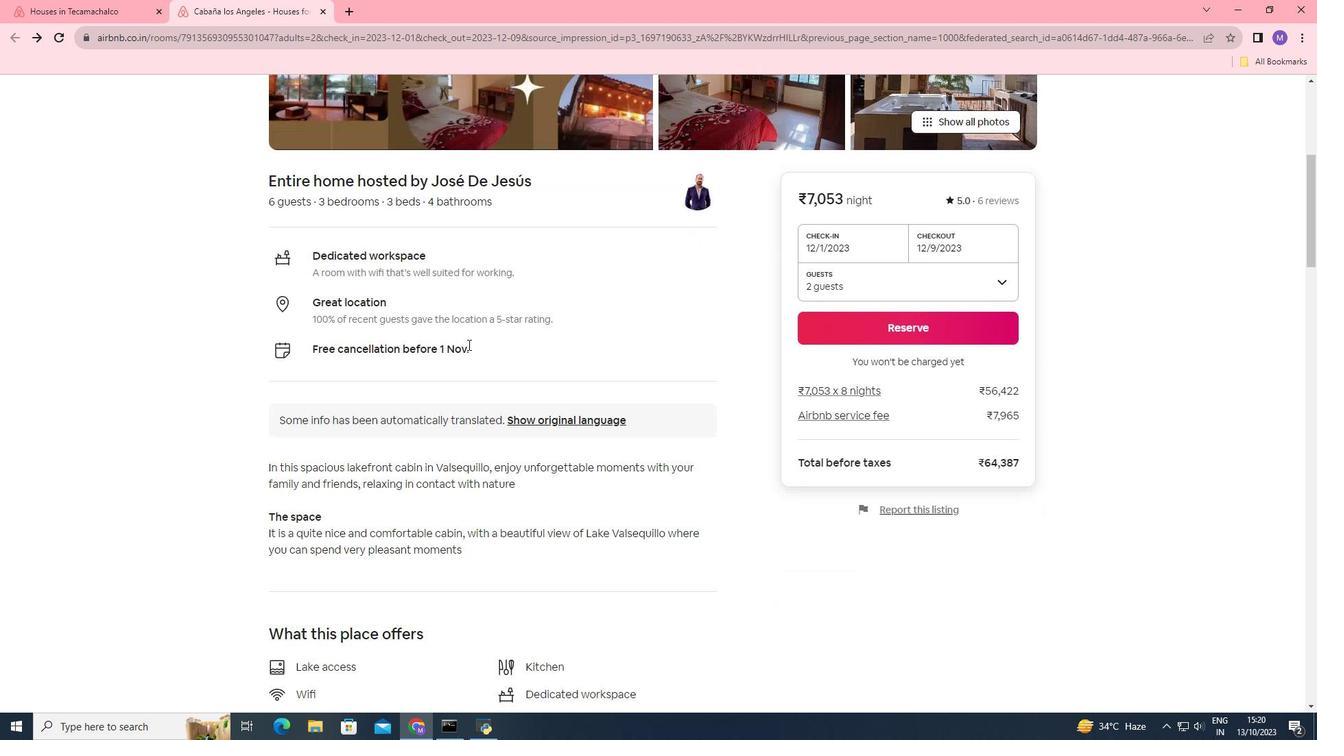 
Action: Mouse moved to (391, 368)
Screenshot: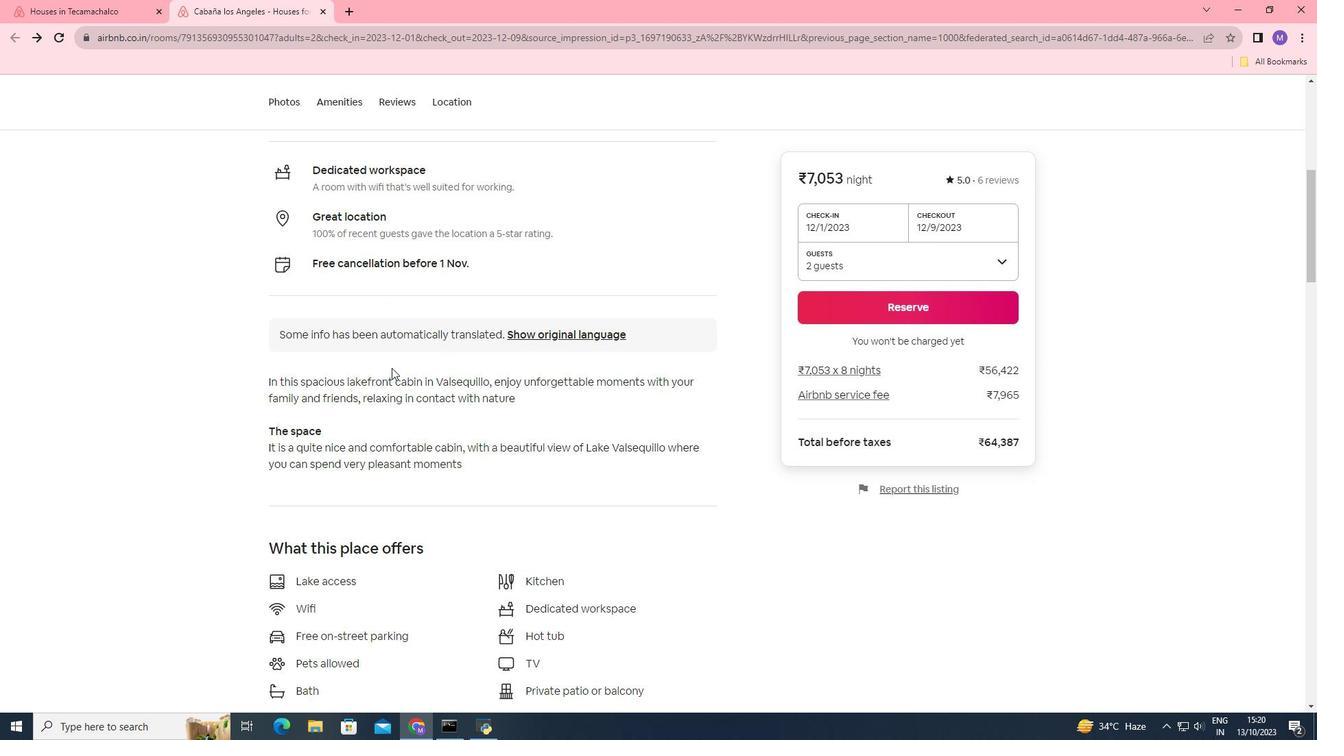 
Action: Mouse scrolled (391, 367) with delta (0, 0)
Screenshot: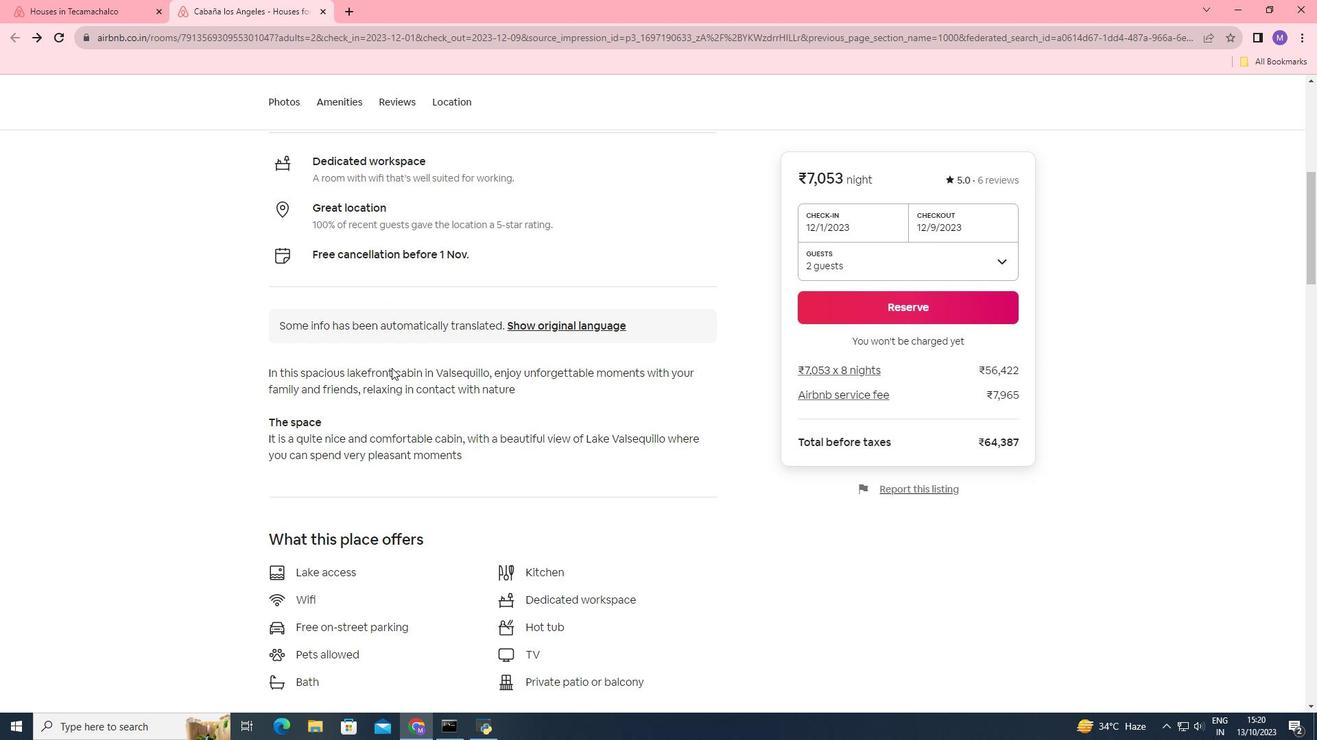
Action: Mouse moved to (389, 369)
Screenshot: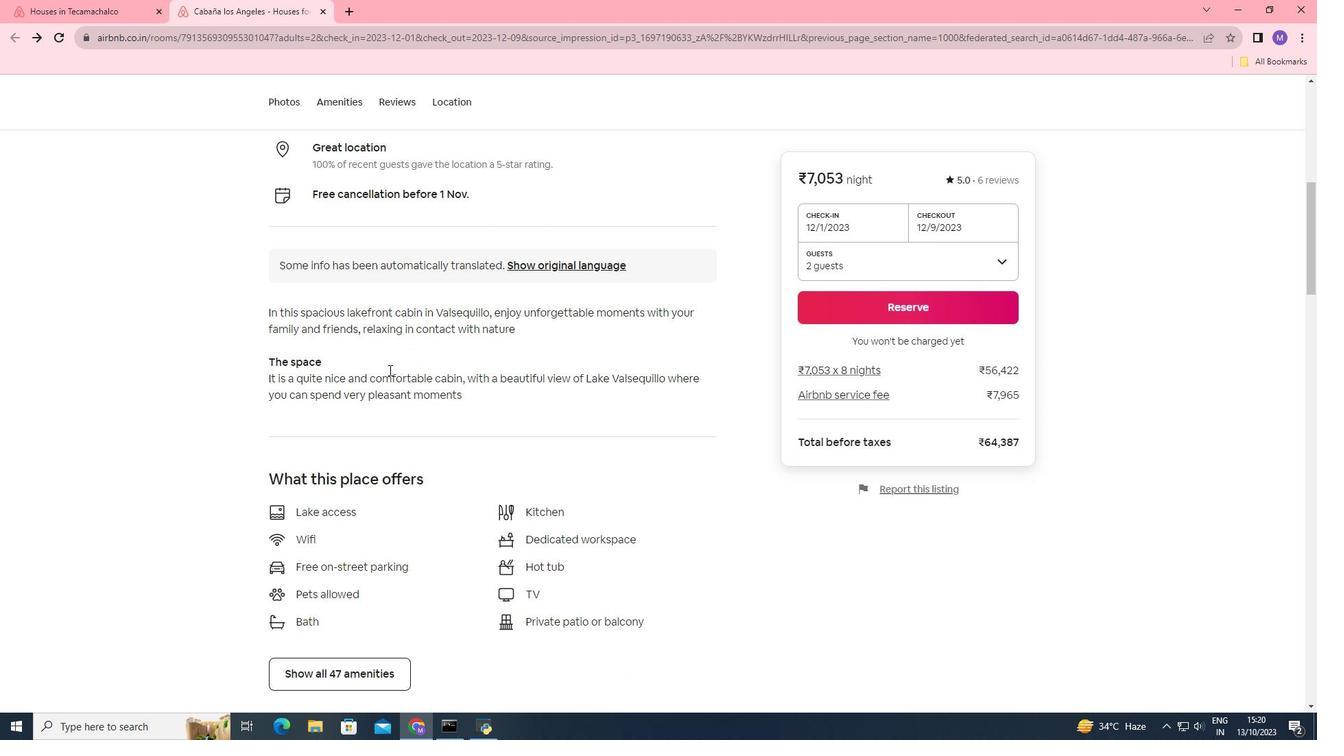 
Action: Mouse scrolled (389, 369) with delta (0, 0)
Screenshot: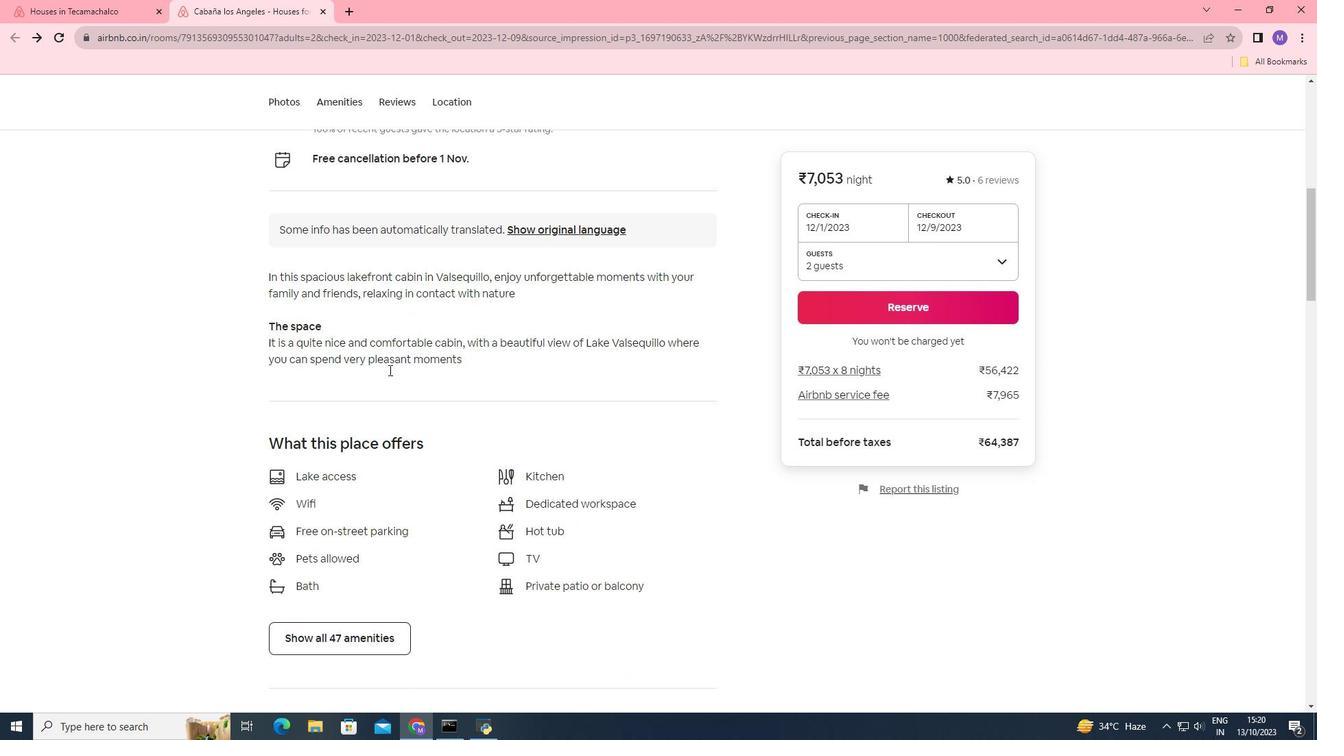 
Action: Mouse moved to (339, 605)
Screenshot: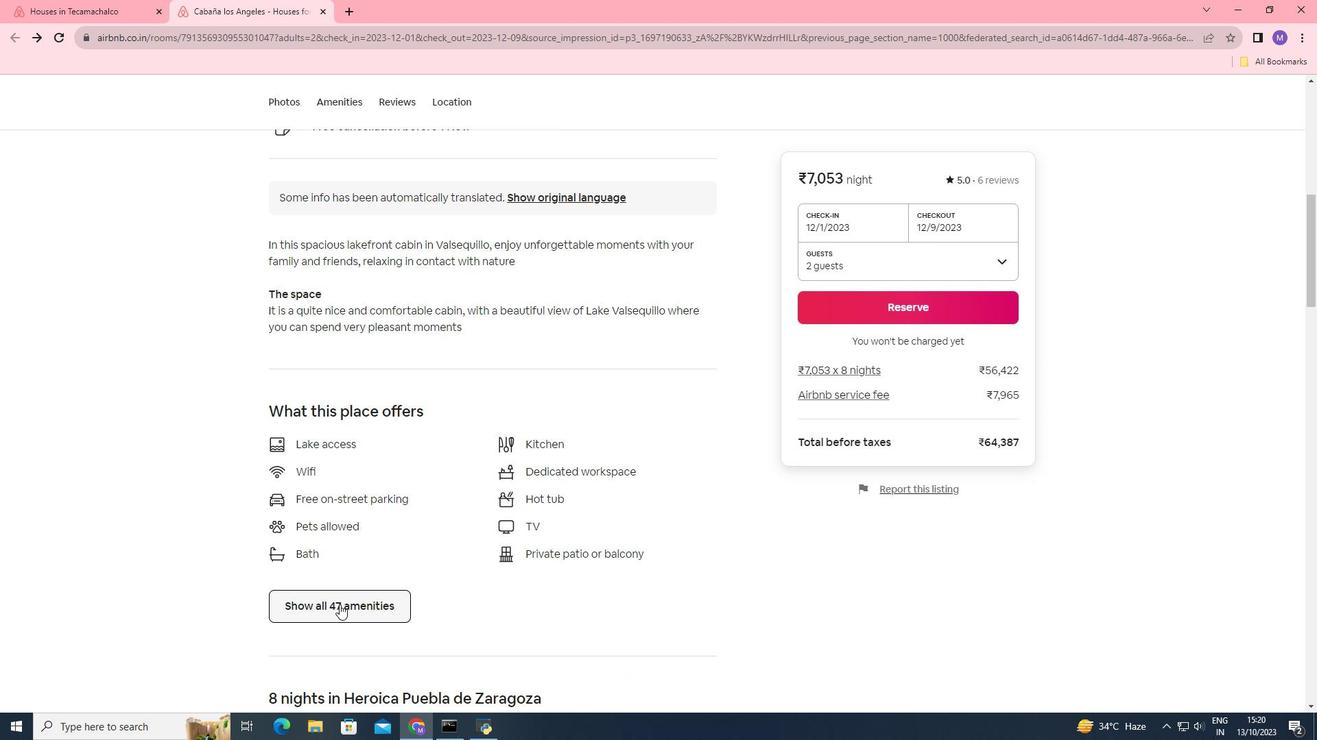 
Action: Mouse pressed left at (339, 605)
Screenshot: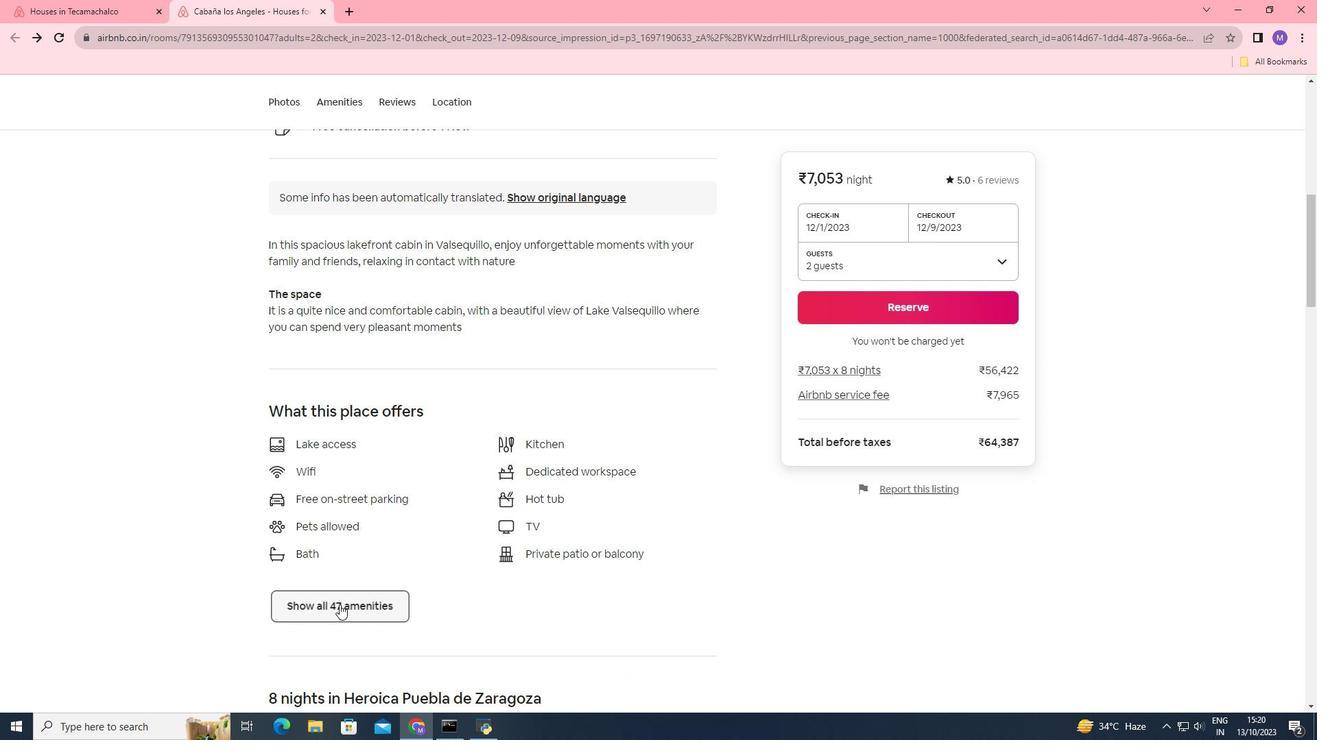 
Action: Mouse moved to (627, 395)
Screenshot: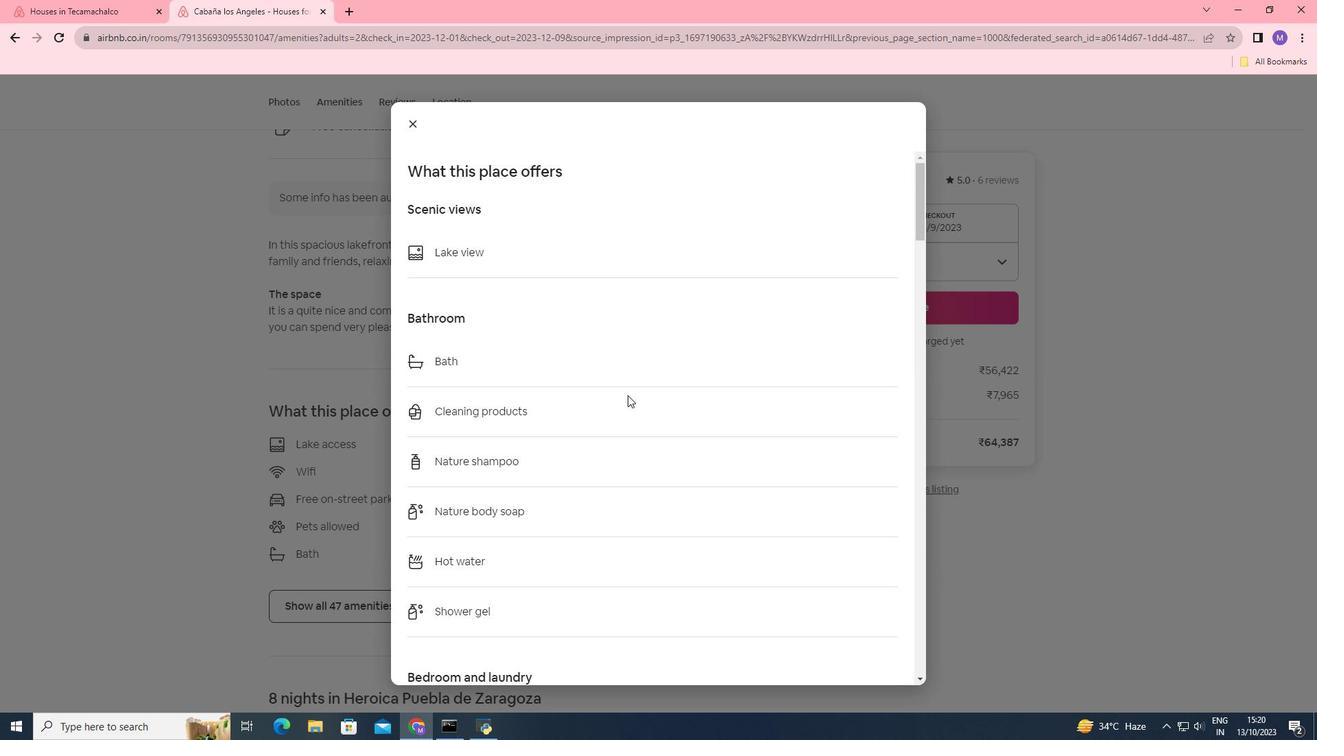 
Action: Mouse scrolled (627, 395) with delta (0, 0)
Screenshot: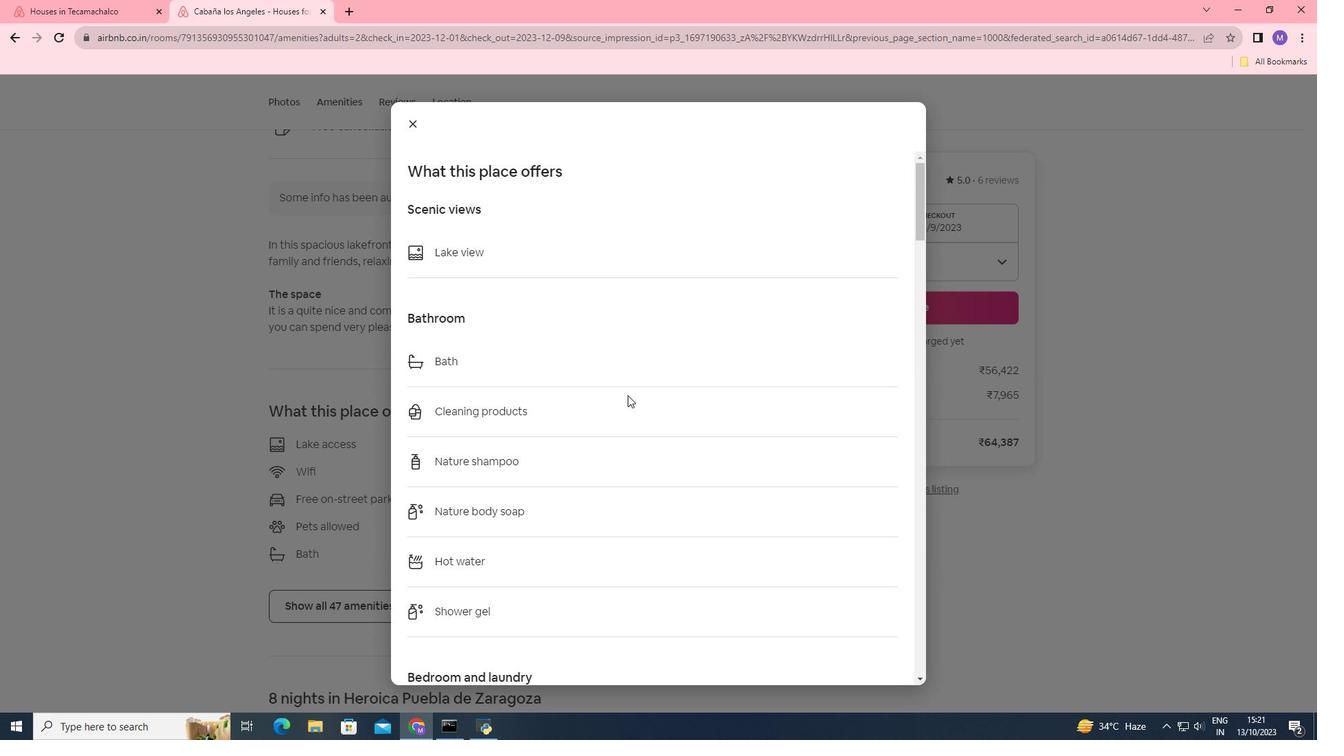 
Action: Mouse scrolled (627, 395) with delta (0, 0)
Screenshot: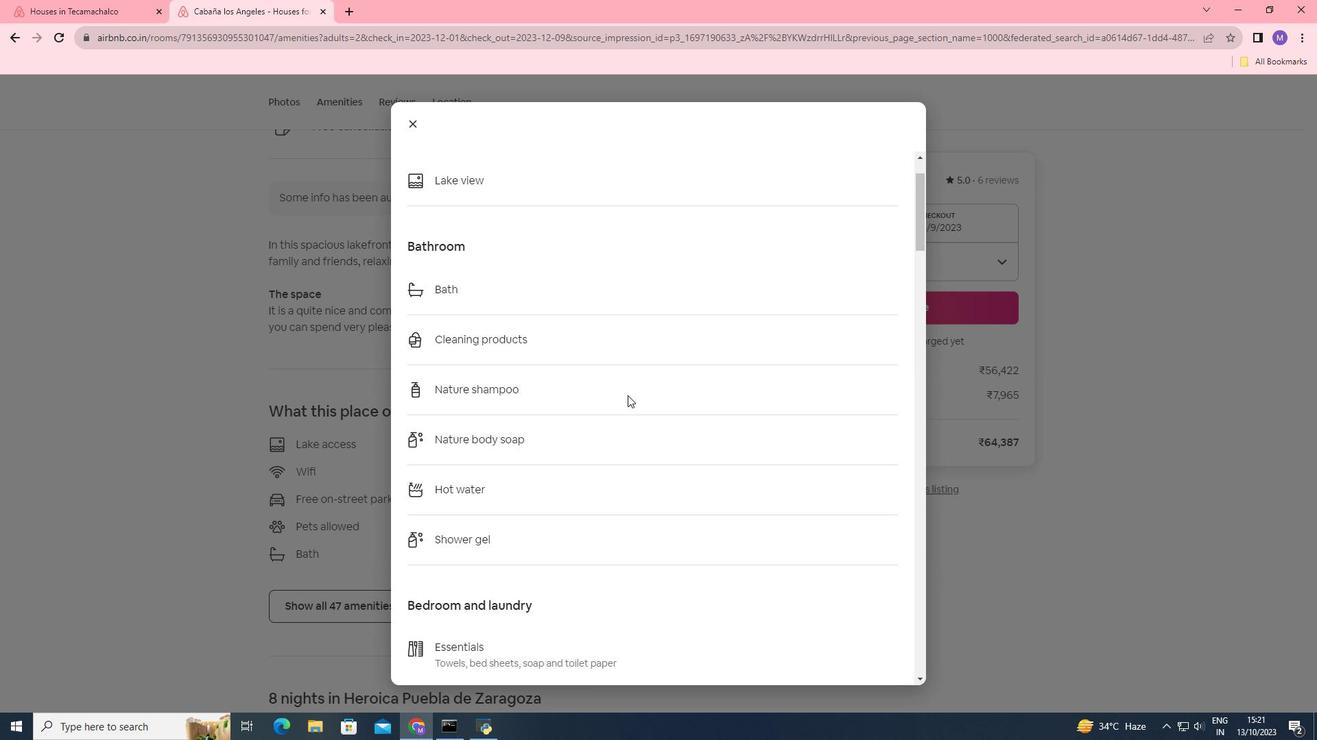 
Action: Mouse scrolled (627, 395) with delta (0, 0)
Screenshot: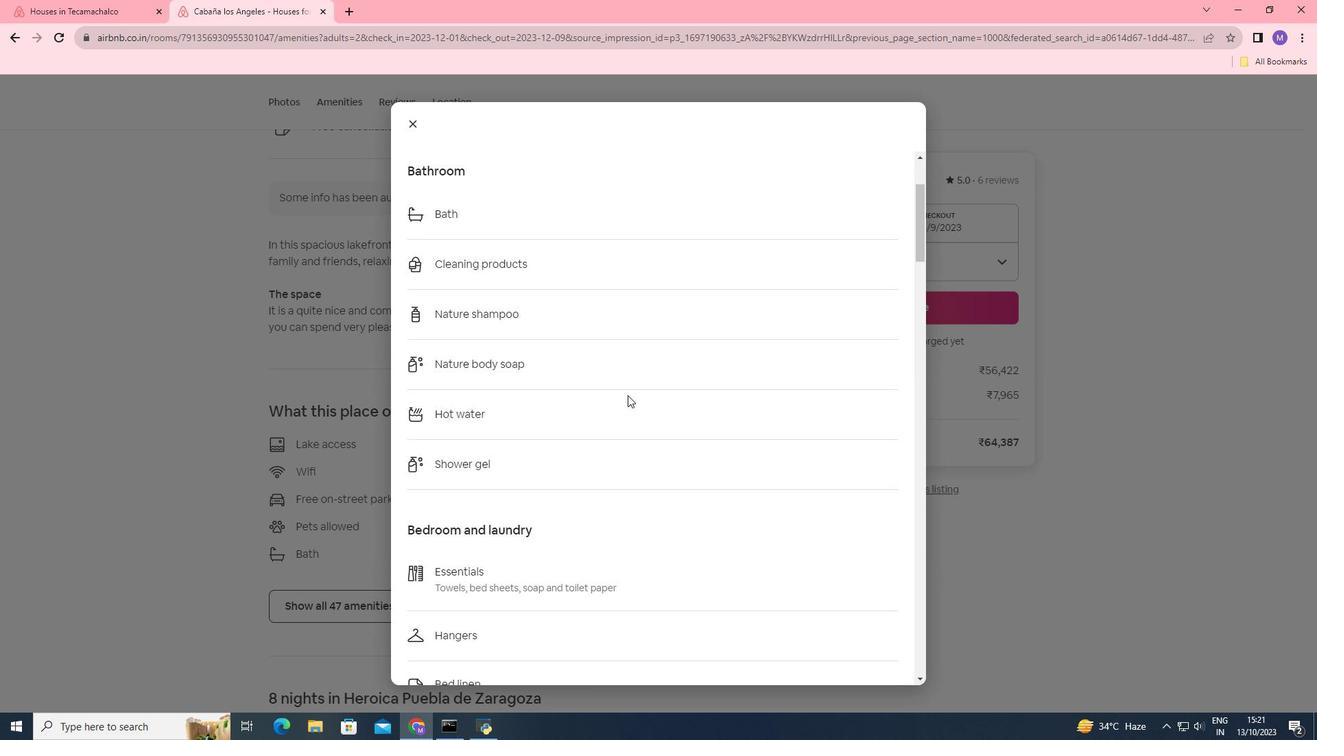 
Action: Mouse scrolled (627, 395) with delta (0, 0)
Screenshot: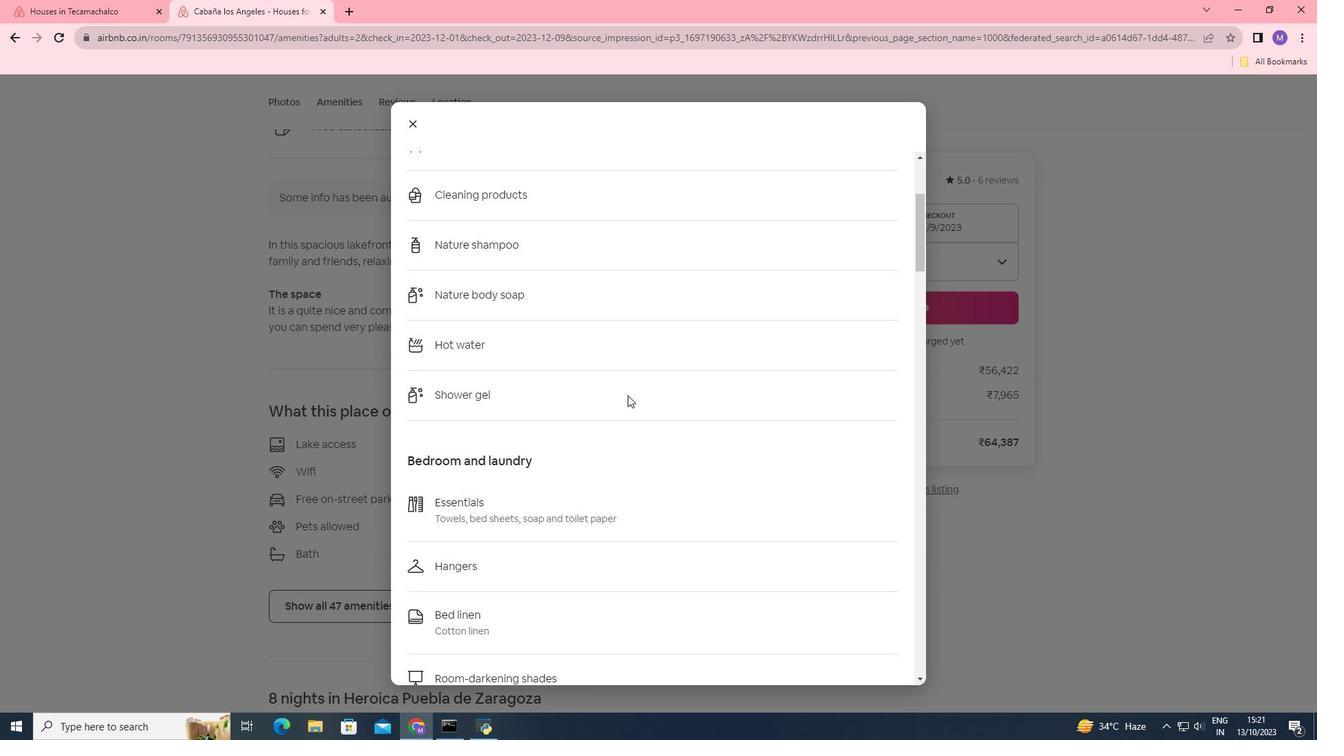 
Action: Mouse scrolled (627, 395) with delta (0, 0)
Screenshot: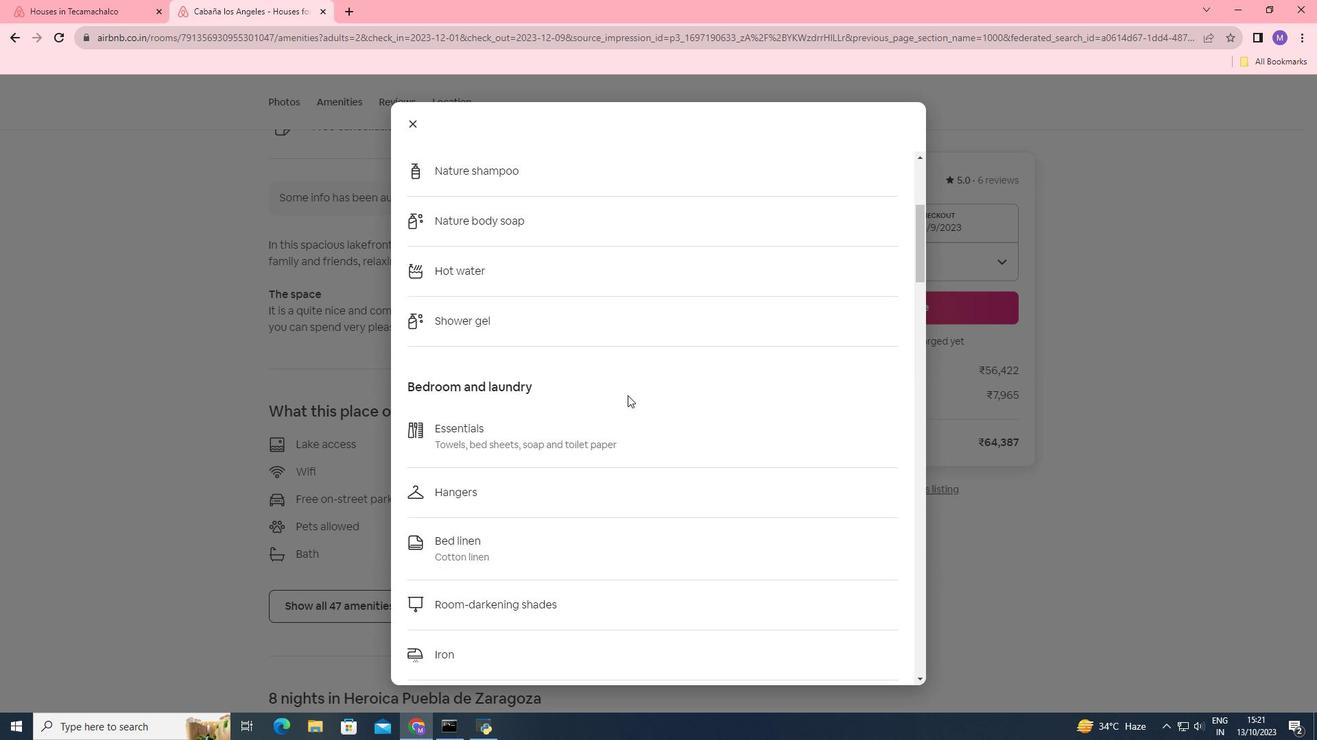 
Action: Mouse scrolled (627, 395) with delta (0, 0)
Screenshot: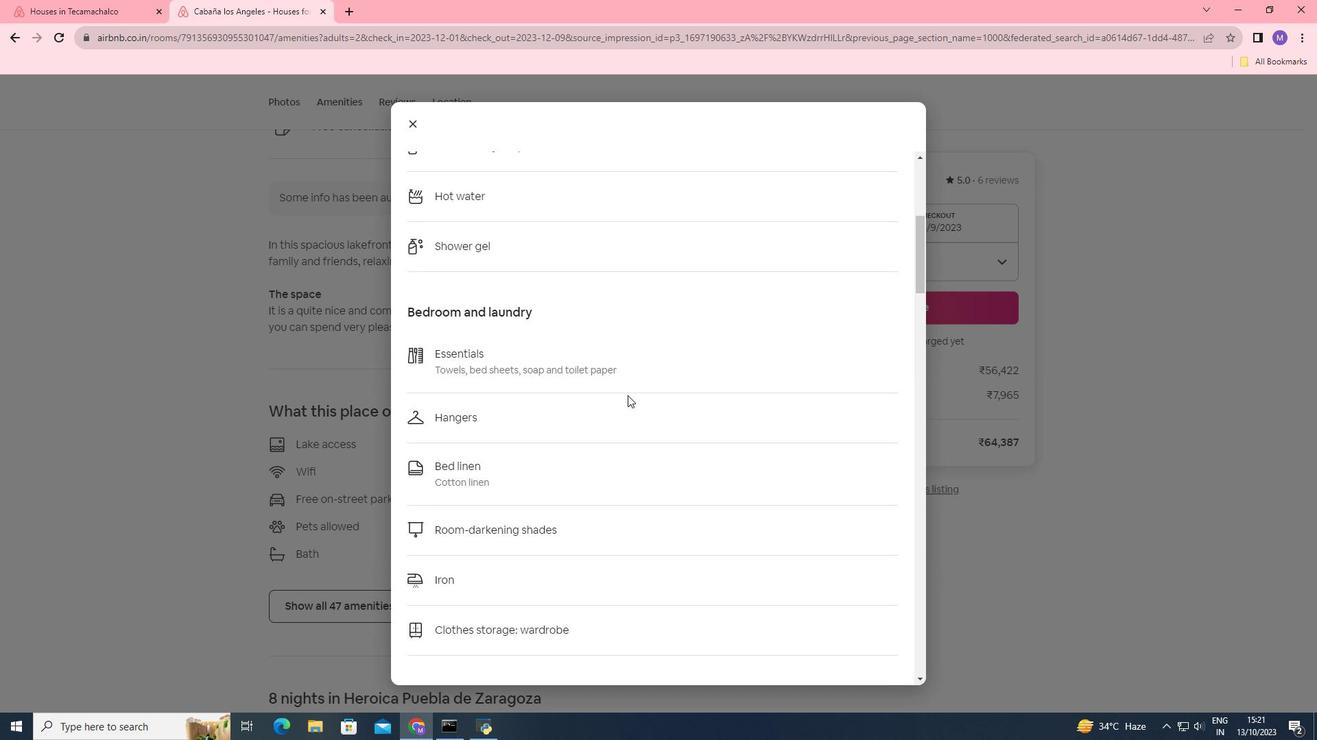 
Action: Mouse scrolled (627, 395) with delta (0, 0)
Screenshot: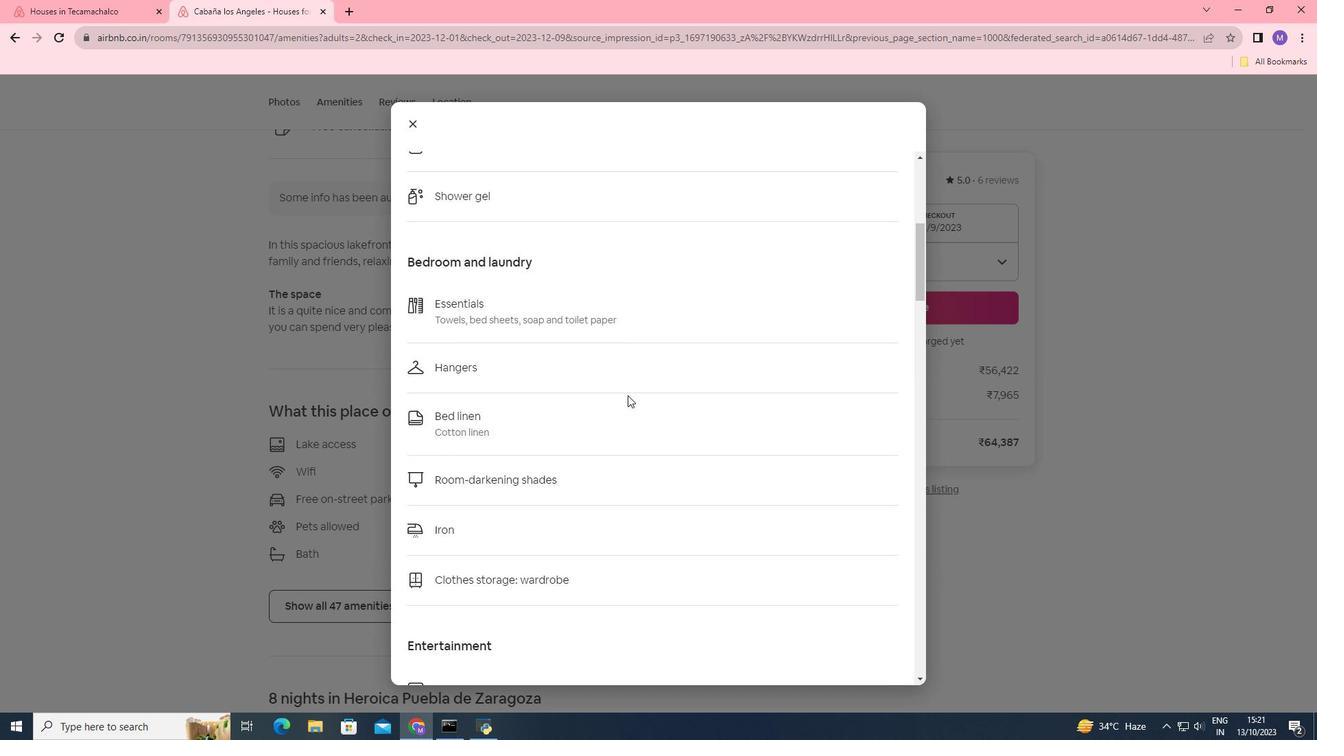 
Action: Mouse scrolled (627, 395) with delta (0, 0)
Screenshot: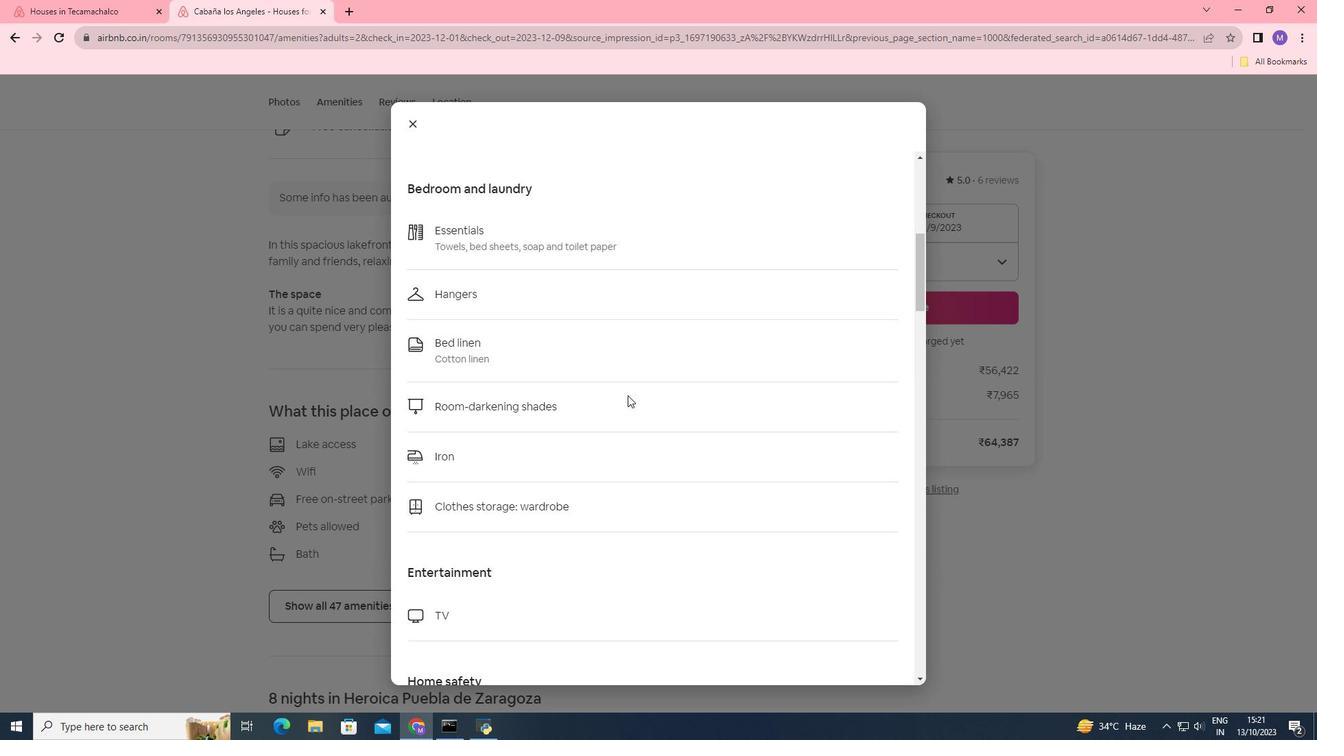 
Action: Mouse scrolled (627, 395) with delta (0, 0)
Screenshot: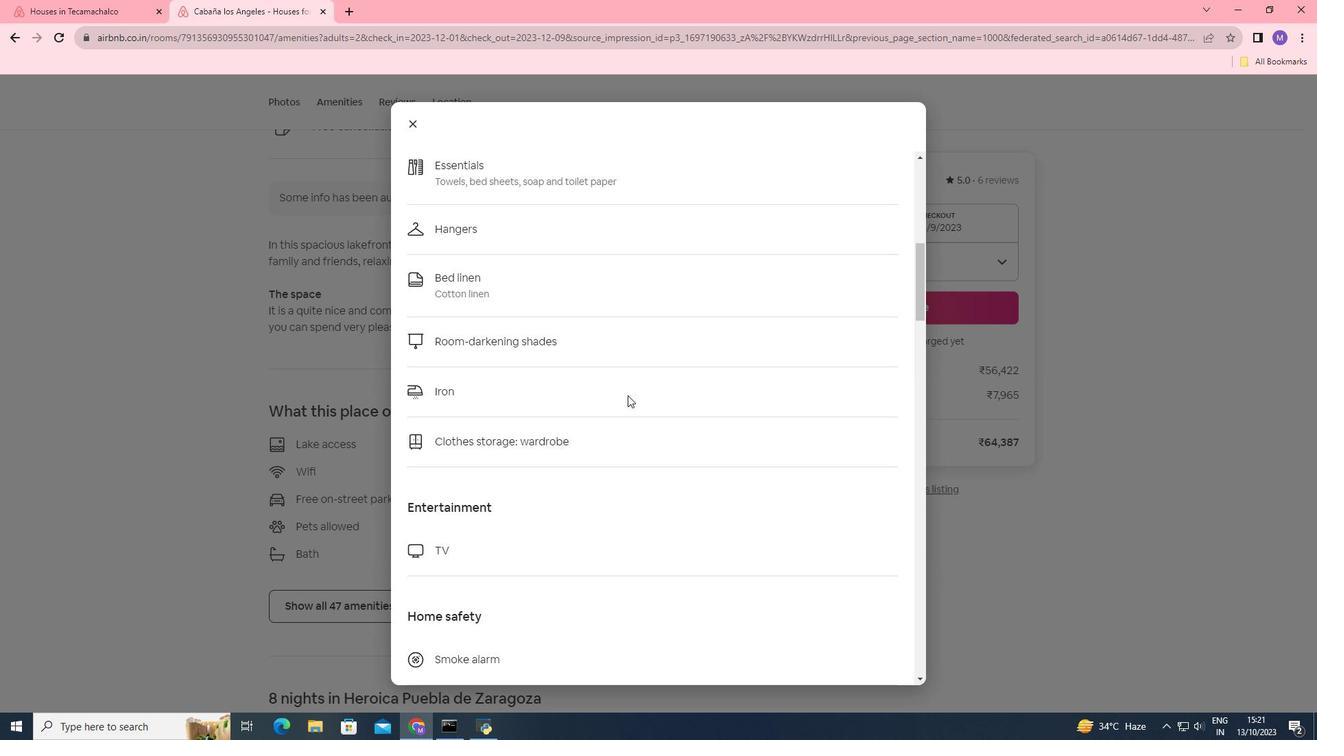 
Action: Mouse scrolled (627, 395) with delta (0, 0)
Screenshot: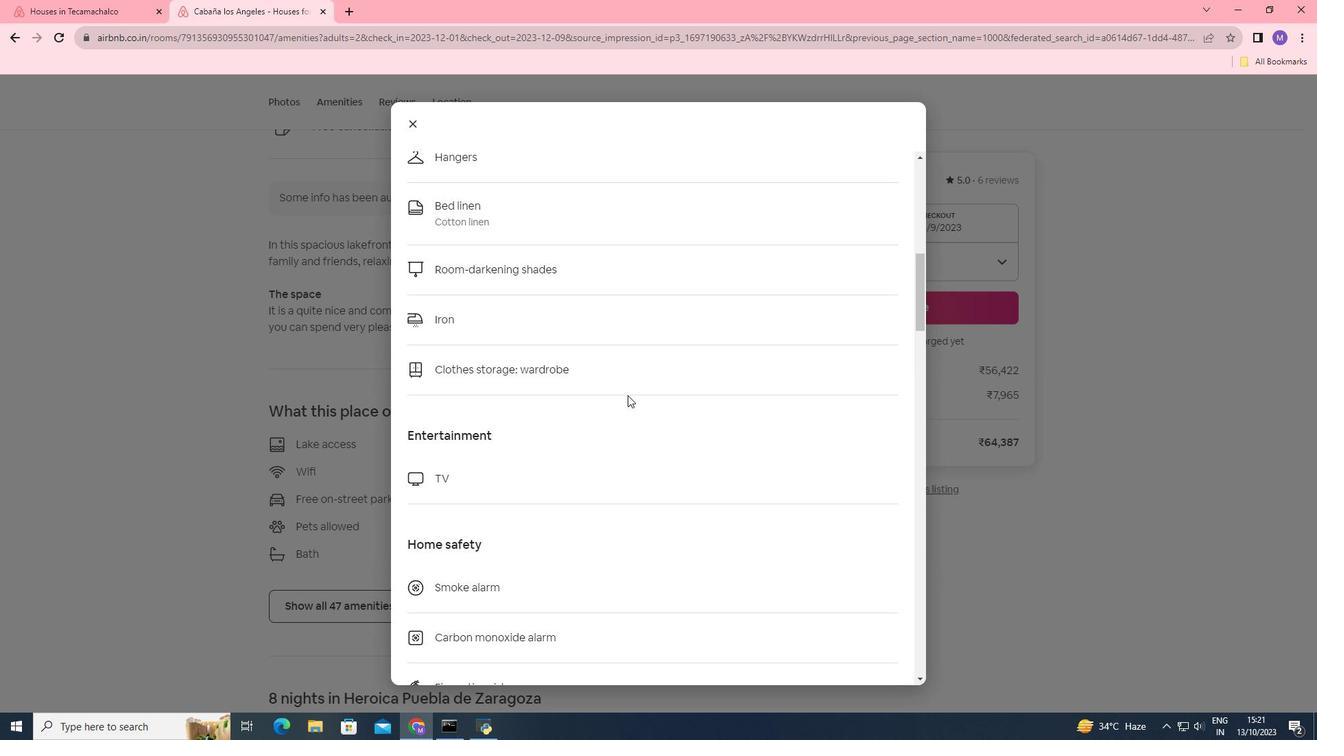 
Action: Mouse scrolled (627, 395) with delta (0, 0)
Screenshot: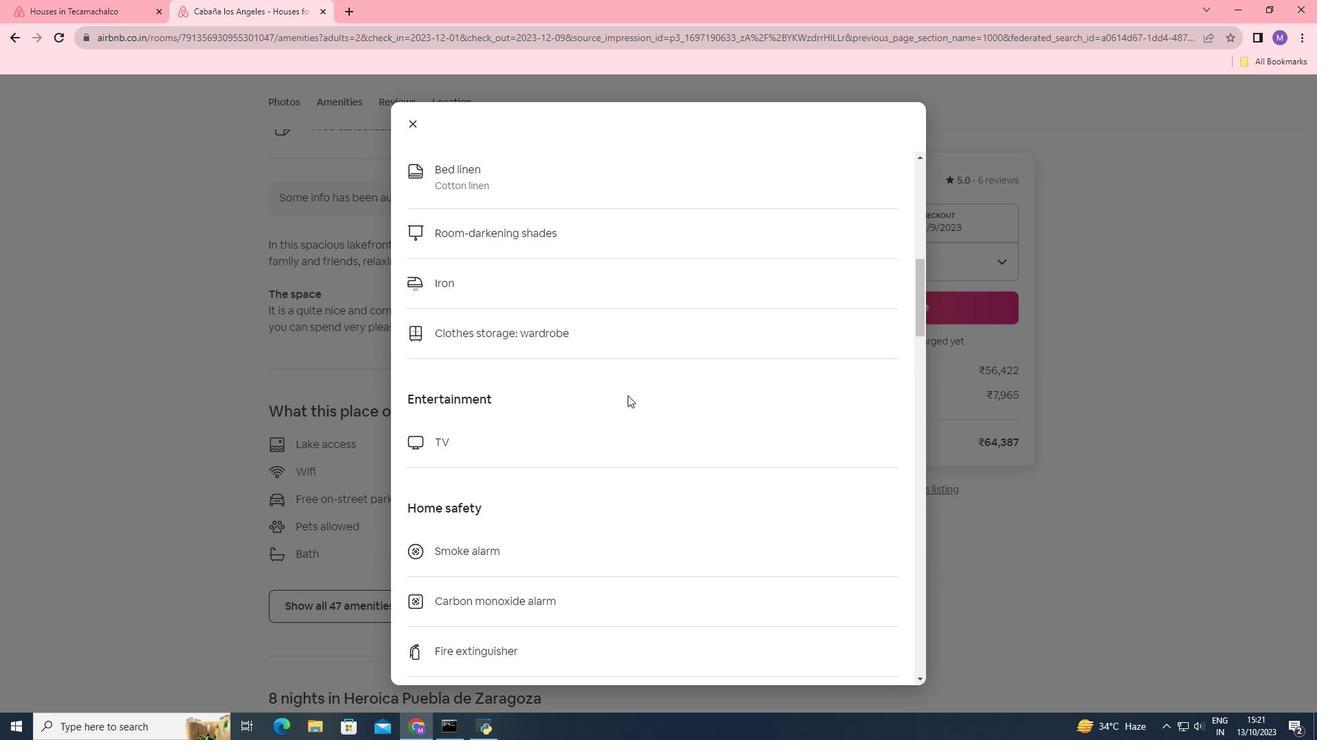 
Action: Mouse scrolled (627, 395) with delta (0, 0)
Screenshot: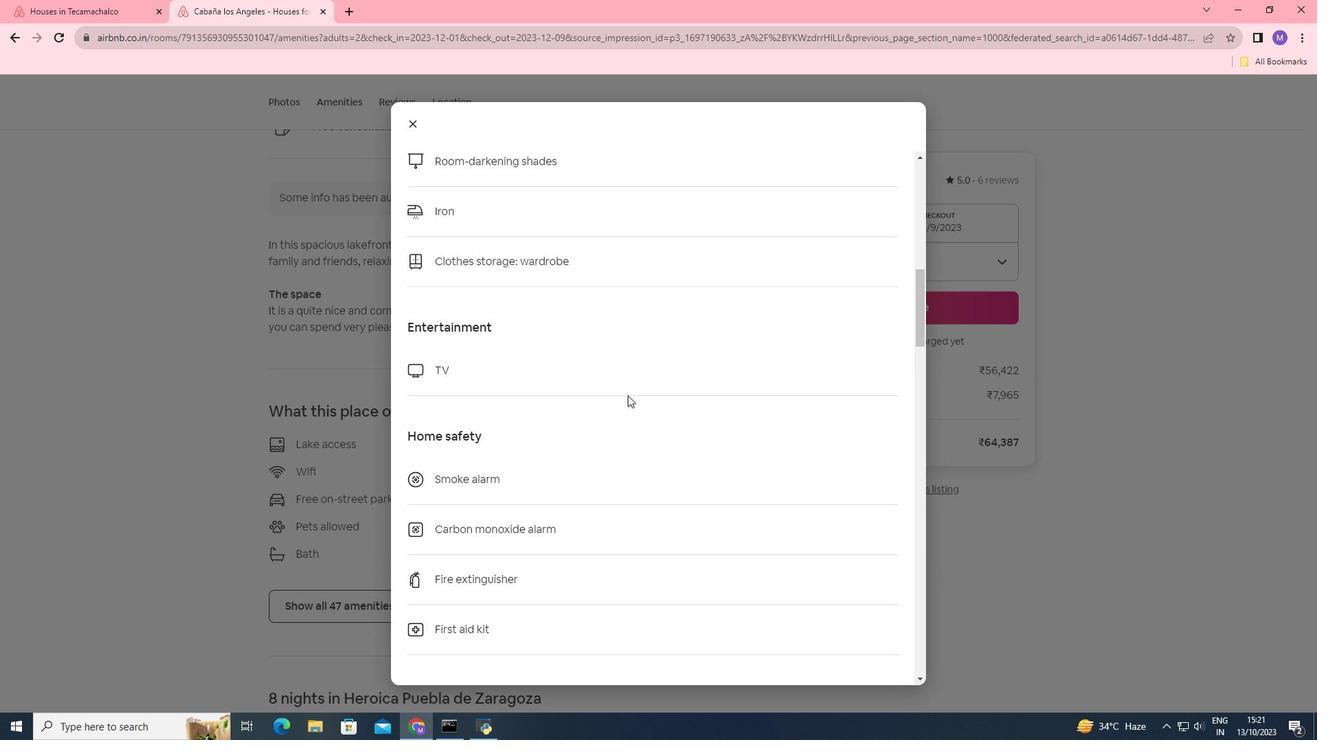 
Action: Mouse scrolled (627, 395) with delta (0, 0)
Screenshot: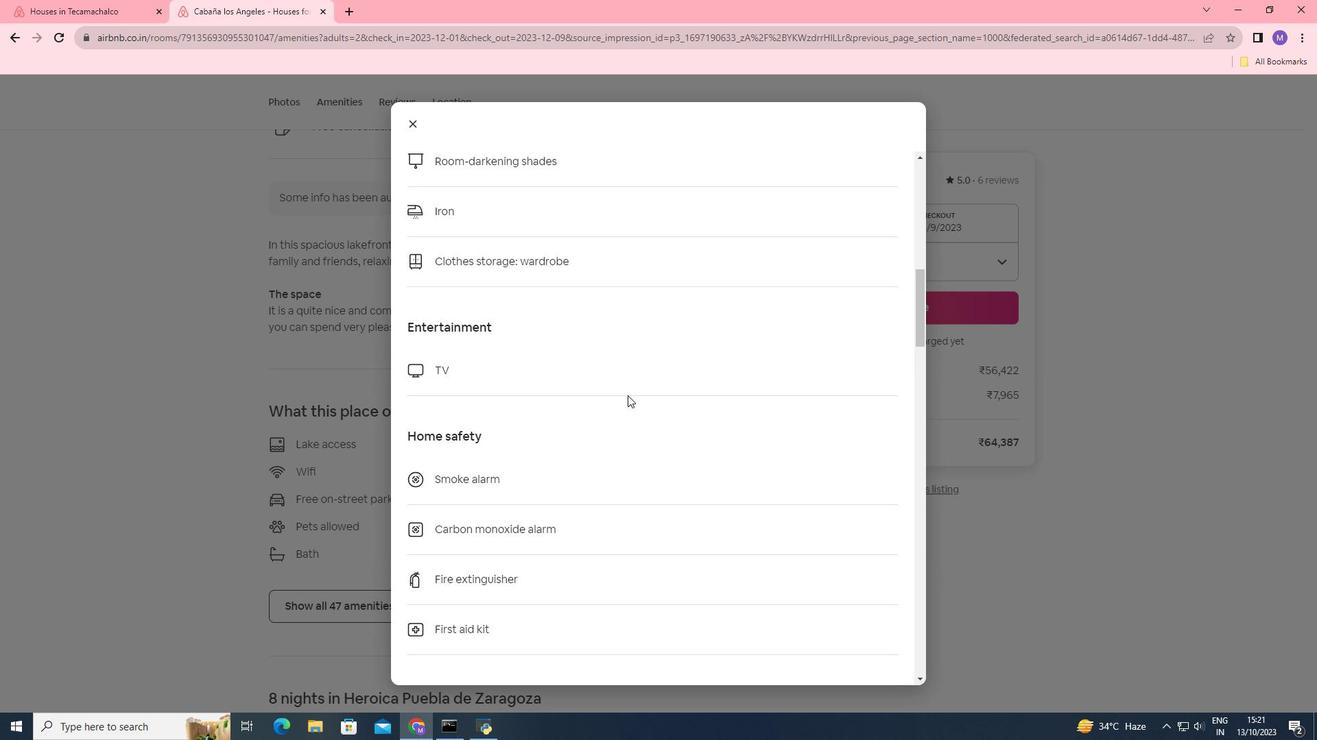 
Action: Mouse scrolled (627, 395) with delta (0, 0)
Screenshot: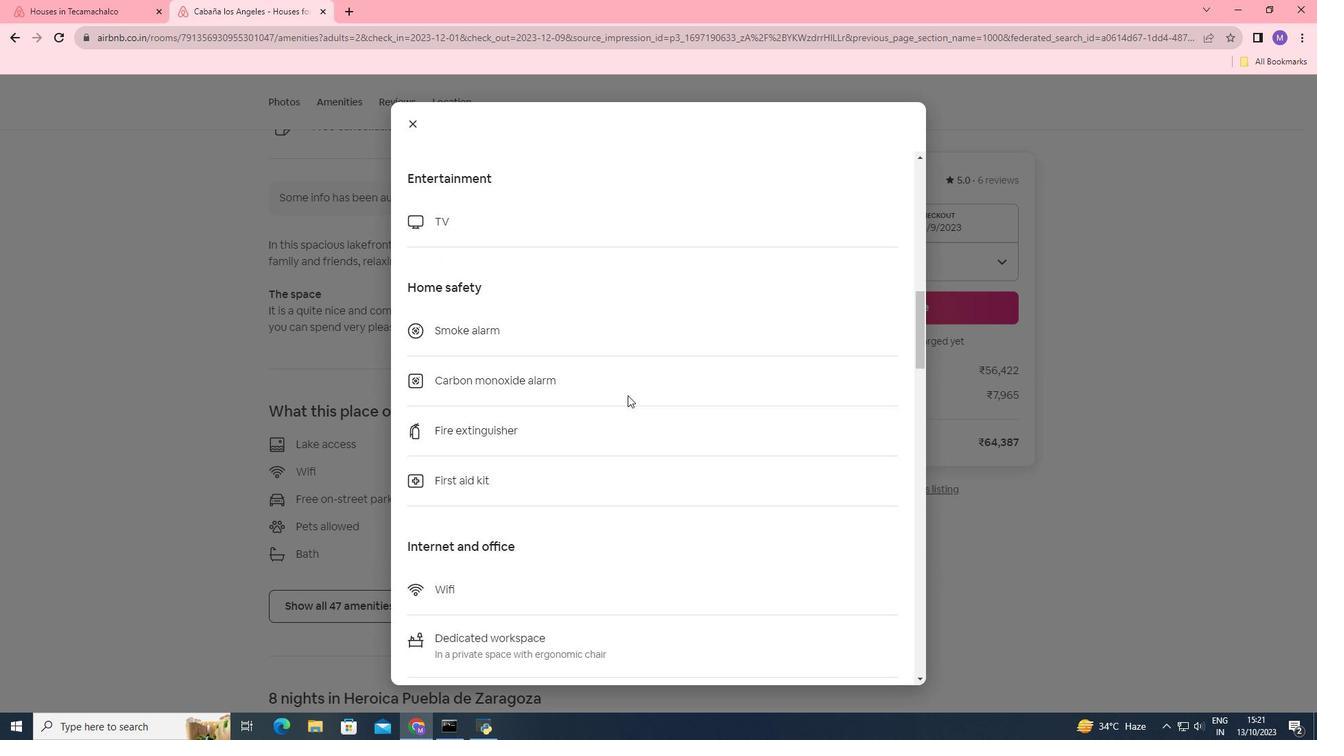 
Action: Mouse scrolled (627, 395) with delta (0, 0)
Screenshot: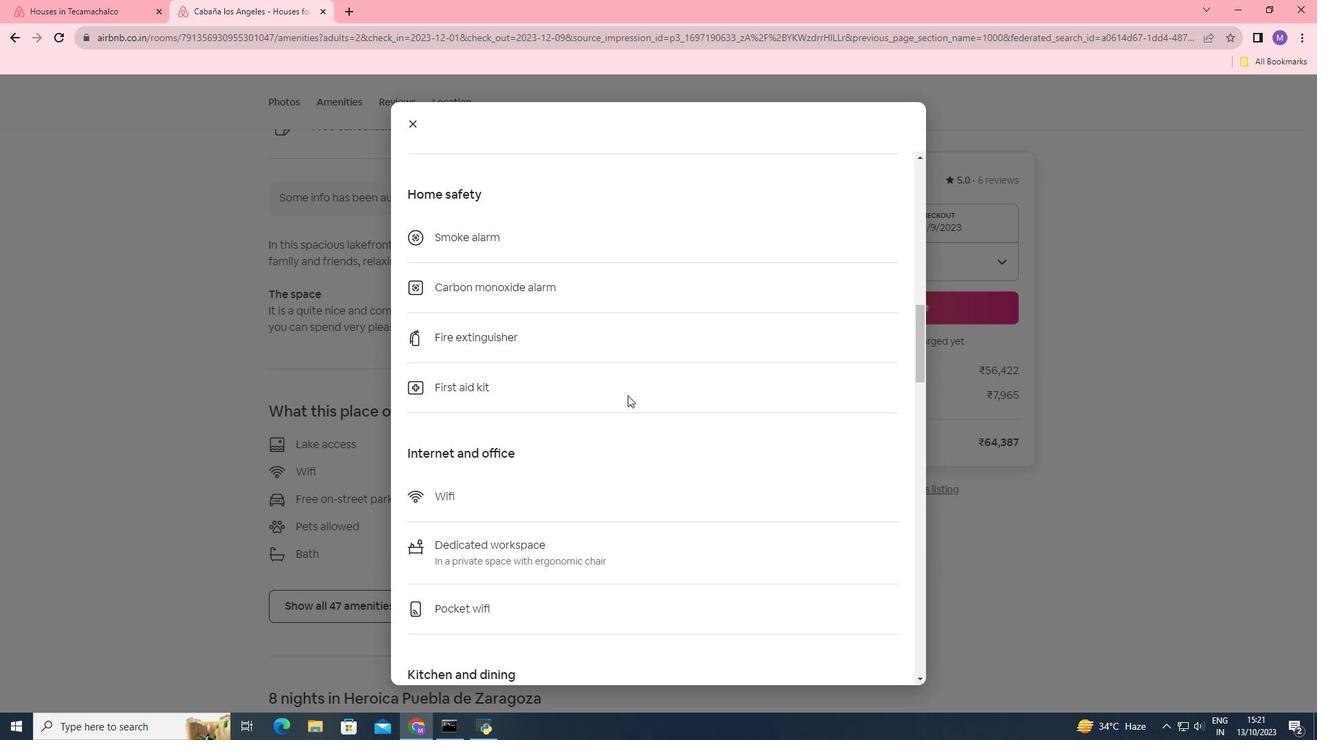 
Action: Mouse scrolled (627, 395) with delta (0, 0)
Screenshot: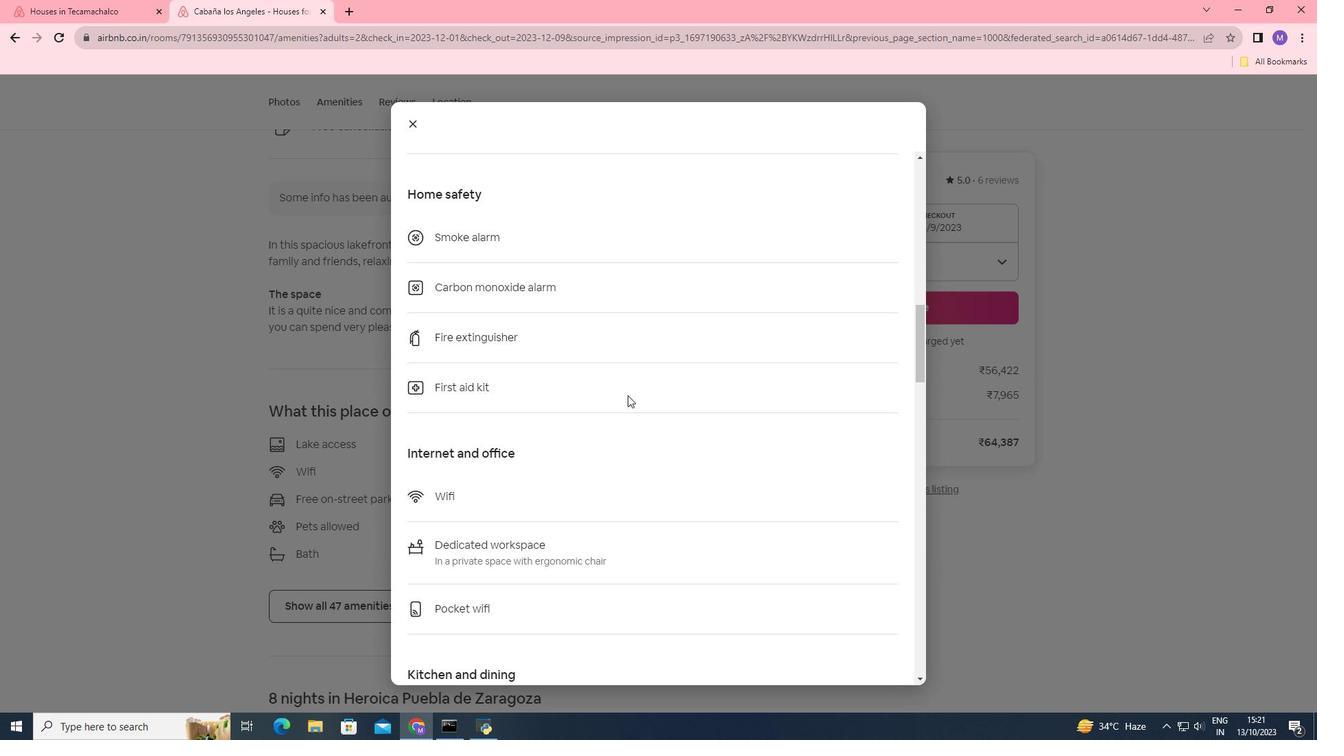
Action: Mouse scrolled (627, 395) with delta (0, 0)
Screenshot: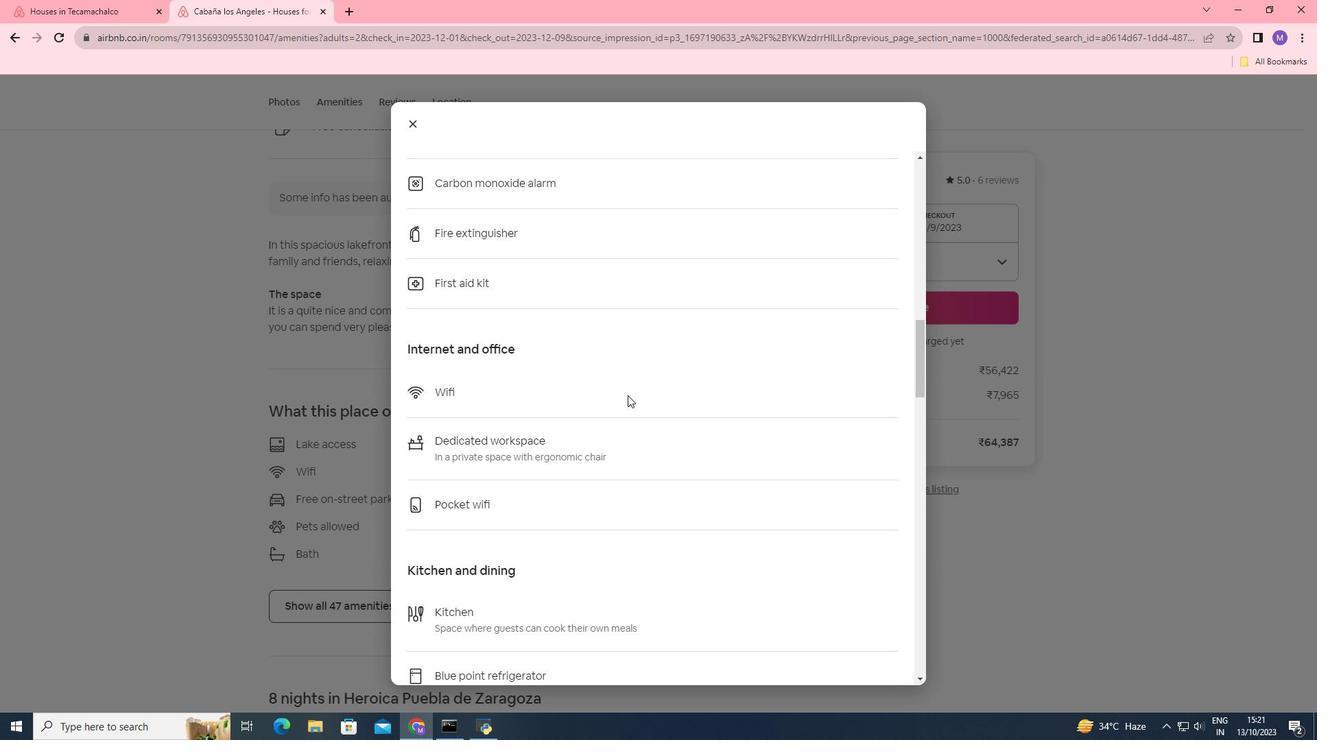 
Action: Mouse scrolled (627, 395) with delta (0, 0)
Screenshot: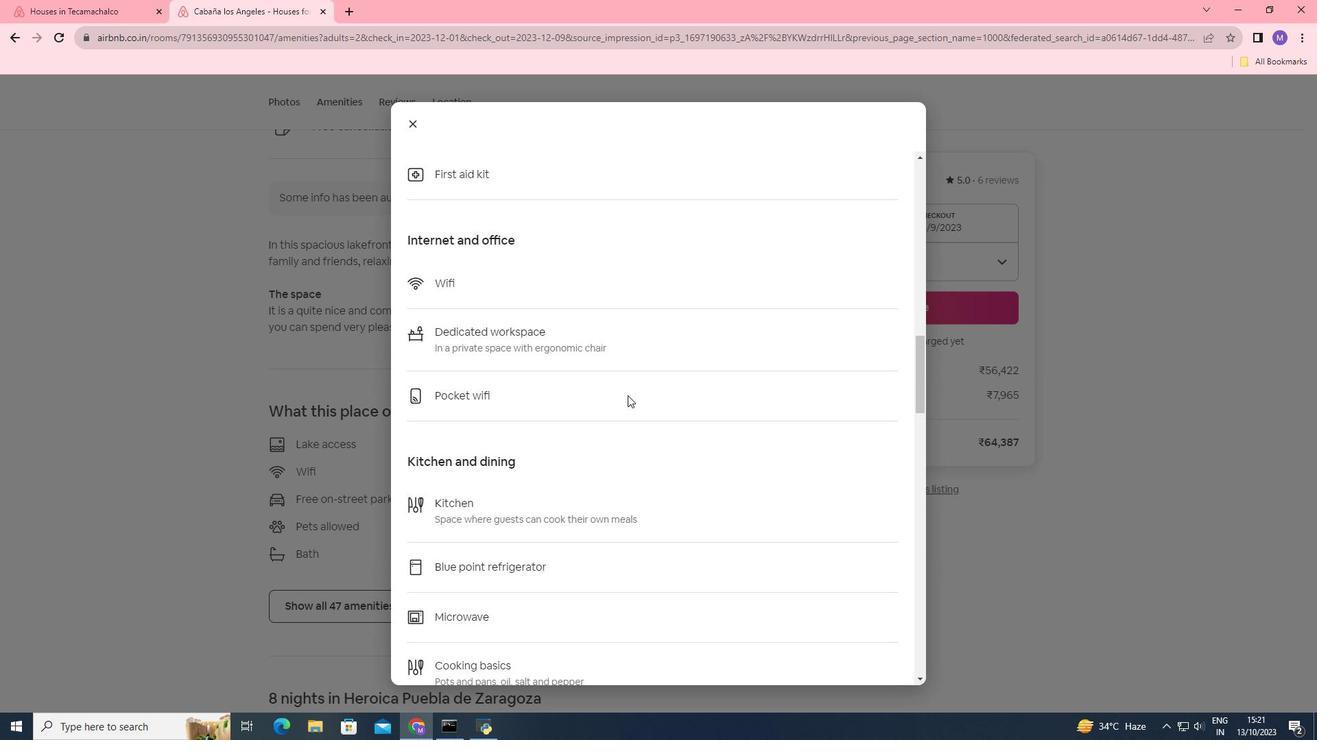 
Action: Mouse scrolled (627, 395) with delta (0, 0)
Screenshot: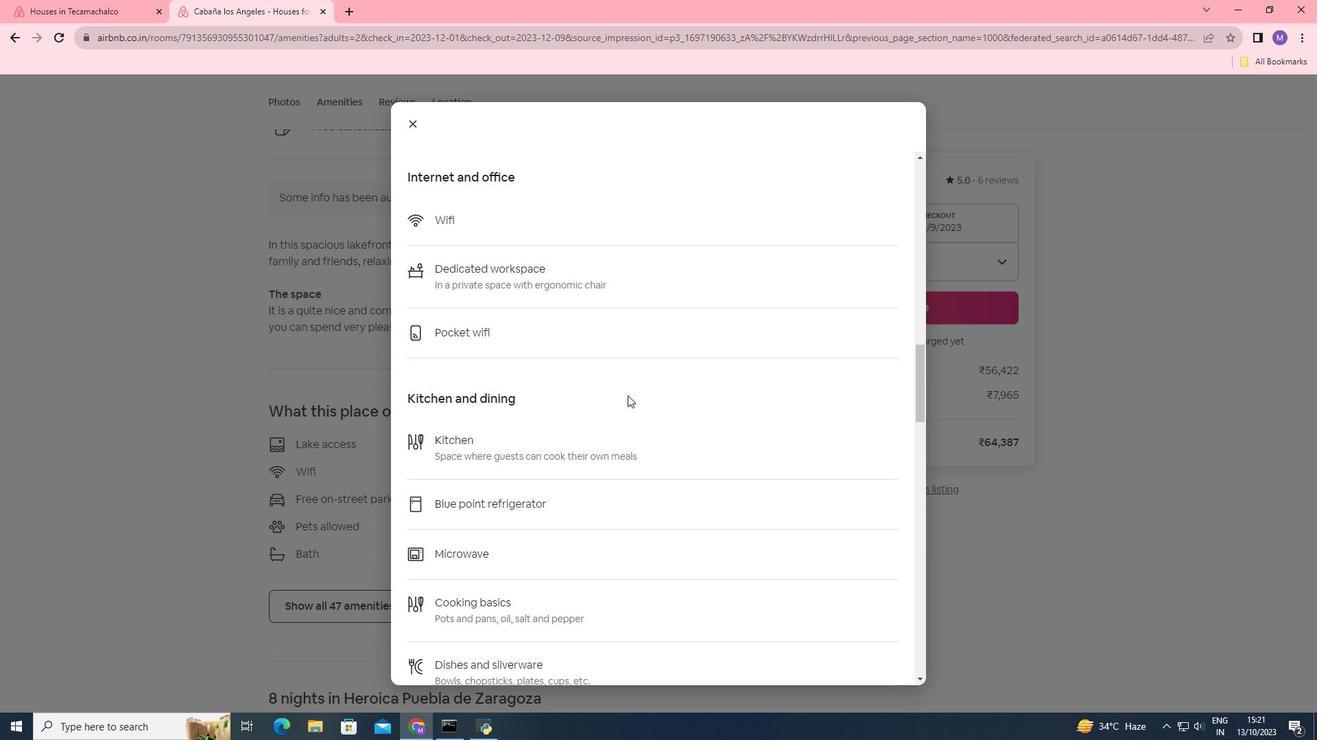 
Action: Mouse scrolled (627, 395) with delta (0, 0)
Screenshot: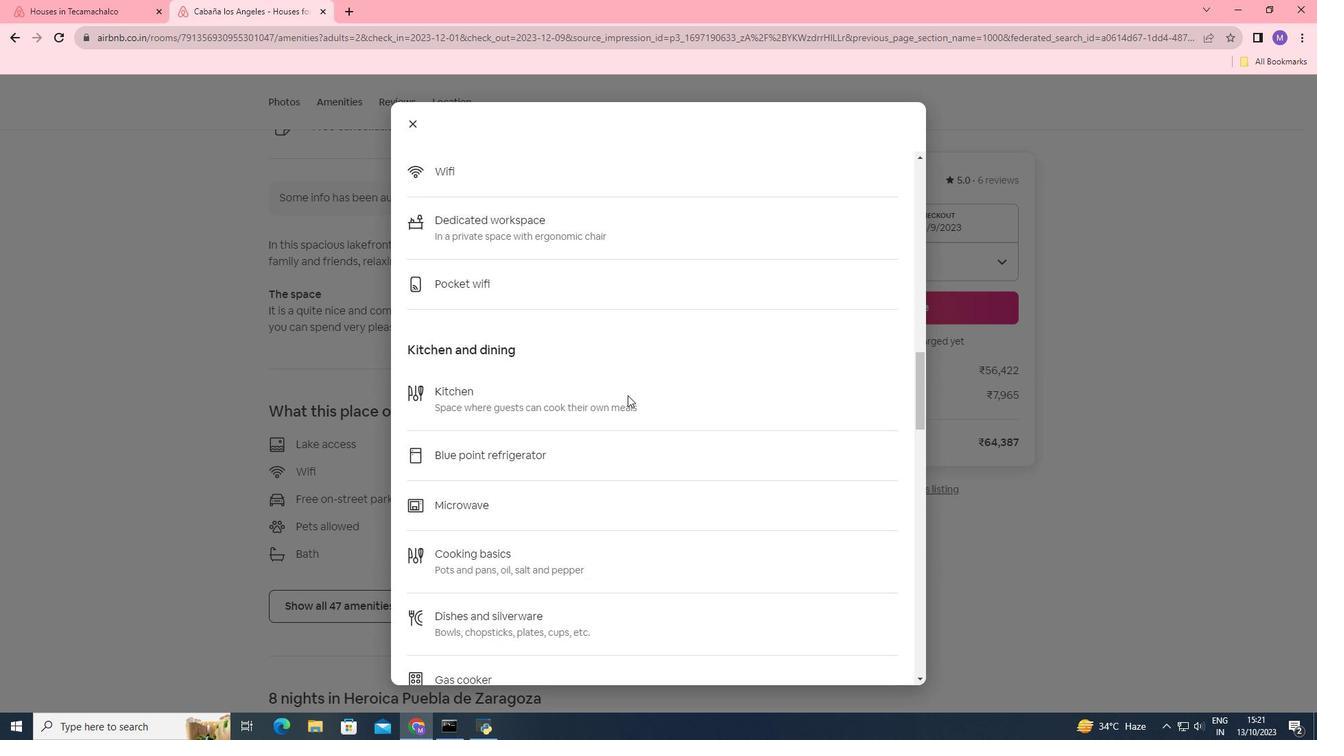 
Action: Mouse scrolled (627, 395) with delta (0, 0)
Screenshot: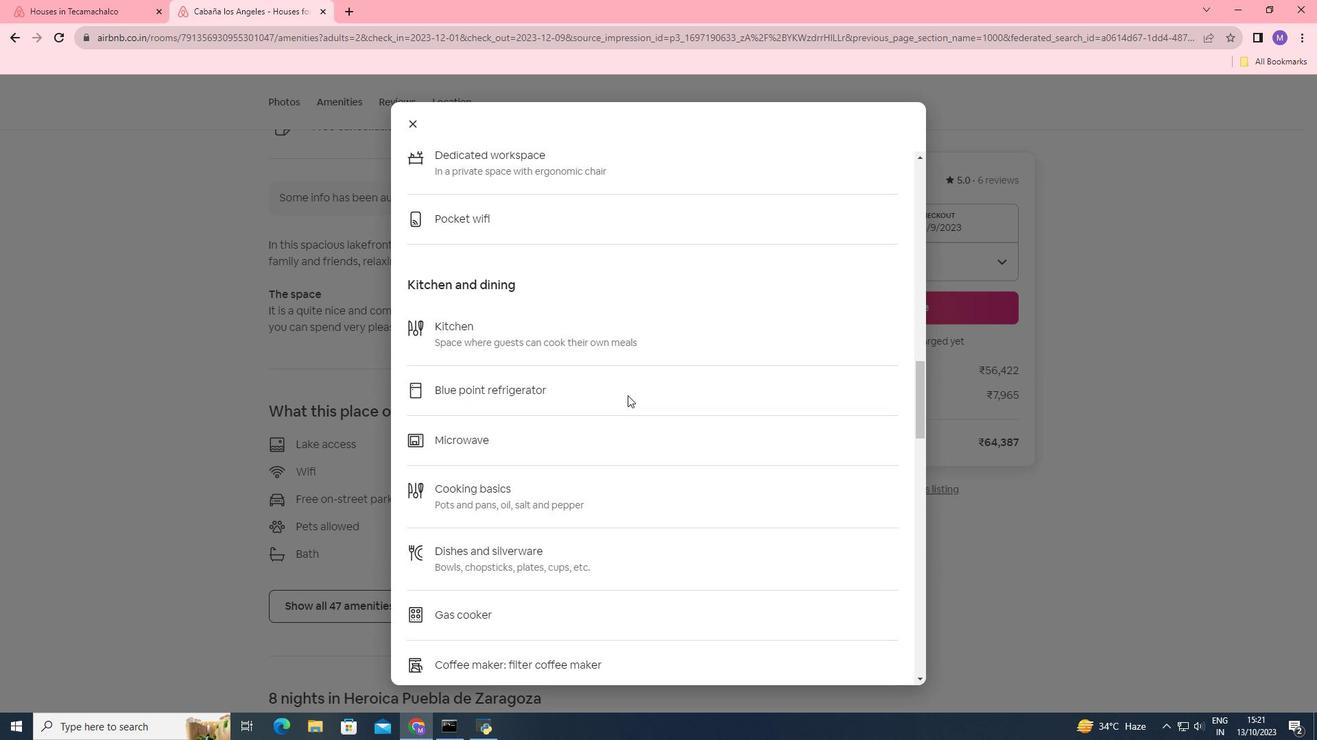 
Action: Mouse scrolled (627, 395) with delta (0, 0)
Screenshot: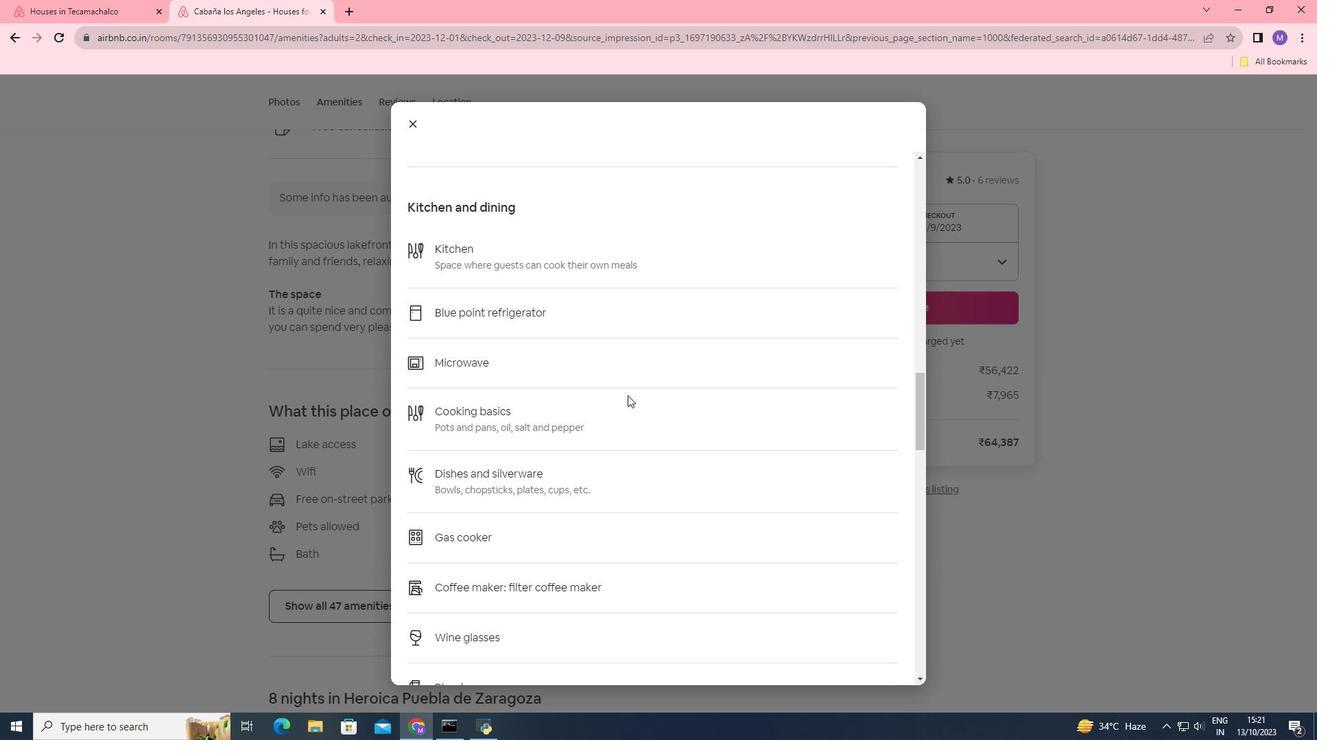 
Action: Mouse scrolled (627, 395) with delta (0, 0)
Screenshot: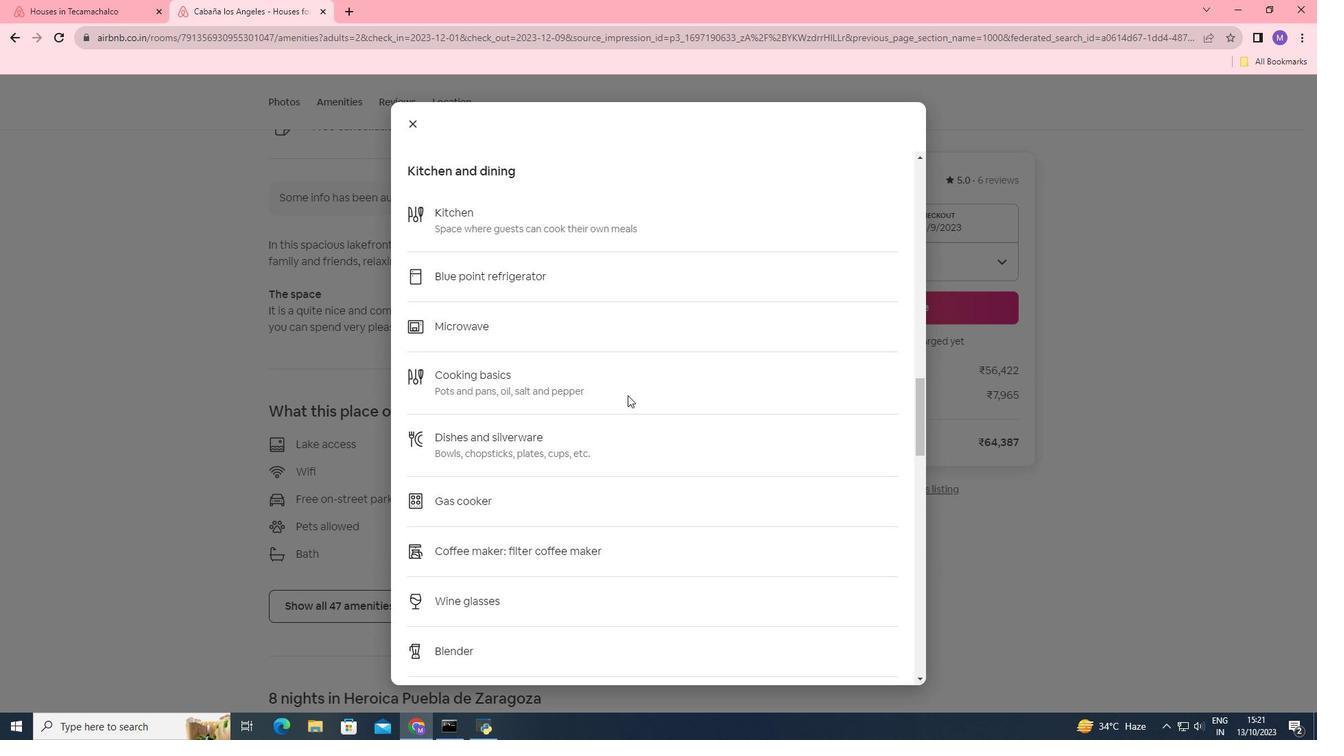 
Action: Mouse scrolled (627, 395) with delta (0, 0)
Screenshot: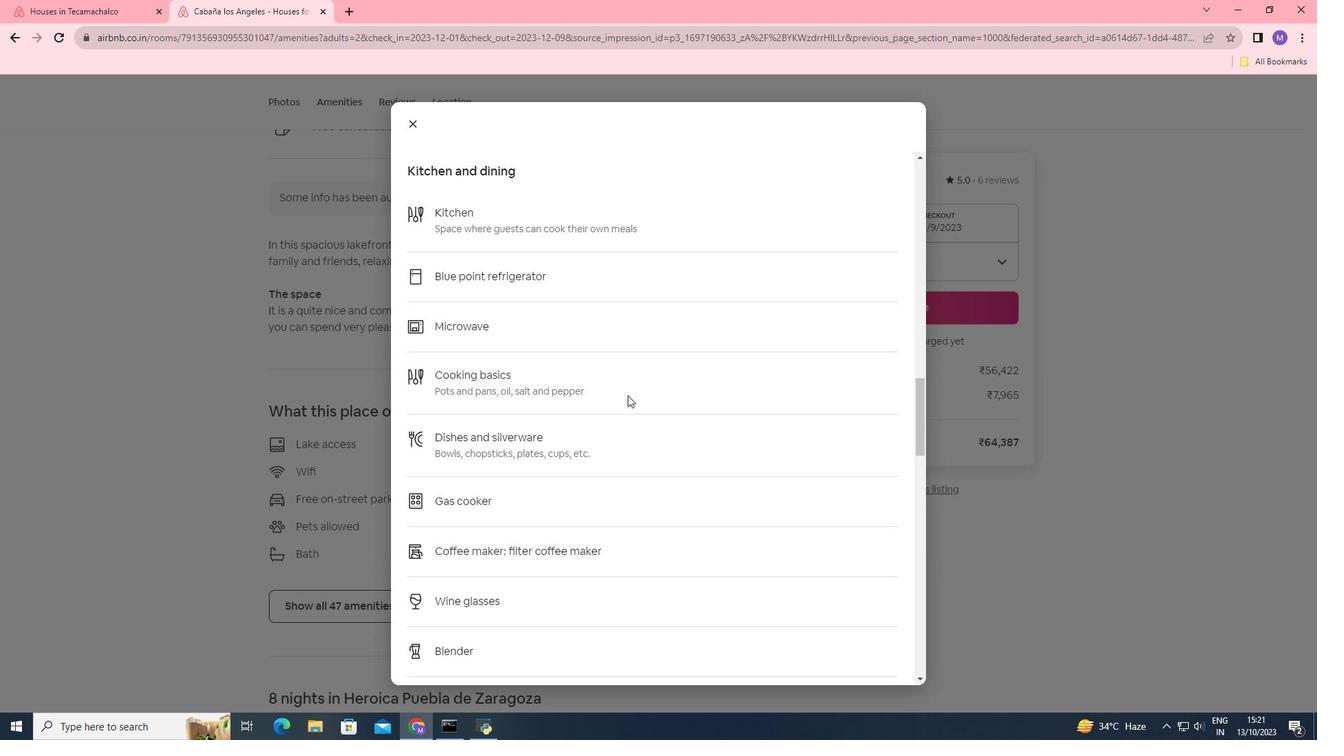 
Action: Mouse scrolled (627, 395) with delta (0, 0)
Screenshot: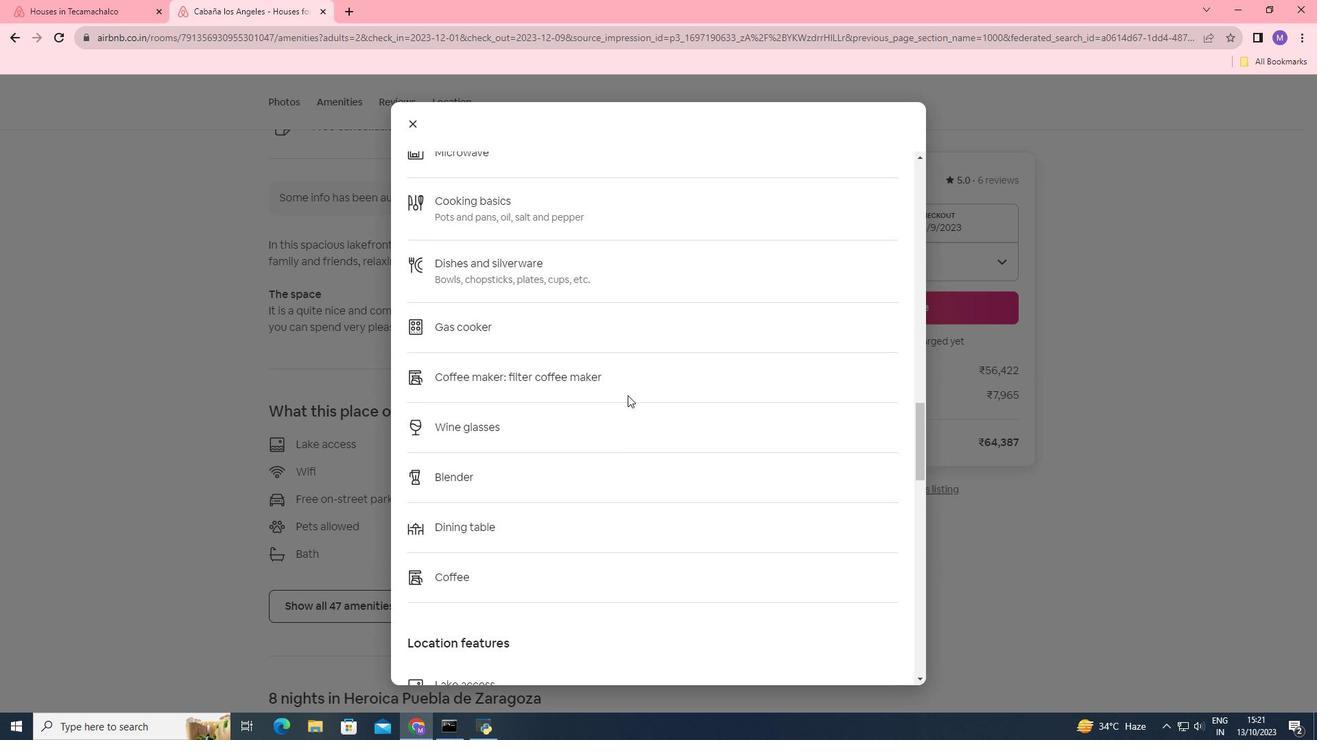 
Action: Mouse scrolled (627, 395) with delta (0, 0)
Screenshot: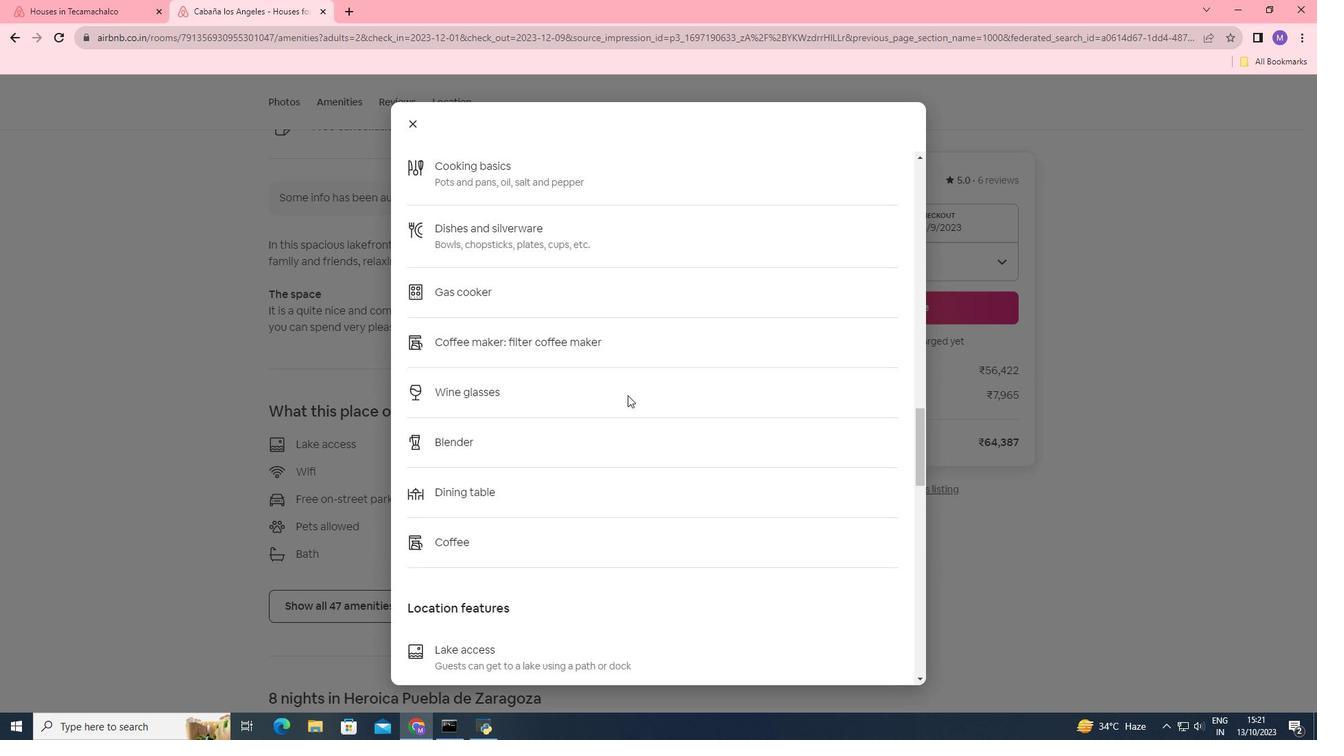 
Action: Mouse scrolled (627, 395) with delta (0, 0)
Screenshot: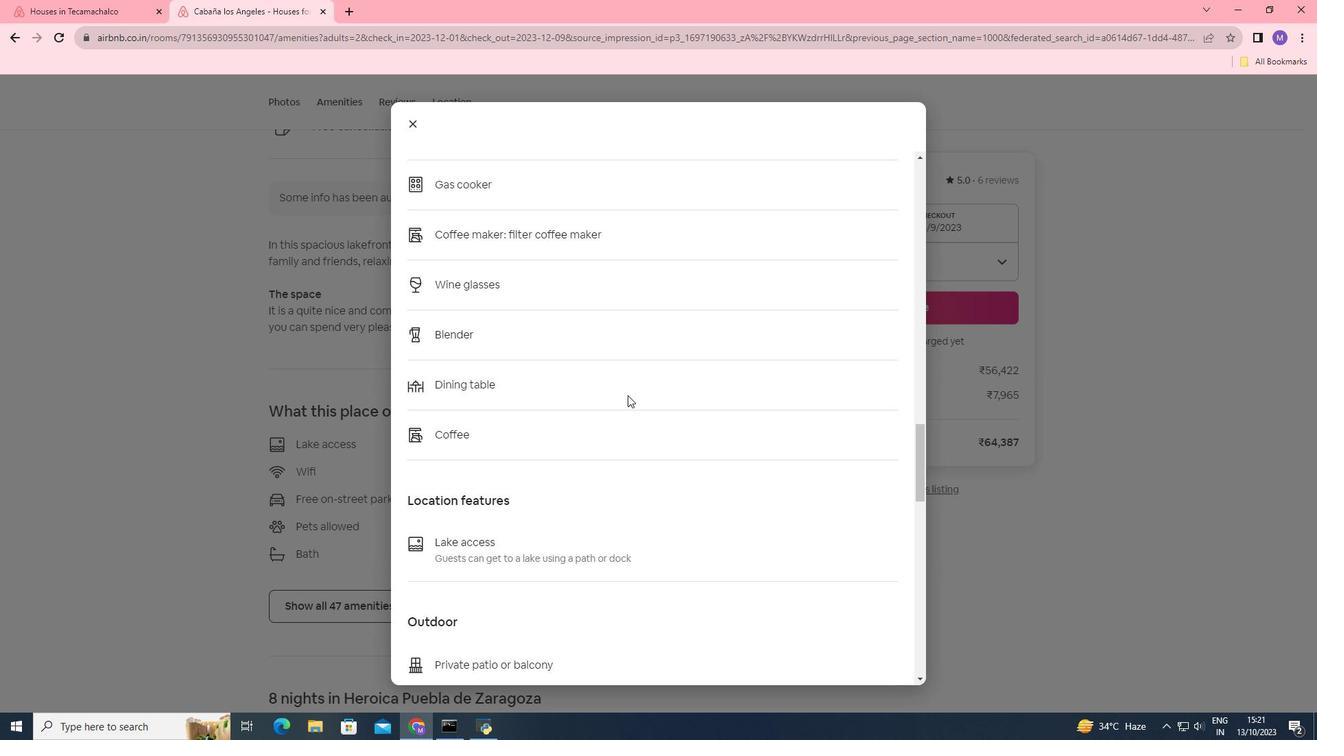 
Action: Mouse scrolled (627, 395) with delta (0, 0)
Screenshot: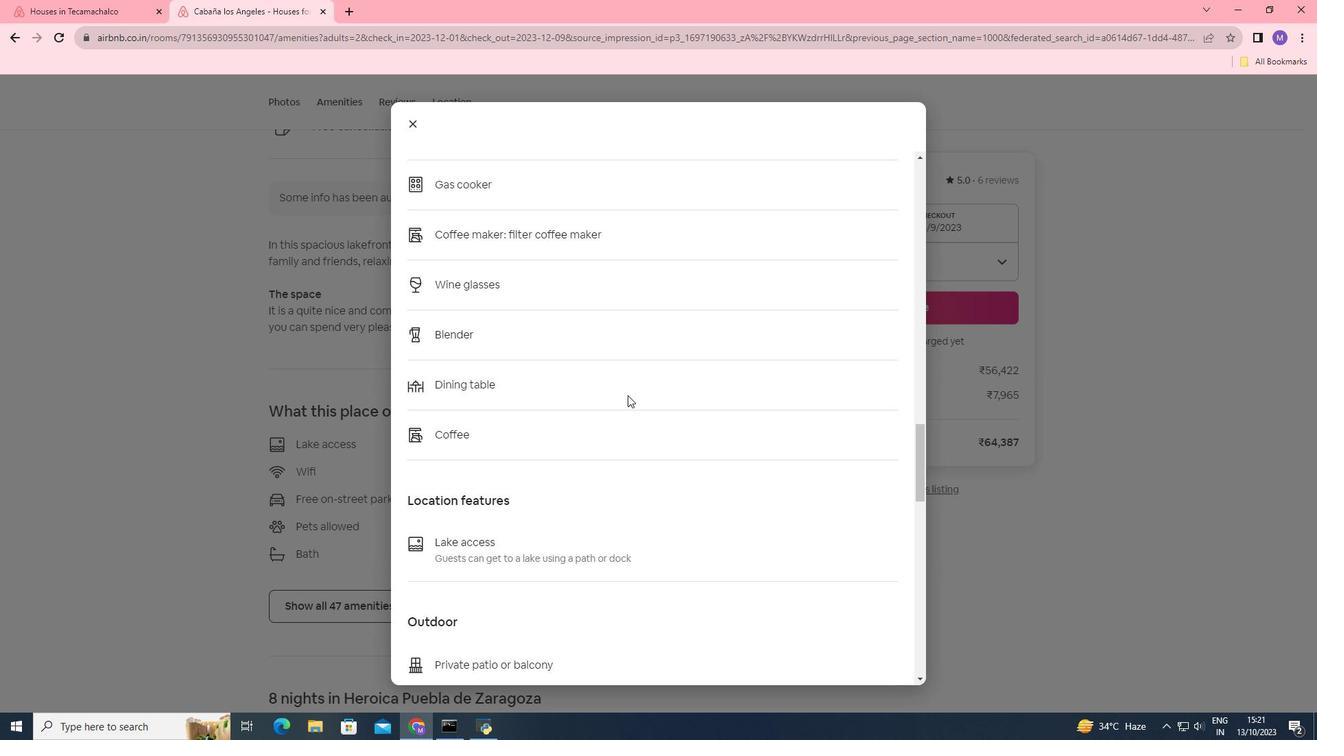 
Action: Mouse scrolled (627, 395) with delta (0, 0)
Screenshot: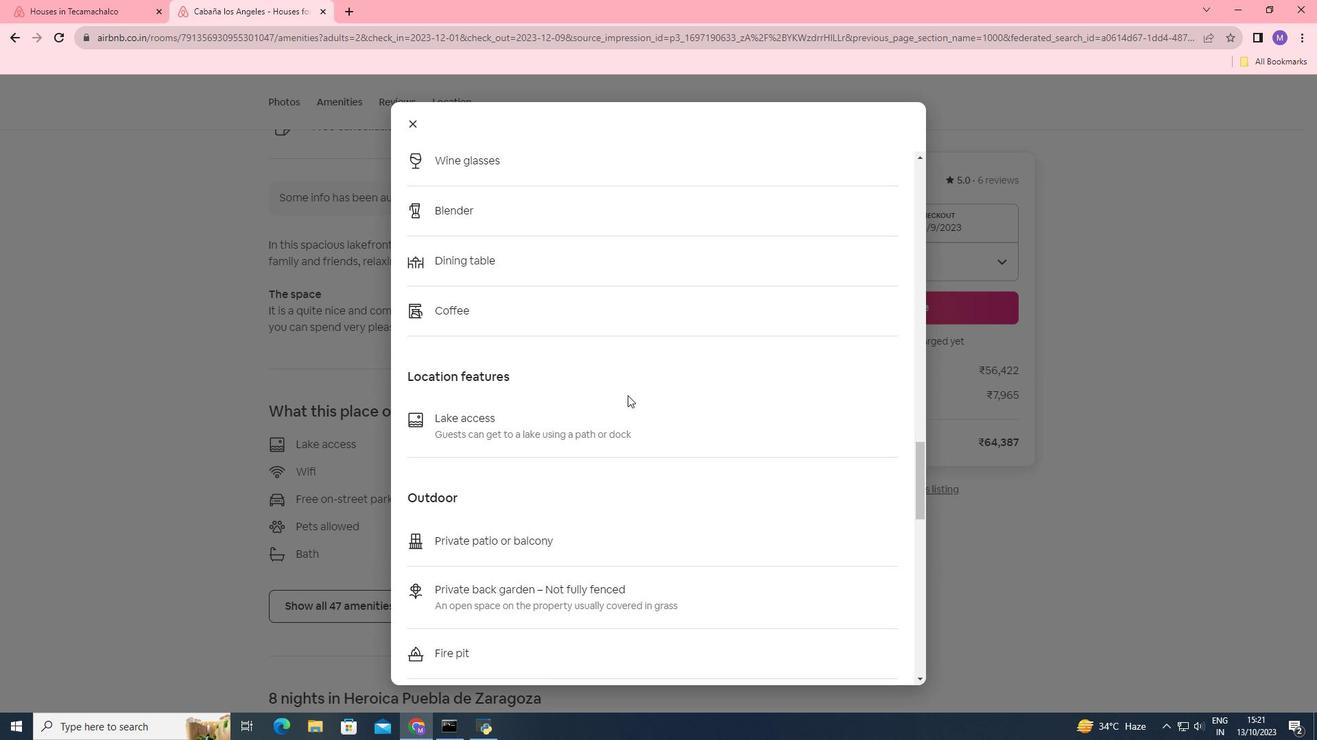 
Action: Mouse scrolled (627, 395) with delta (0, 0)
Screenshot: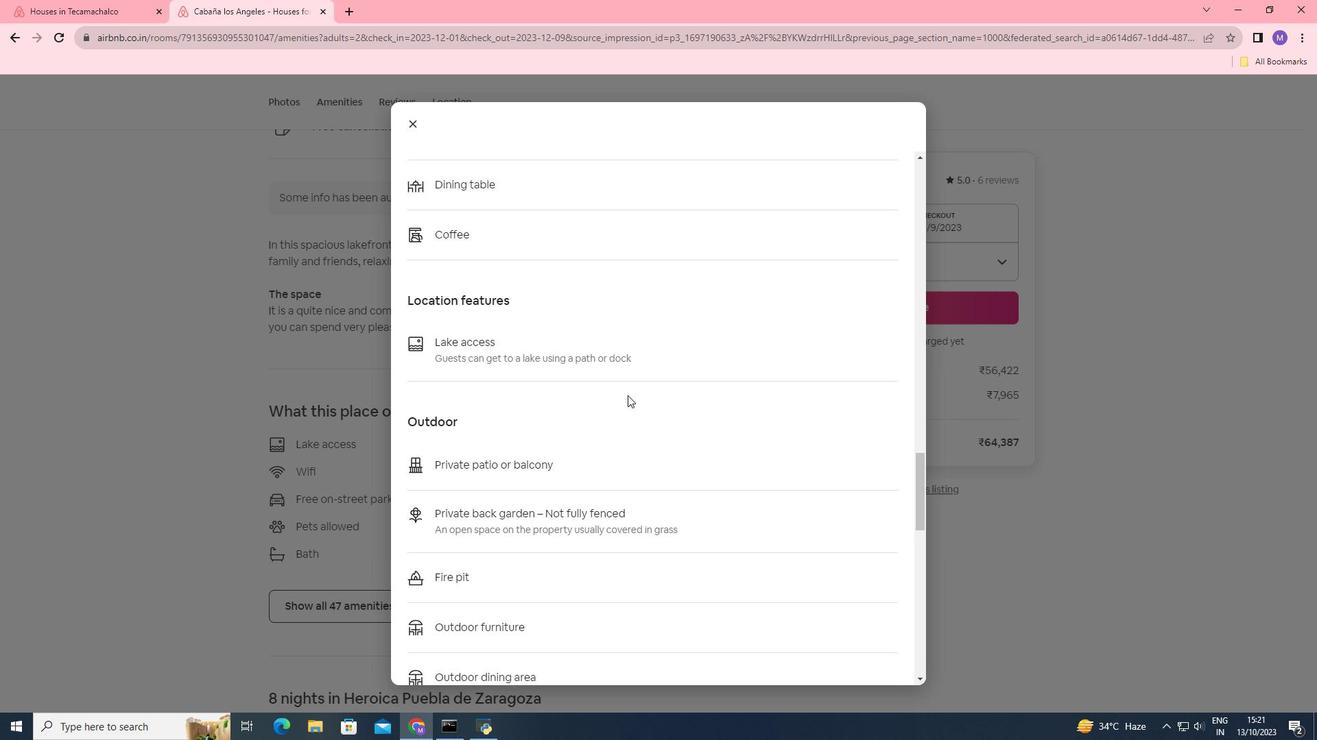 
Action: Mouse scrolled (627, 395) with delta (0, 0)
Screenshot: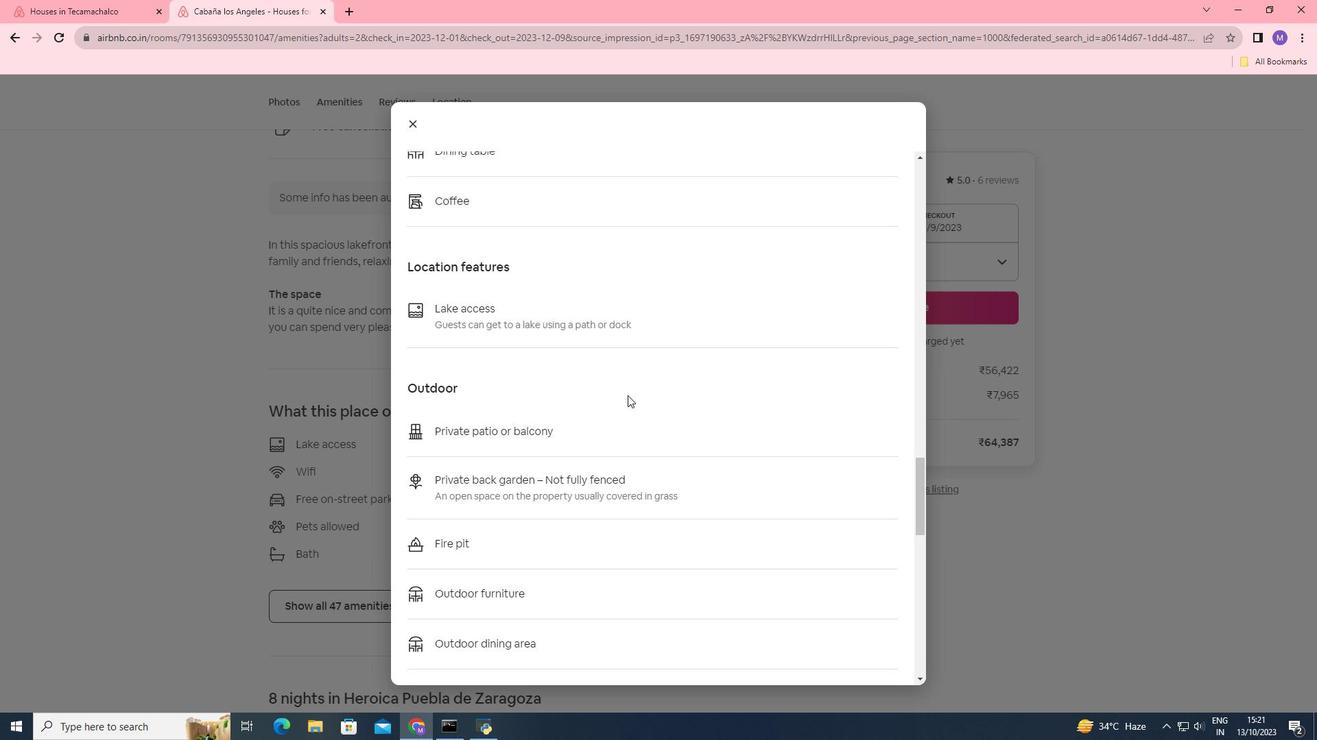 
Action: Mouse scrolled (627, 395) with delta (0, 0)
Screenshot: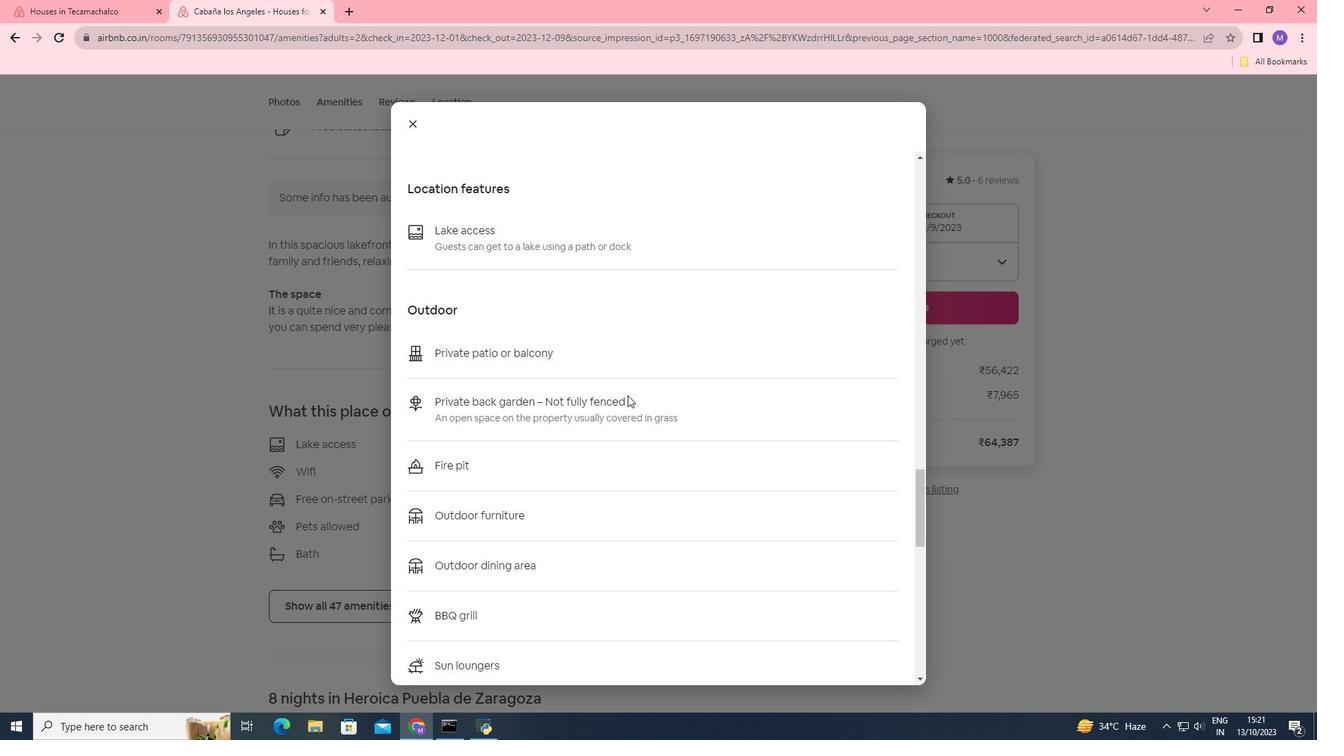 
Action: Mouse scrolled (627, 395) with delta (0, 0)
Screenshot: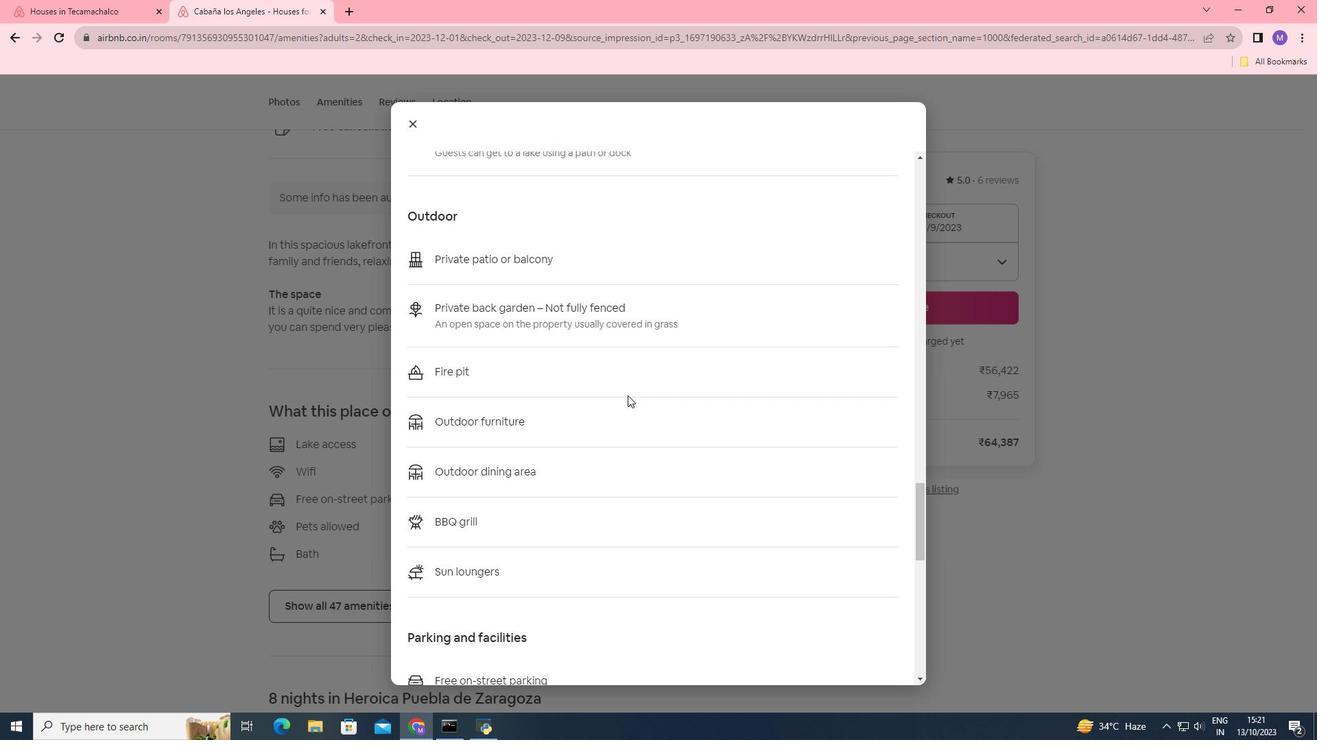 
Action: Mouse scrolled (627, 395) with delta (0, 0)
Screenshot: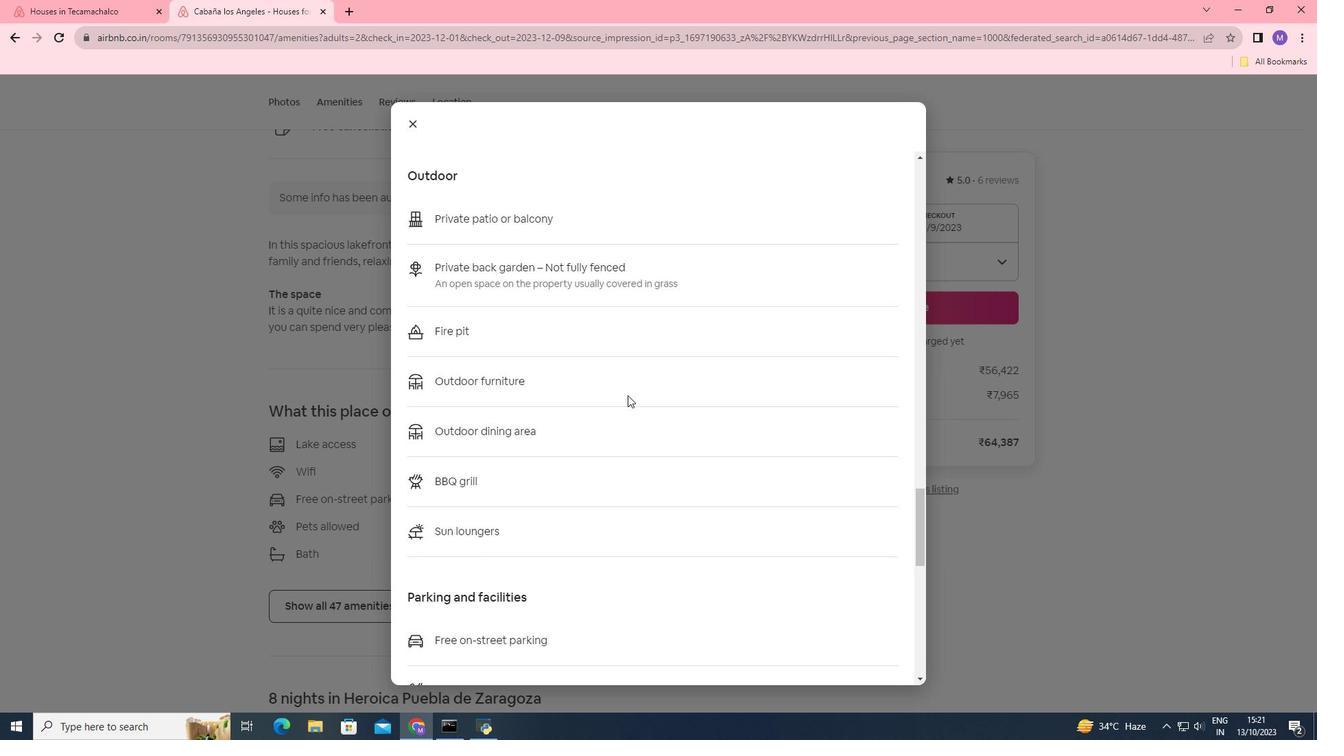 
Action: Mouse scrolled (627, 395) with delta (0, 0)
Screenshot: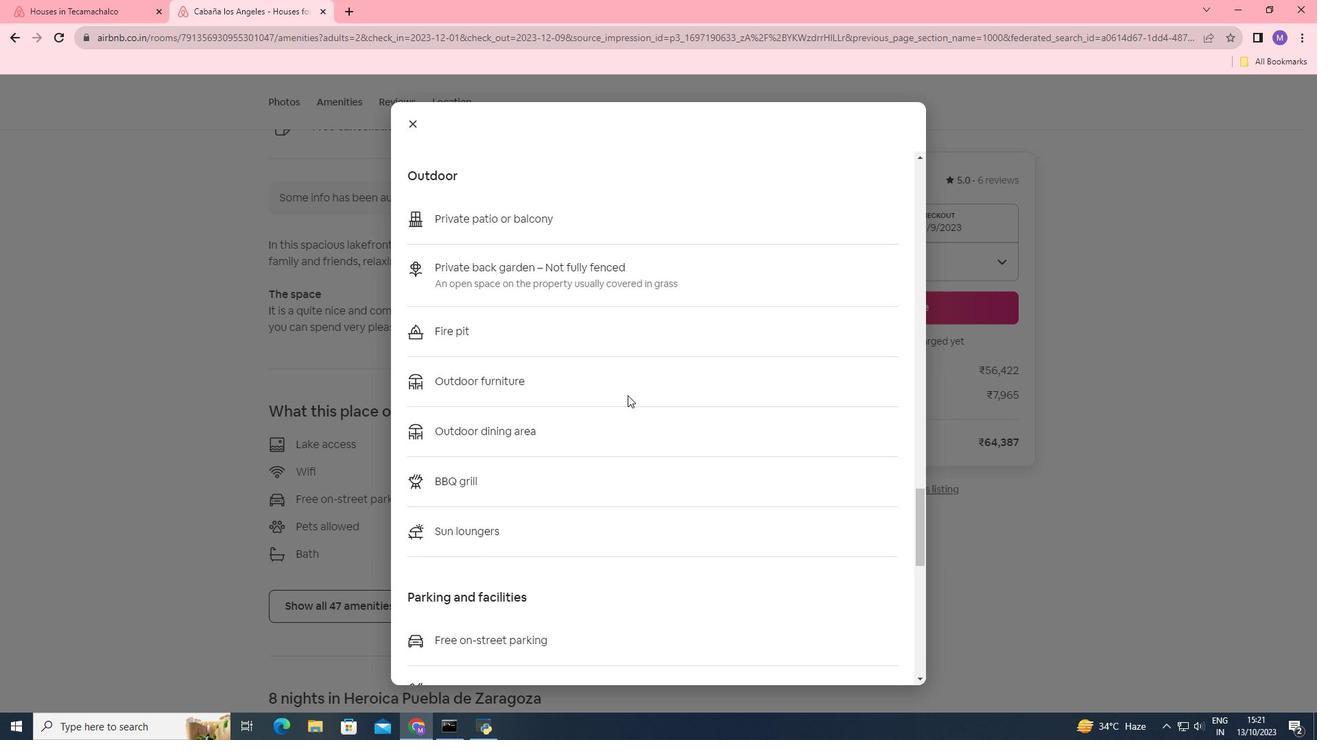 
Action: Mouse scrolled (627, 395) with delta (0, 0)
Screenshot: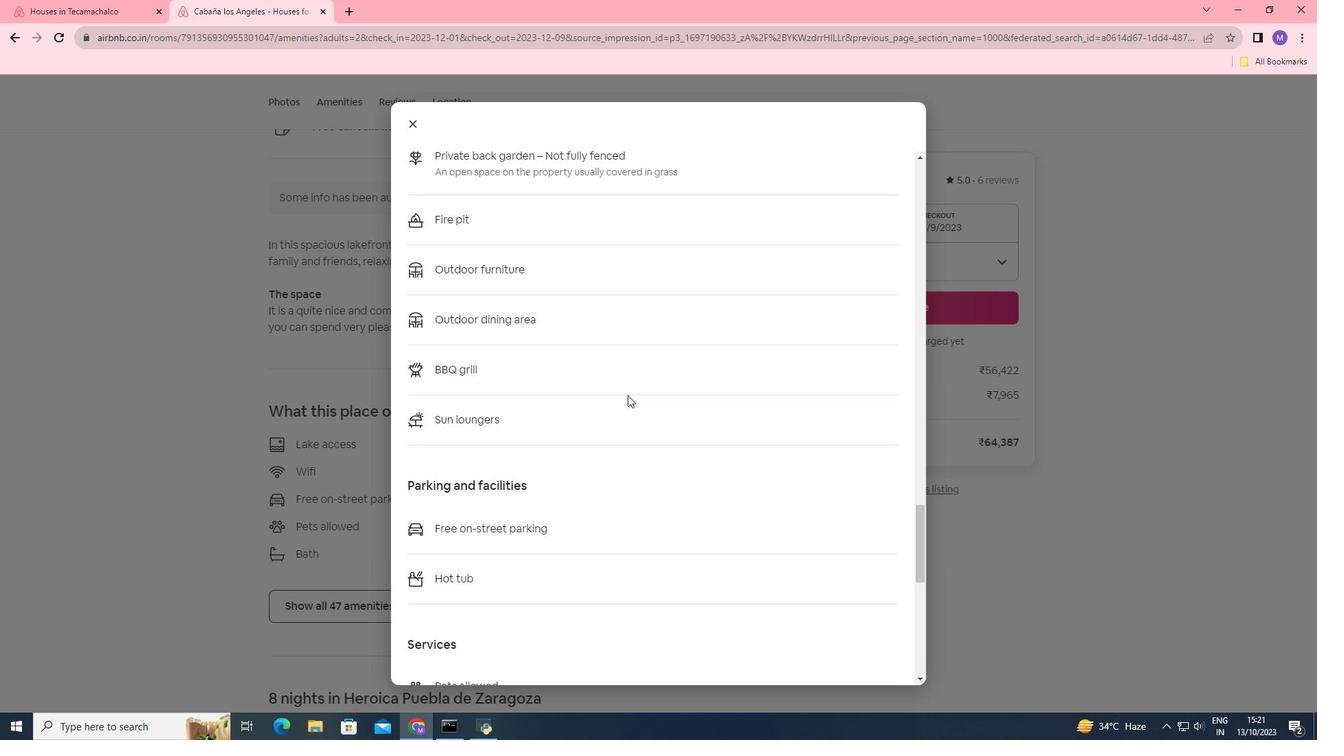 
Action: Mouse scrolled (627, 395) with delta (0, 0)
Screenshot: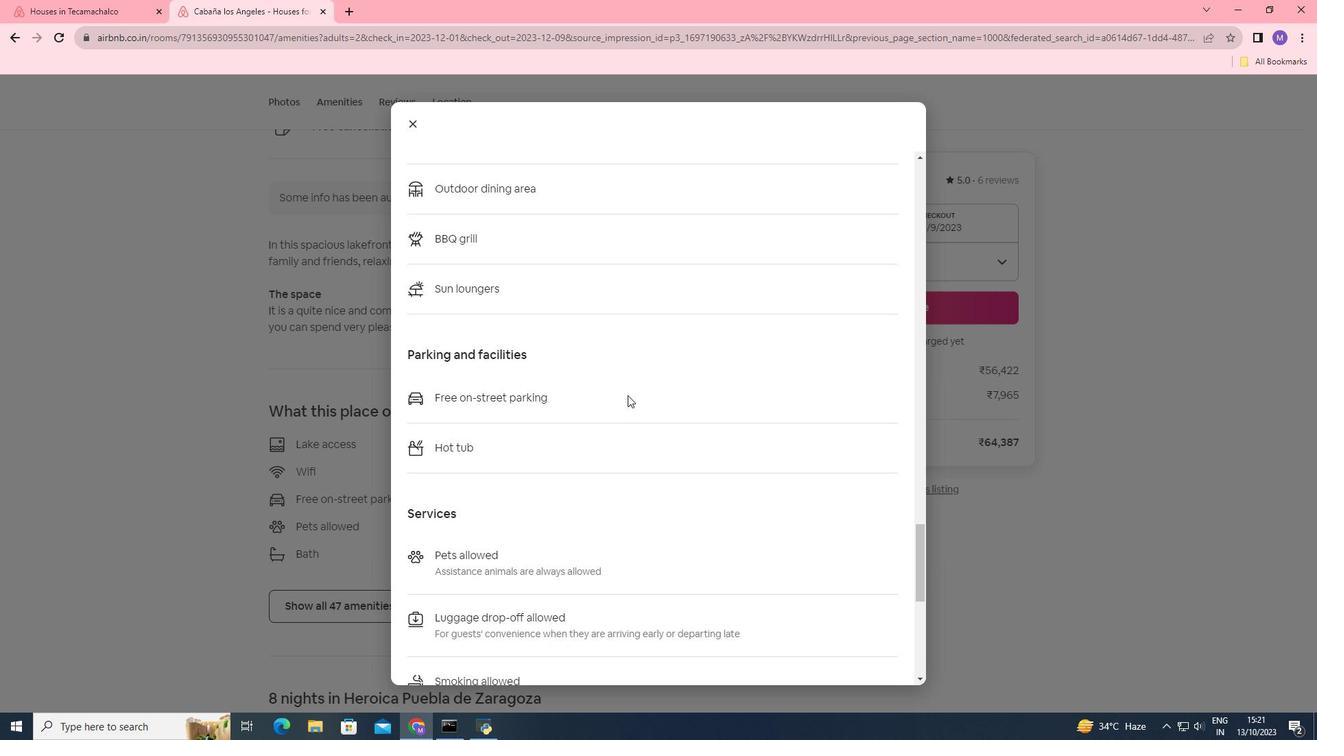 
Action: Mouse scrolled (627, 395) with delta (0, 0)
Screenshot: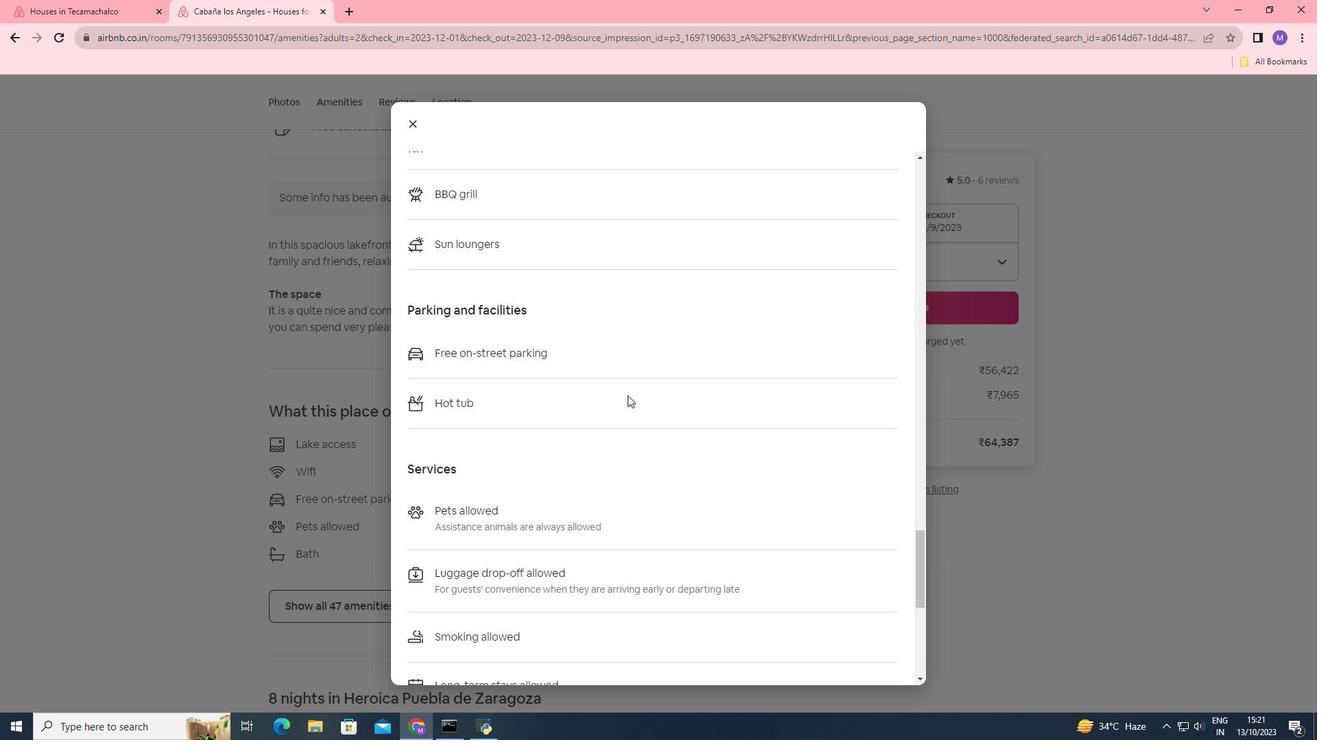 
Action: Mouse scrolled (627, 395) with delta (0, 0)
Screenshot: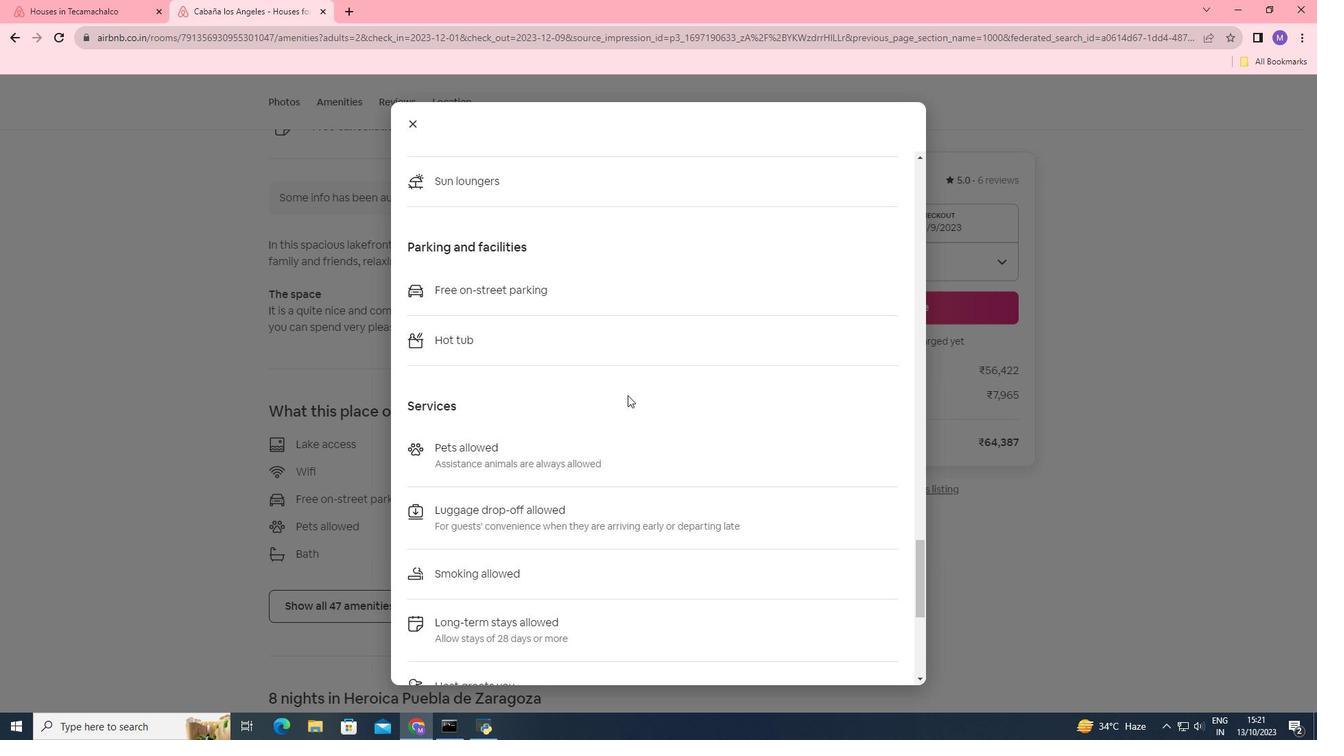 
Action: Mouse scrolled (627, 395) with delta (0, 0)
Screenshot: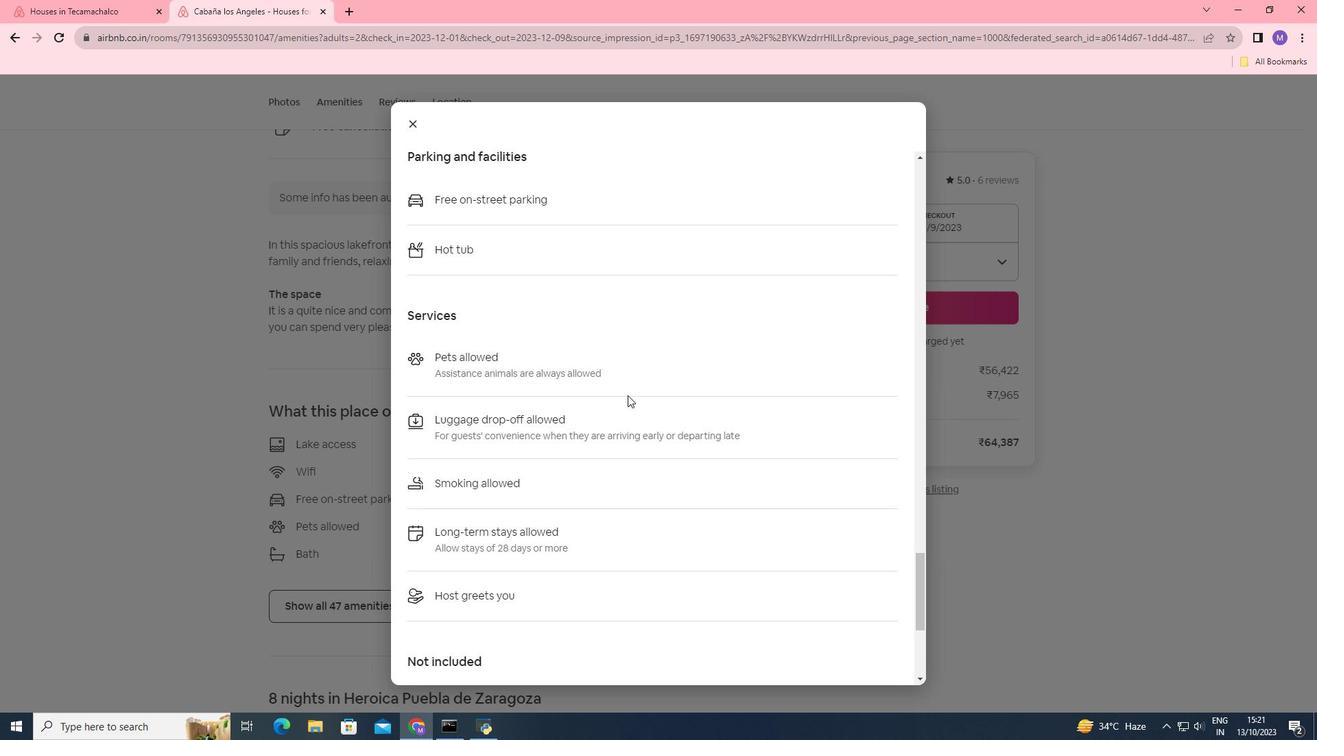 
Action: Mouse scrolled (627, 395) with delta (0, 0)
Screenshot: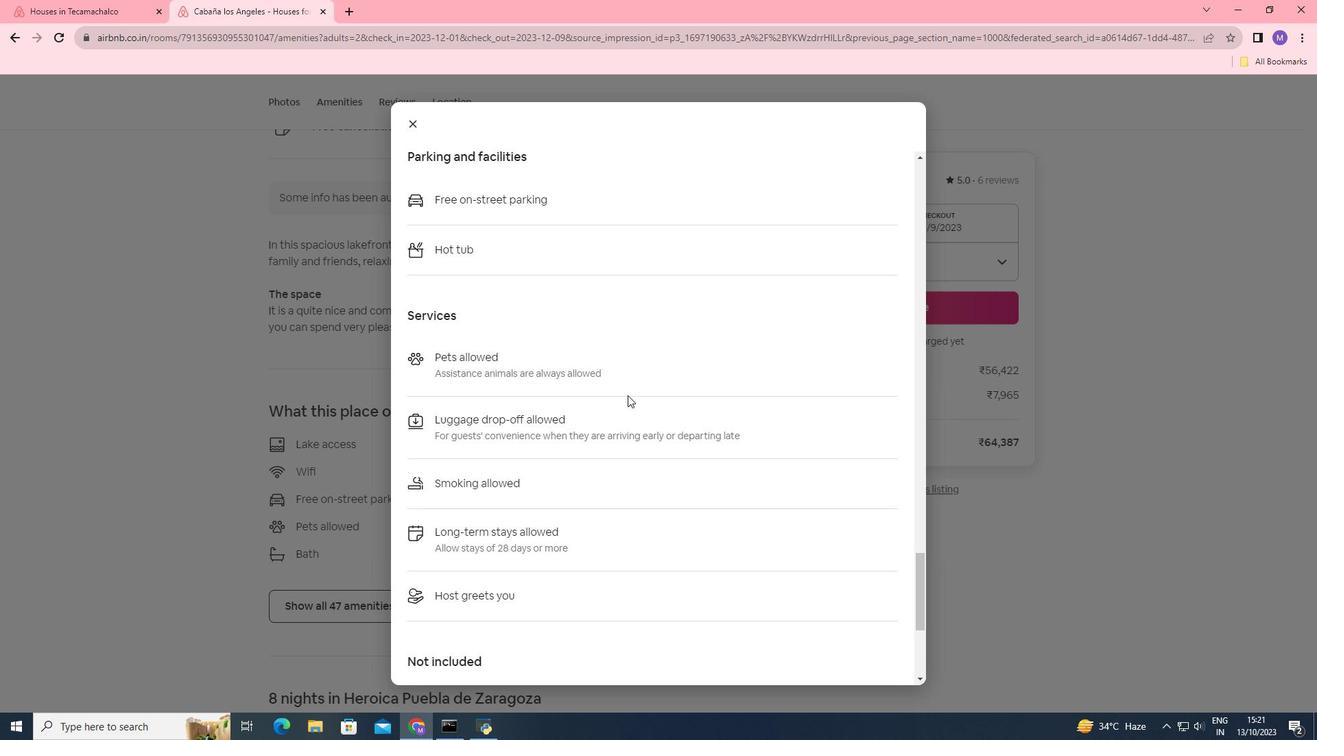 
Action: Mouse scrolled (627, 395) with delta (0, 0)
Screenshot: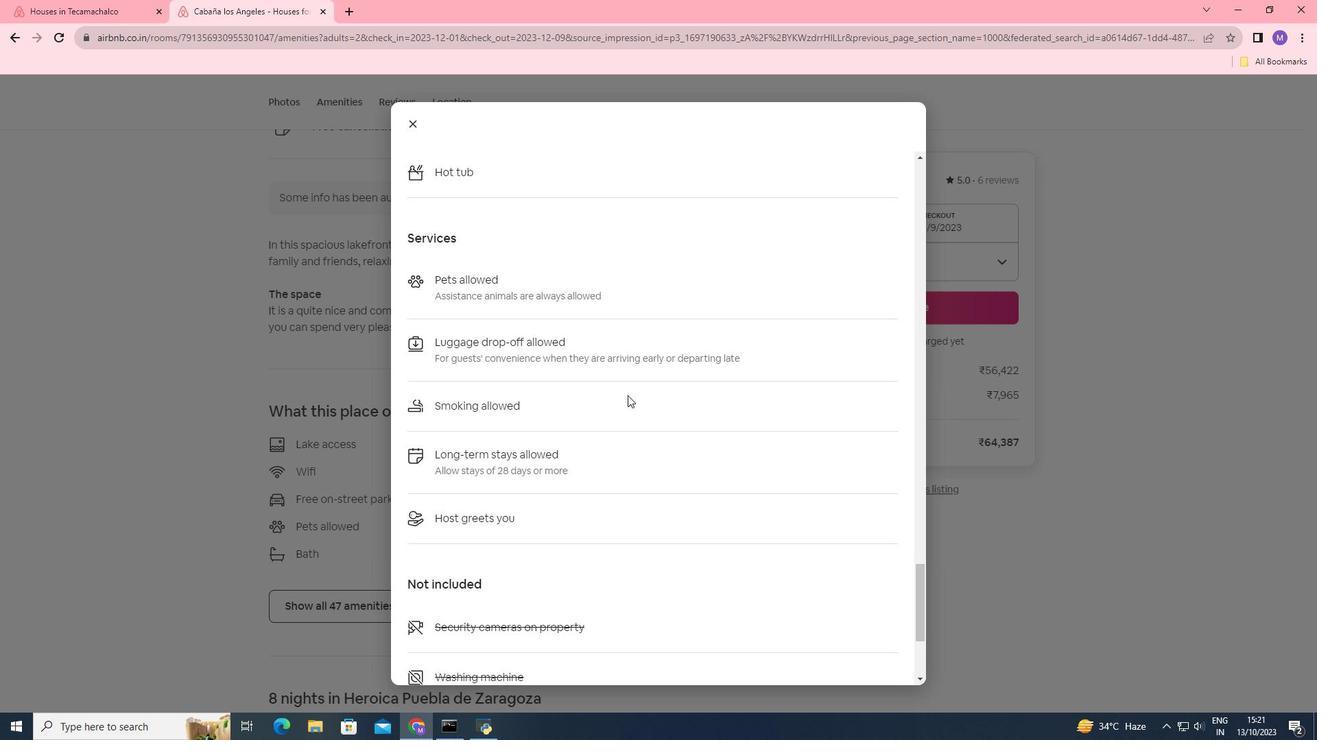 
Action: Mouse scrolled (627, 395) with delta (0, 0)
Screenshot: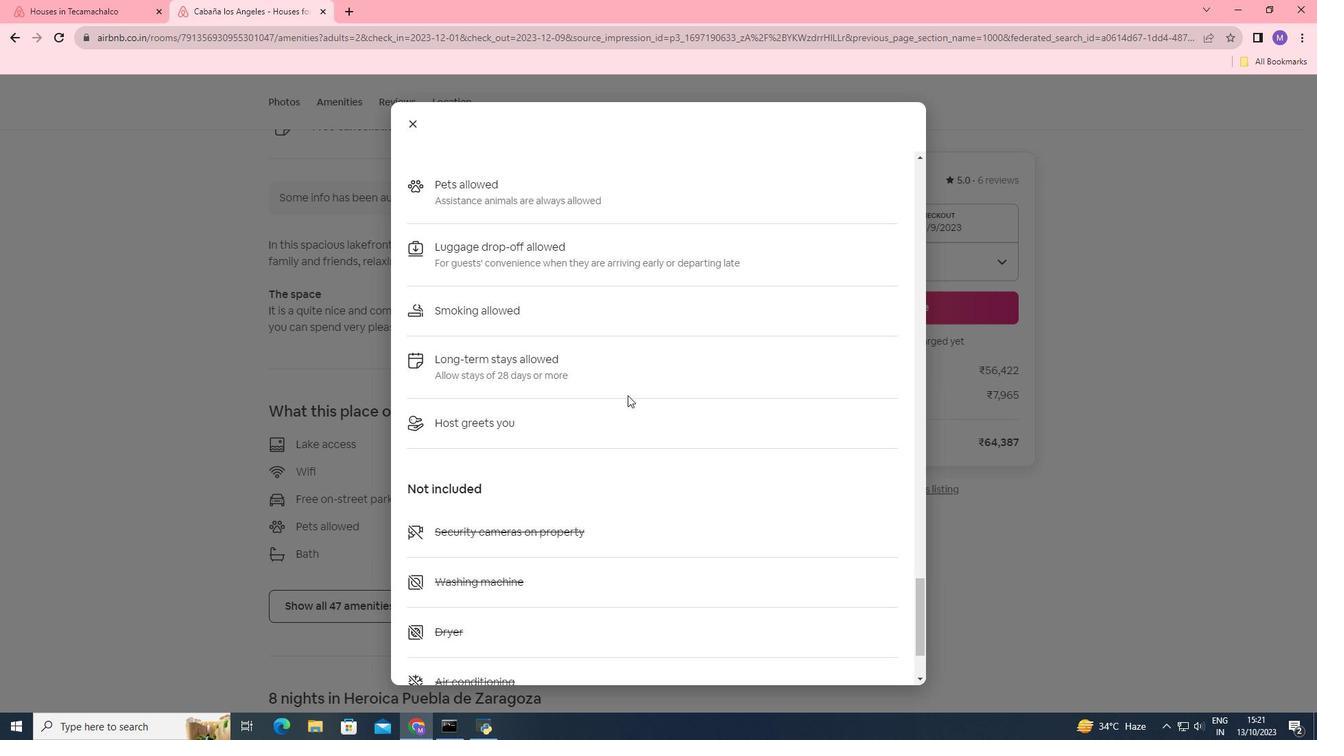 
Action: Mouse scrolled (627, 395) with delta (0, 0)
Screenshot: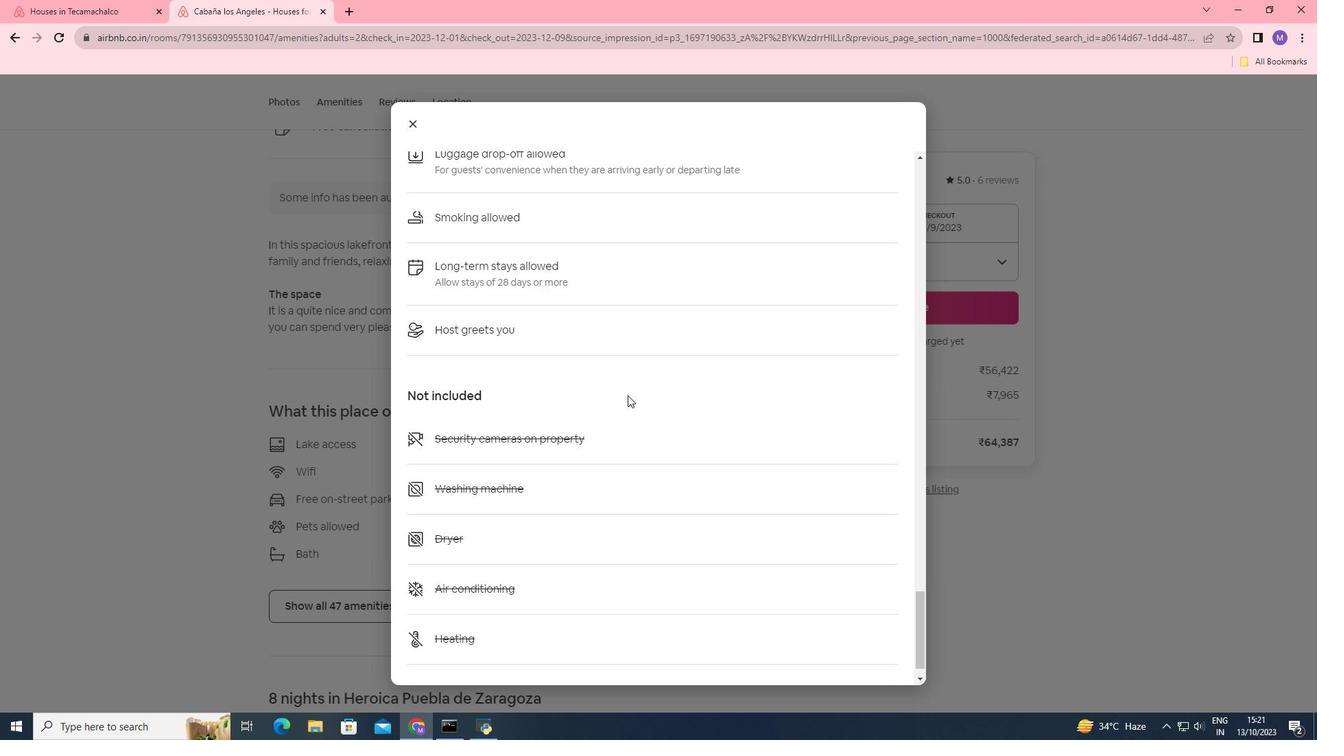 
Action: Mouse scrolled (627, 395) with delta (0, 0)
Screenshot: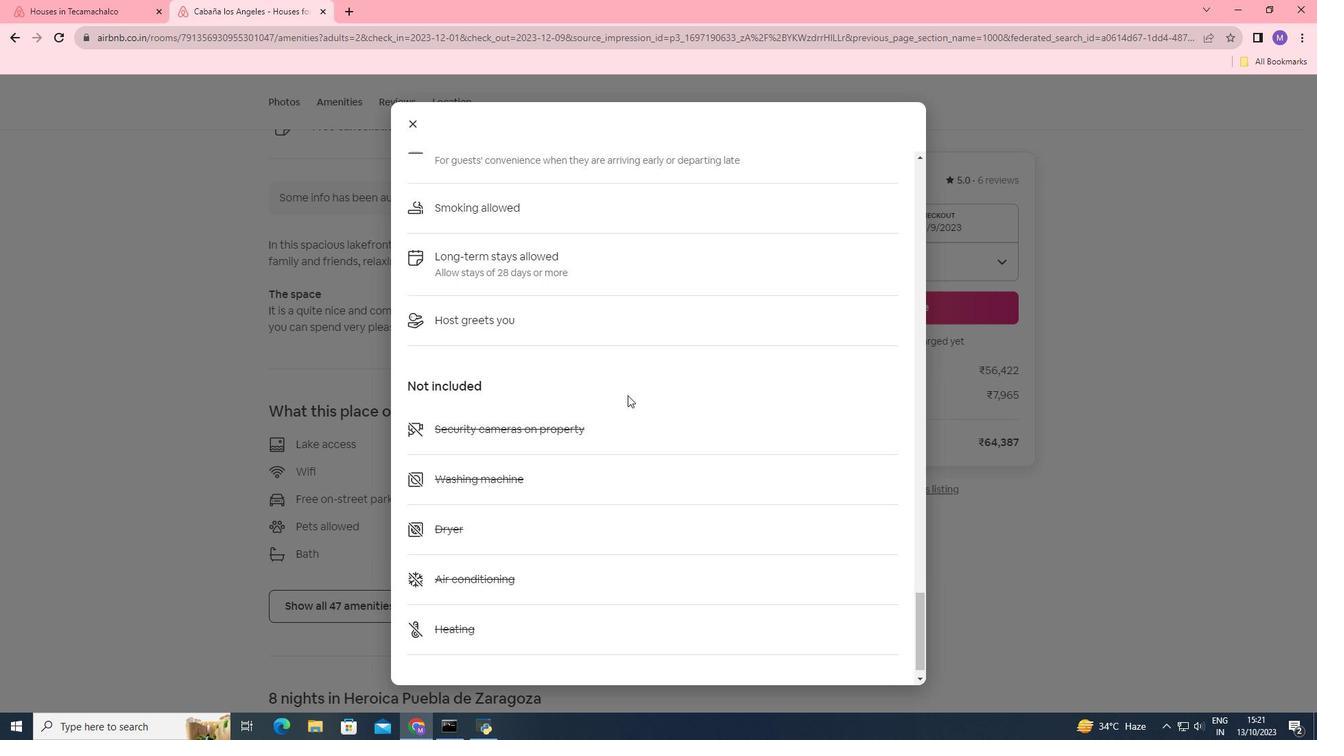 
Action: Mouse scrolled (627, 395) with delta (0, 0)
Screenshot: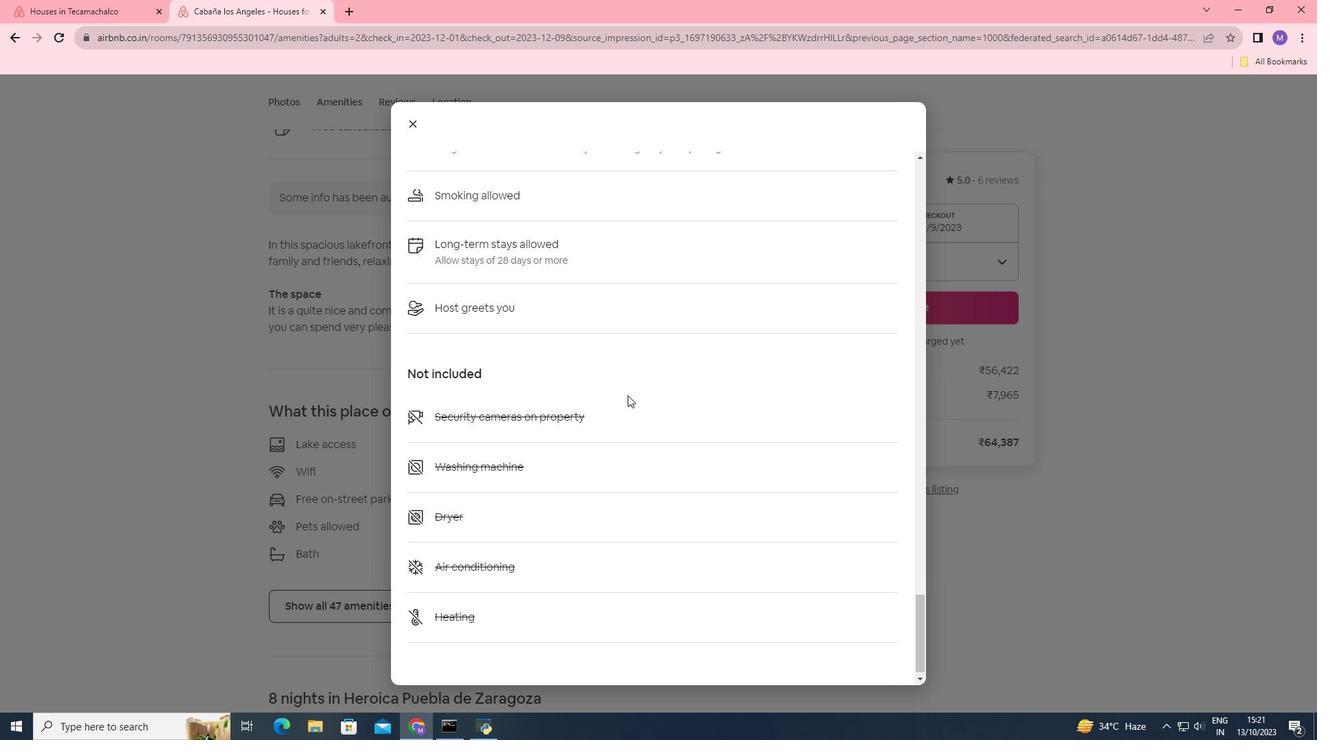 
Action: Mouse scrolled (627, 395) with delta (0, 0)
Screenshot: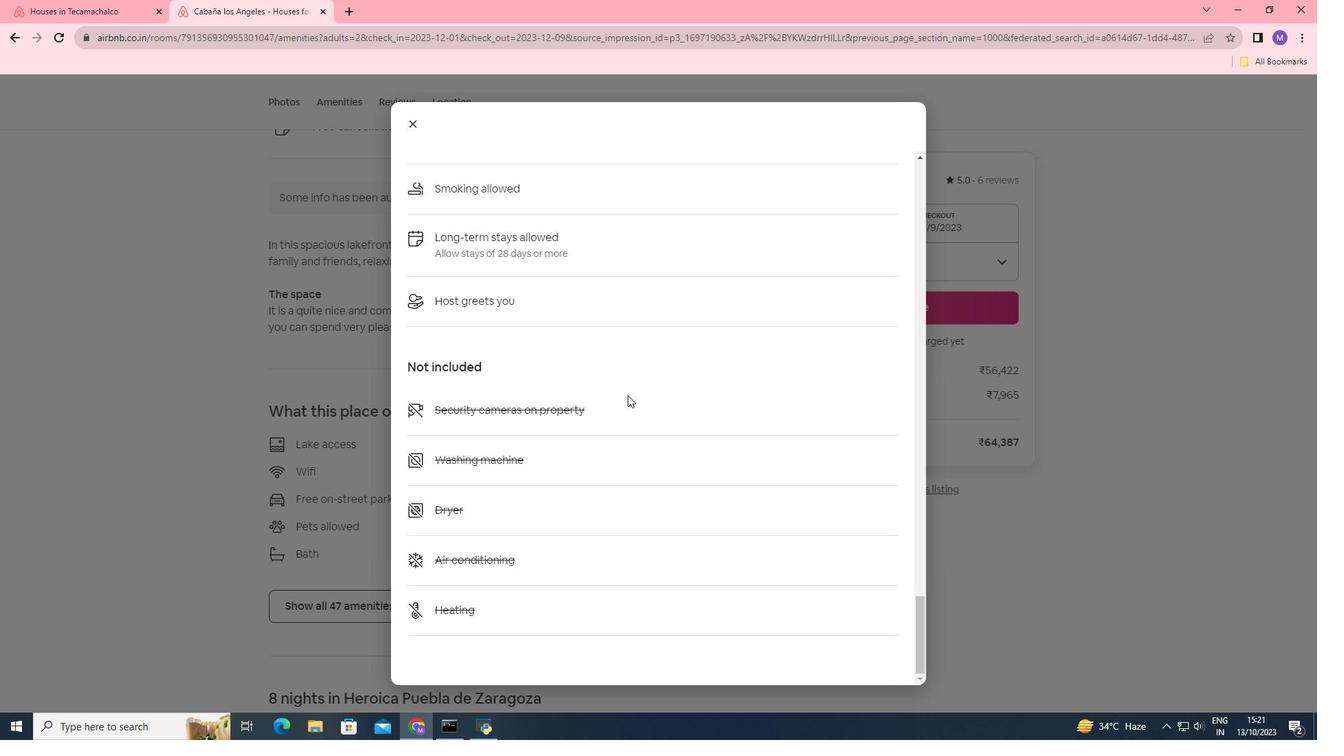 
Action: Mouse moved to (408, 121)
Screenshot: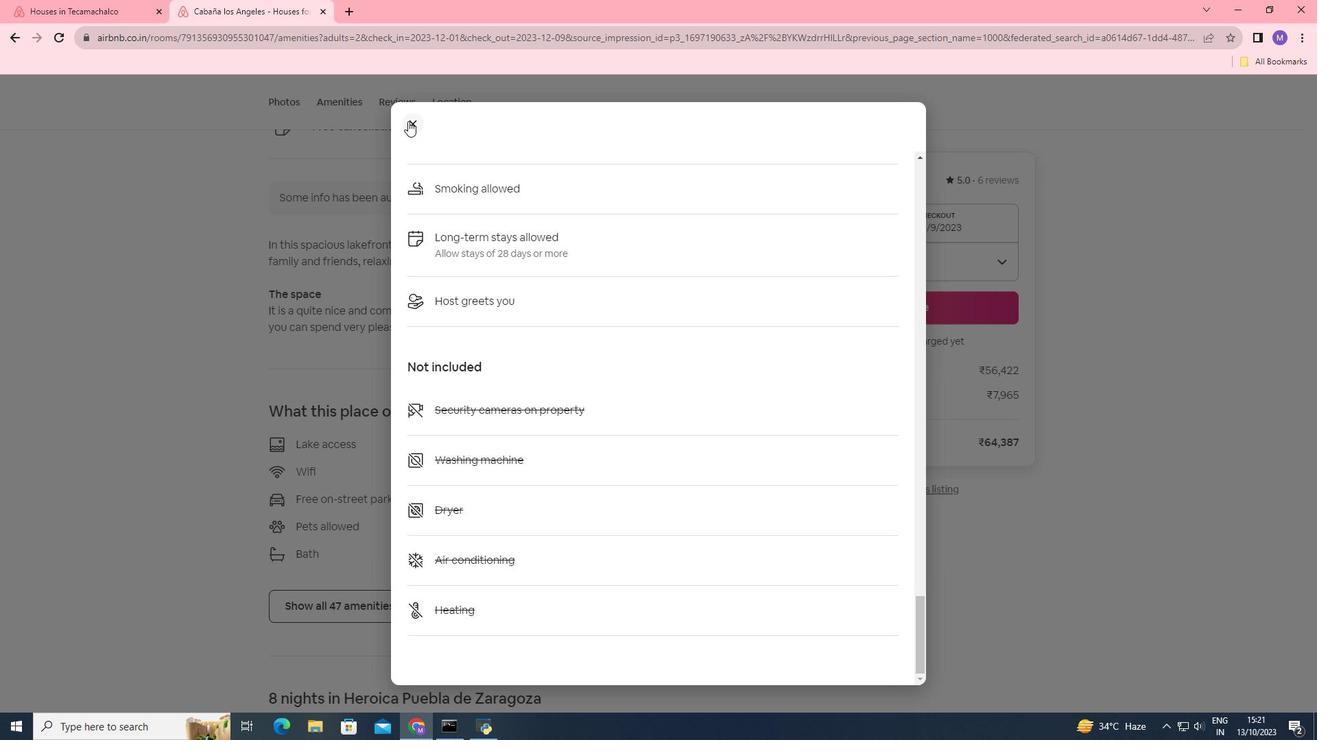 
Action: Mouse pressed left at (408, 121)
Screenshot: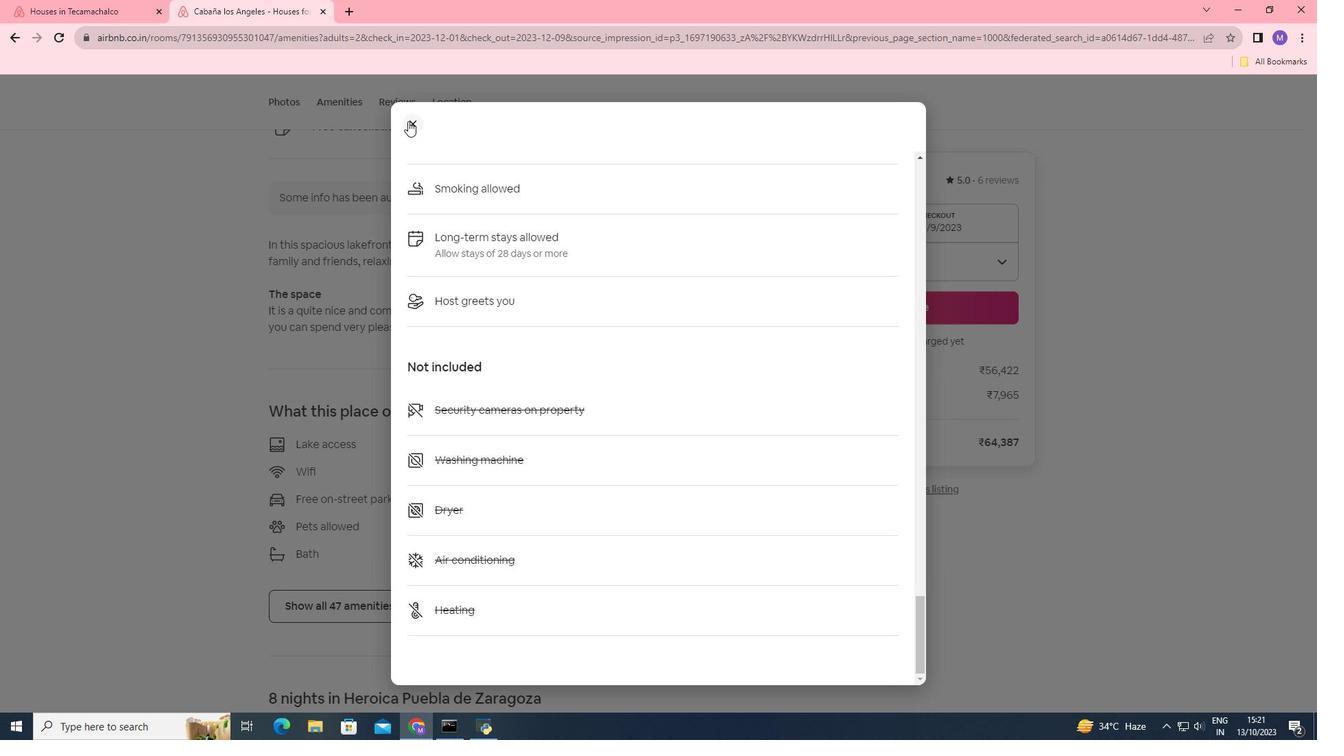 
Action: Mouse moved to (409, 535)
Screenshot: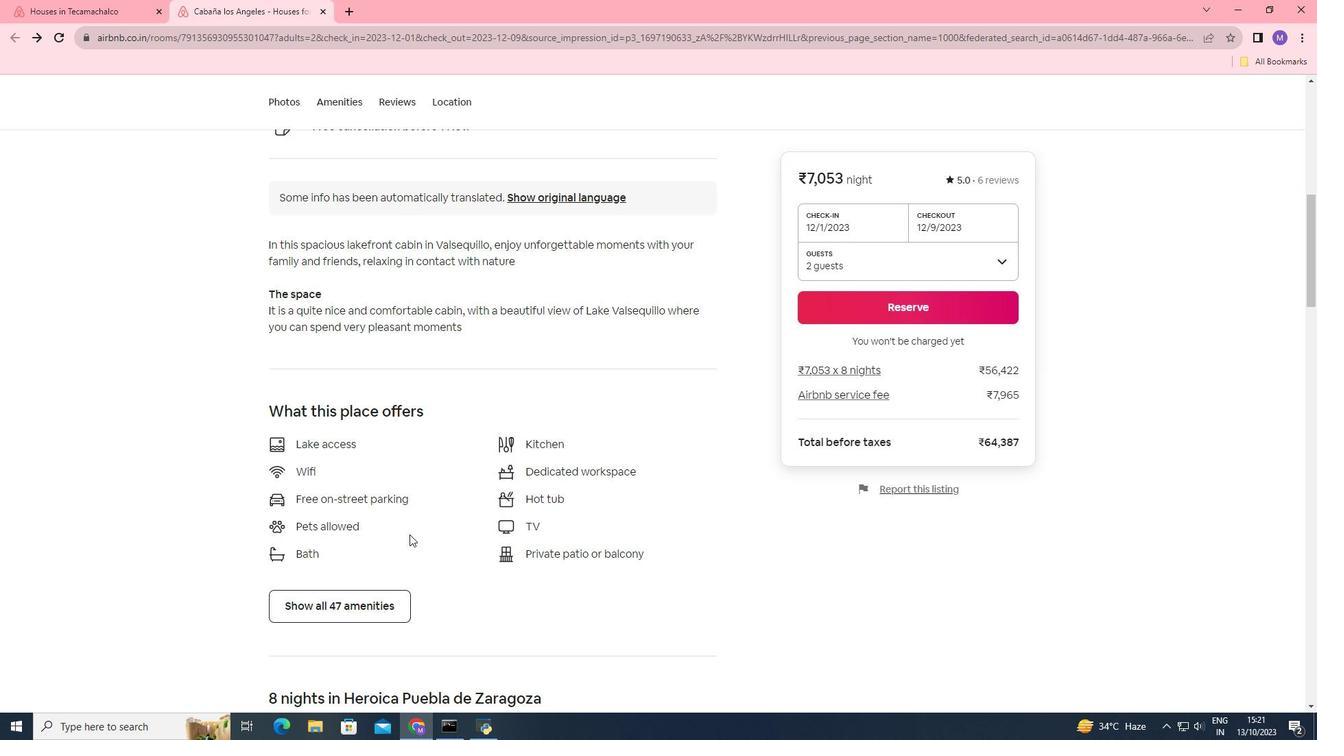 
Action: Mouse scrolled (409, 534) with delta (0, 0)
Screenshot: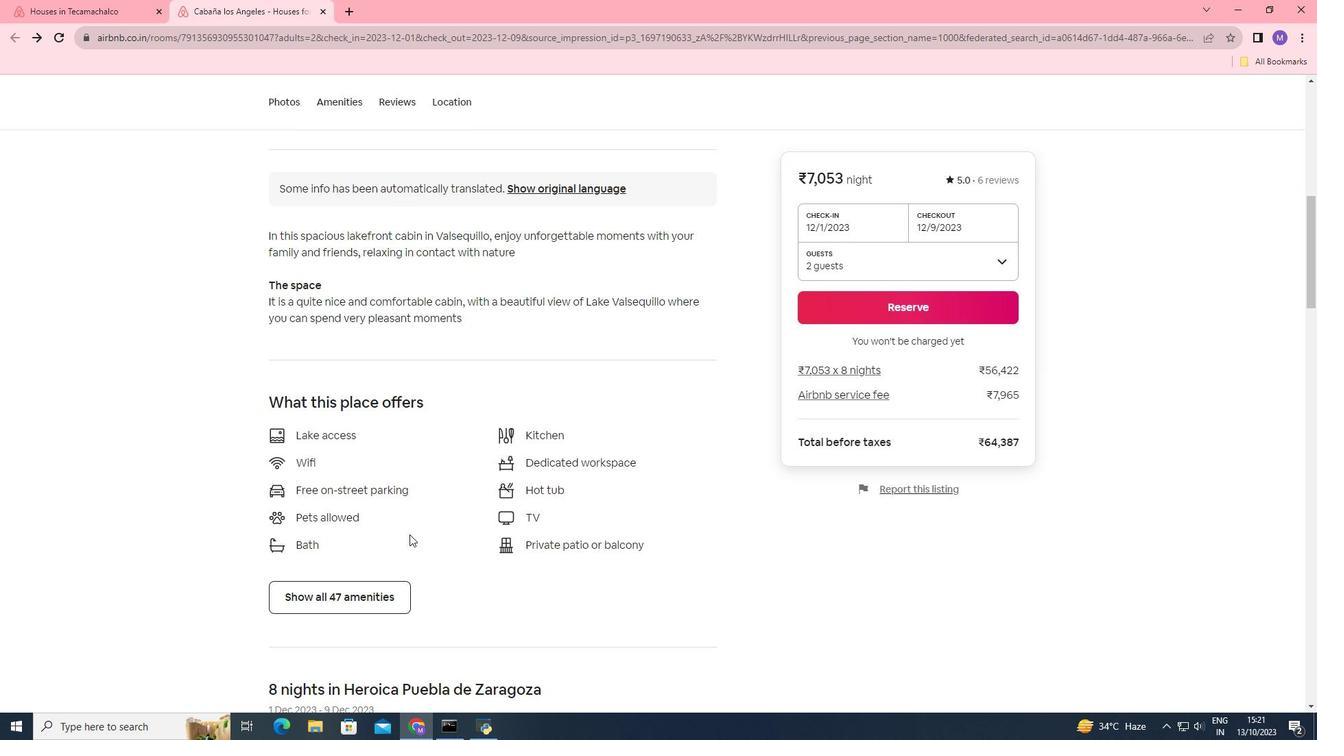 
Action: Mouse scrolled (409, 534) with delta (0, 0)
Screenshot: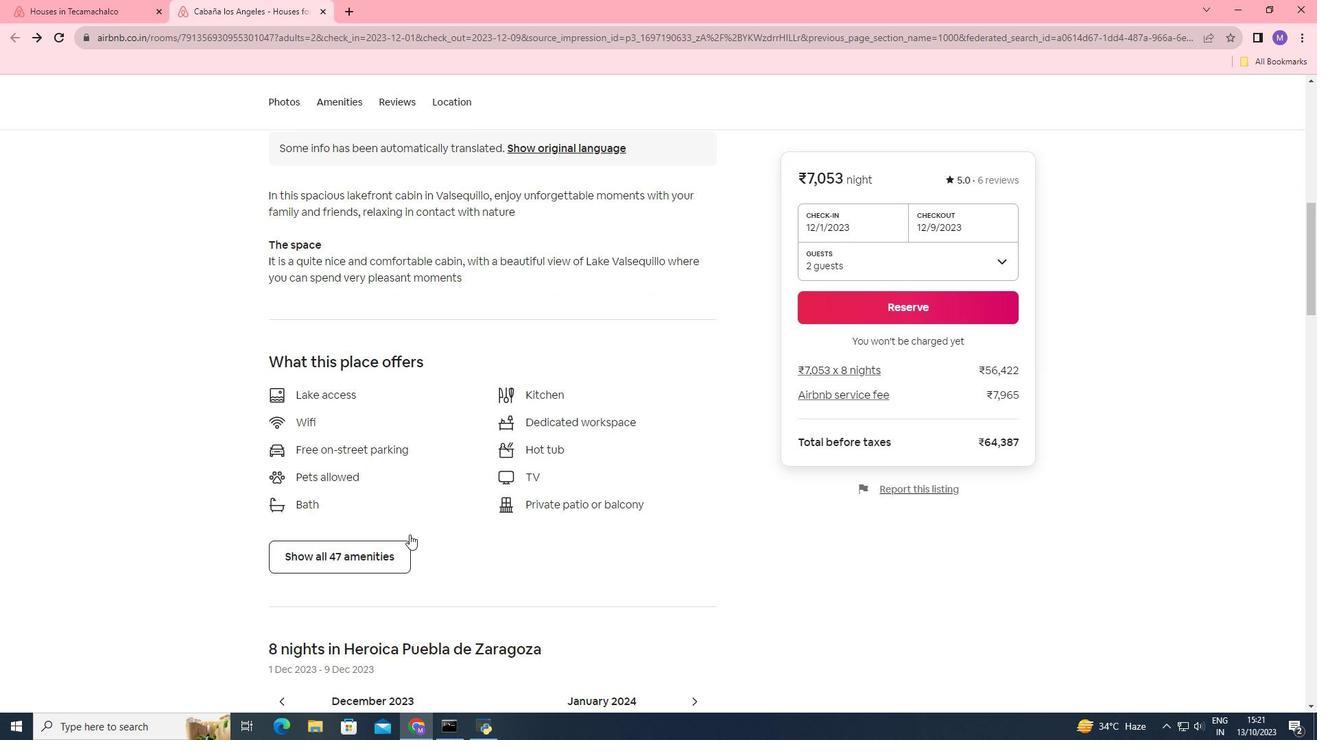 
Action: Mouse scrolled (409, 534) with delta (0, 0)
Screenshot: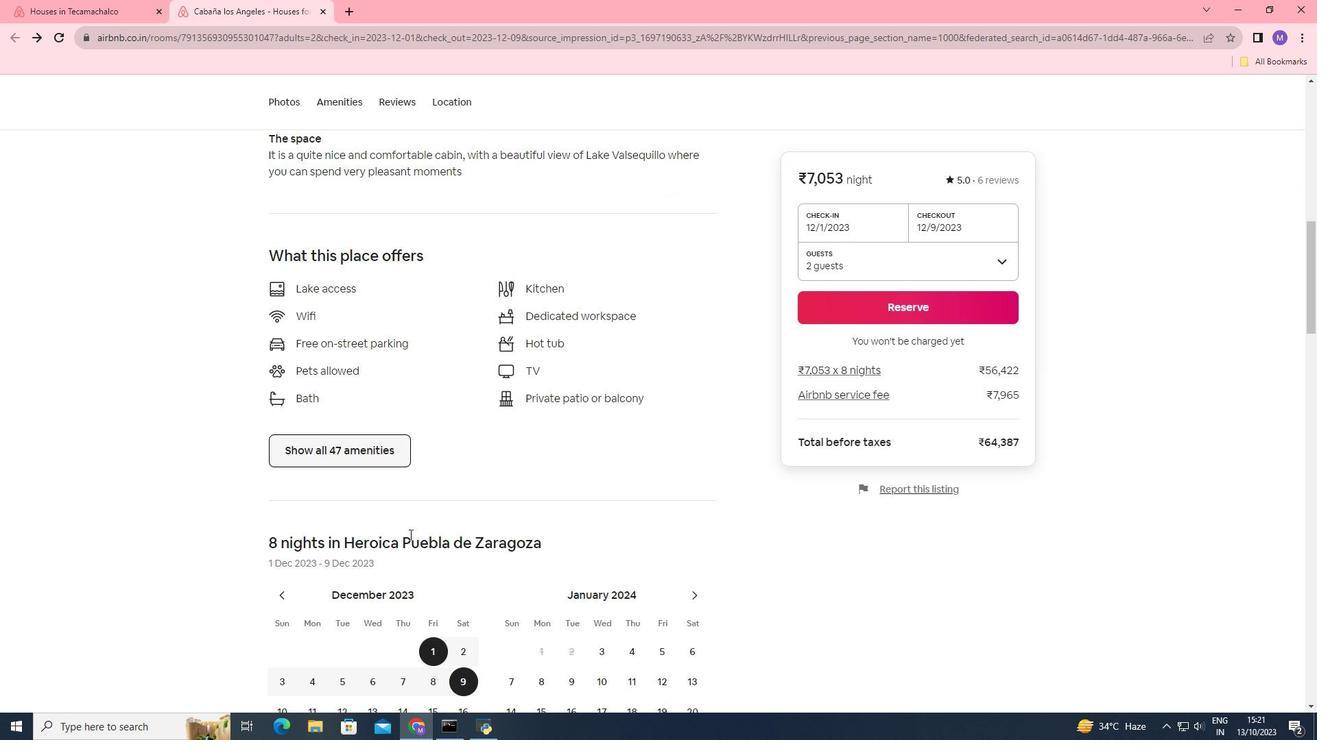 
Action: Mouse scrolled (409, 534) with delta (0, 0)
Screenshot: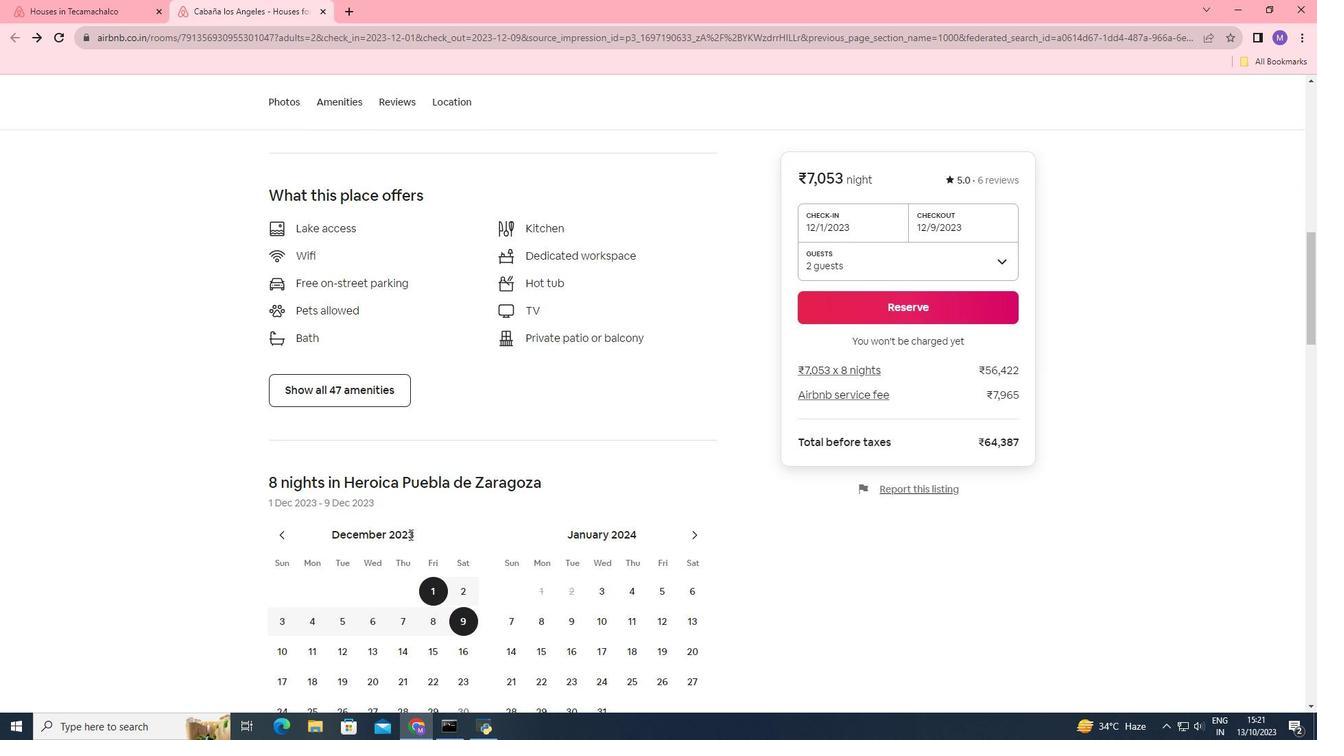 
Action: Mouse scrolled (409, 534) with delta (0, 0)
Screenshot: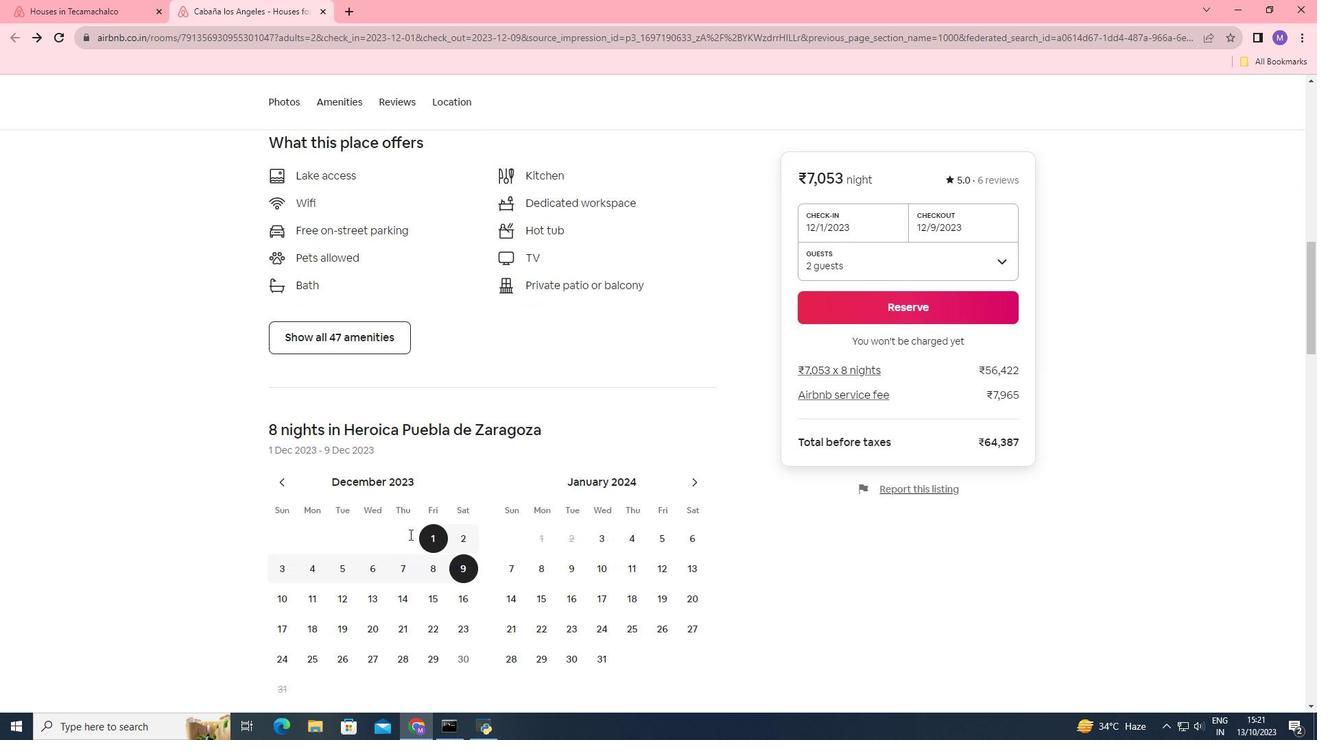 
Action: Mouse scrolled (409, 534) with delta (0, 0)
Screenshot: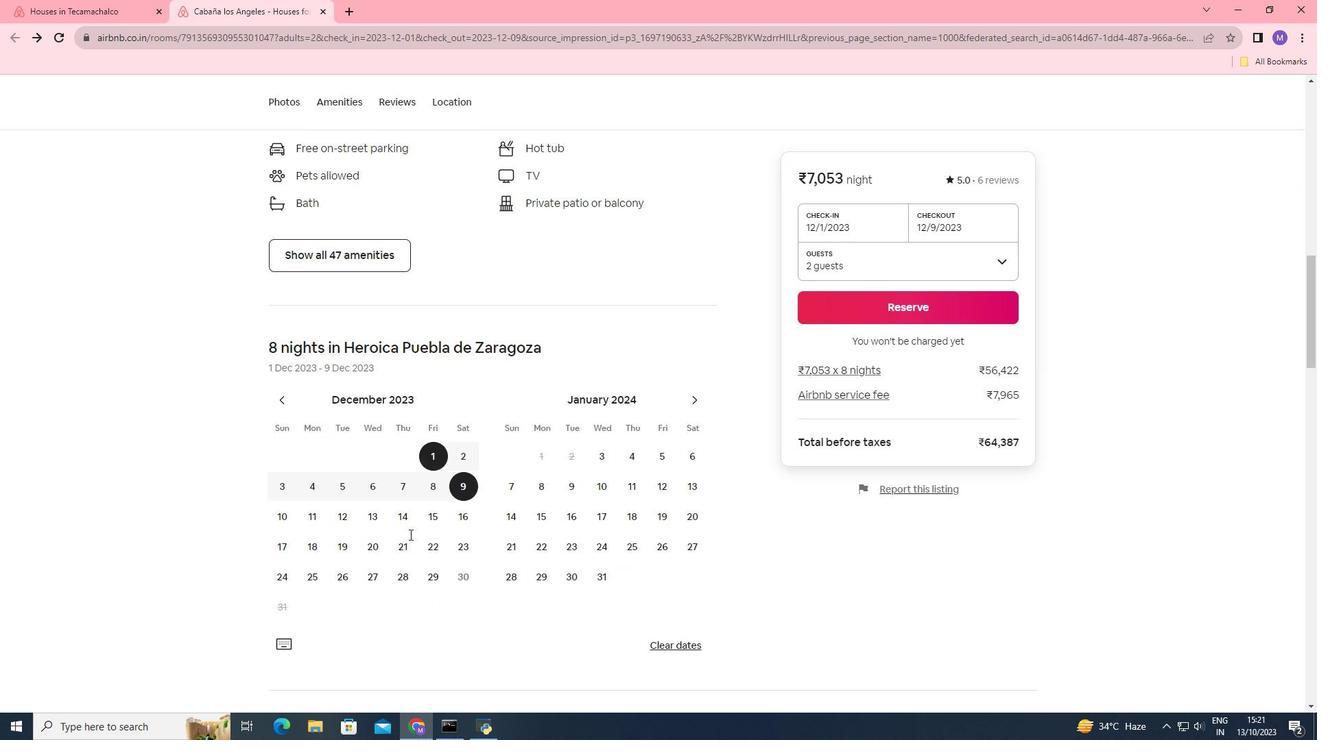 
Action: Mouse scrolled (409, 534) with delta (0, 0)
Screenshot: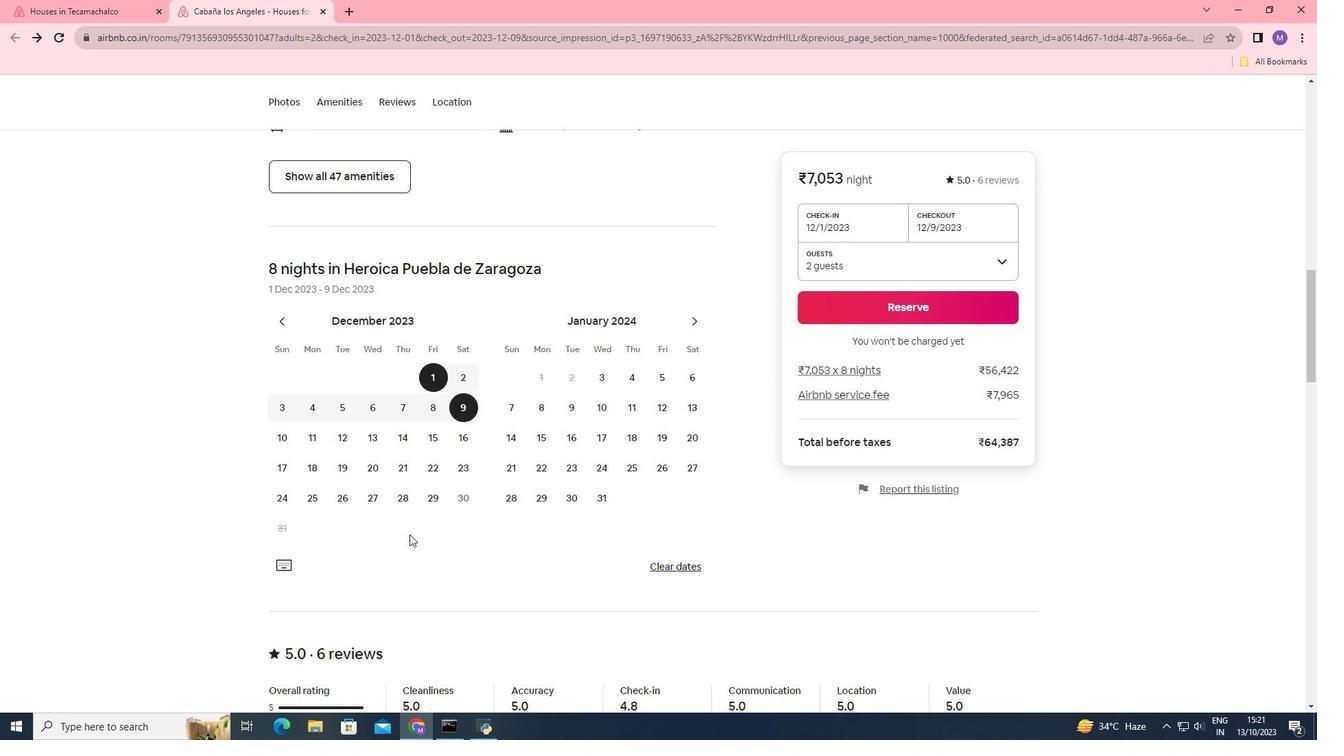 
Action: Mouse scrolled (409, 534) with delta (0, 0)
Screenshot: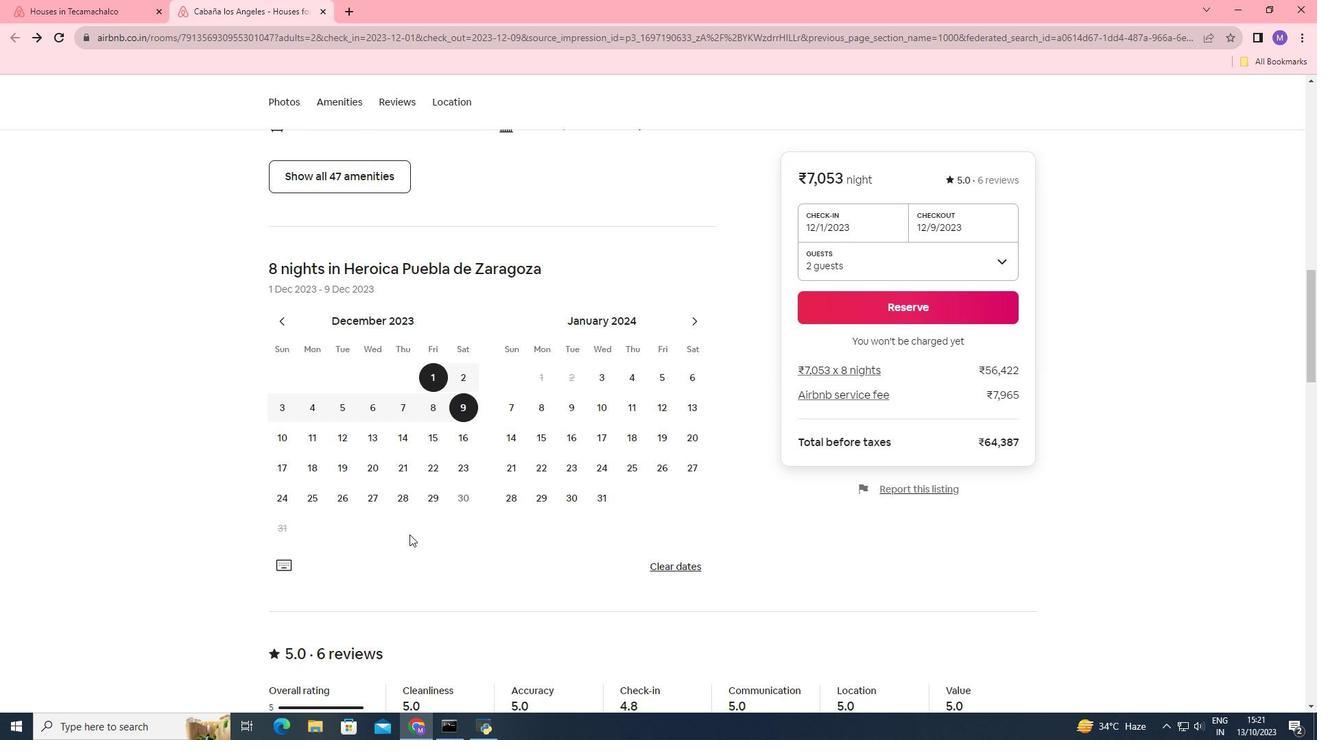 
Action: Mouse scrolled (409, 534) with delta (0, 0)
Screenshot: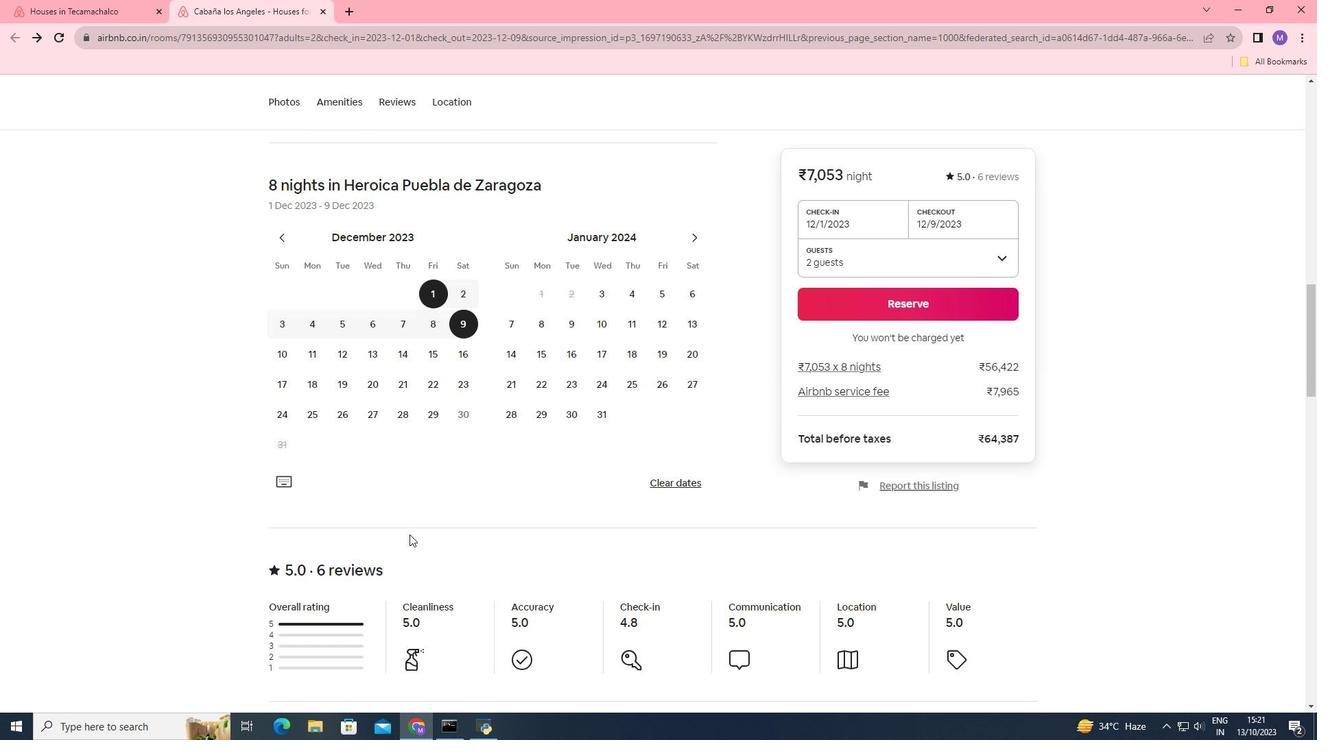 
Action: Mouse scrolled (409, 534) with delta (0, 0)
Screenshot: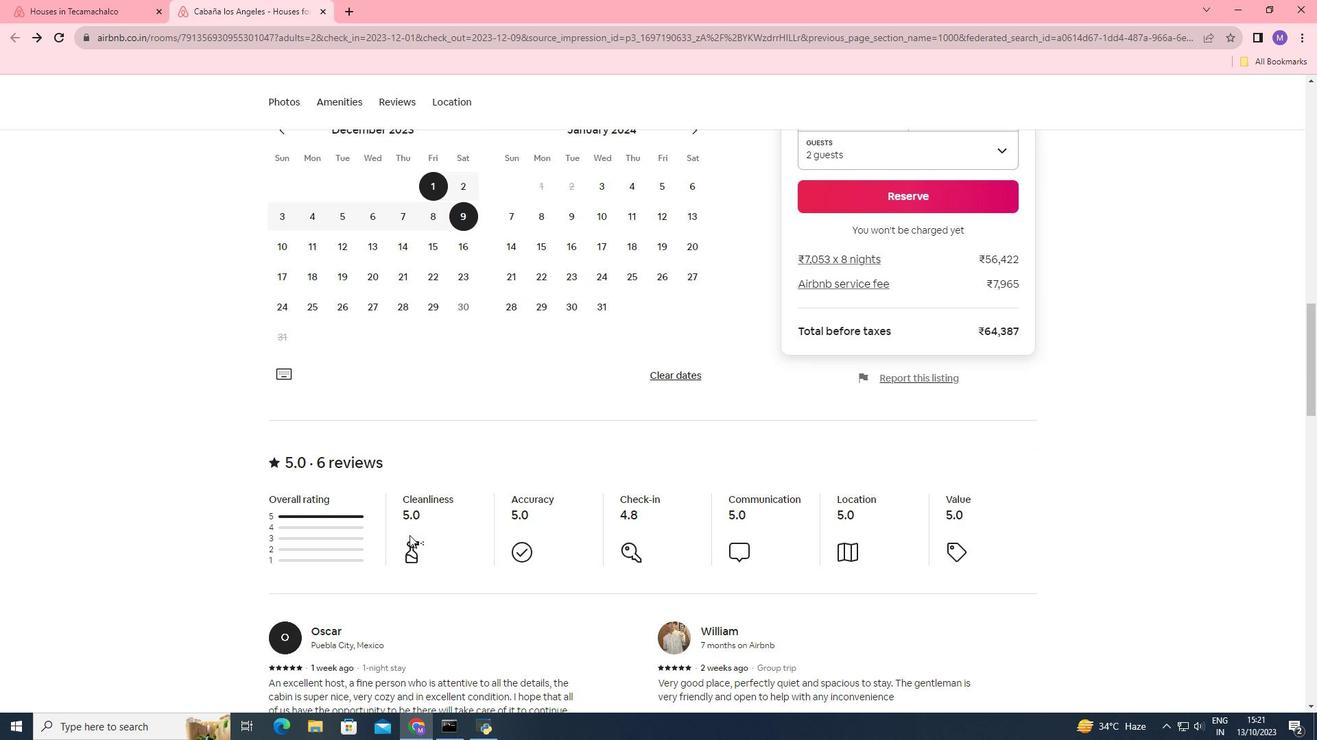 
Action: Mouse moved to (409, 535)
Screenshot: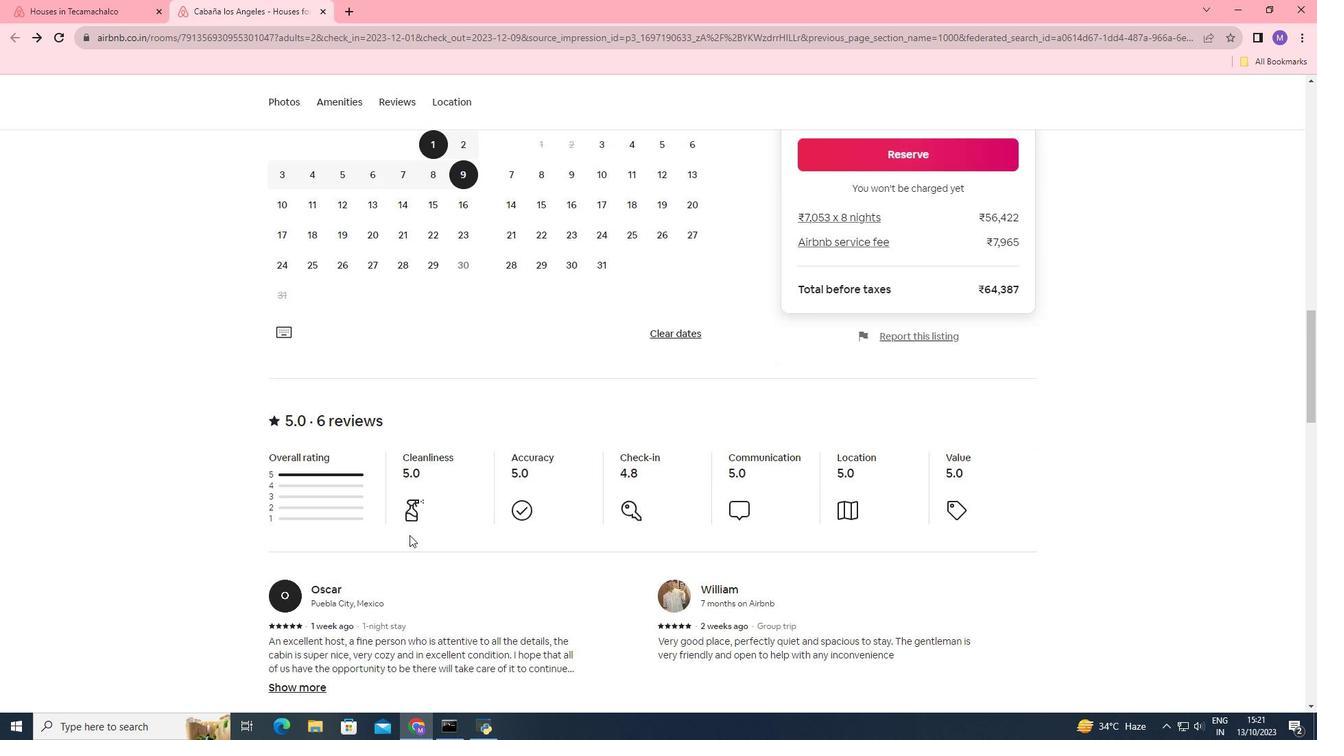 
Action: Mouse scrolled (409, 535) with delta (0, 0)
Screenshot: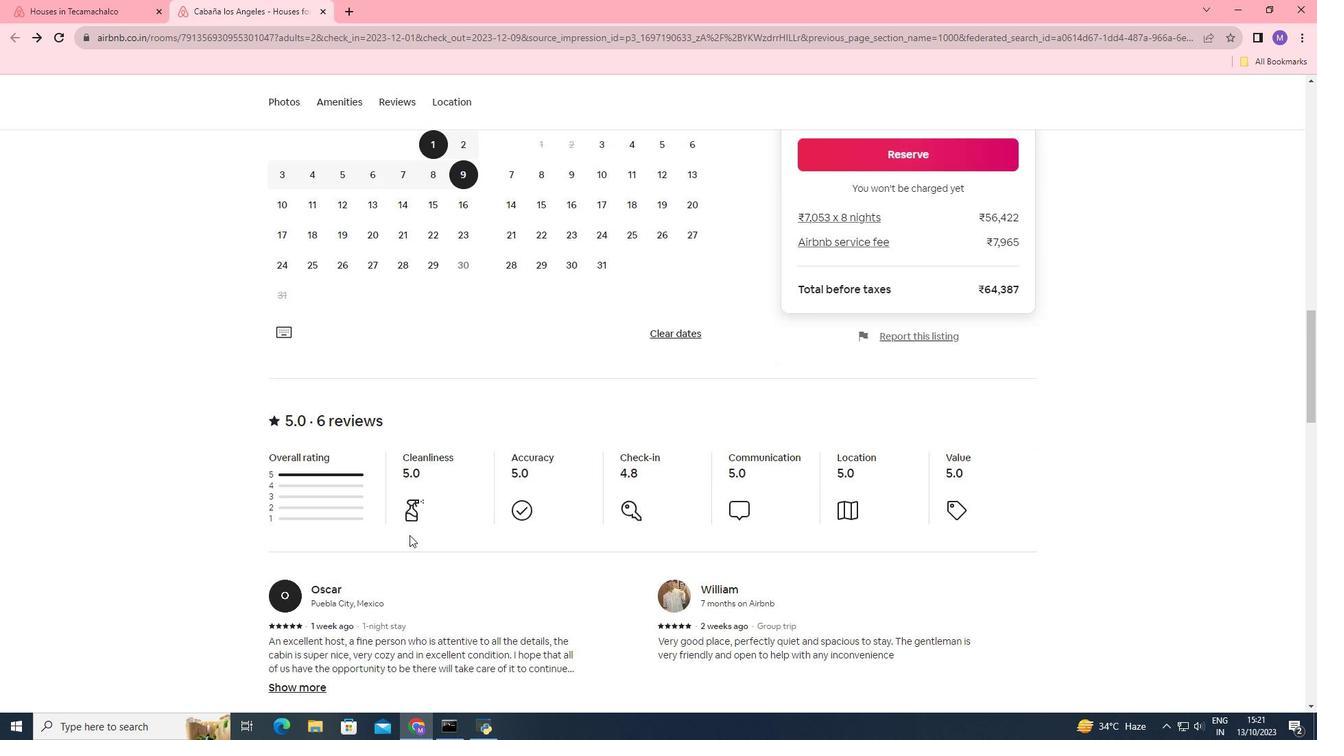 
Action: Mouse scrolled (409, 535) with delta (0, 0)
Screenshot: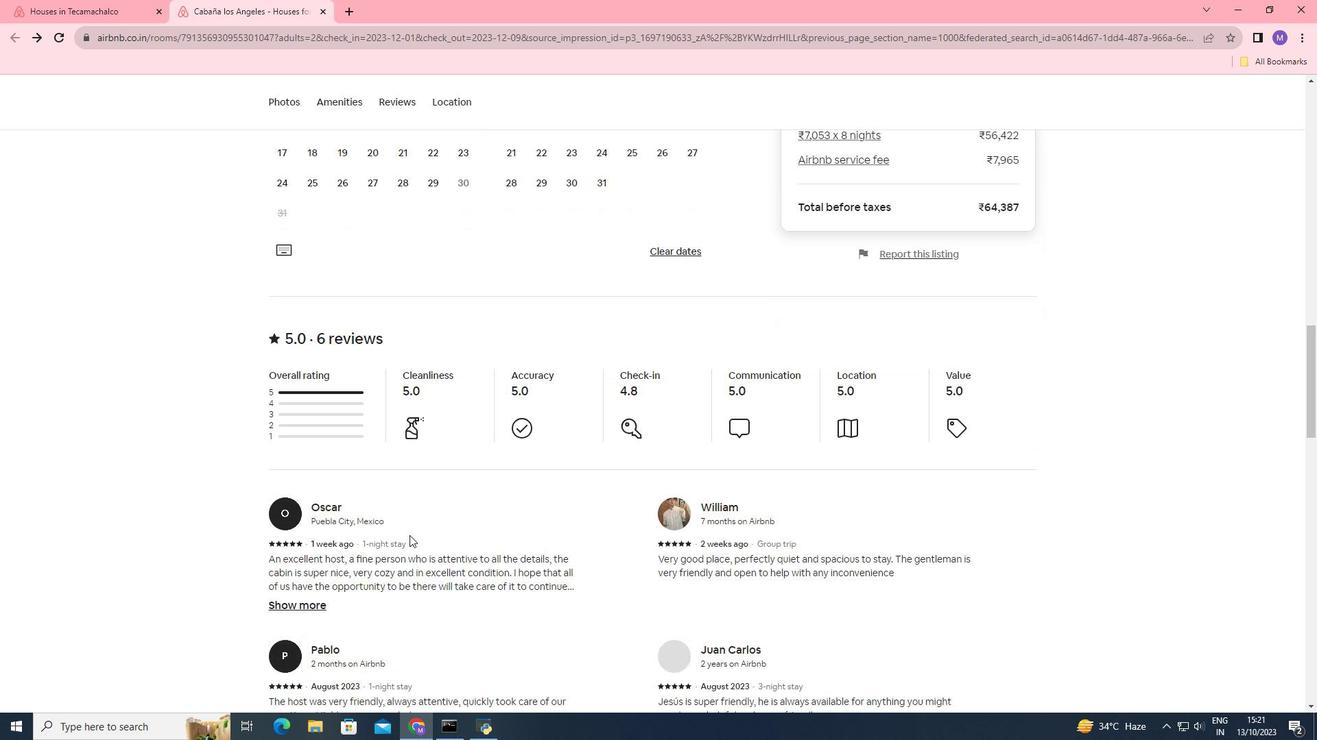 
Action: Mouse moved to (368, 565)
Screenshot: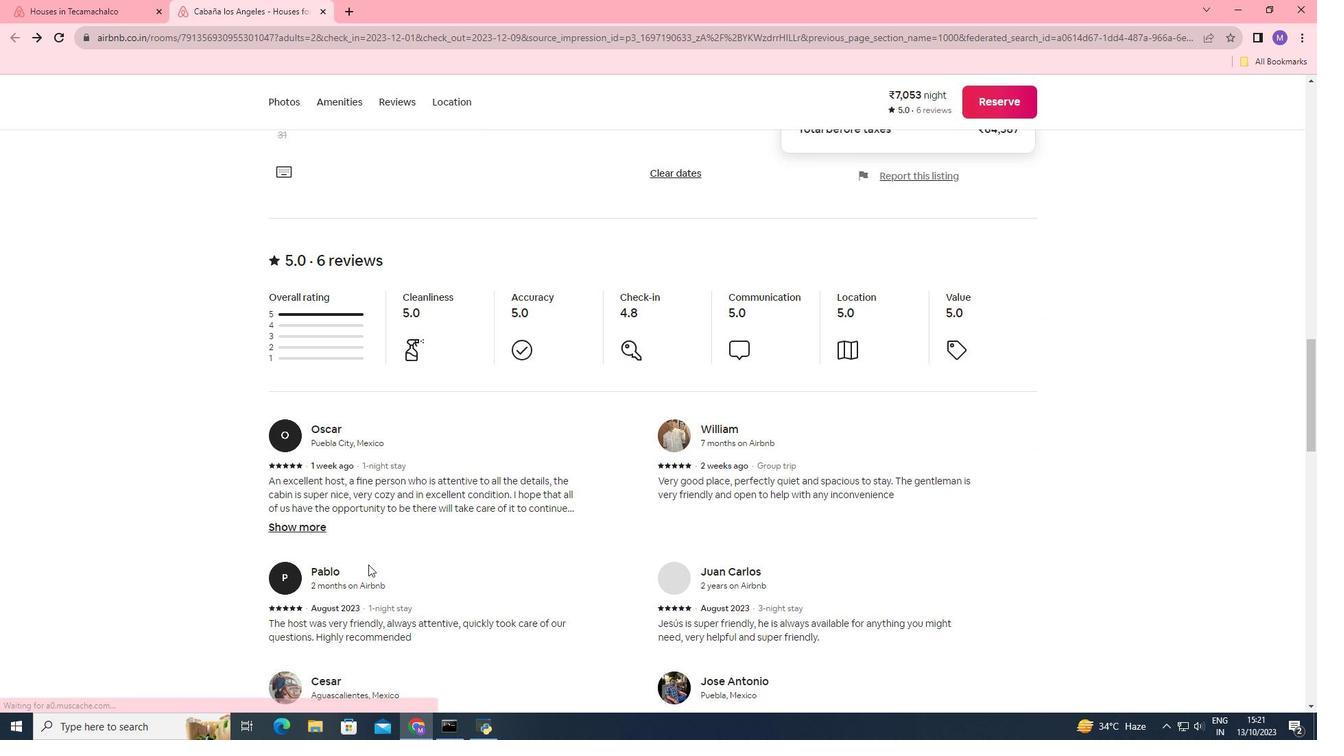 
Action: Mouse scrolled (368, 564) with delta (0, 0)
Screenshot: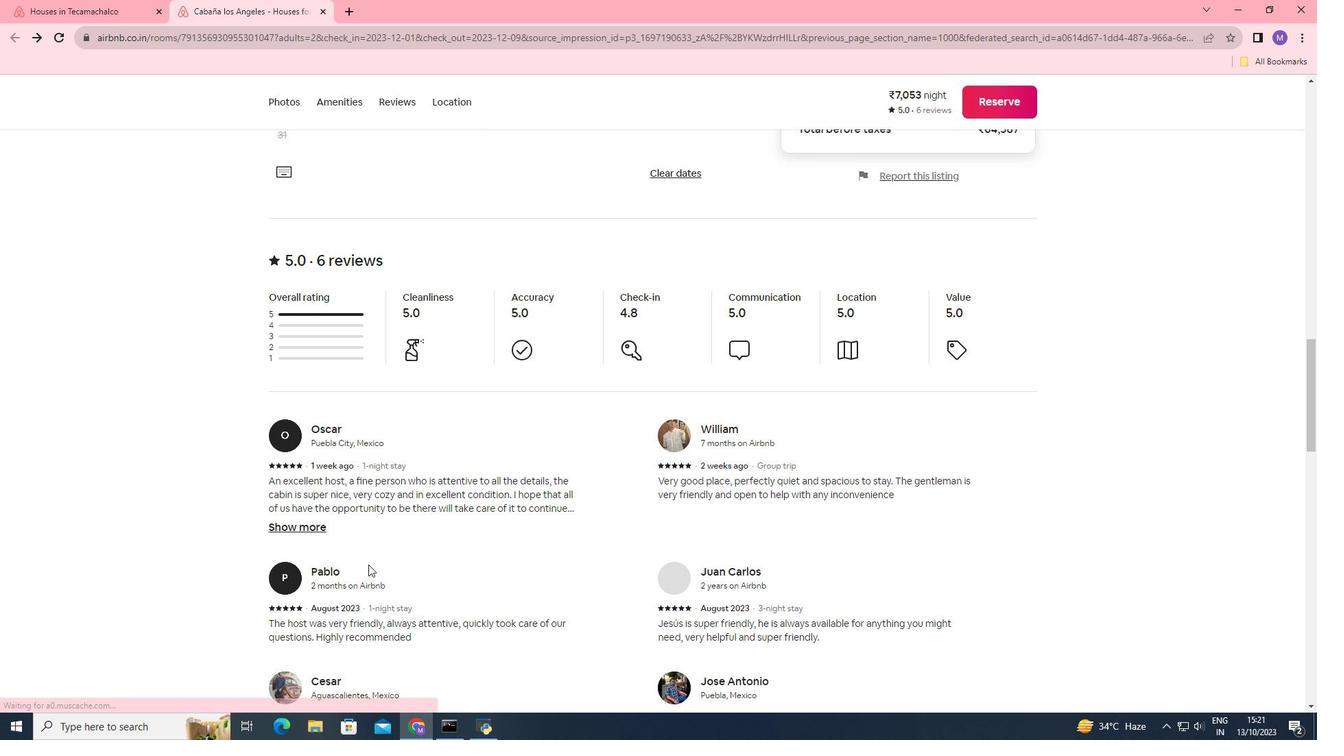 
Action: Mouse scrolled (368, 564) with delta (0, 0)
Screenshot: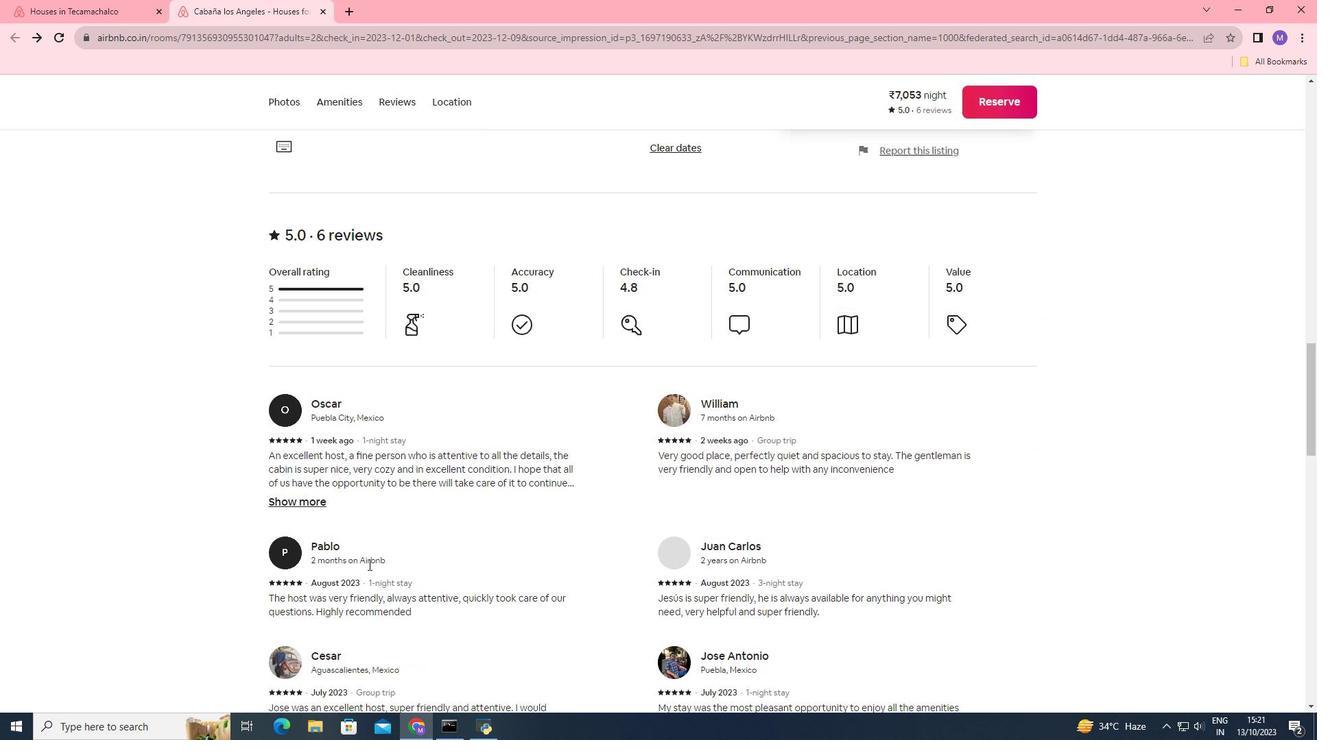 
Action: Mouse scrolled (368, 564) with delta (0, 0)
Screenshot: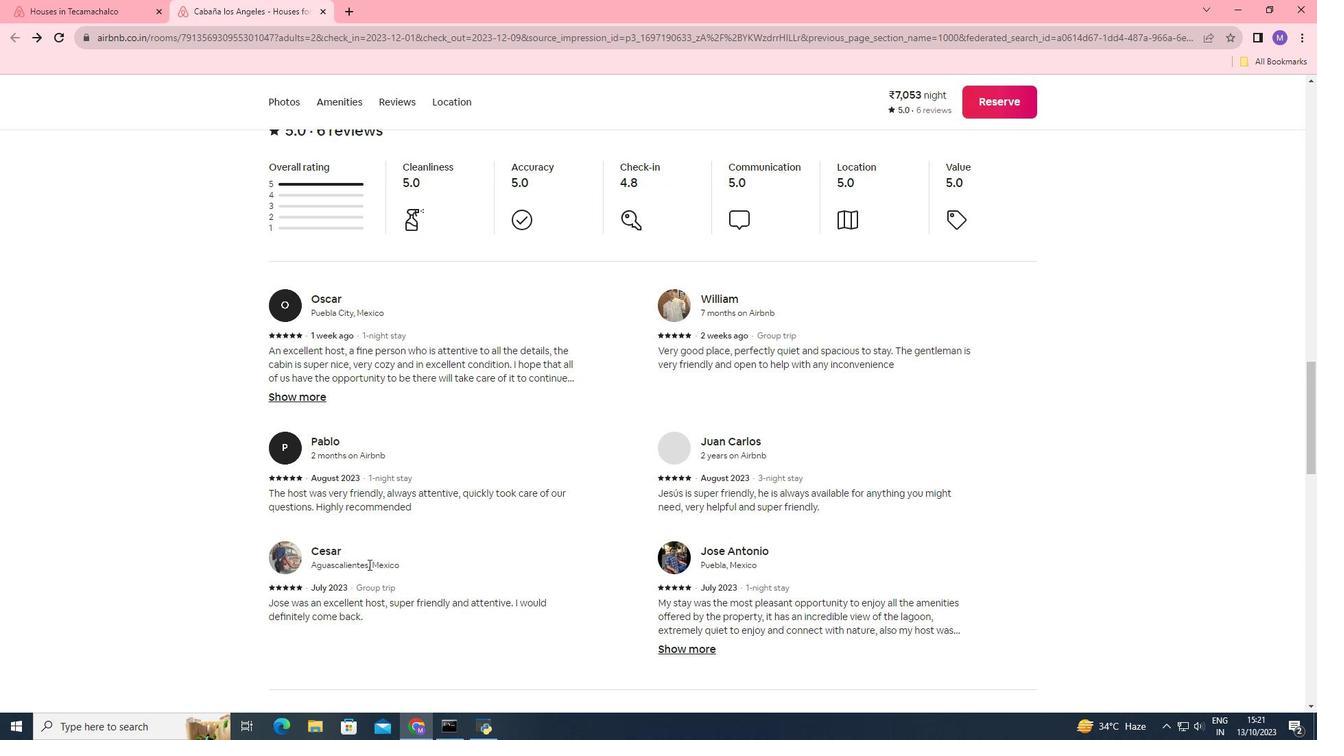 
Action: Mouse moved to (356, 577)
Screenshot: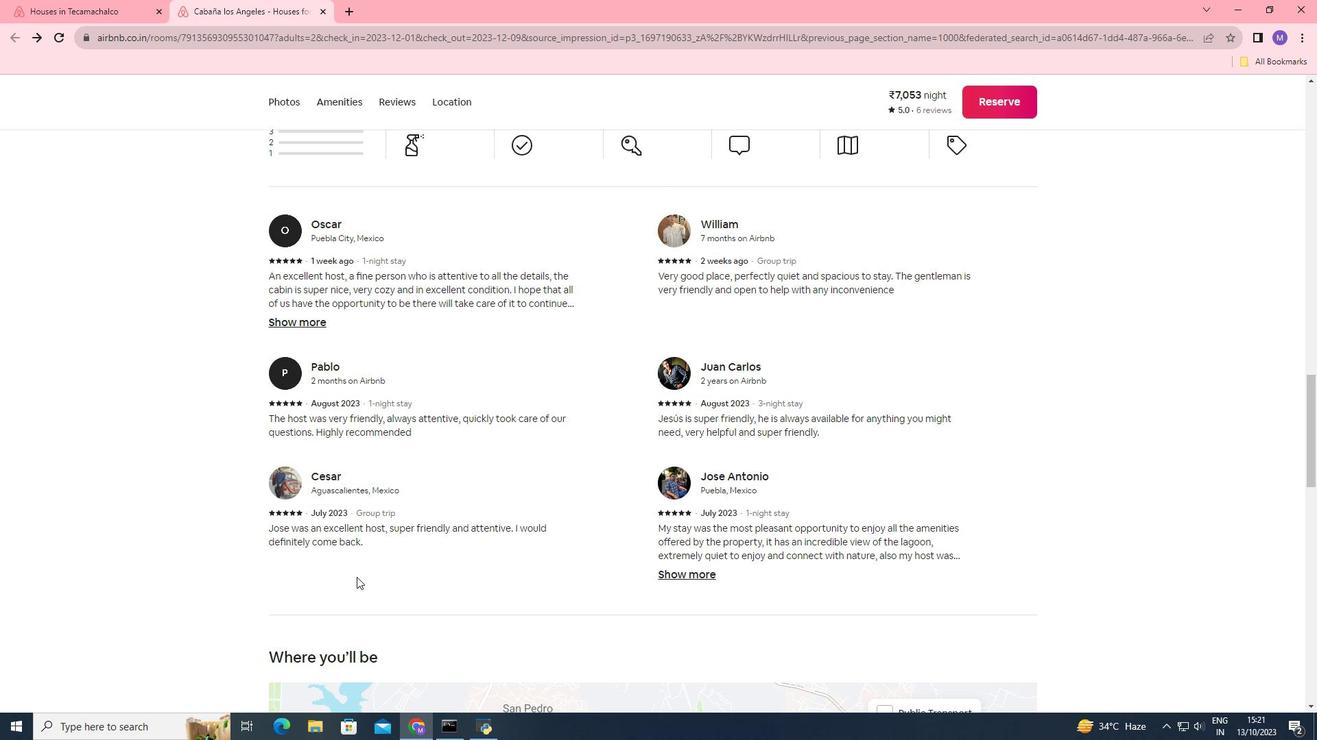 
Action: Mouse scrolled (356, 577) with delta (0, 0)
Screenshot: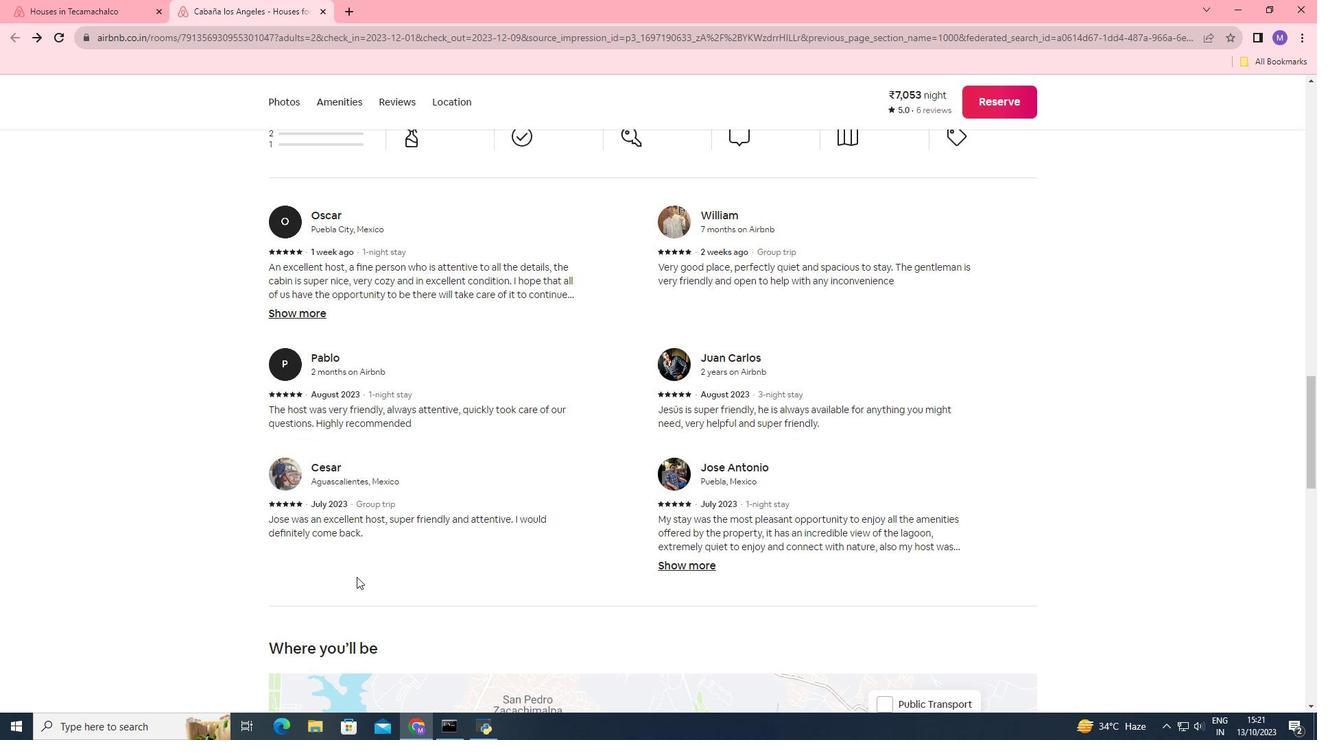
Action: Mouse scrolled (356, 577) with delta (0, 0)
Screenshot: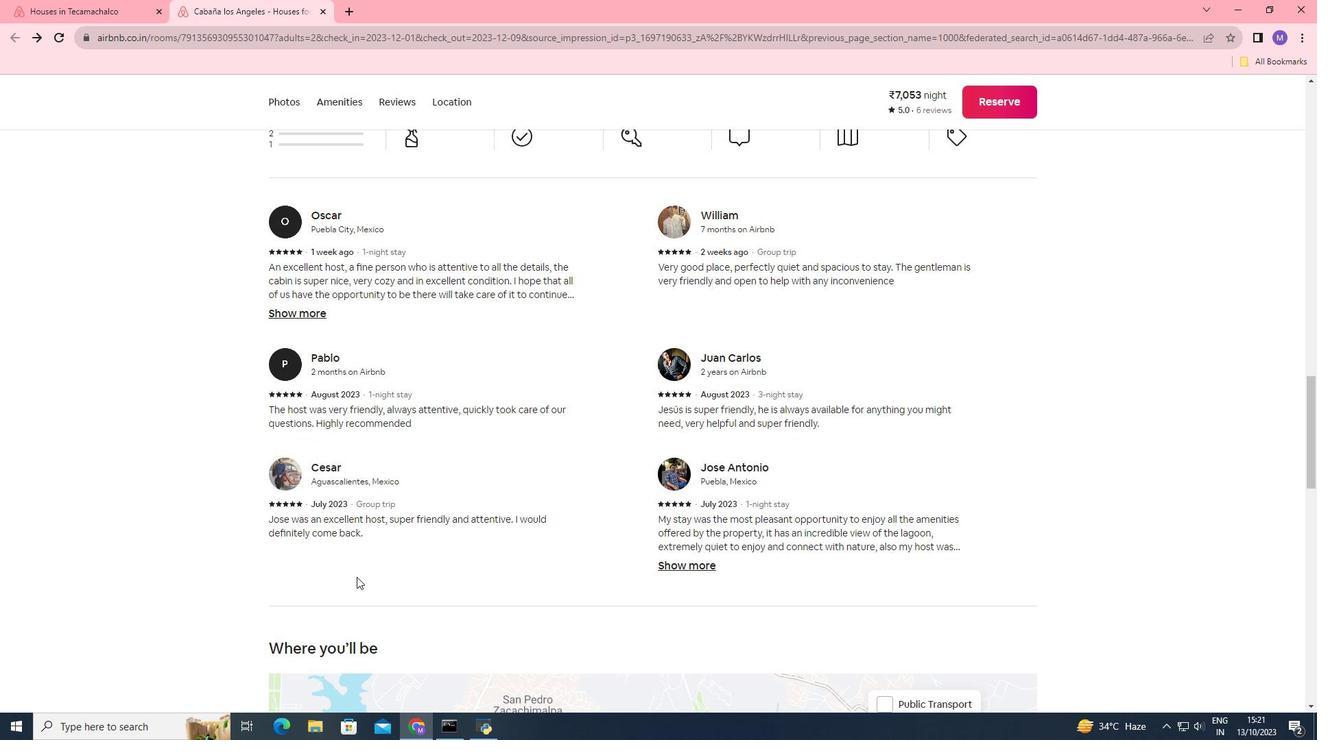 
Action: Mouse moved to (355, 579)
Screenshot: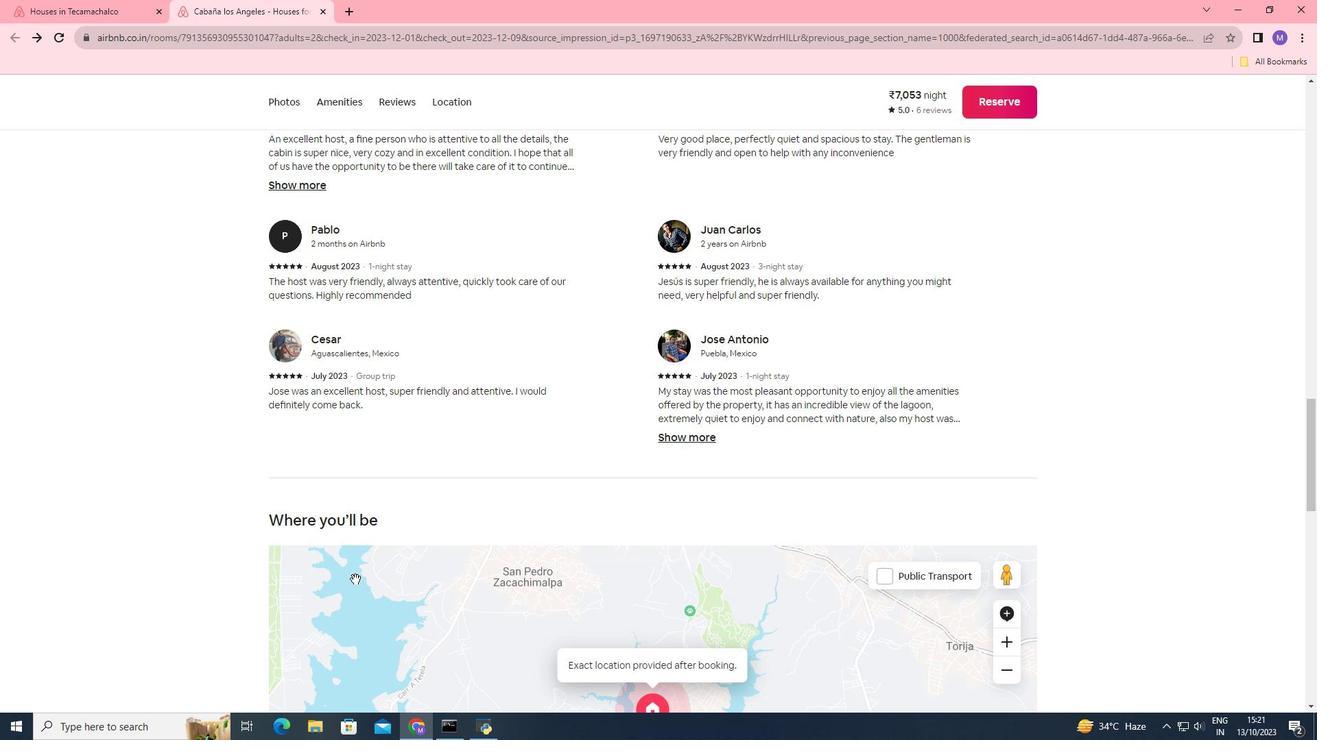 
Action: Mouse scrolled (355, 579) with delta (0, 0)
Screenshot: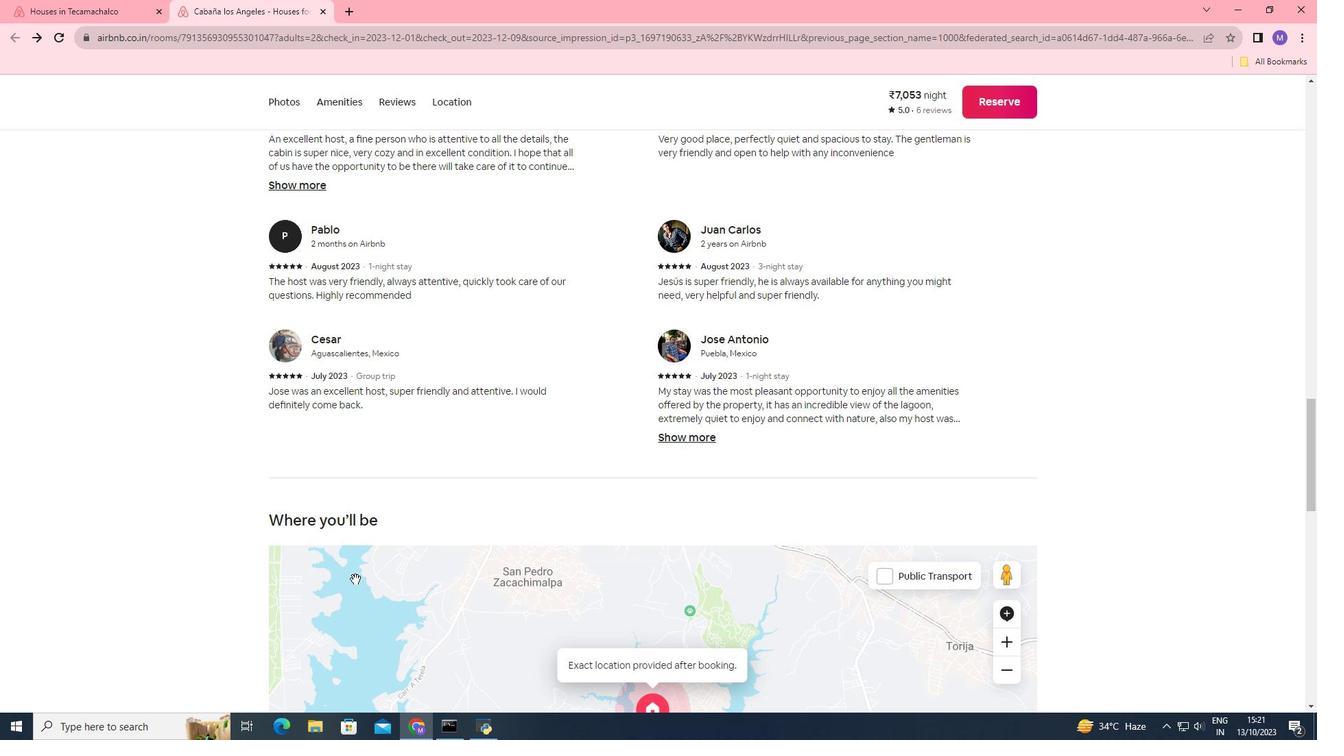 
Action: Mouse scrolled (355, 579) with delta (0, 0)
Screenshot: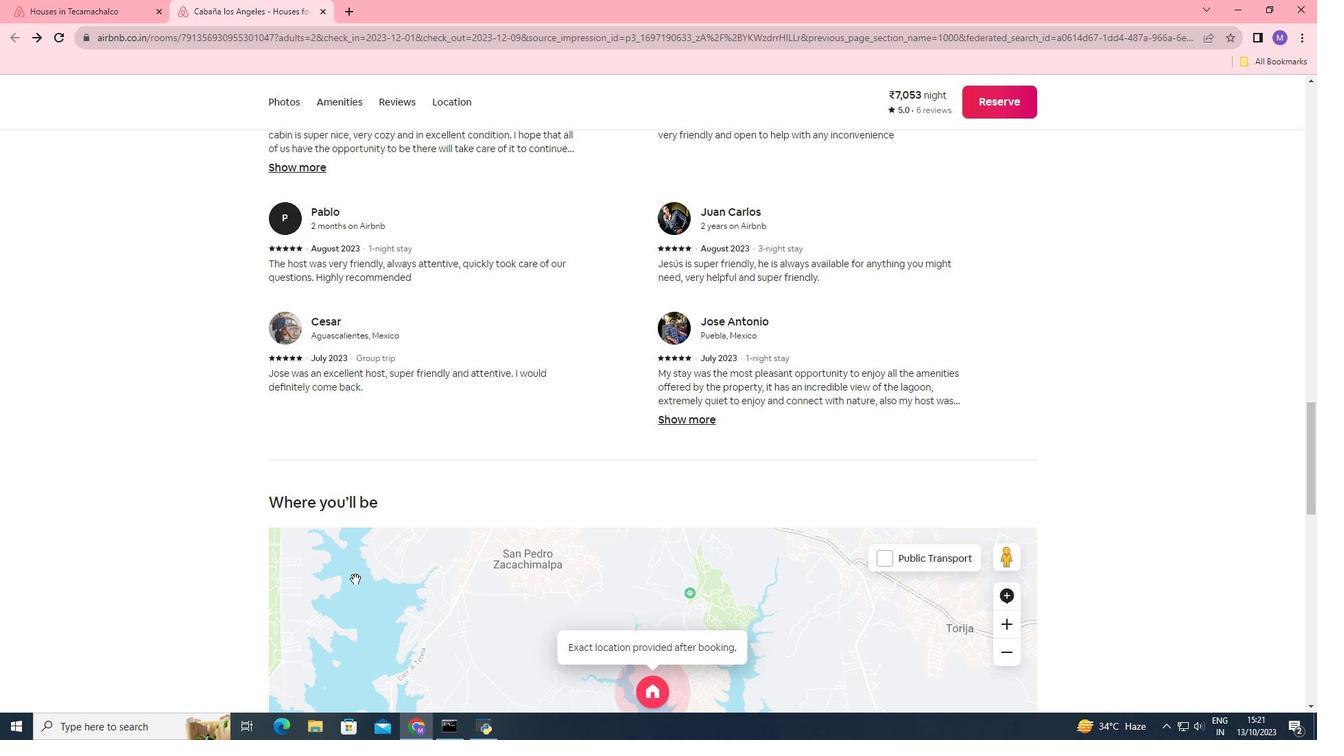 
Action: Mouse scrolled (355, 579) with delta (0, 0)
Screenshot: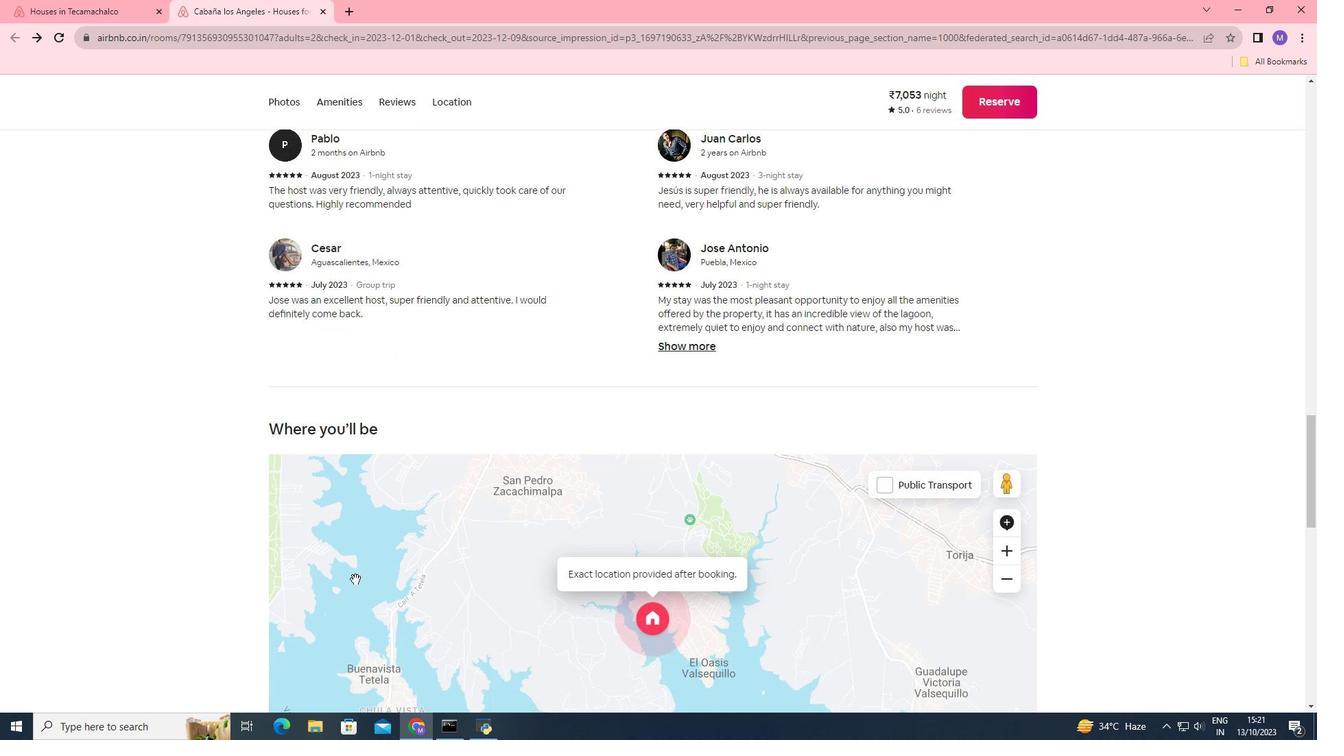 
Action: Mouse moved to (362, 594)
Screenshot: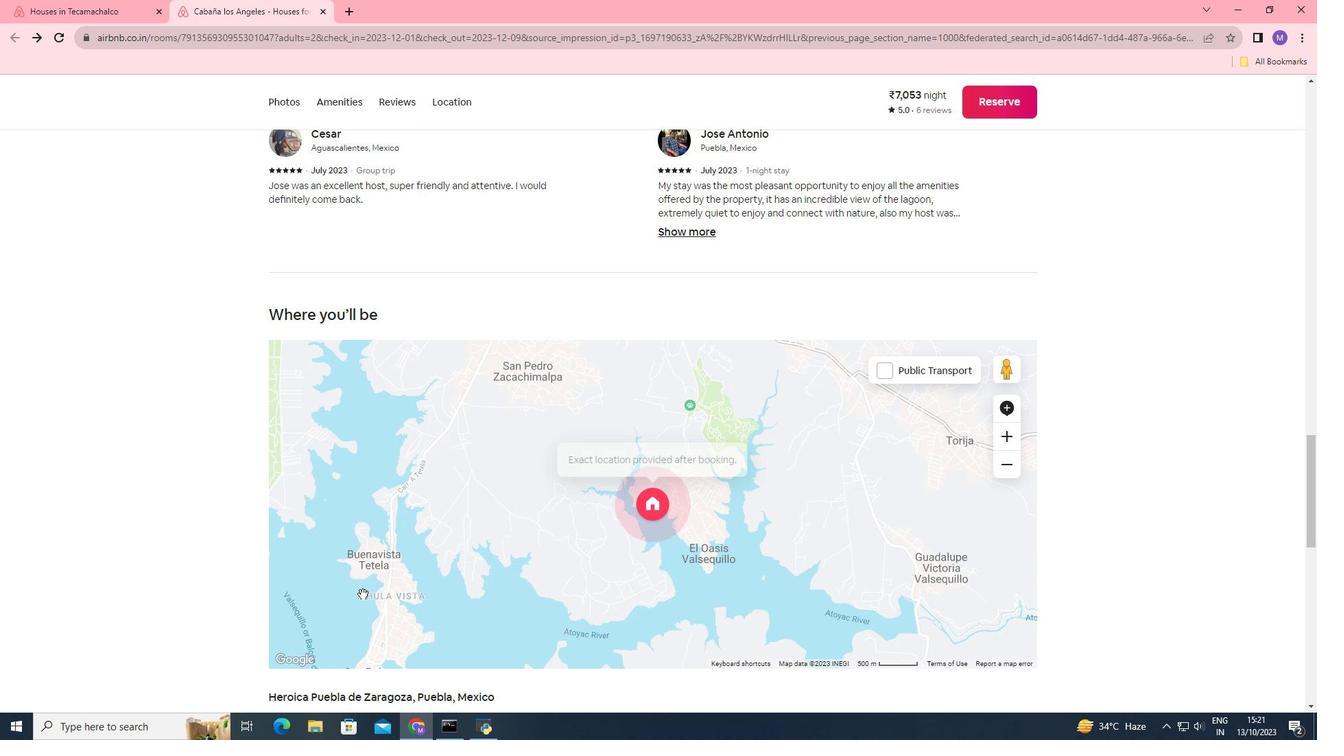 
Action: Mouse scrolled (362, 594) with delta (0, 0)
Screenshot: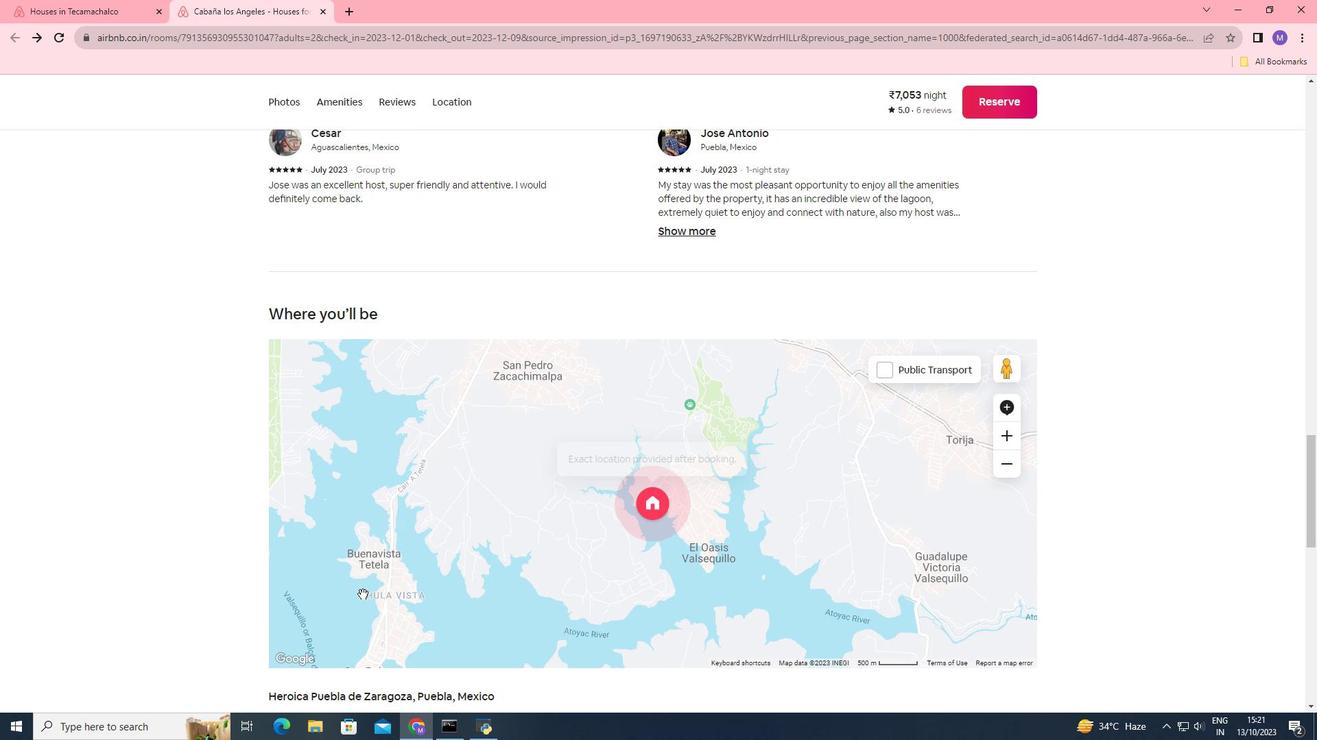 
Action: Mouse moved to (362, 594)
Screenshot: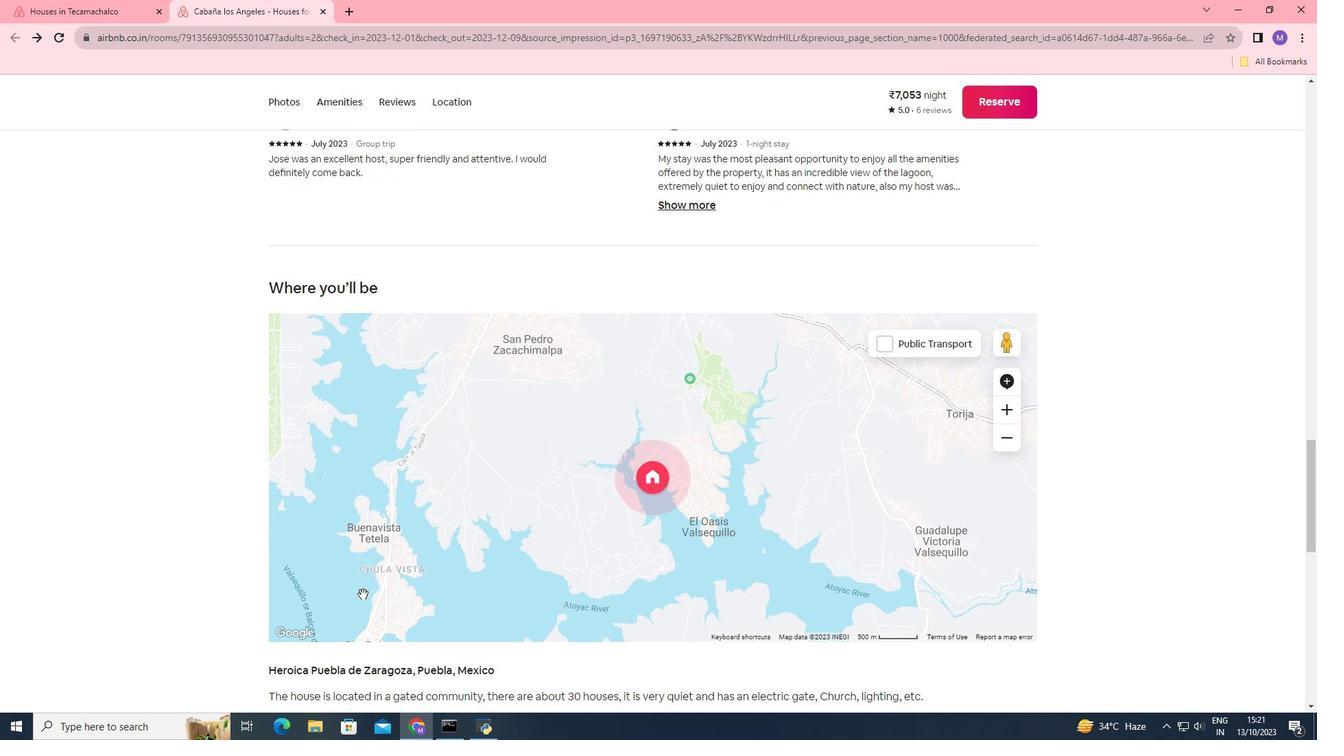 
Action: Mouse scrolled (362, 594) with delta (0, 0)
Screenshot: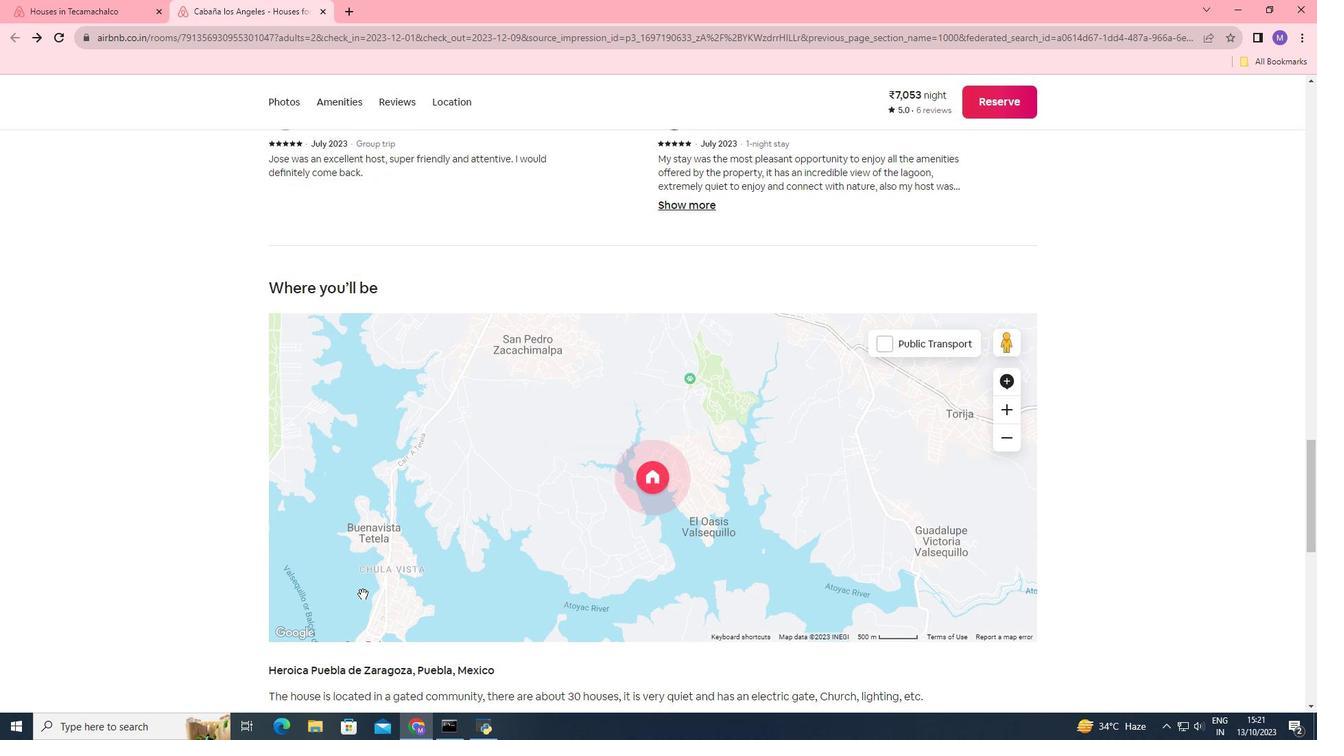 
Action: Mouse scrolled (362, 594) with delta (0, 0)
Screenshot: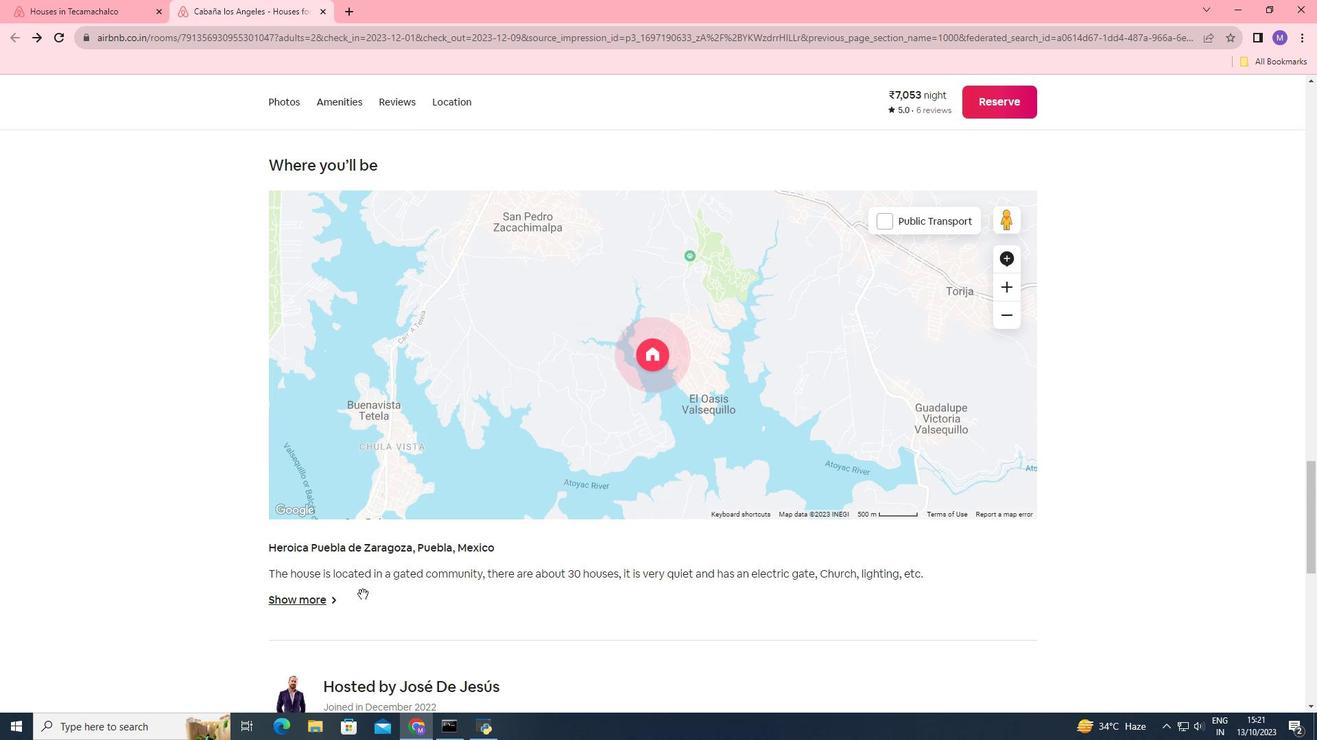 
Action: Mouse moved to (297, 544)
Screenshot: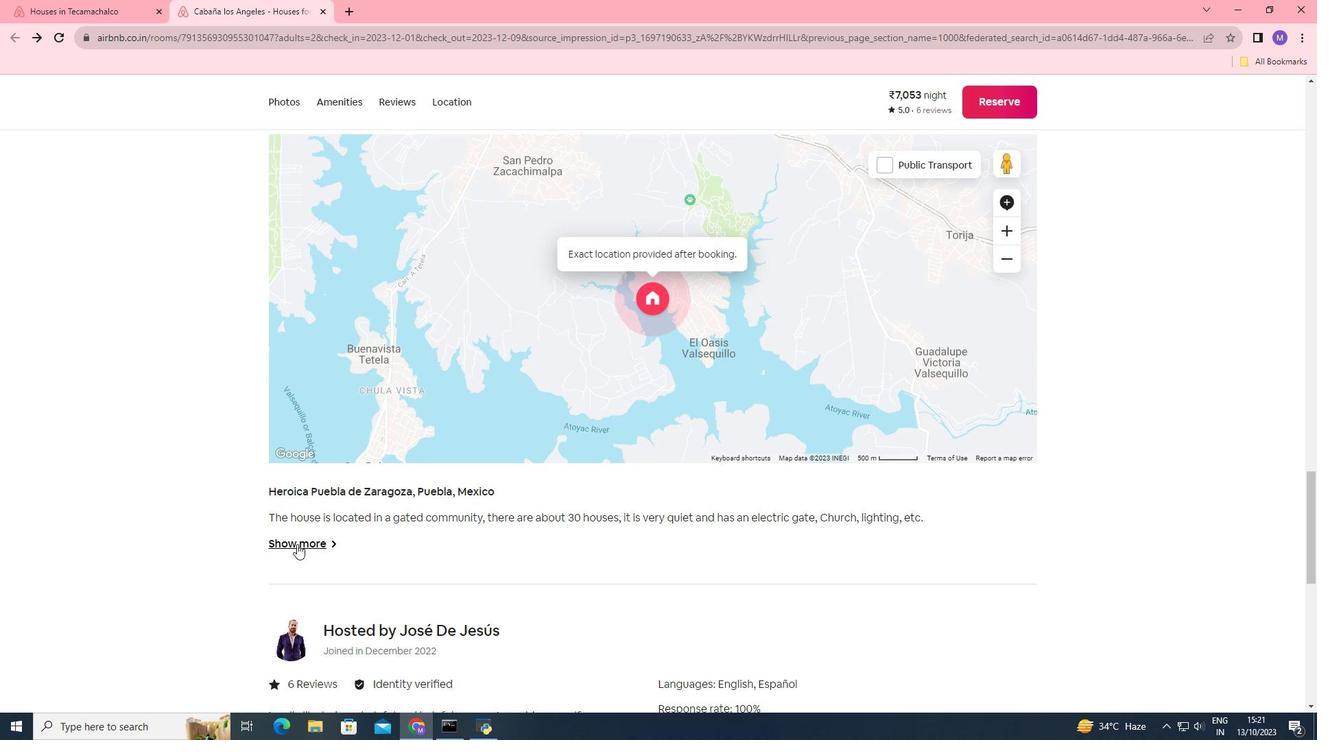 
Action: Mouse pressed left at (297, 544)
Screenshot: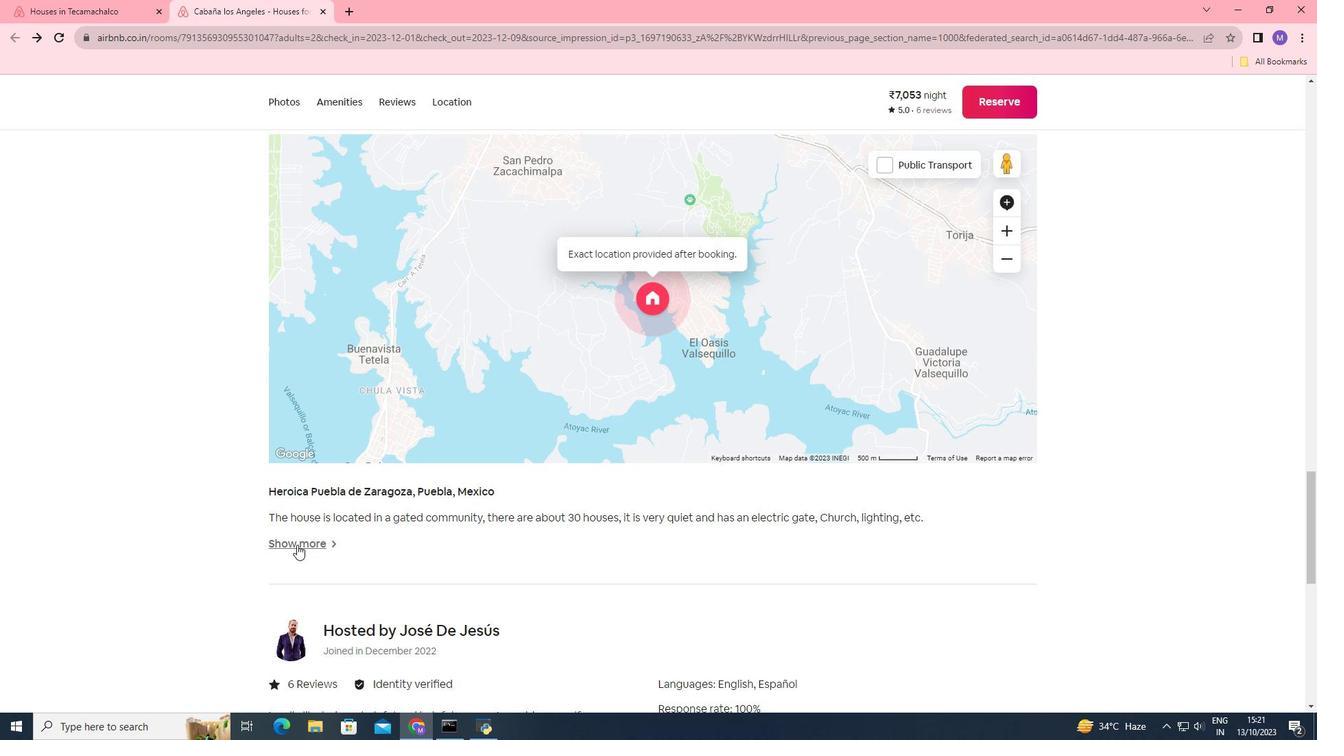 
Action: Mouse moved to (795, 402)
Screenshot: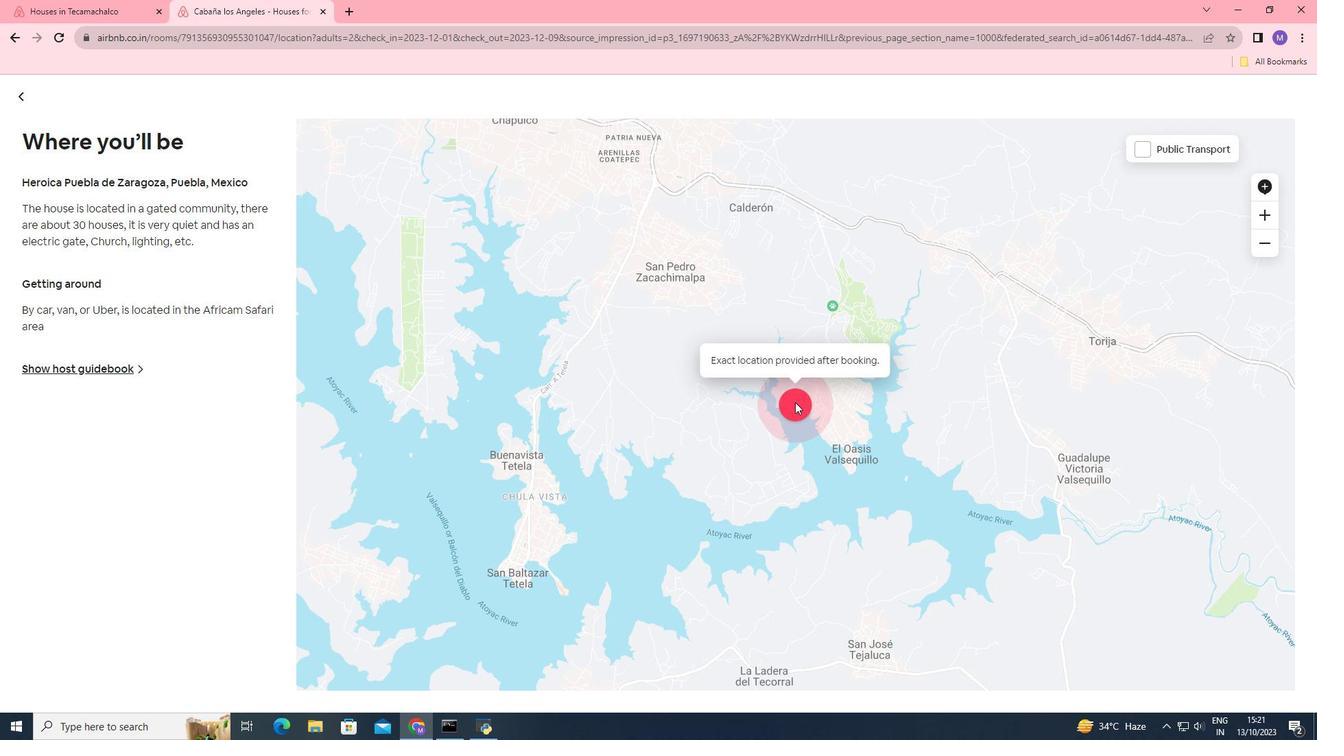 
Action: Mouse pressed left at (795, 402)
Screenshot: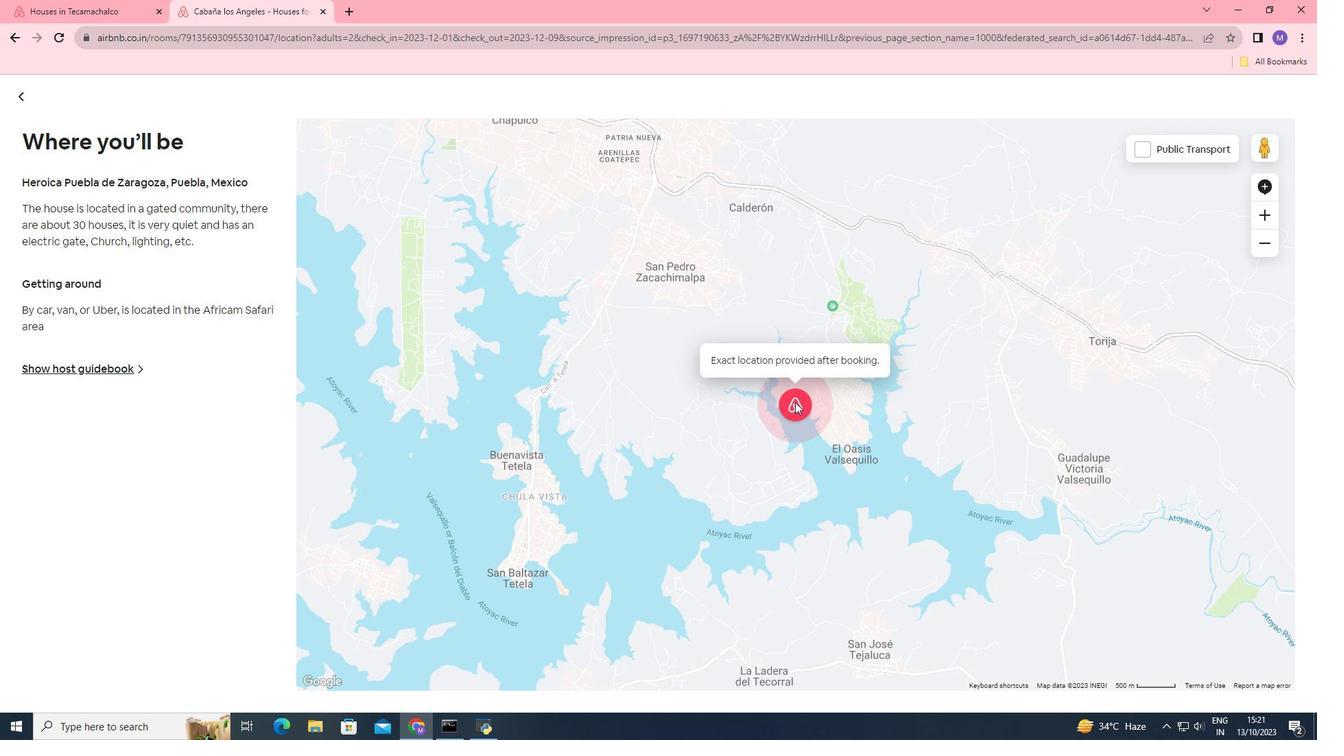 
Action: Mouse moved to (737, 398)
Screenshot: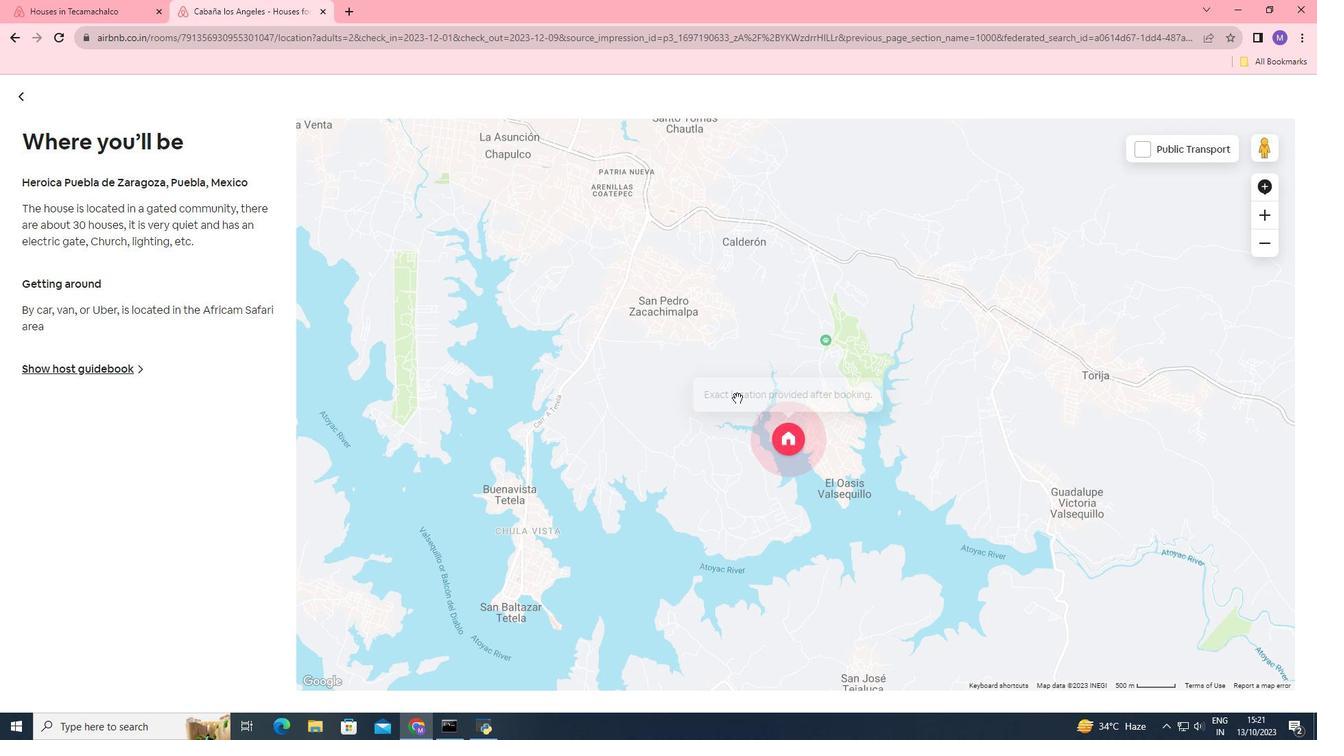 
Action: Mouse scrolled (737, 399) with delta (0, 0)
Screenshot: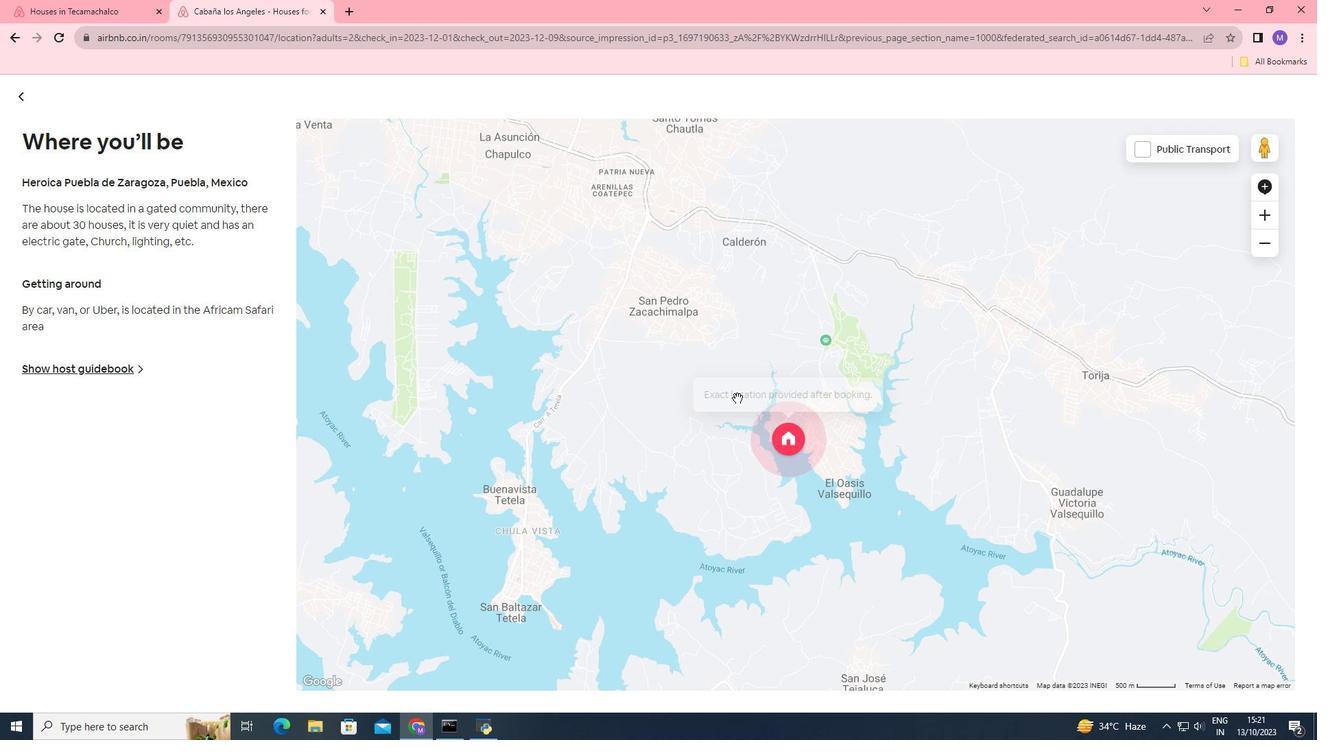 
Action: Mouse scrolled (737, 399) with delta (0, 0)
Screenshot: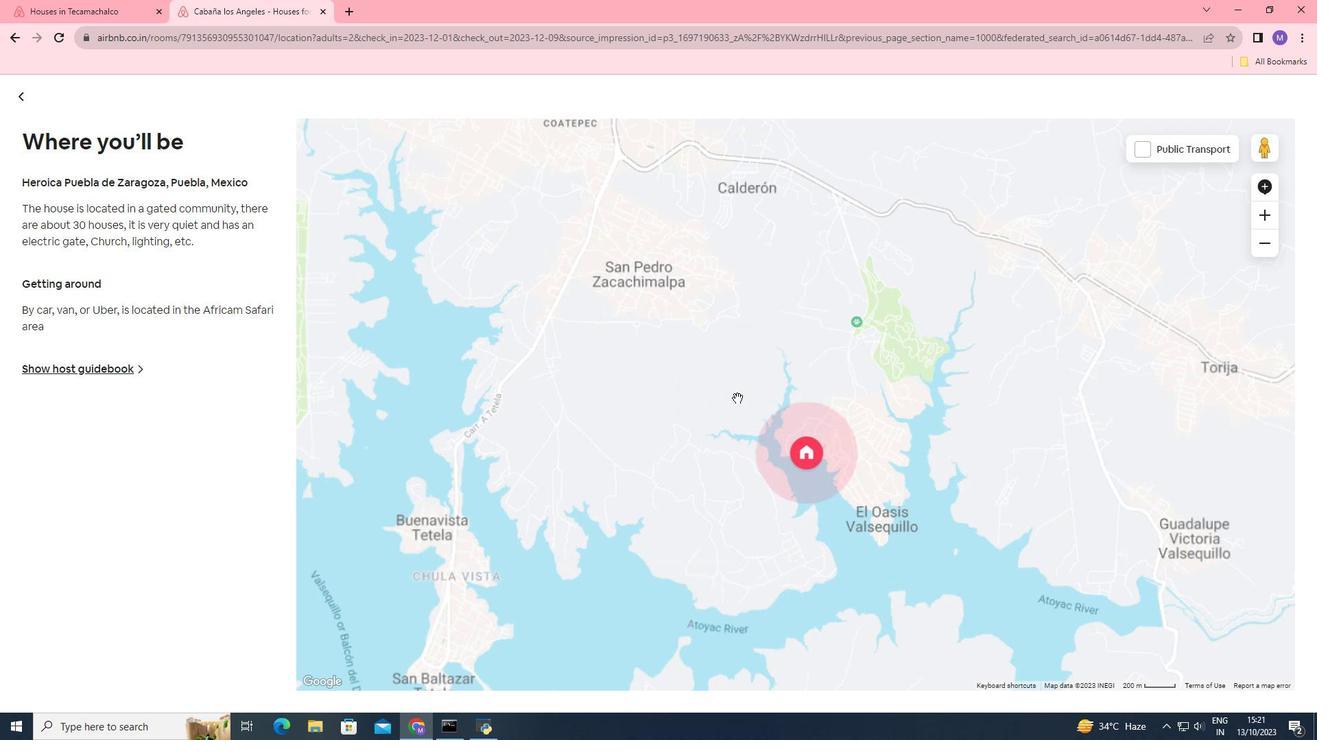 
Action: Mouse moved to (16, 100)
Screenshot: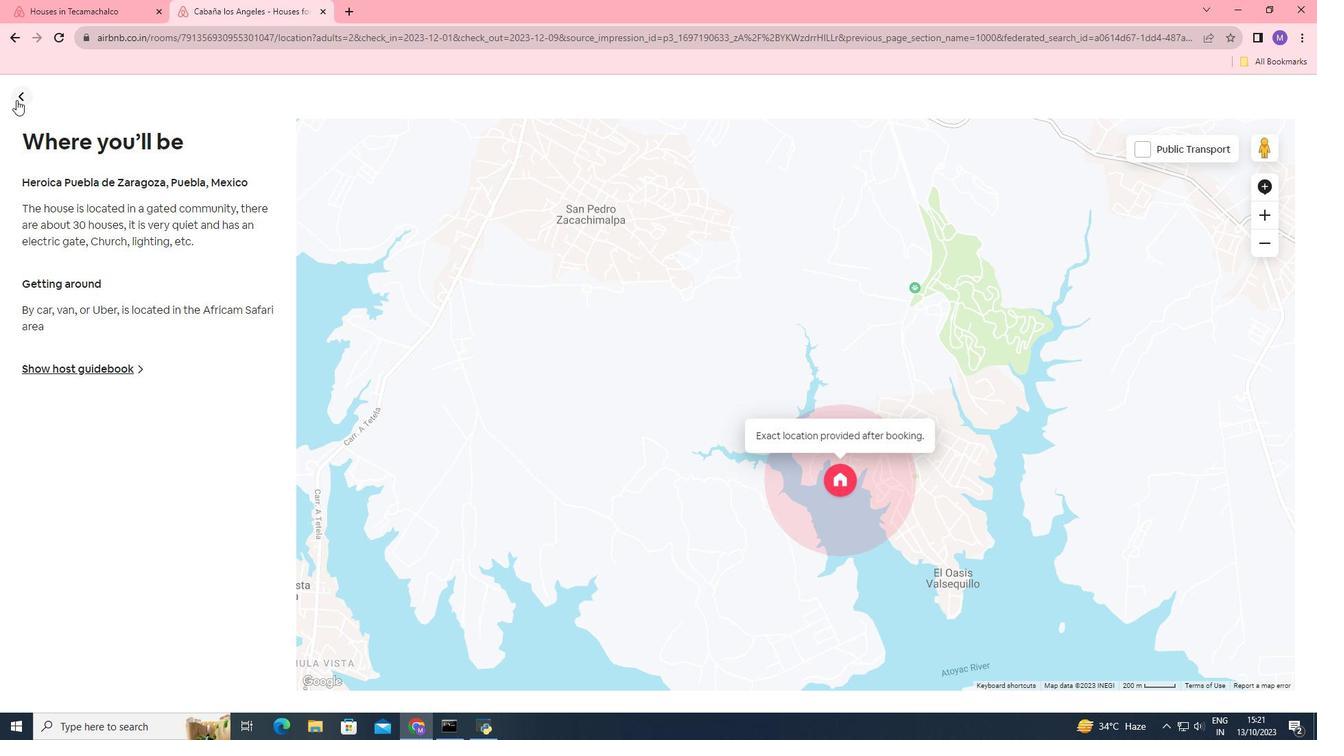 
Action: Mouse pressed left at (16, 100)
Screenshot: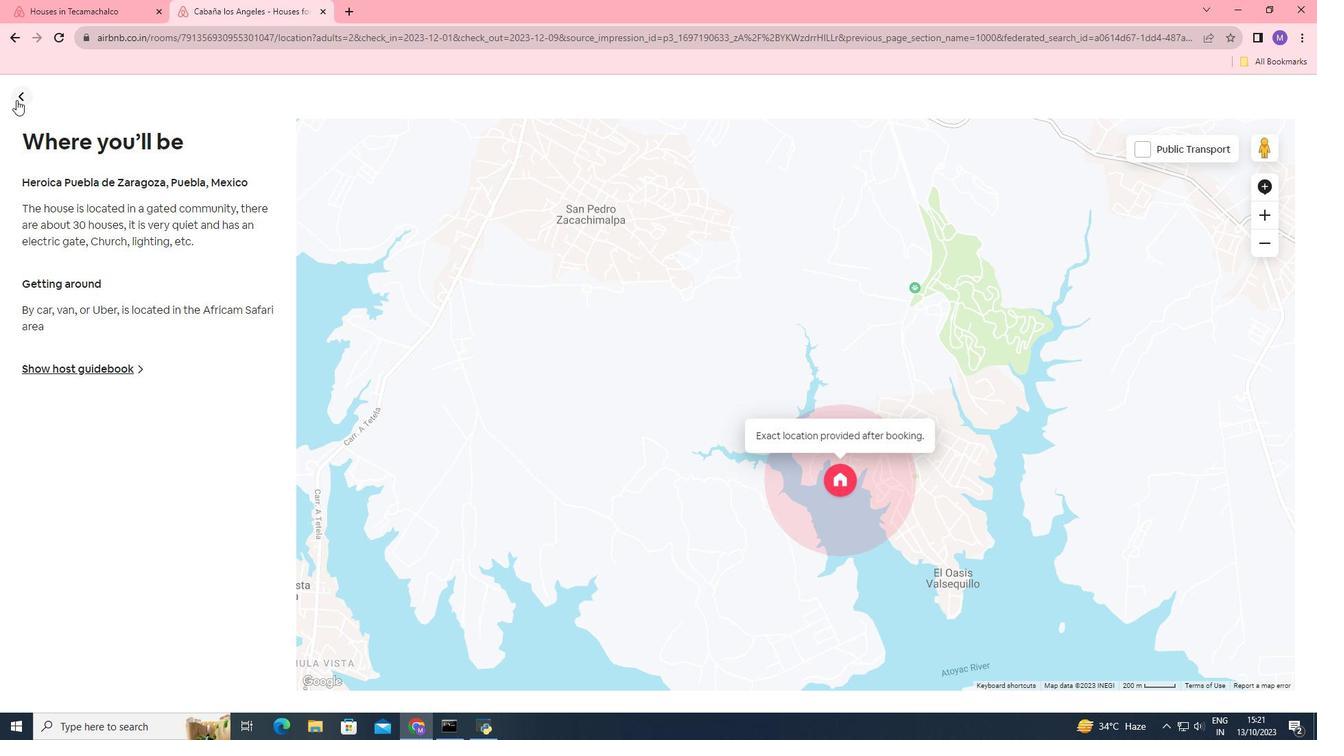 
Action: Mouse moved to (503, 486)
Screenshot: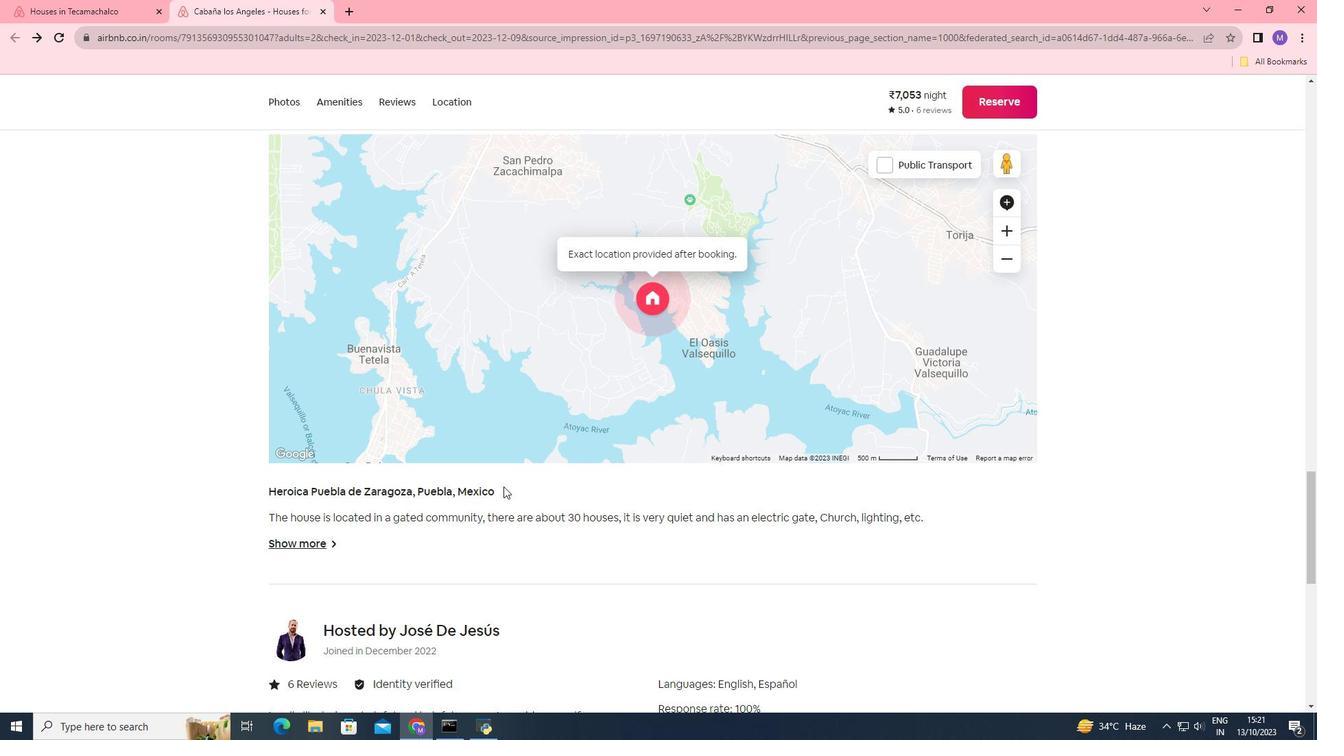 
Action: Mouse scrolled (503, 485) with delta (0, 0)
Screenshot: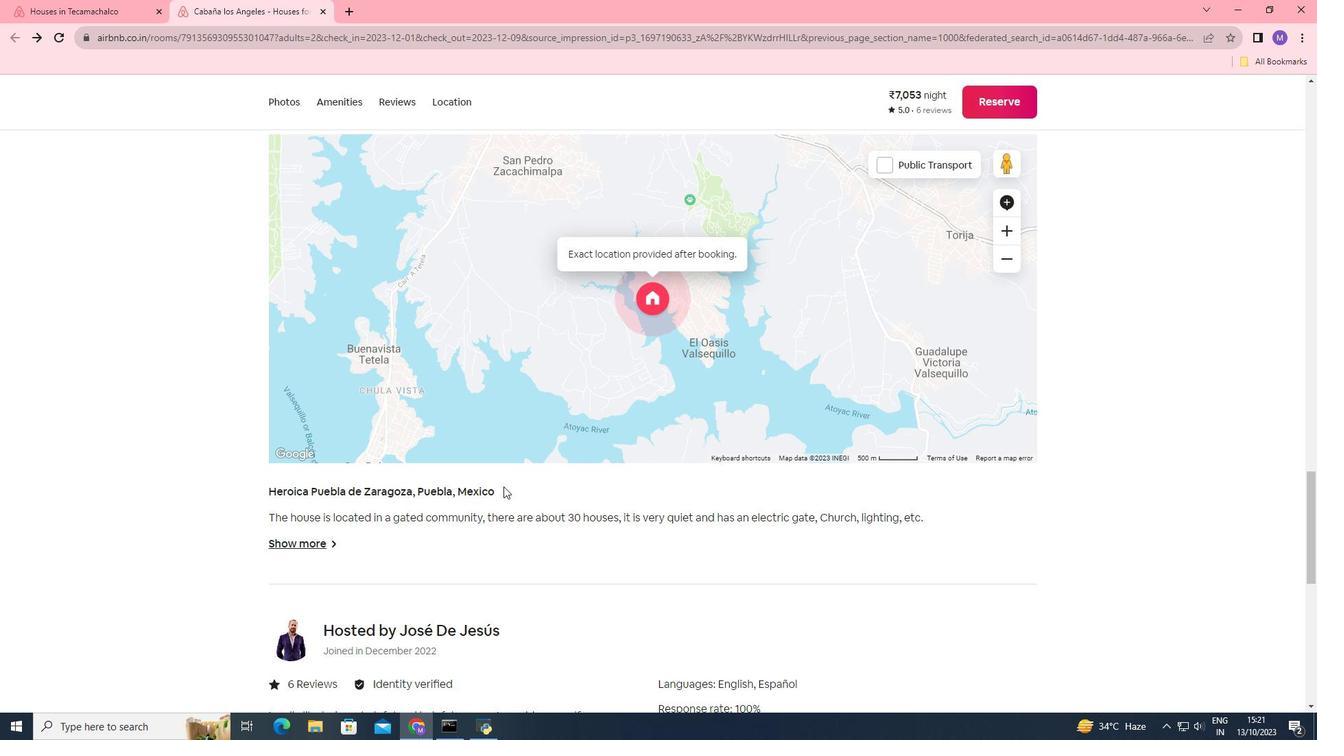 
Action: Mouse moved to (503, 487)
Screenshot: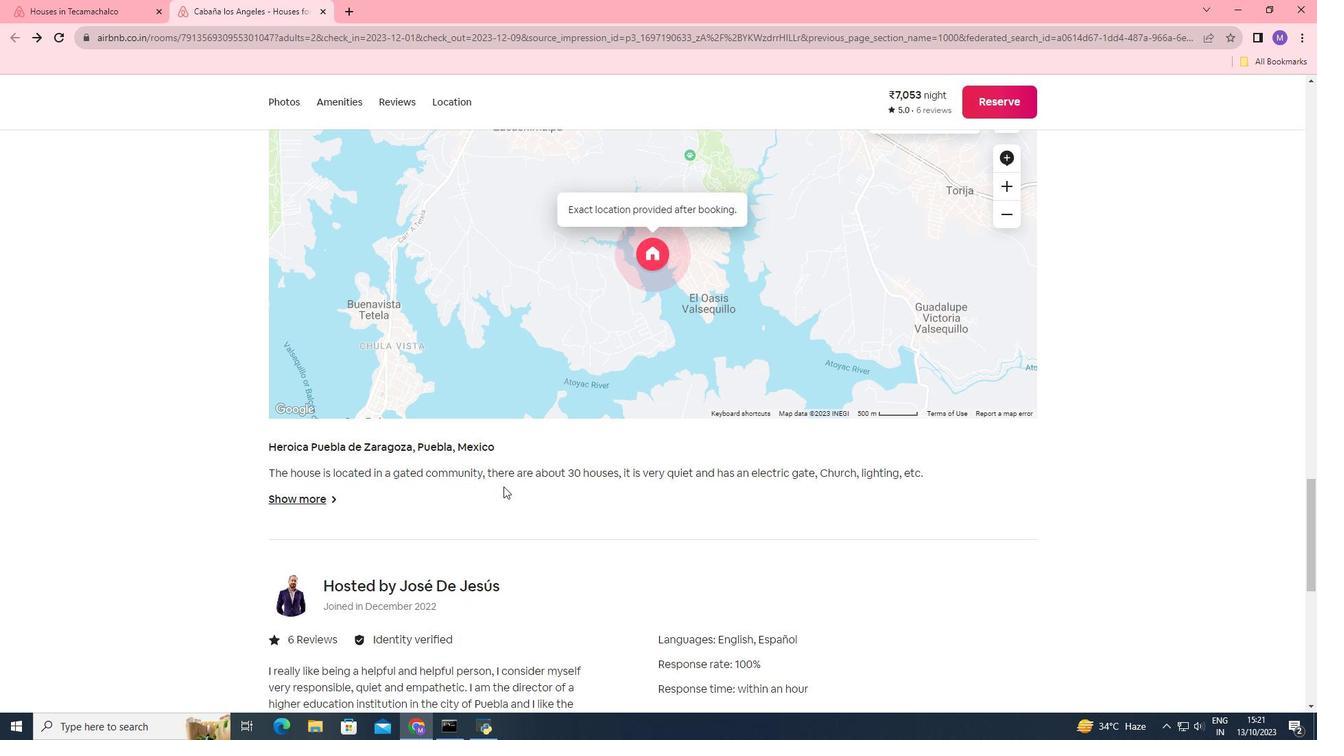 
Action: Mouse scrolled (503, 486) with delta (0, 0)
Screenshot: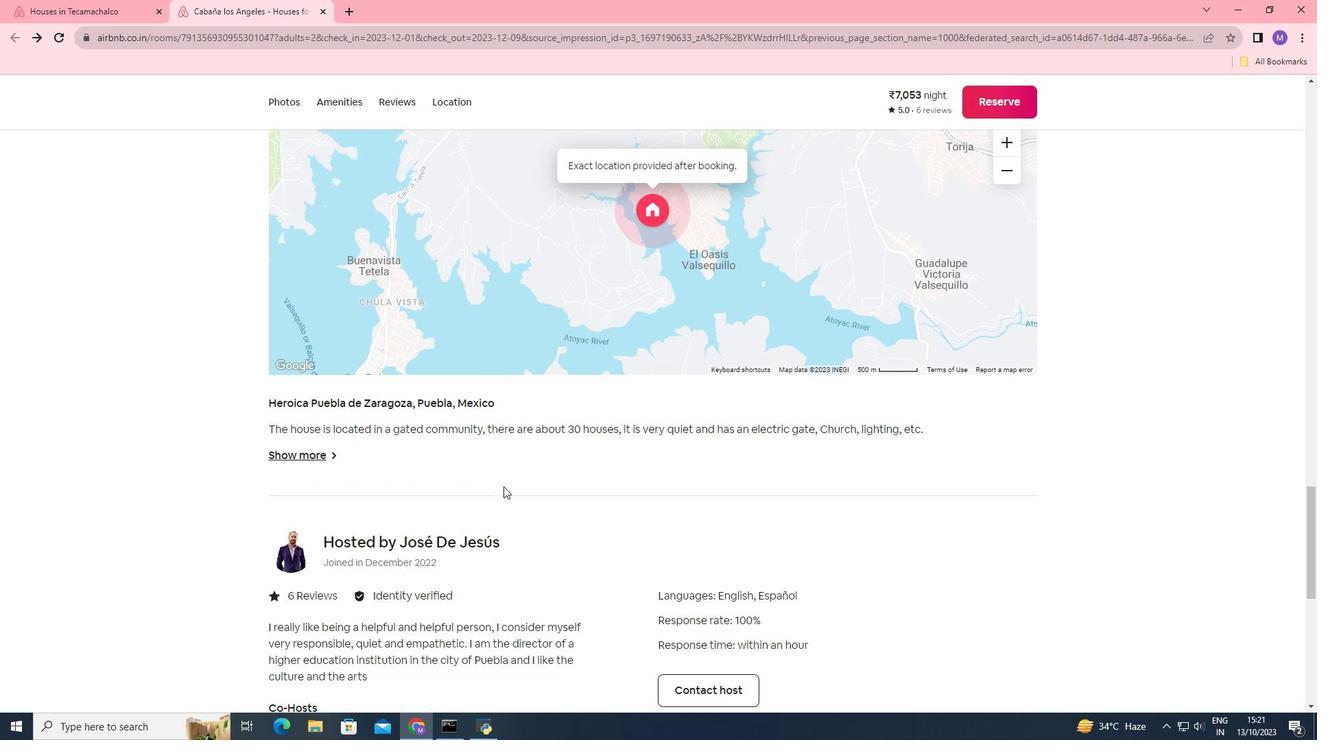 
Action: Mouse scrolled (503, 486) with delta (0, 0)
Screenshot: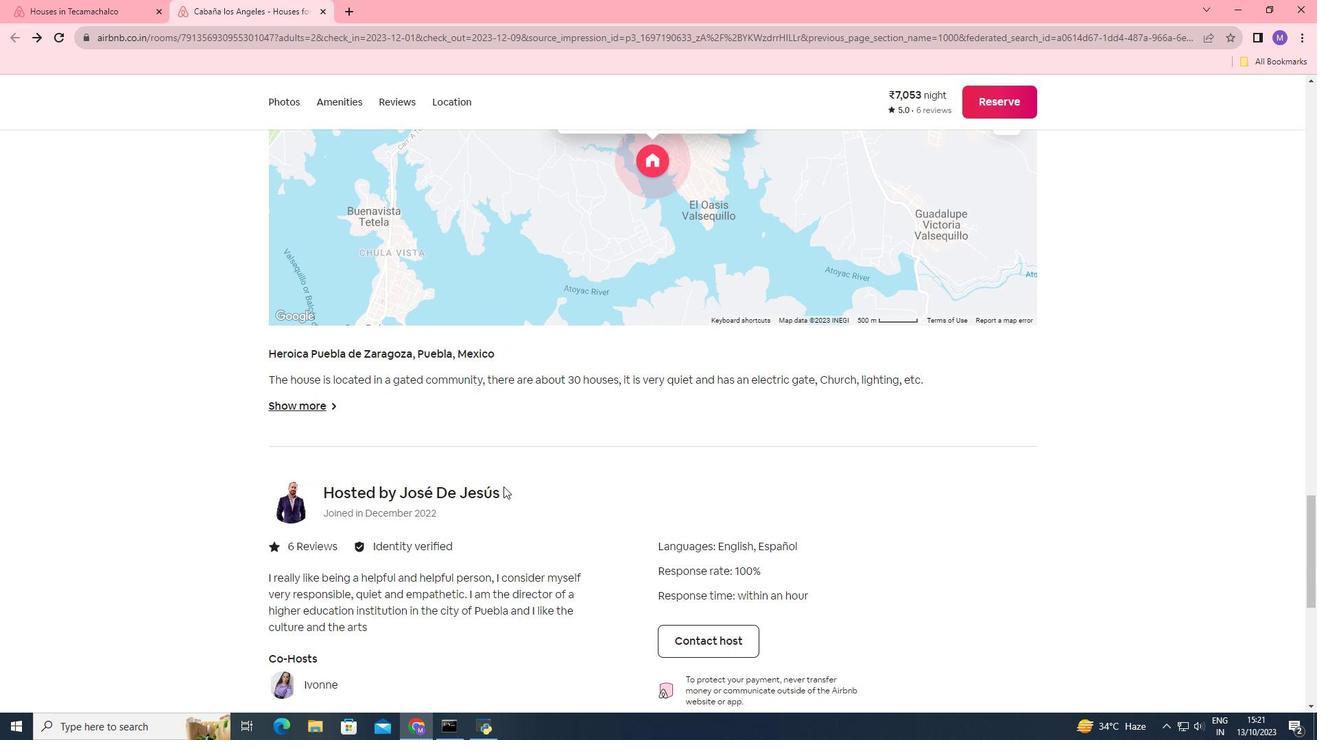 
Action: Mouse scrolled (503, 486) with delta (0, 0)
Screenshot: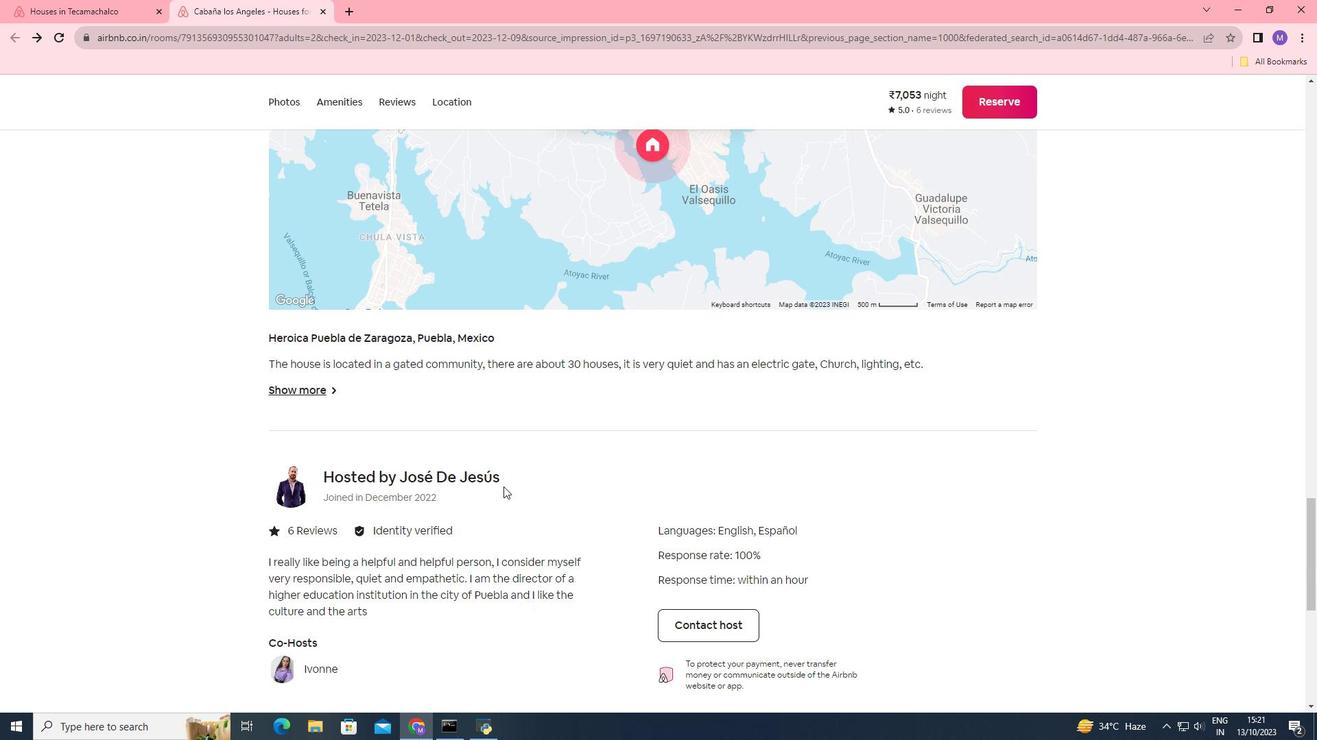 
Action: Mouse moved to (493, 487)
Screenshot: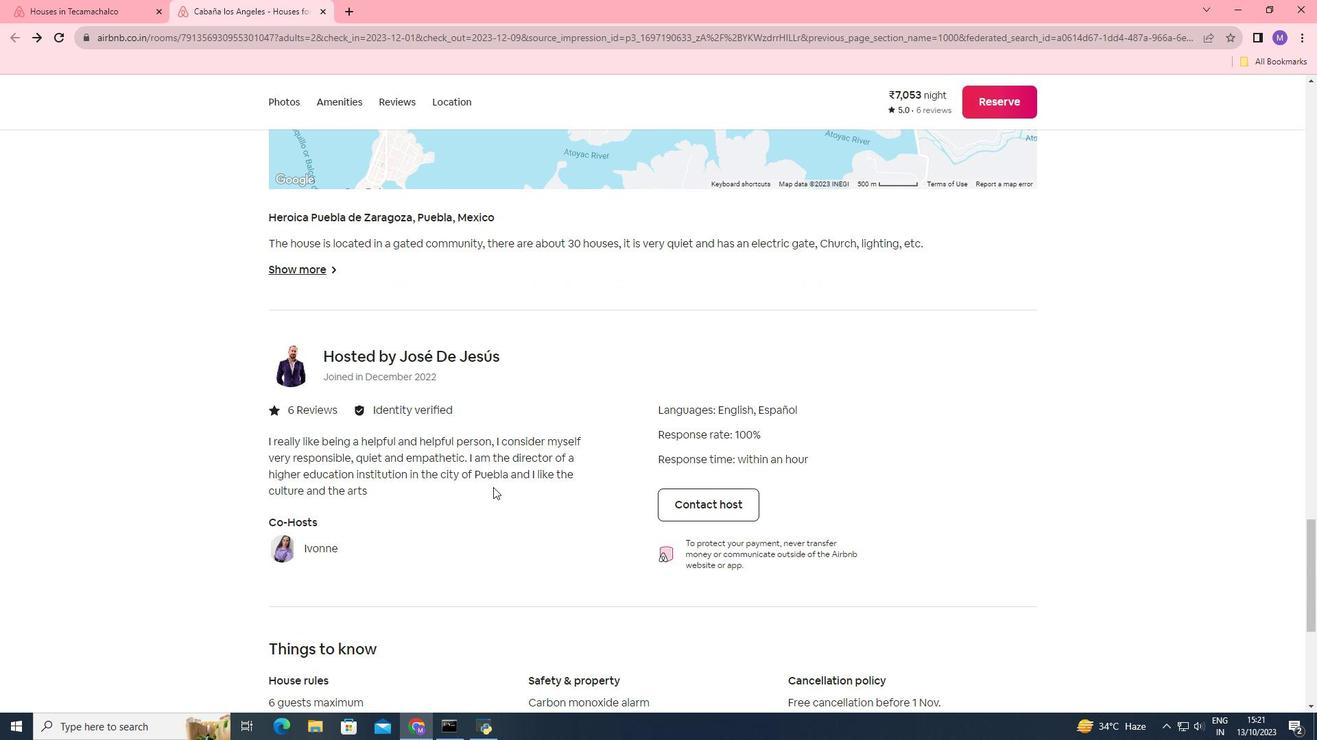 
Action: Mouse scrolled (493, 487) with delta (0, 0)
Screenshot: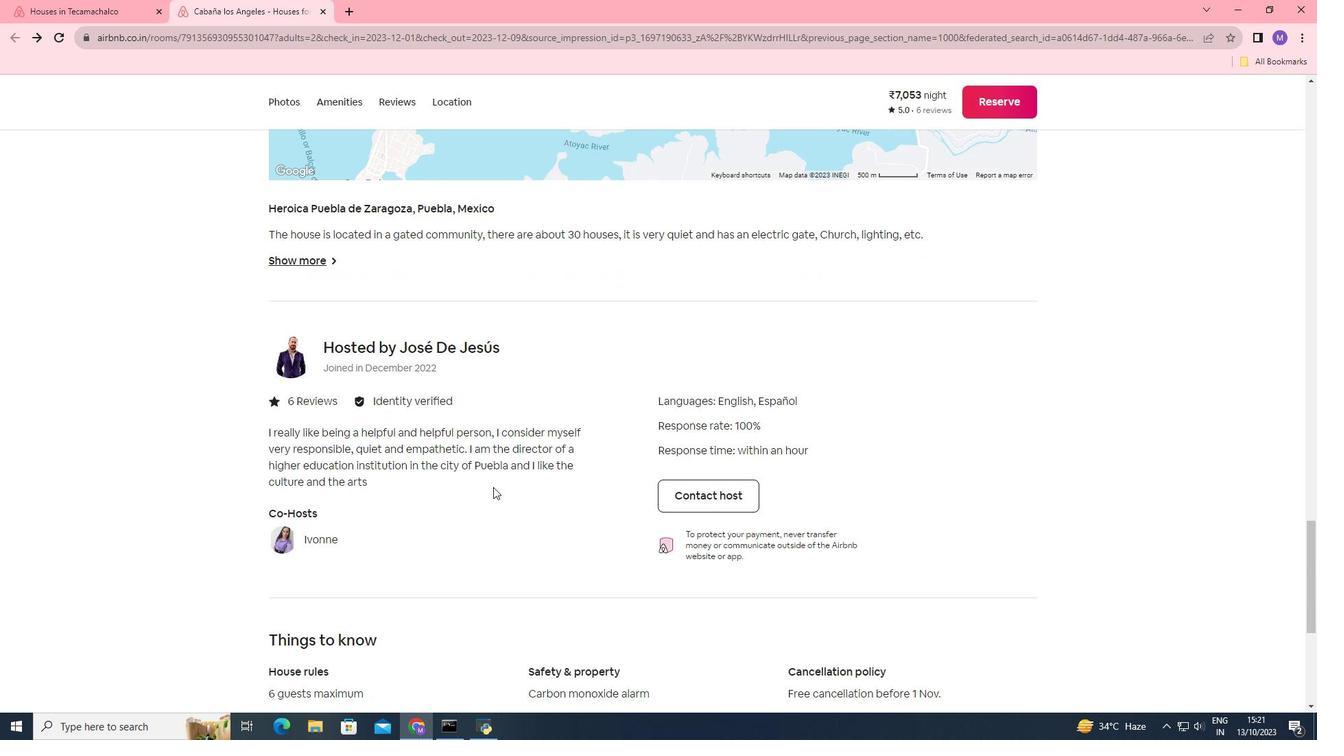 
Action: Mouse scrolled (493, 487) with delta (0, 0)
Screenshot: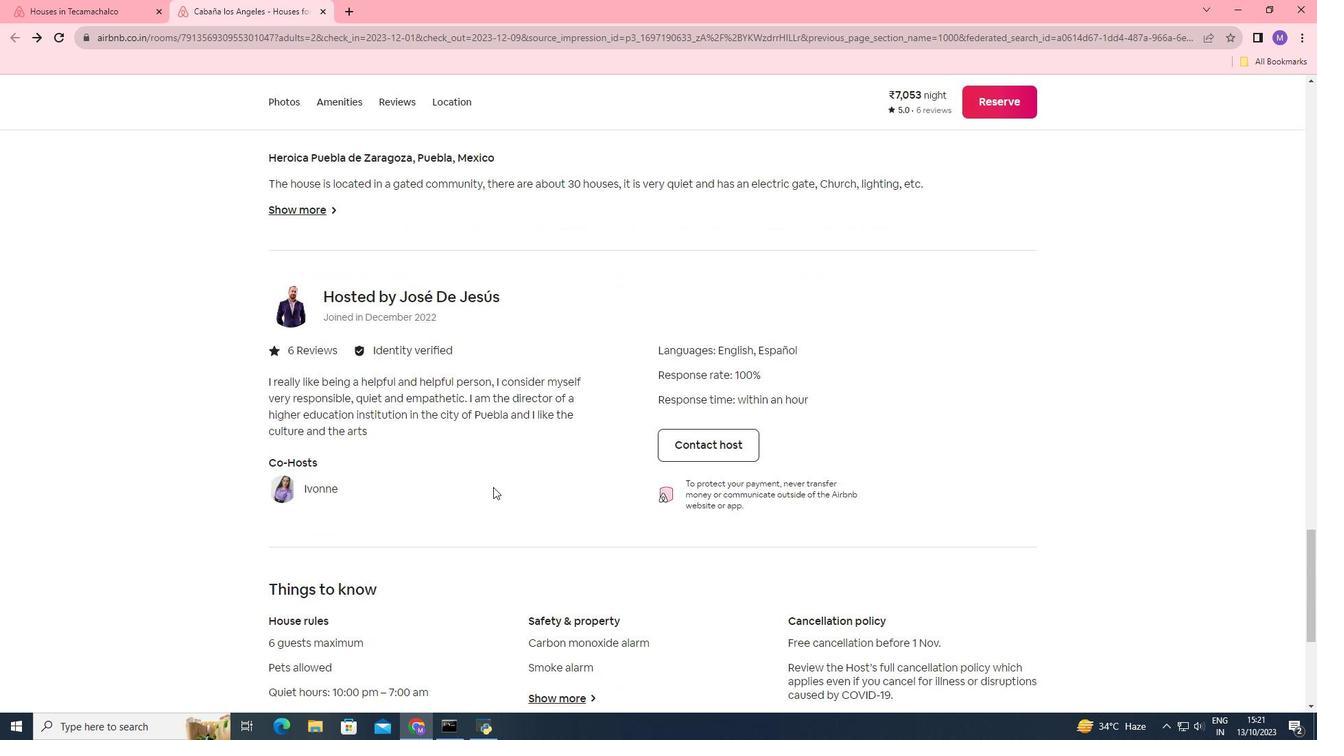 
Action: Mouse scrolled (493, 487) with delta (0, 0)
Screenshot: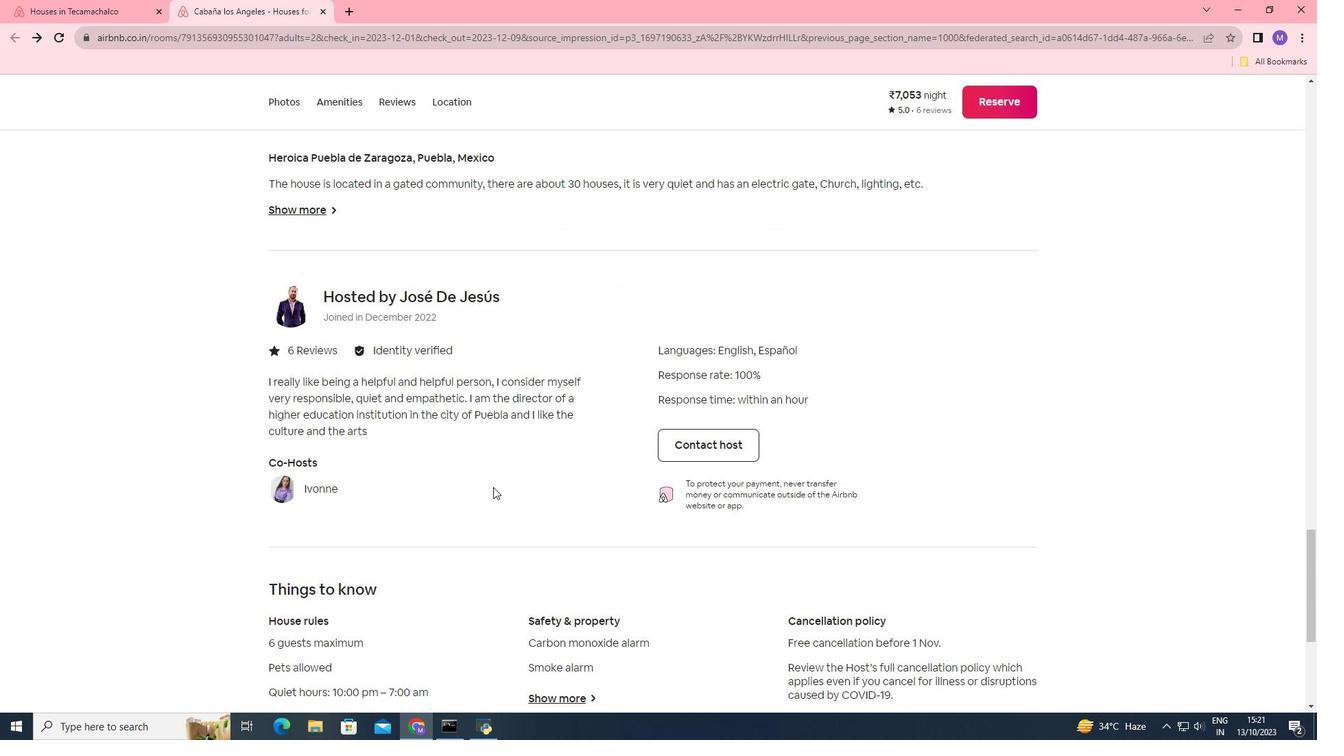 
Action: Mouse moved to (294, 572)
Screenshot: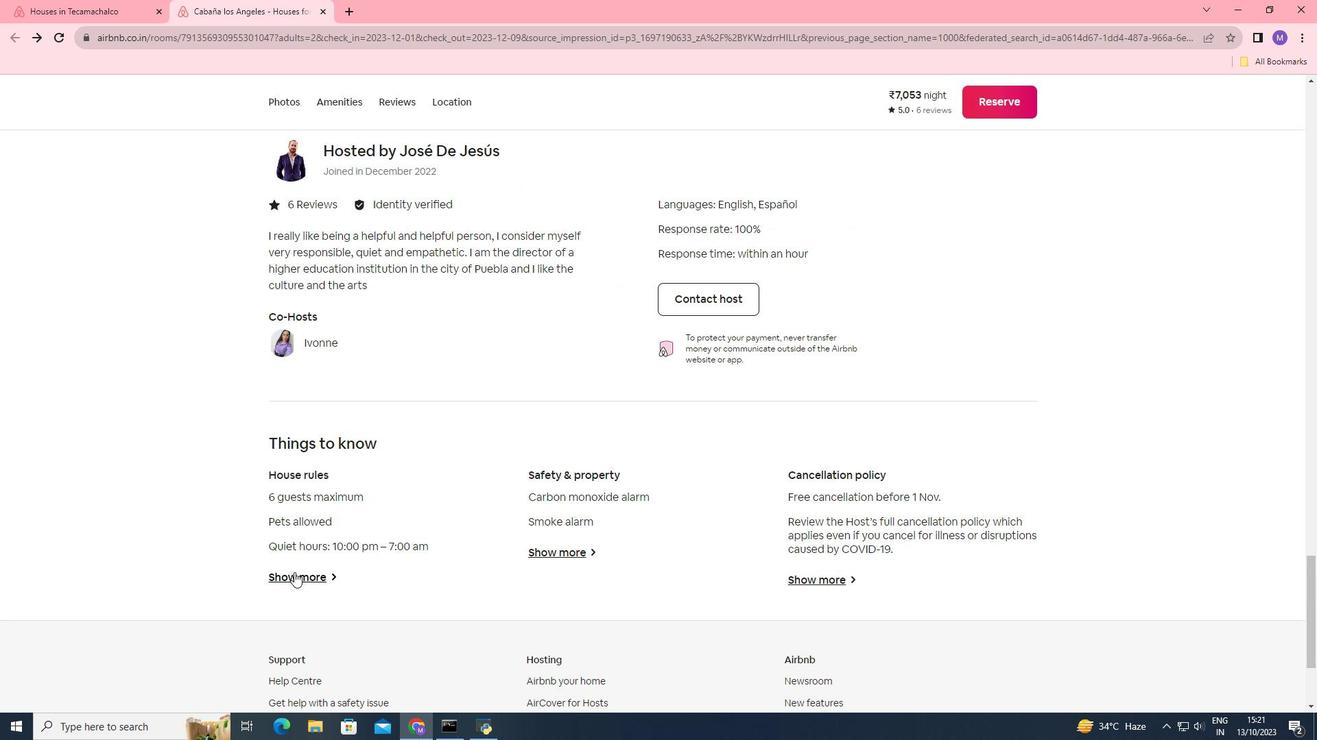 
Action: Mouse pressed left at (294, 572)
Screenshot: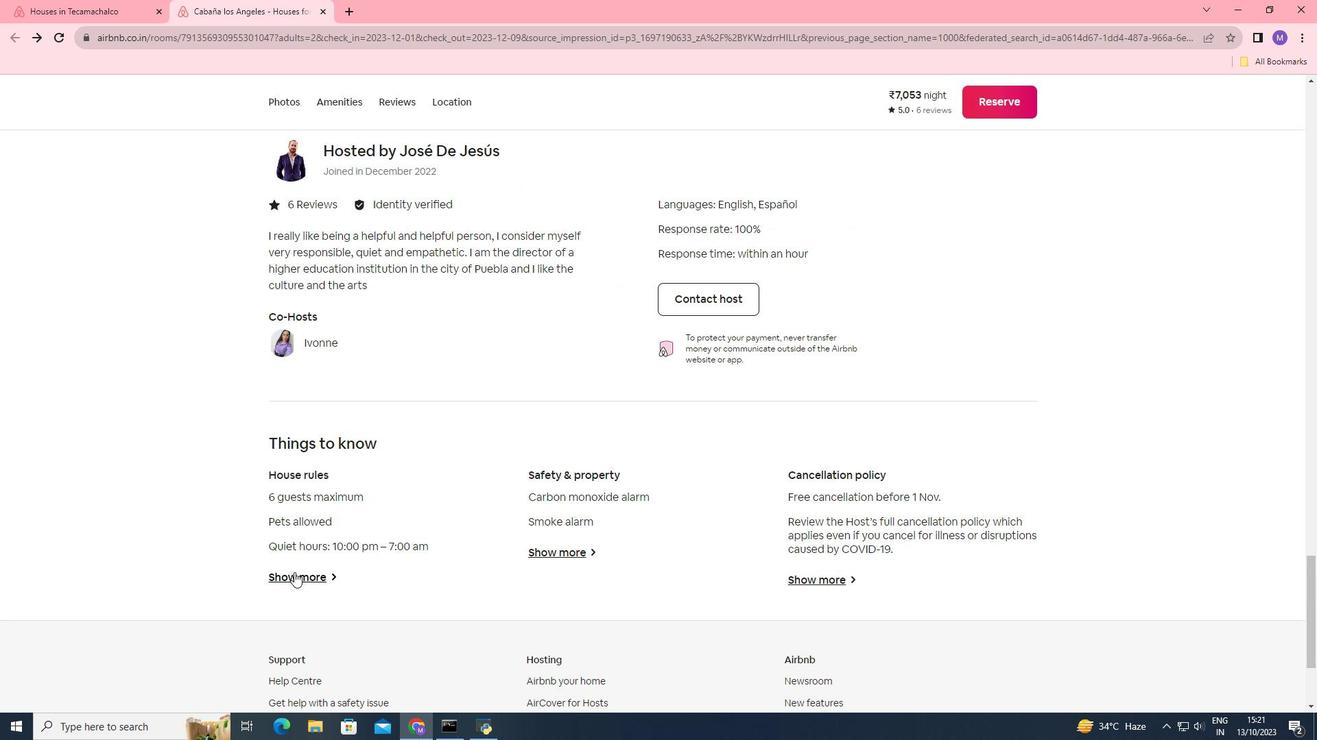 
Action: Mouse moved to (673, 395)
